 Task: Get directions from Glen Canyon National Recreation Area, Utah, United States to Kings Canyon National Park, California, United States and explore the nearby restaurants with rating 4.5 and open @ 5:00 Sunday and cuisine any
Action: Mouse moved to (254, 64)
Screenshot: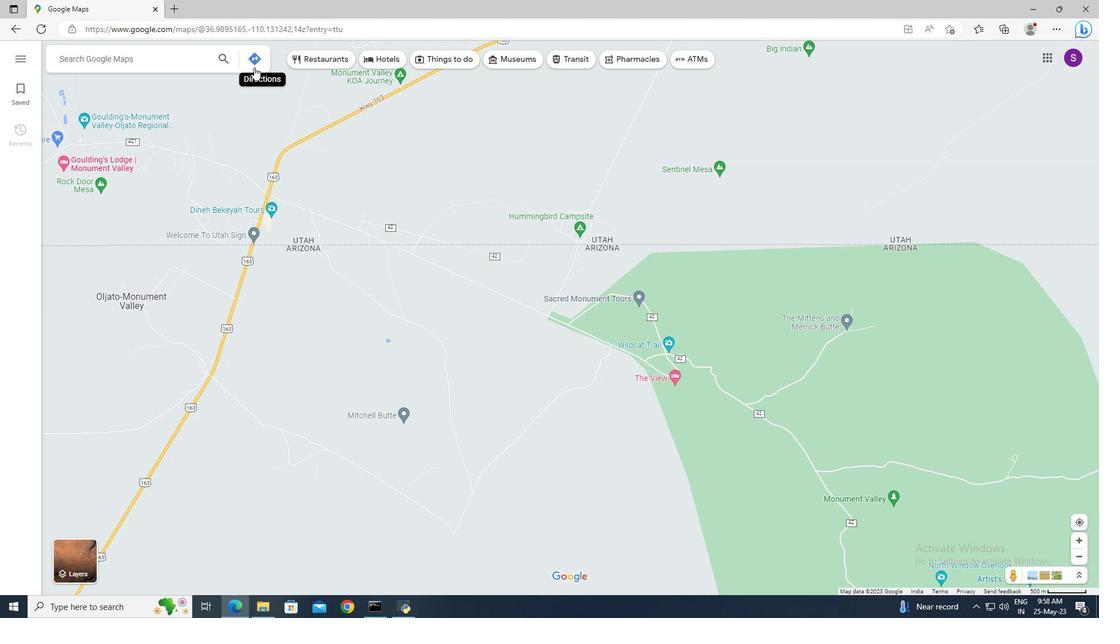 
Action: Mouse pressed left at (254, 64)
Screenshot: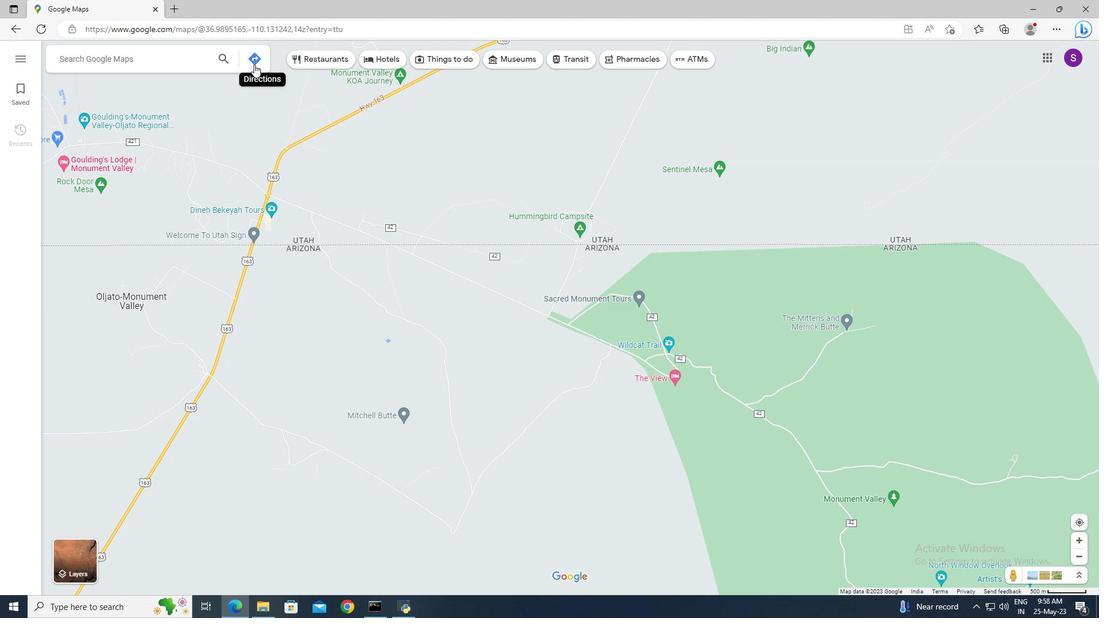 
Action: Mouse moved to (120, 91)
Screenshot: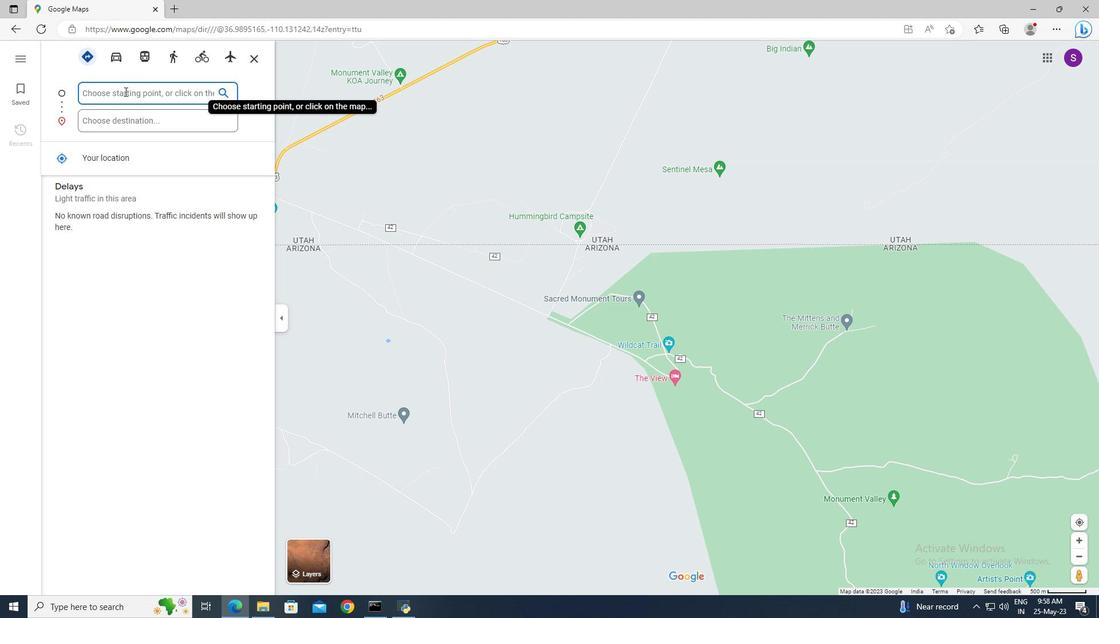 
Action: Mouse pressed left at (120, 91)
Screenshot: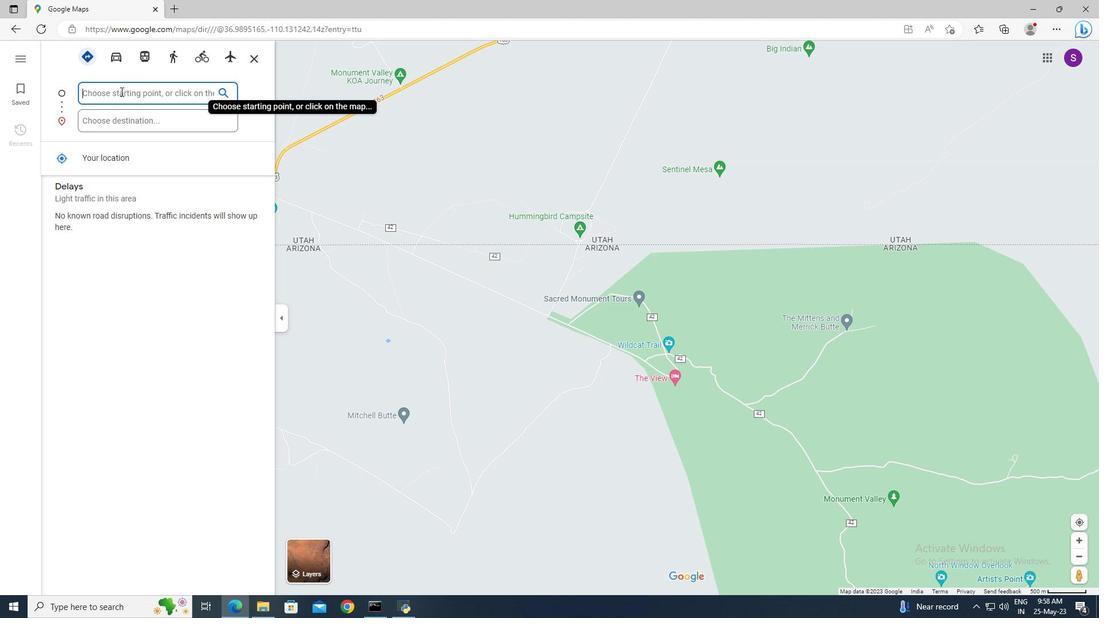 
Action: Key pressed <Key.shift>Glen<Key.space><Key.shift>Canyon<Key.space><Key.shift>National<Key.space><Key.shift>Recreation<Key.space>
Screenshot: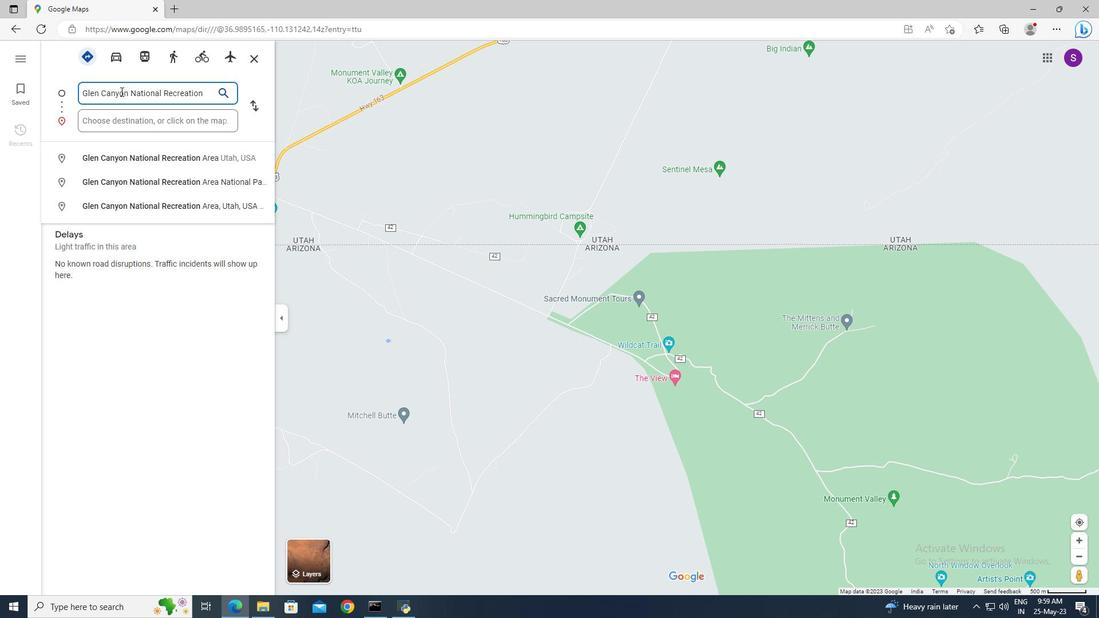 
Action: Mouse moved to (127, 202)
Screenshot: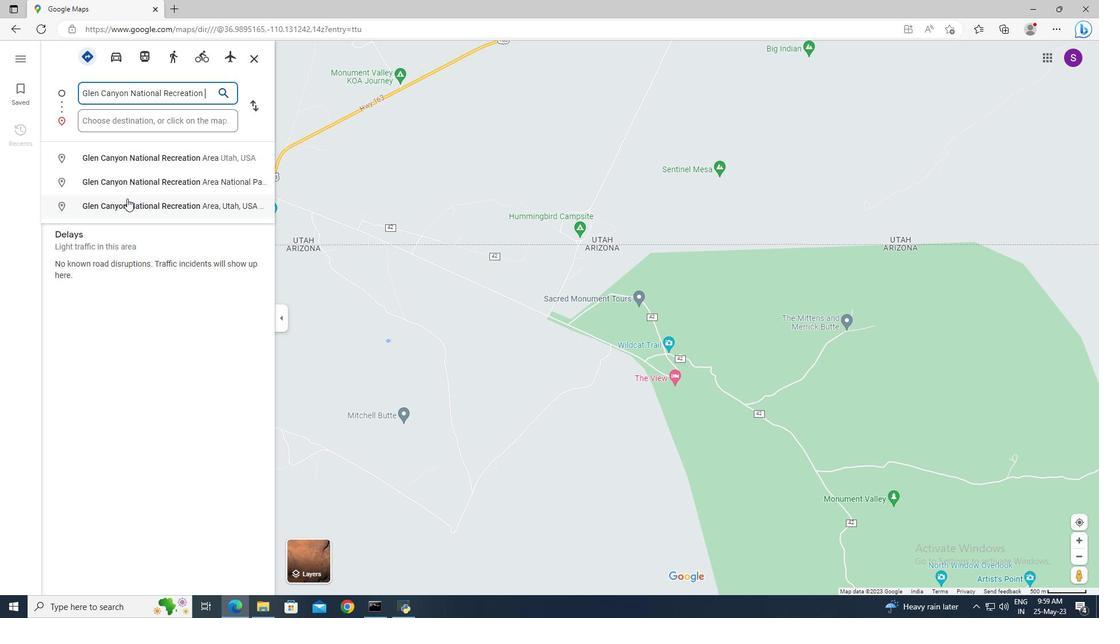 
Action: Mouse pressed left at (127, 202)
Screenshot: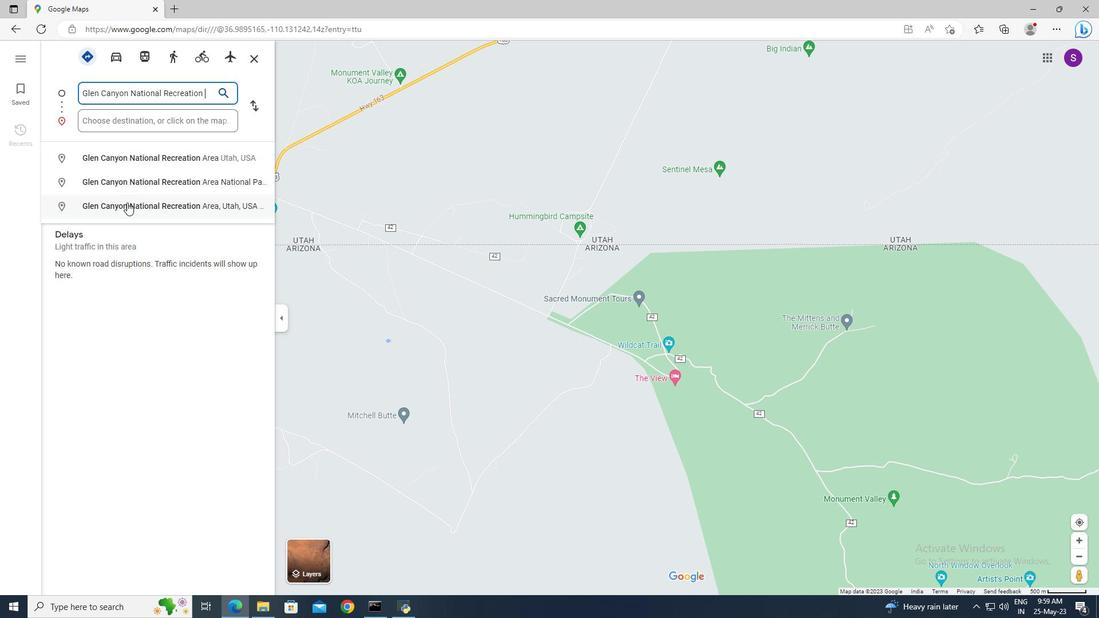 
Action: Mouse moved to (92, 123)
Screenshot: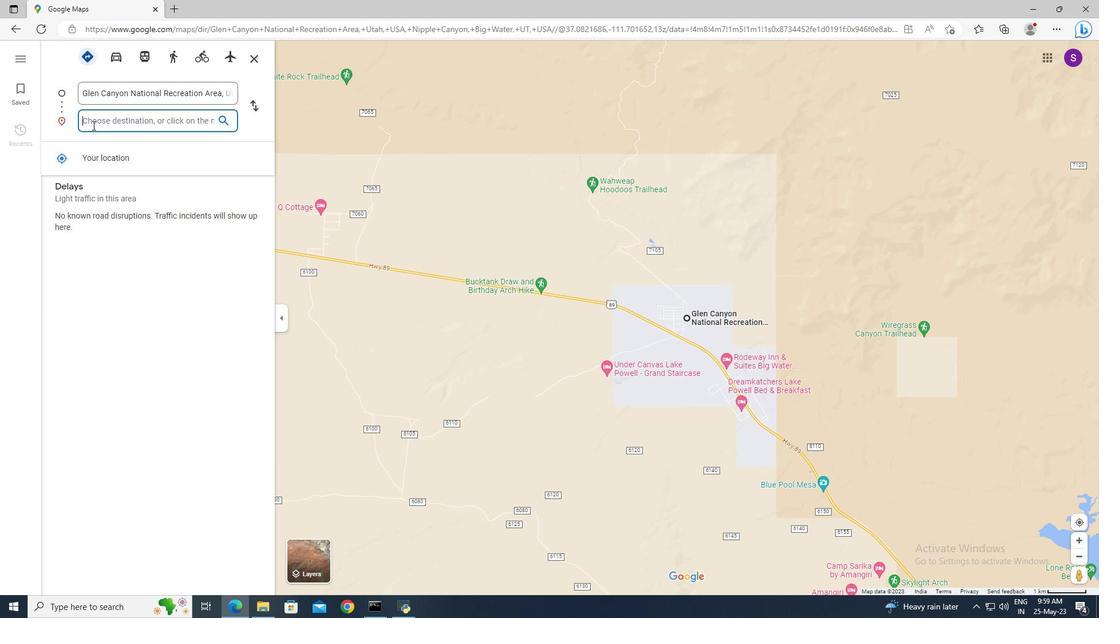 
Action: Mouse pressed left at (92, 123)
Screenshot: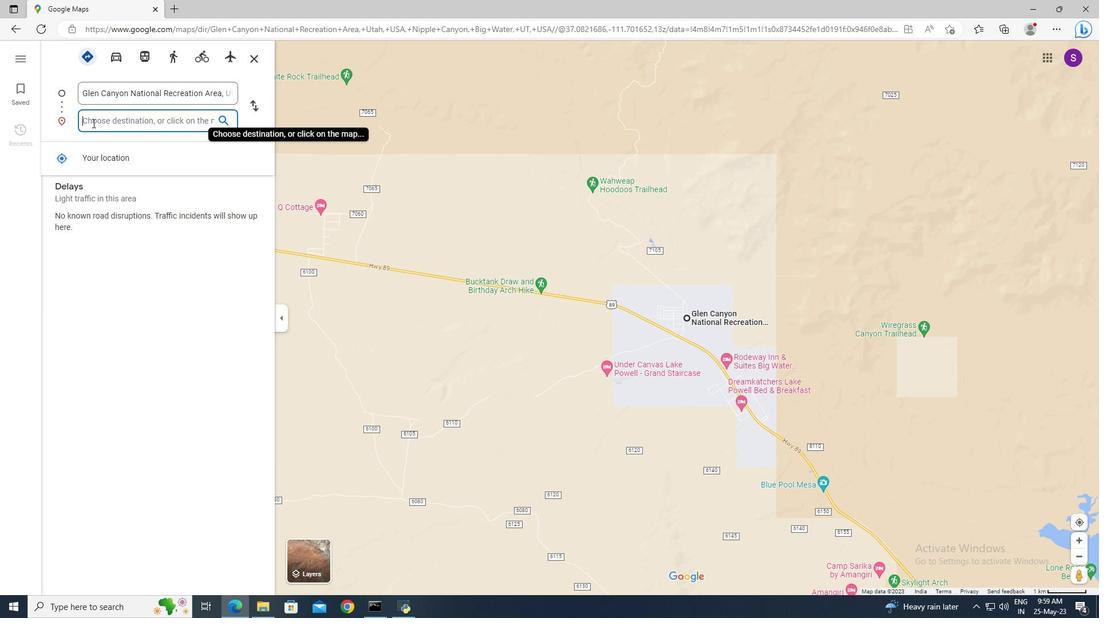 
Action: Key pressed <Key.shift>Kings<Key.space><Key.shift>Canyon<Key.space><Key.shift>National<Key.space><Key.shift>Park
Screenshot: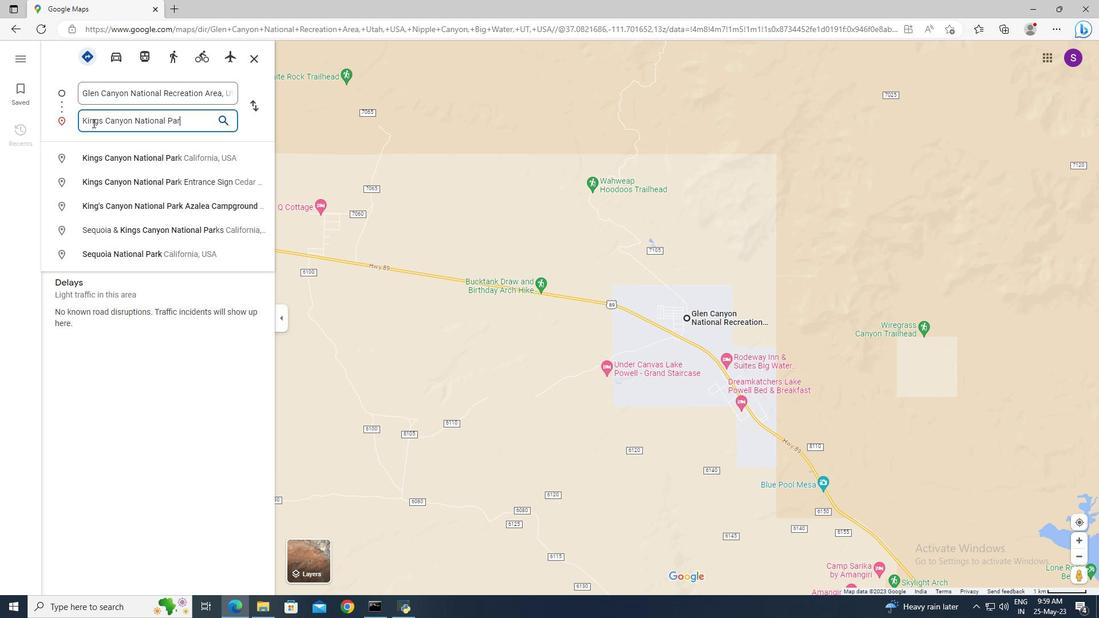 
Action: Mouse moved to (103, 159)
Screenshot: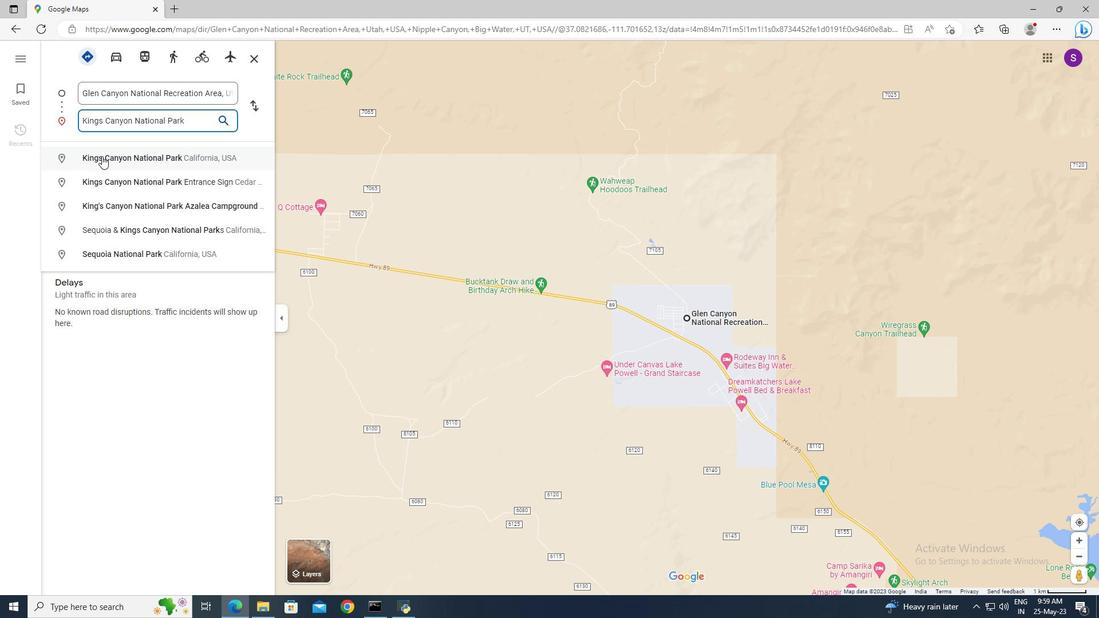 
Action: Mouse pressed left at (103, 159)
Screenshot: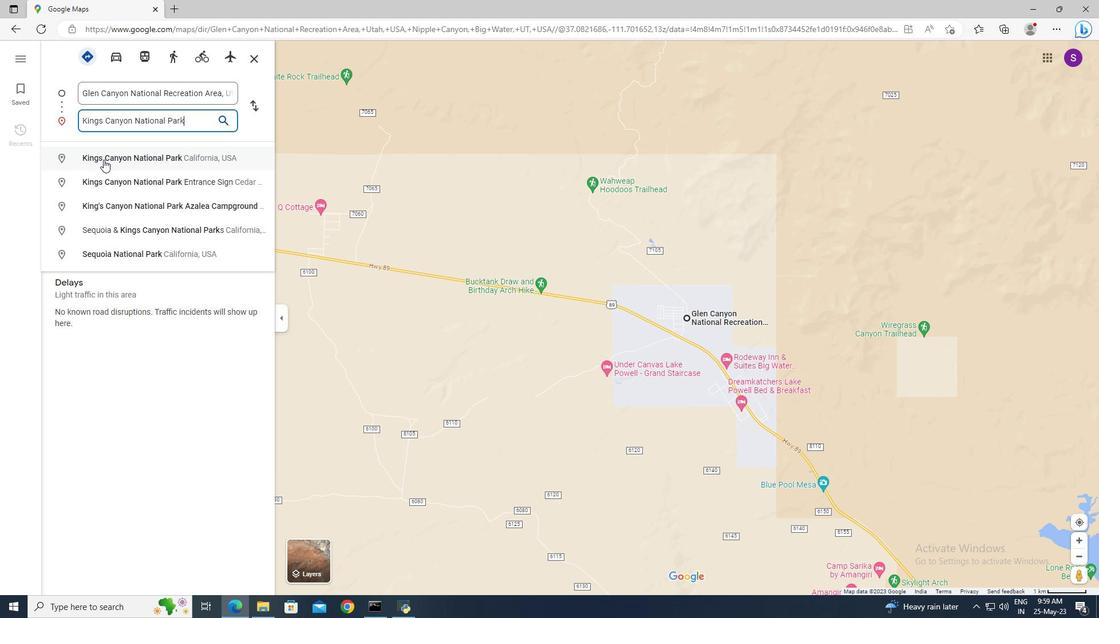 
Action: Mouse moved to (72, 451)
Screenshot: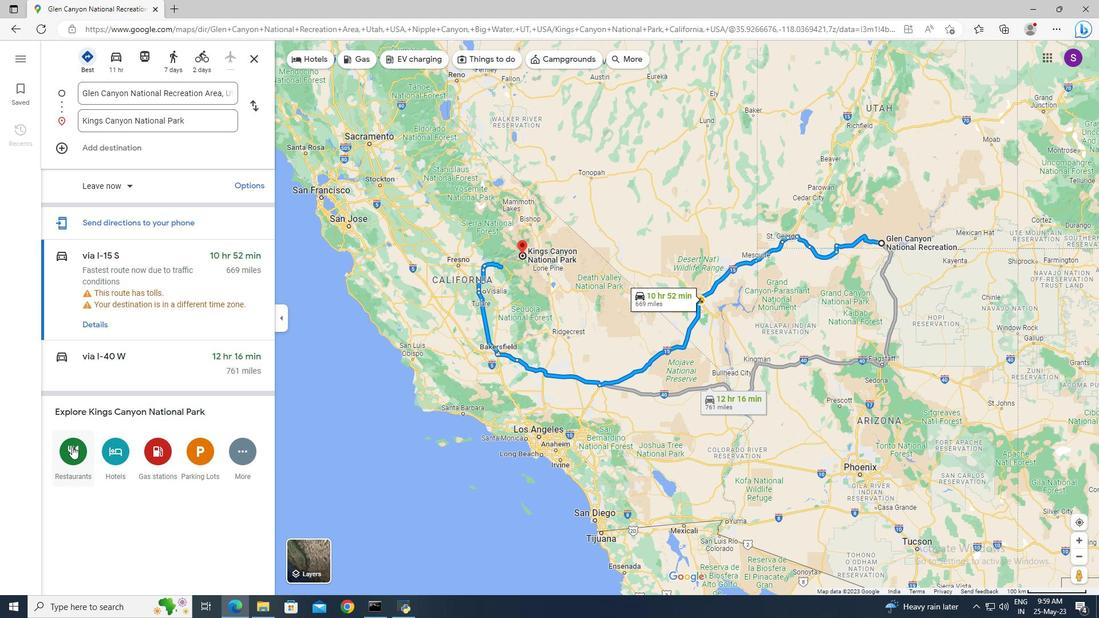 
Action: Mouse pressed left at (72, 451)
Screenshot: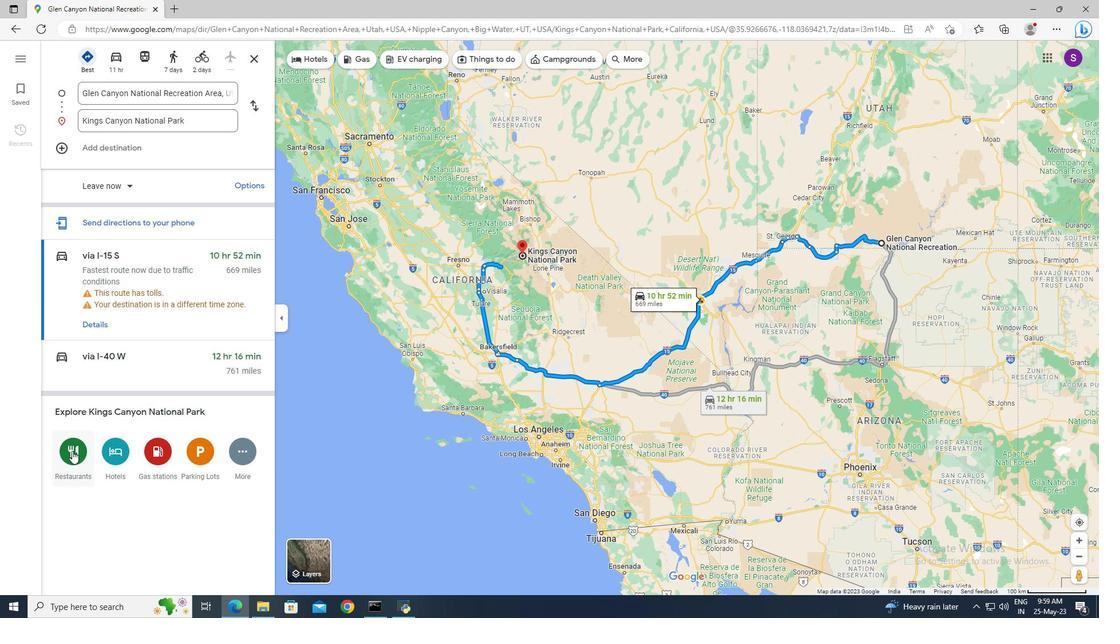 
Action: Mouse moved to (330, 62)
Screenshot: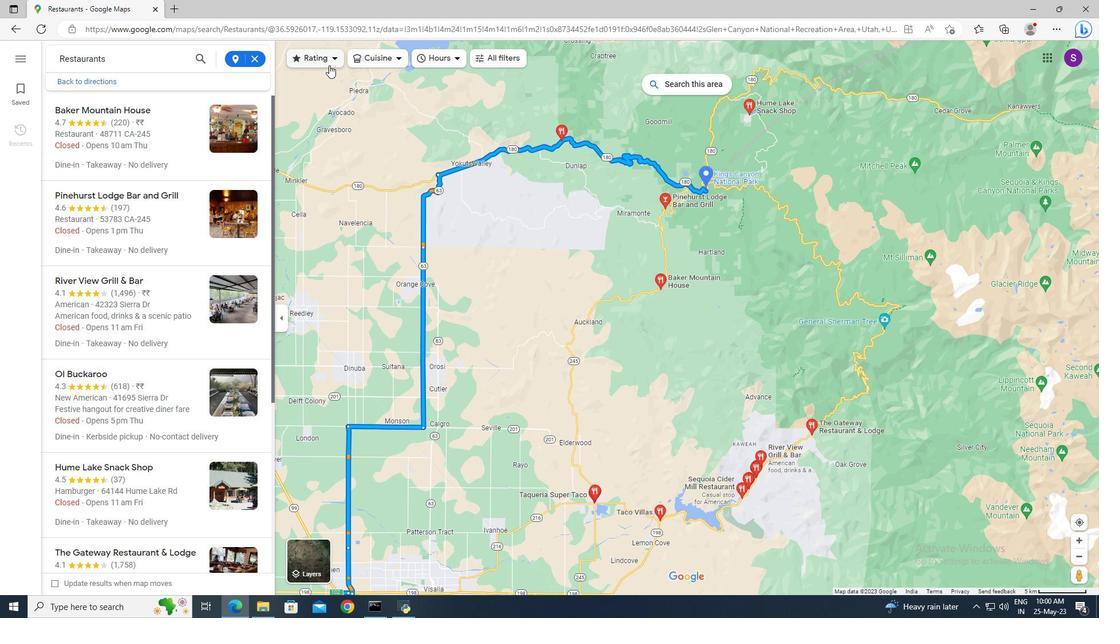 
Action: Mouse pressed left at (330, 62)
Screenshot: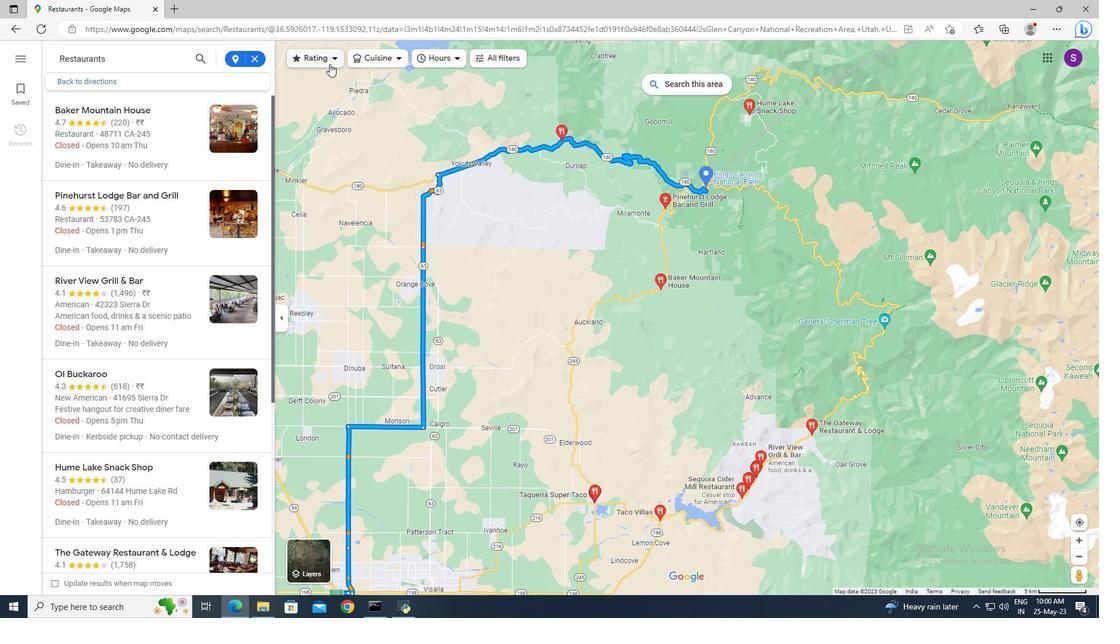 
Action: Mouse moved to (324, 191)
Screenshot: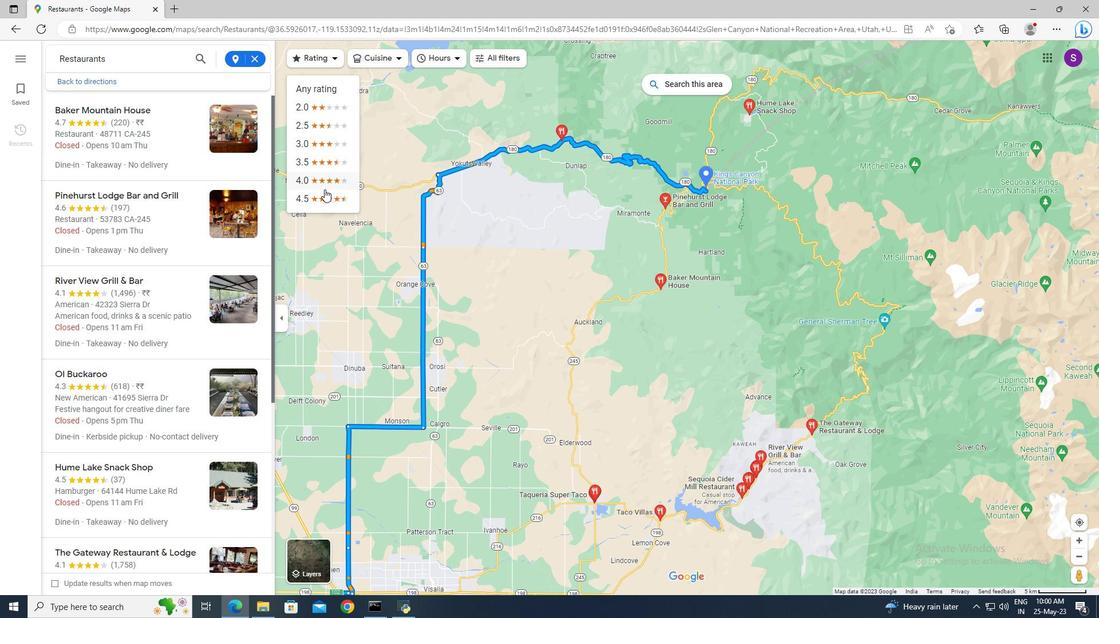 
Action: Mouse pressed left at (324, 191)
Screenshot: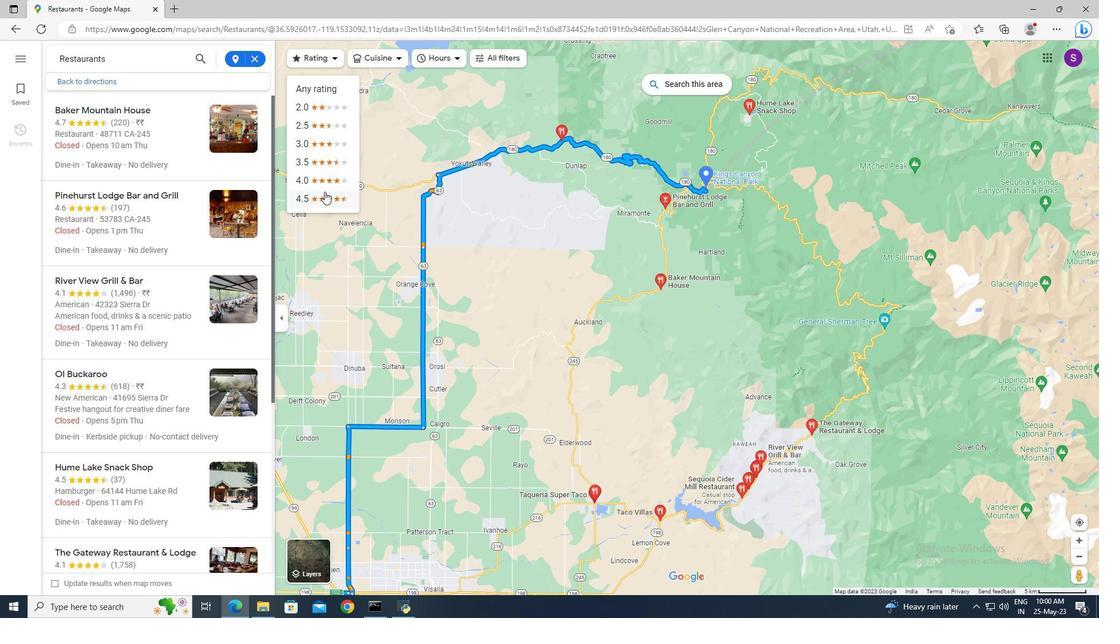 
Action: Mouse moved to (403, 58)
Screenshot: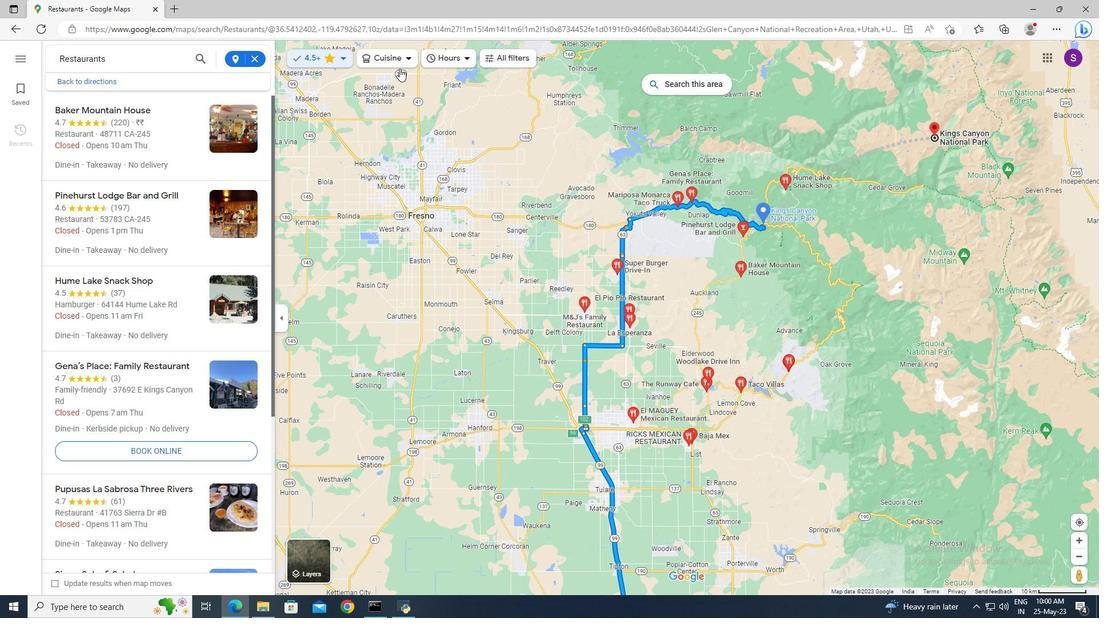 
Action: Mouse pressed left at (403, 58)
Screenshot: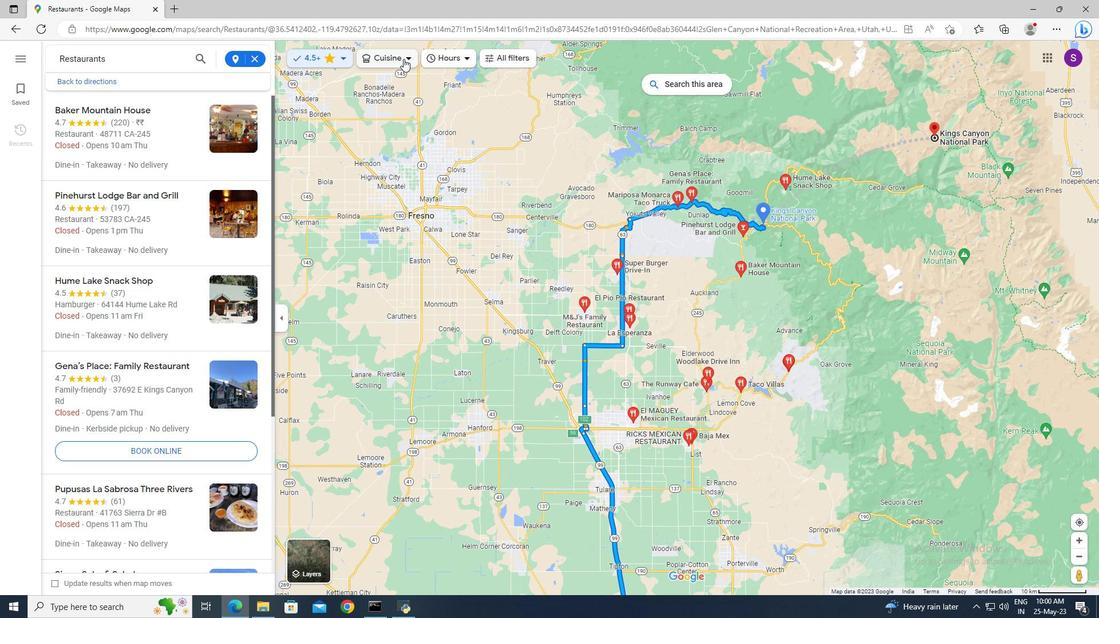 
Action: Mouse moved to (398, 85)
Screenshot: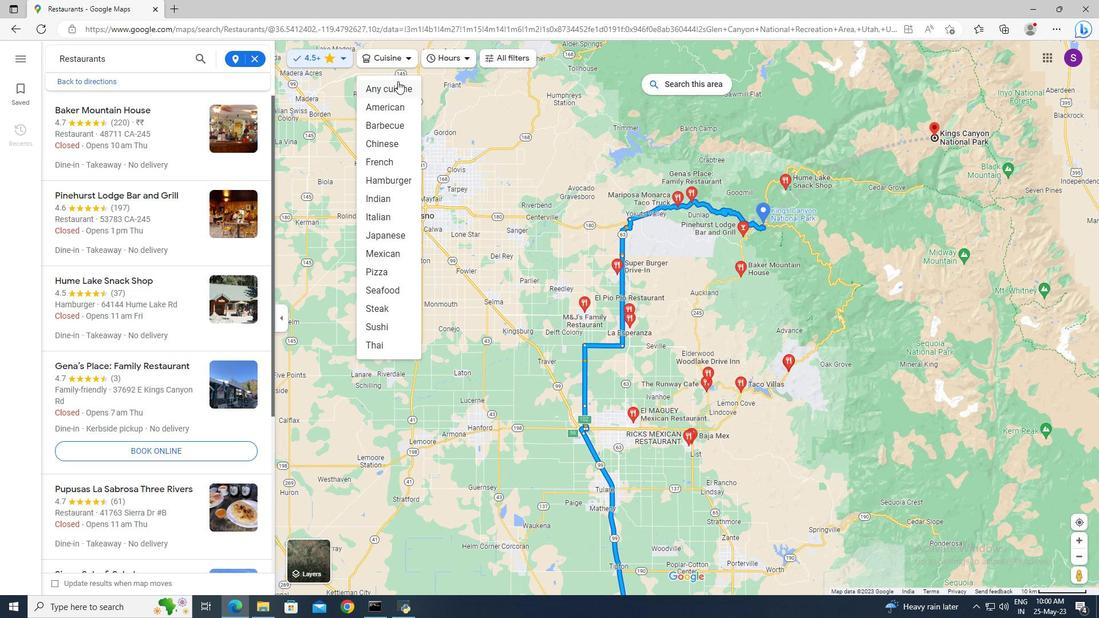 
Action: Mouse pressed left at (398, 85)
Screenshot: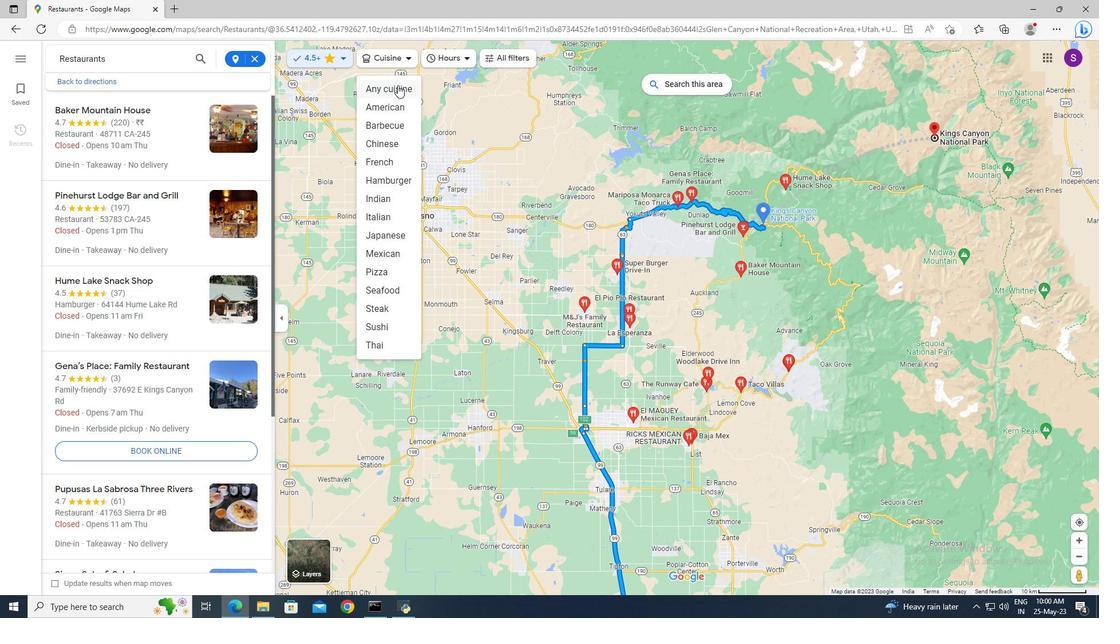 
Action: Mouse moved to (458, 61)
Screenshot: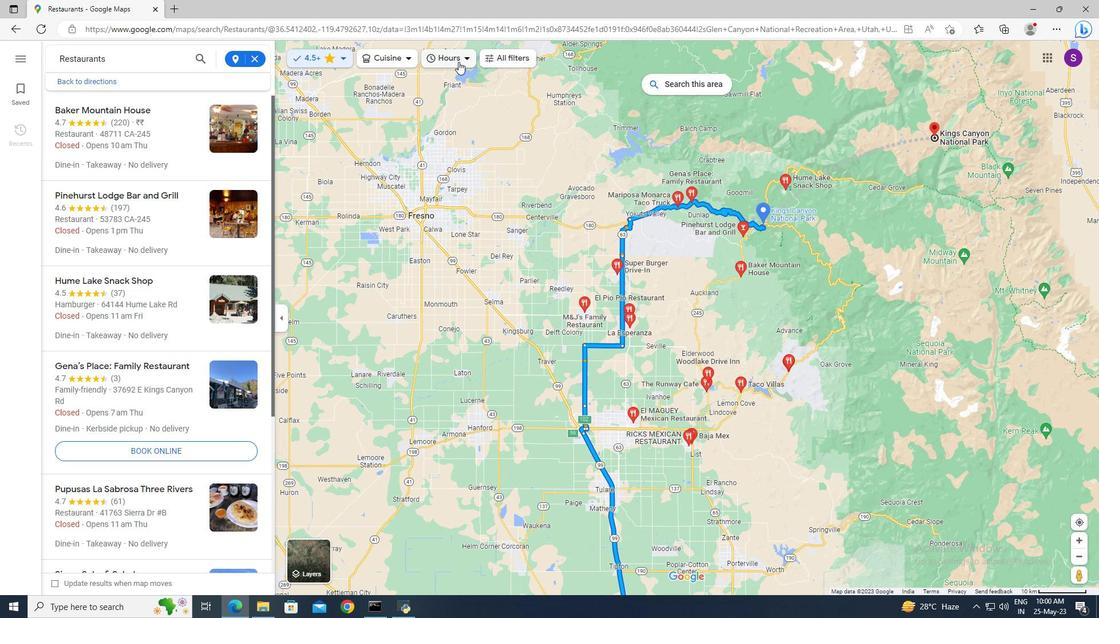 
Action: Mouse pressed left at (458, 61)
Screenshot: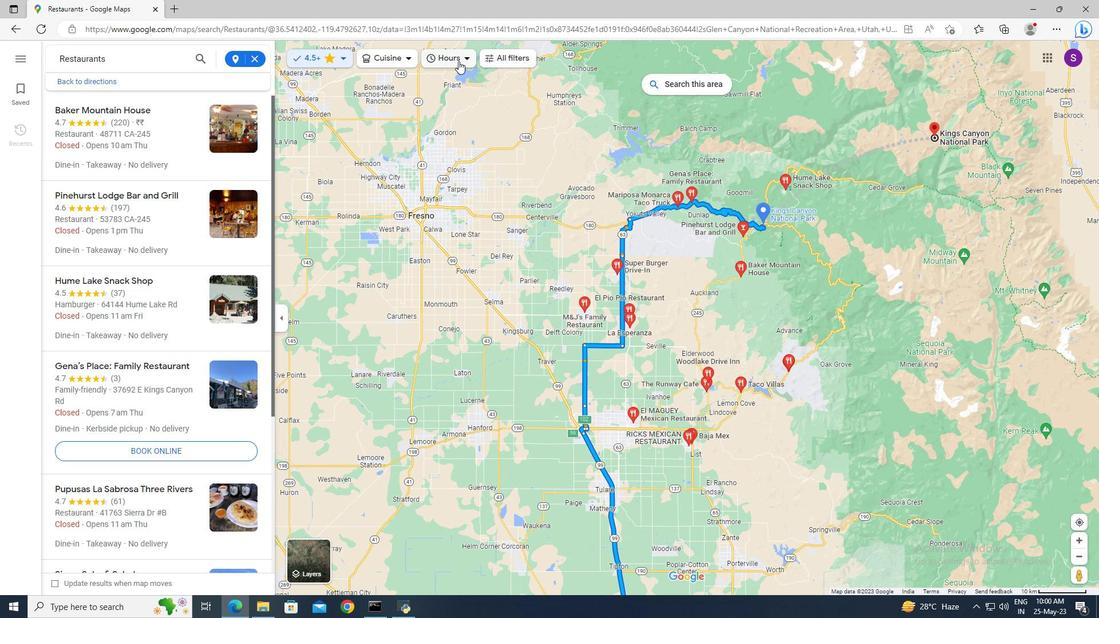 
Action: Mouse moved to (454, 167)
Screenshot: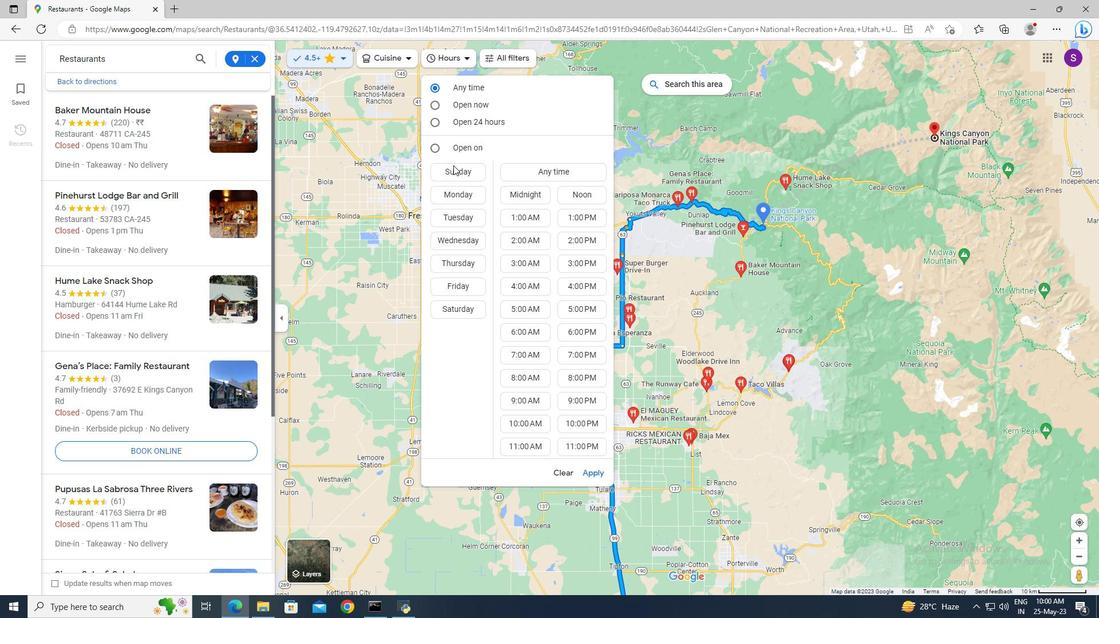 
Action: Mouse pressed left at (454, 167)
Screenshot: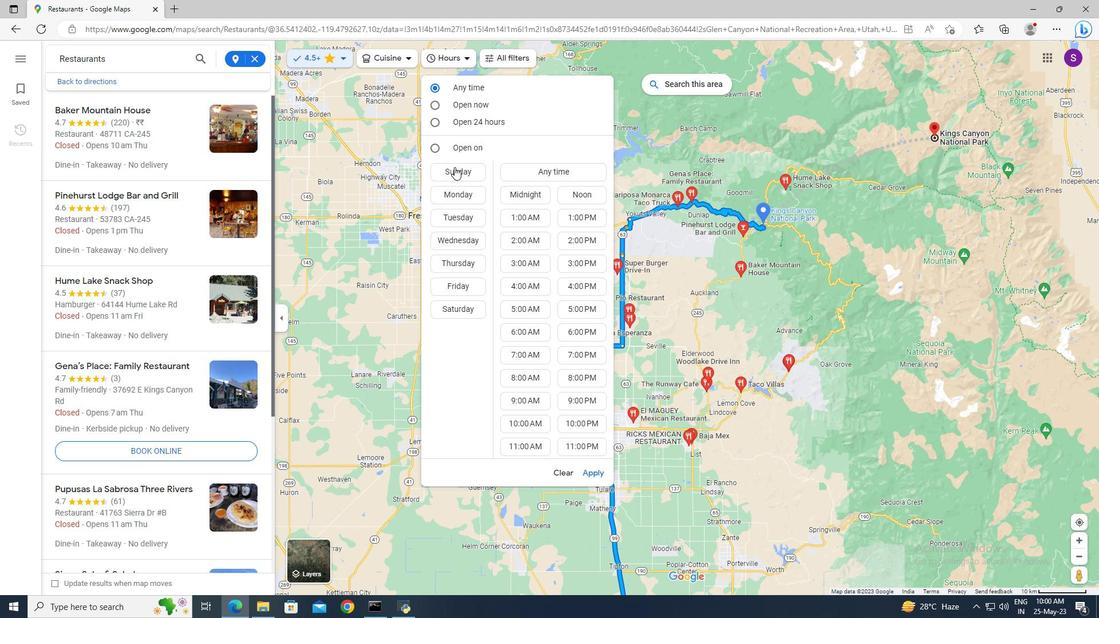 
Action: Mouse moved to (586, 309)
Screenshot: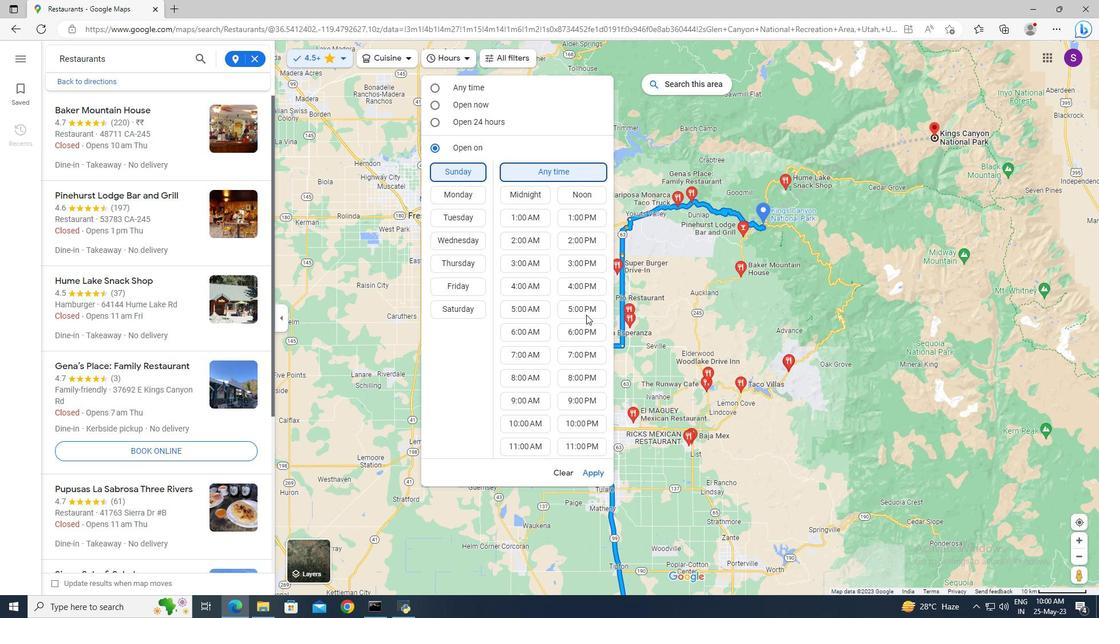 
Action: Mouse pressed left at (586, 309)
Screenshot: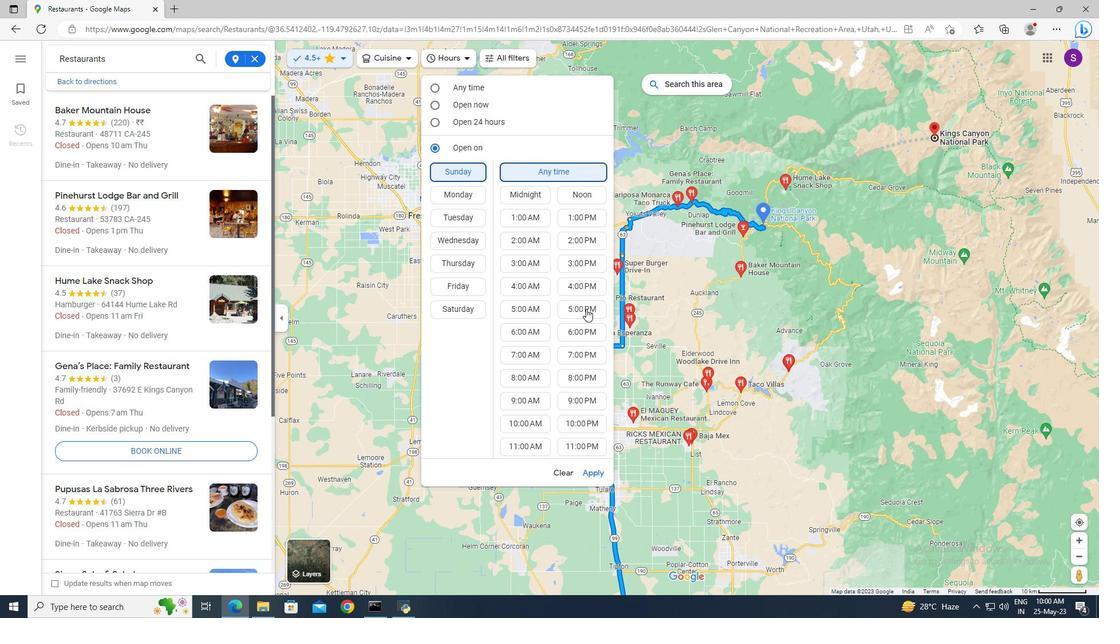 
Action: Mouse moved to (599, 478)
Screenshot: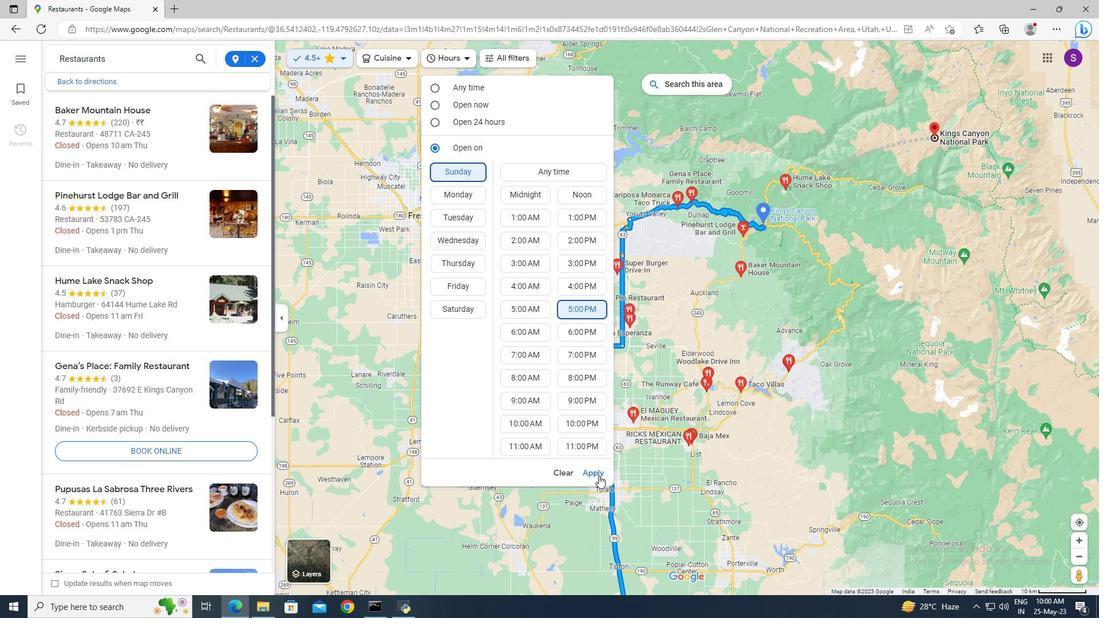 
Action: Mouse pressed left at (599, 478)
Screenshot: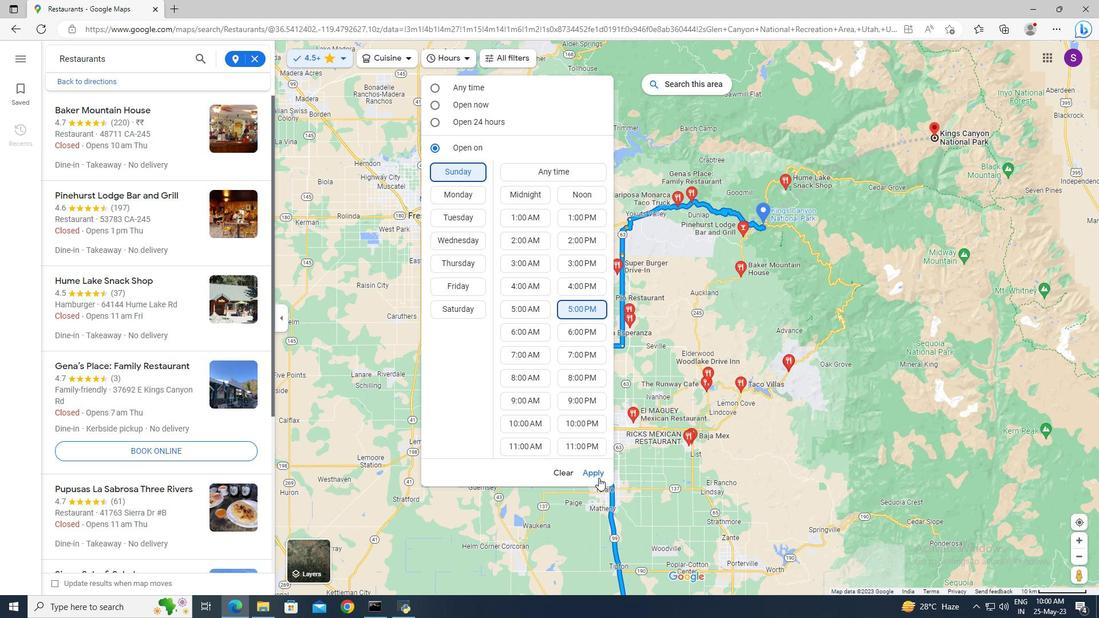 
Action: Mouse moved to (132, 108)
Screenshot: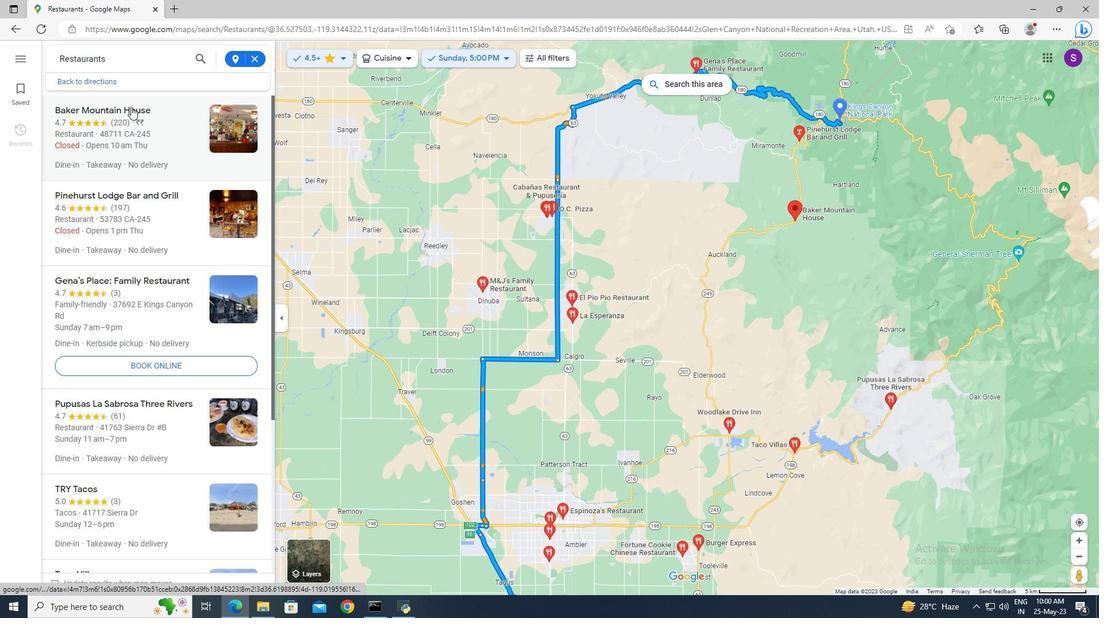 
Action: Mouse pressed left at (132, 108)
Screenshot: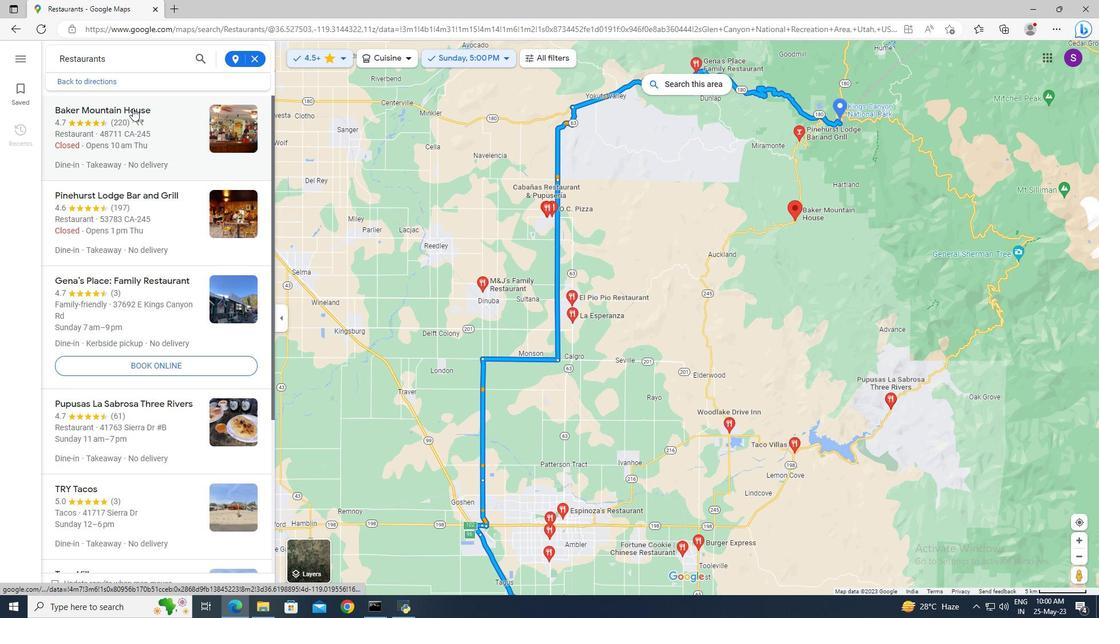 
Action: Mouse moved to (399, 271)
Screenshot: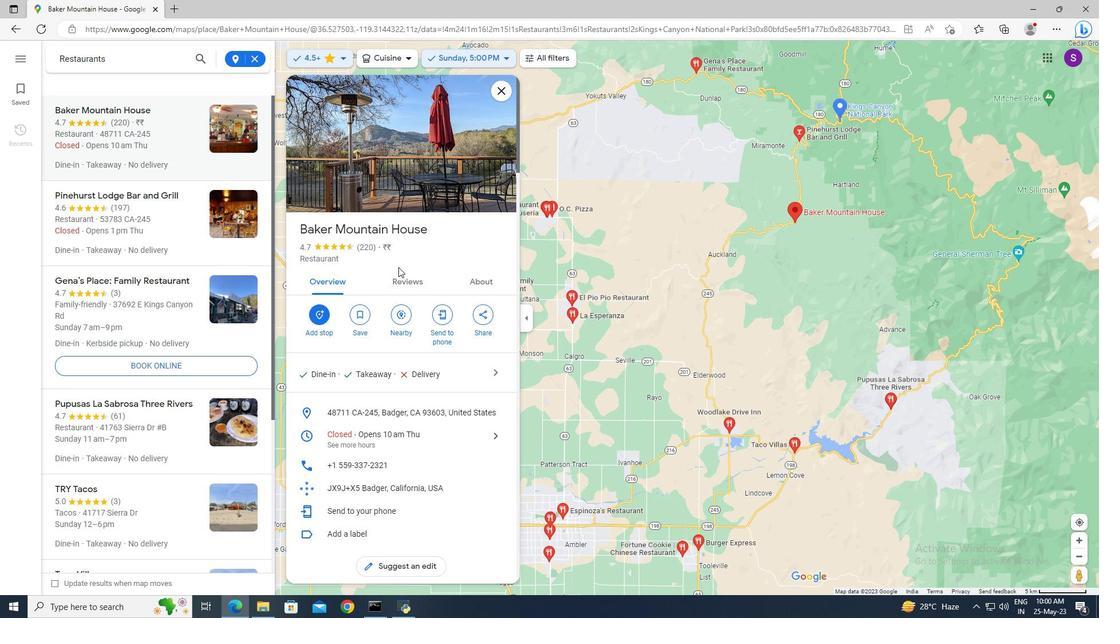 
Action: Mouse pressed left at (402, 276)
Screenshot: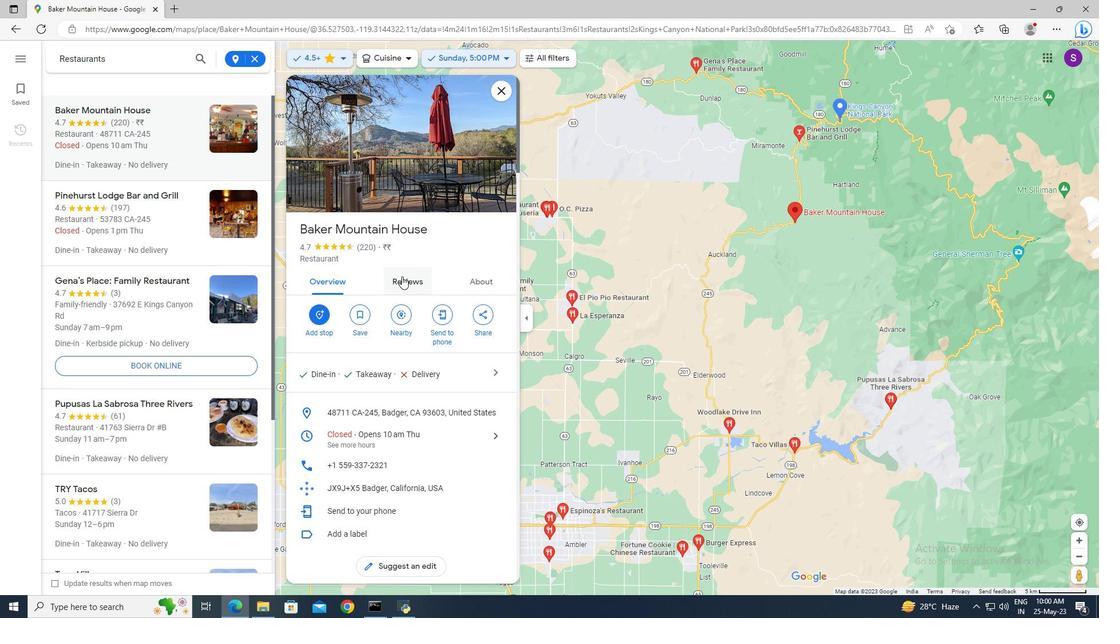 
Action: Mouse scrolled (402, 276) with delta (0, 0)
Screenshot: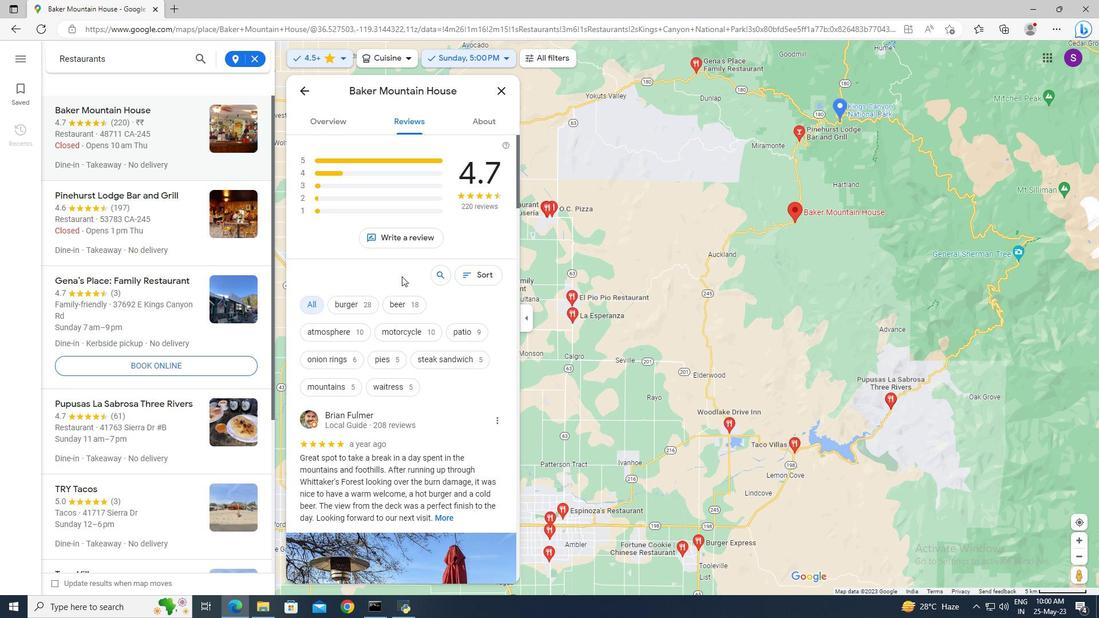 
Action: Mouse scrolled (402, 276) with delta (0, 0)
Screenshot: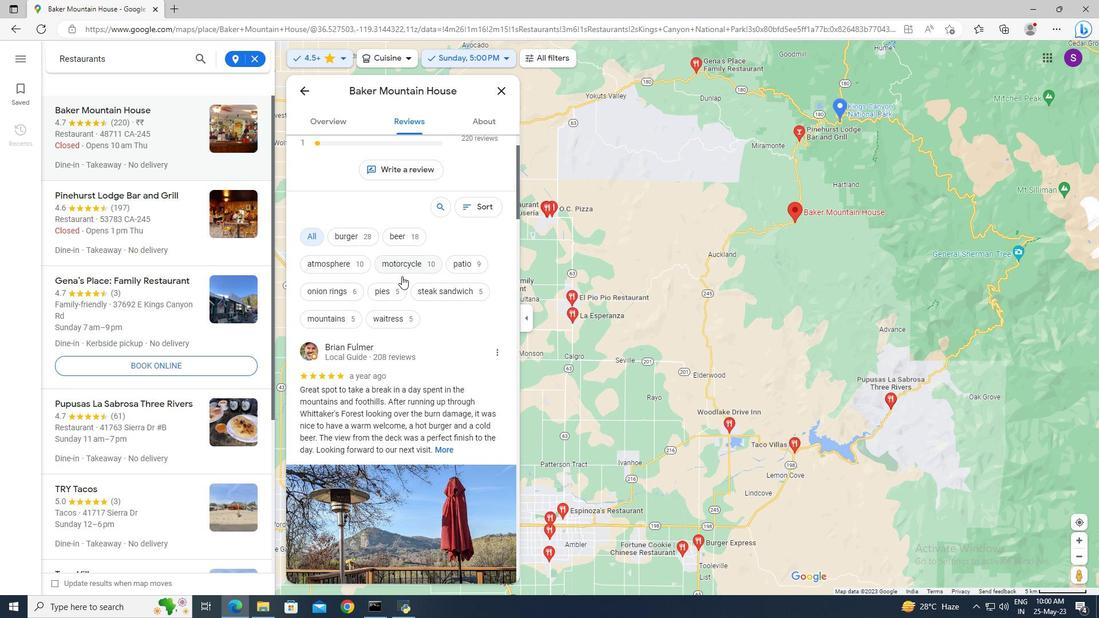 
Action: Mouse moved to (446, 380)
Screenshot: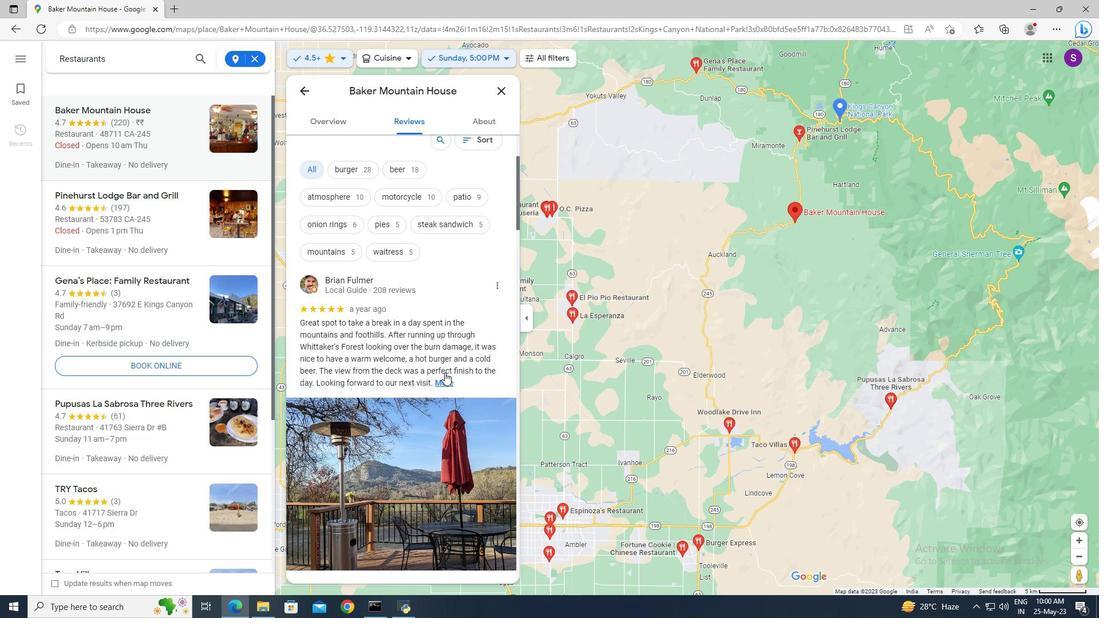 
Action: Mouse pressed left at (446, 380)
Screenshot: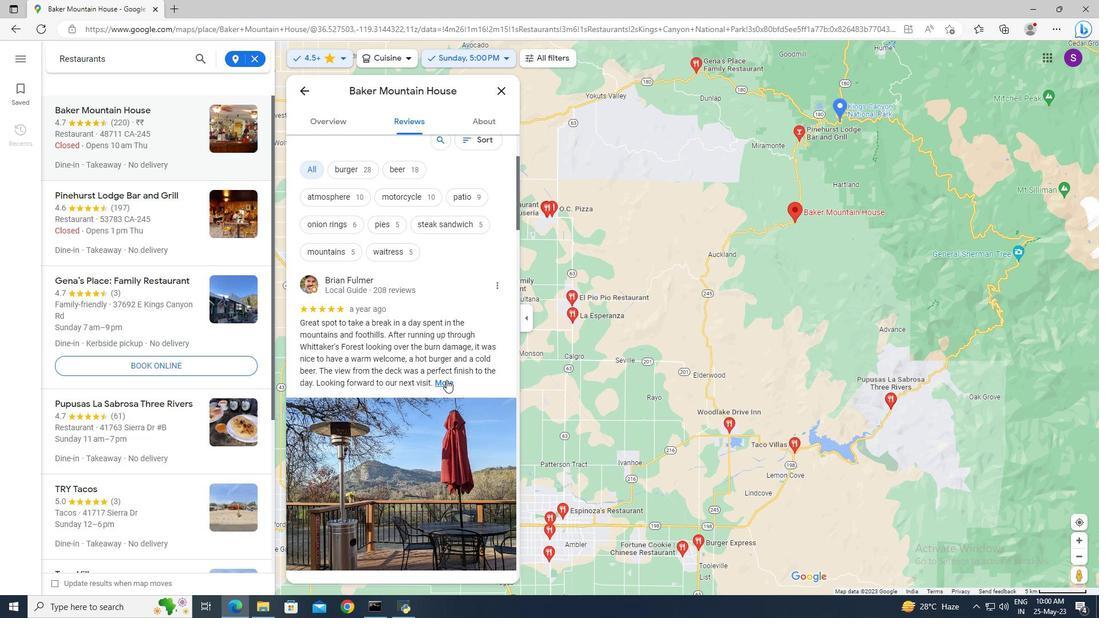 
Action: Mouse scrolled (446, 379) with delta (0, 0)
Screenshot: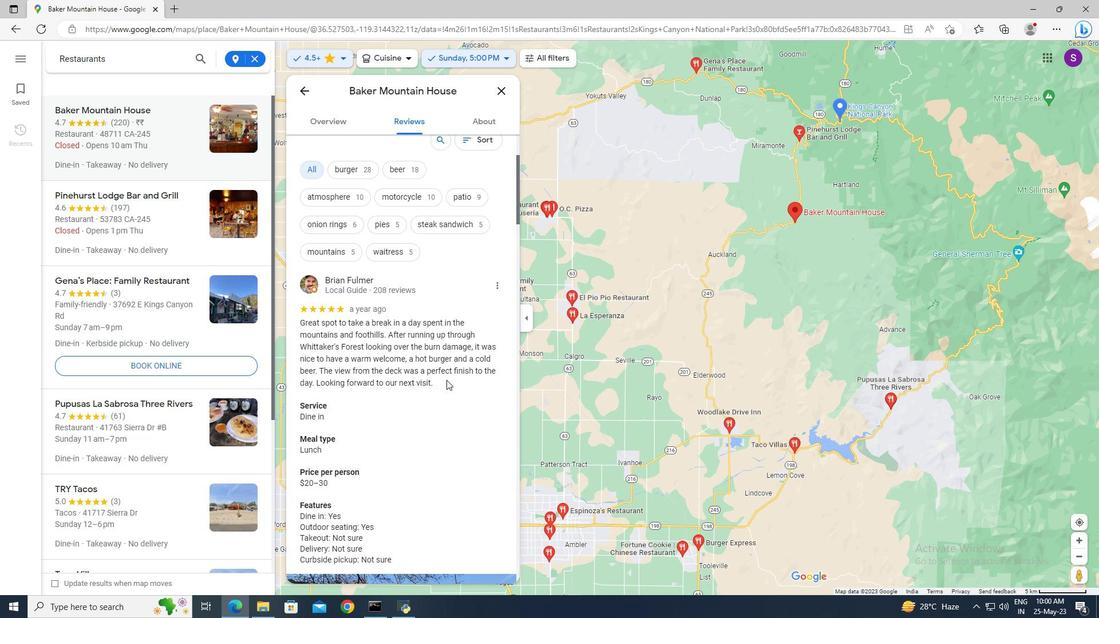 
Action: Mouse scrolled (446, 379) with delta (0, 0)
Screenshot: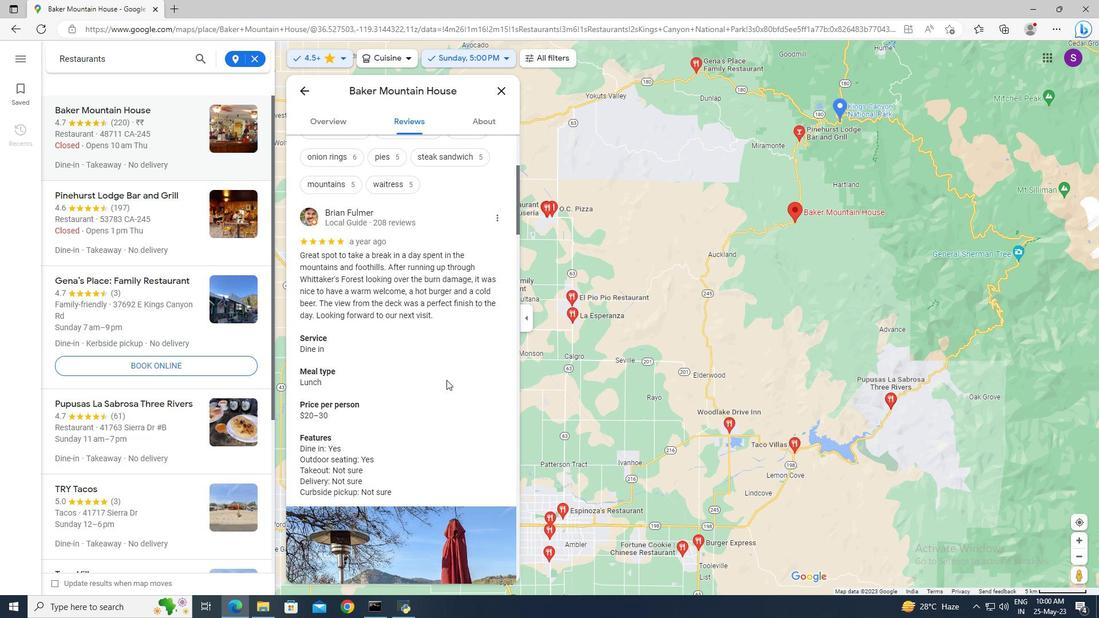 
Action: Mouse scrolled (446, 379) with delta (0, 0)
Screenshot: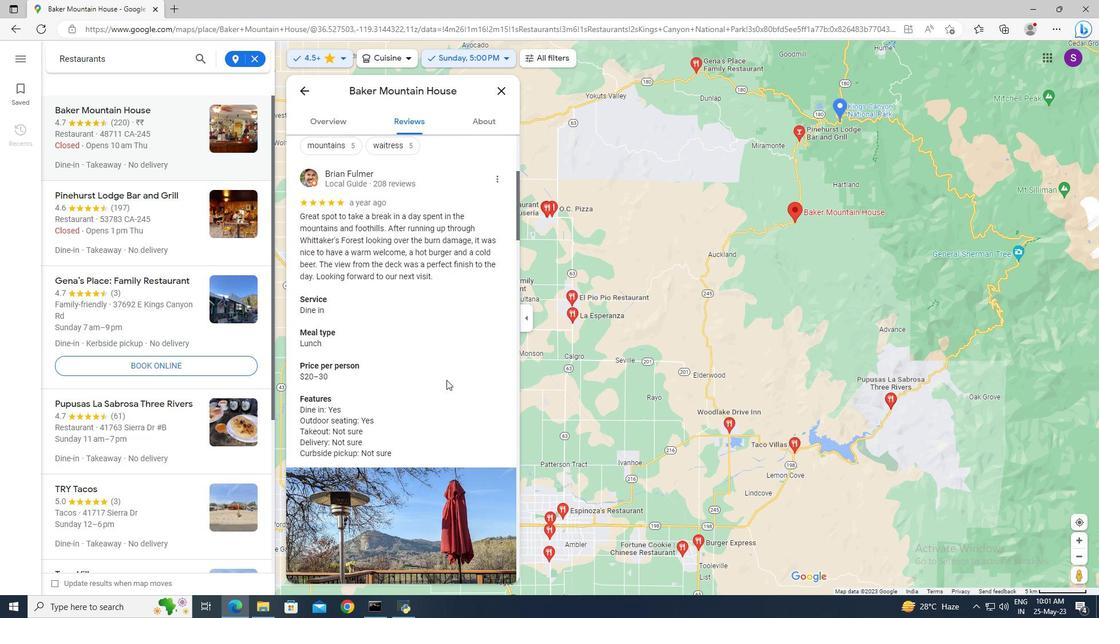 
Action: Mouse scrolled (446, 379) with delta (0, 0)
Screenshot: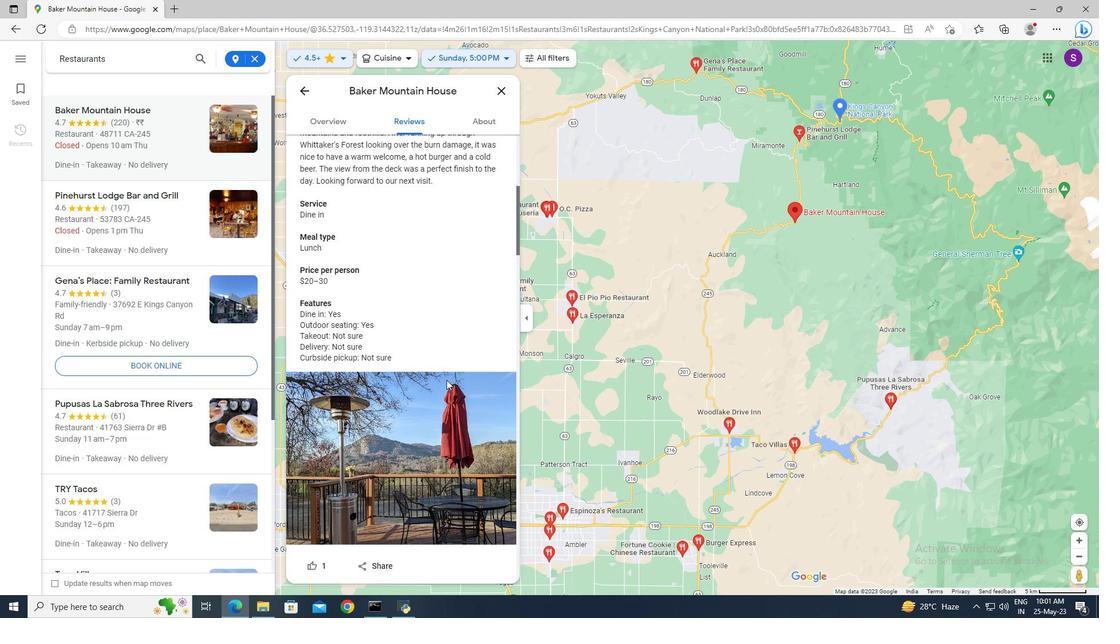 
Action: Mouse scrolled (446, 379) with delta (0, 0)
Screenshot: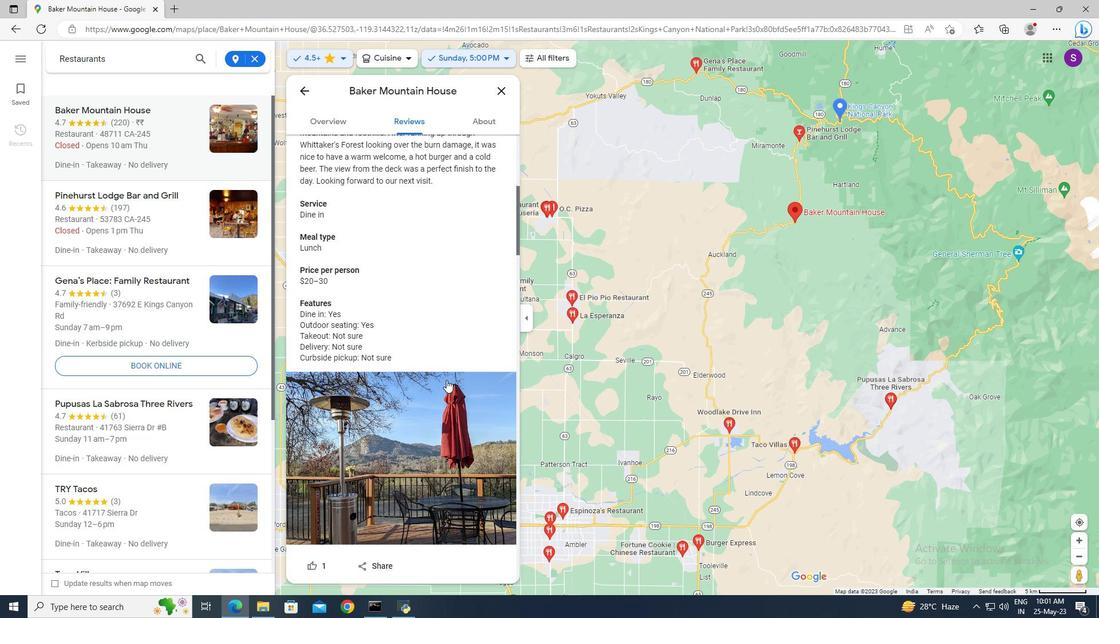 
Action: Mouse scrolled (446, 379) with delta (0, 0)
Screenshot: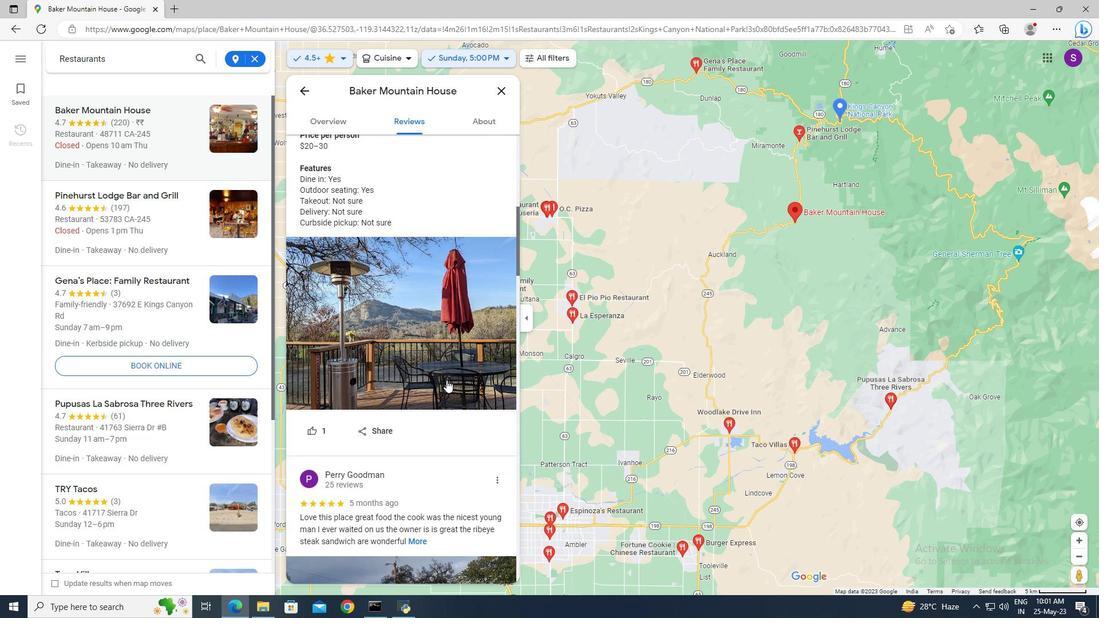 
Action: Mouse scrolled (446, 379) with delta (0, 0)
Screenshot: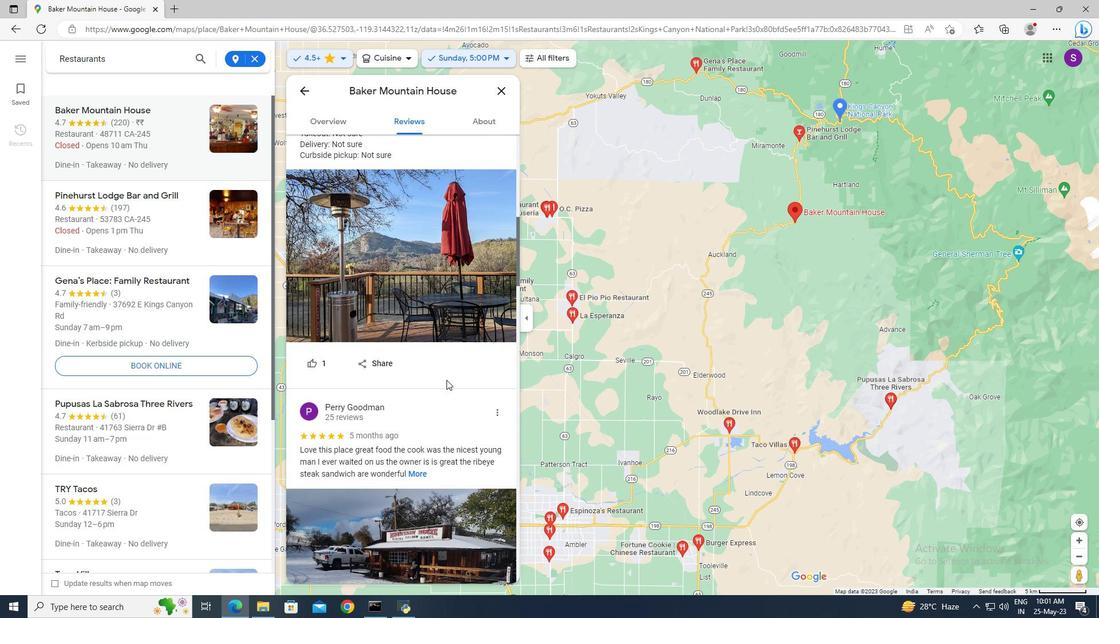 
Action: Mouse moved to (418, 404)
Screenshot: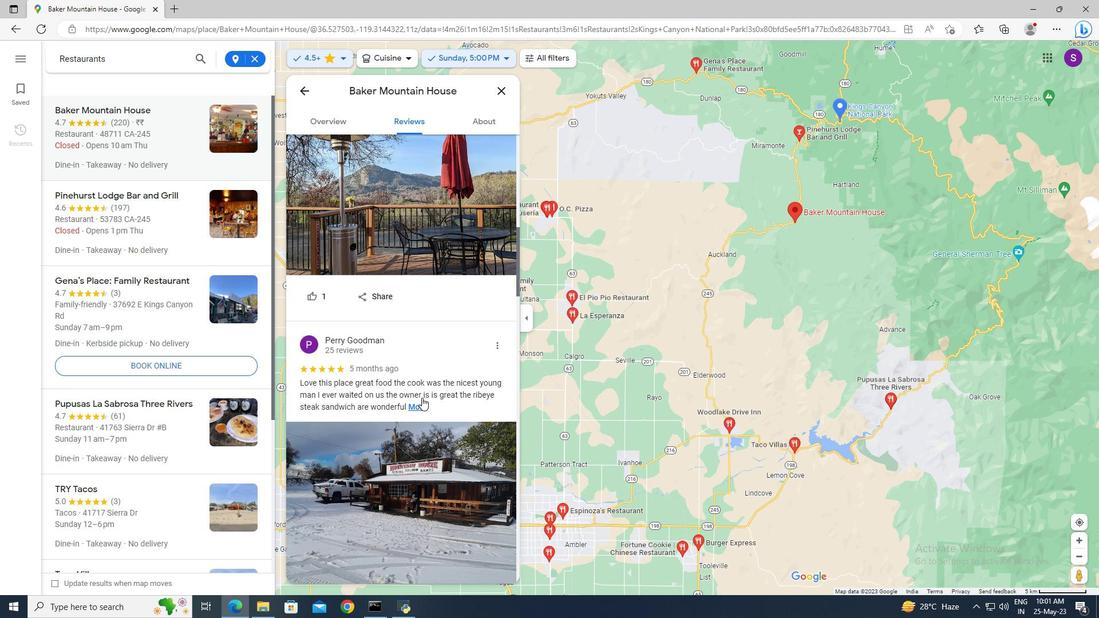 
Action: Mouse pressed left at (418, 404)
Screenshot: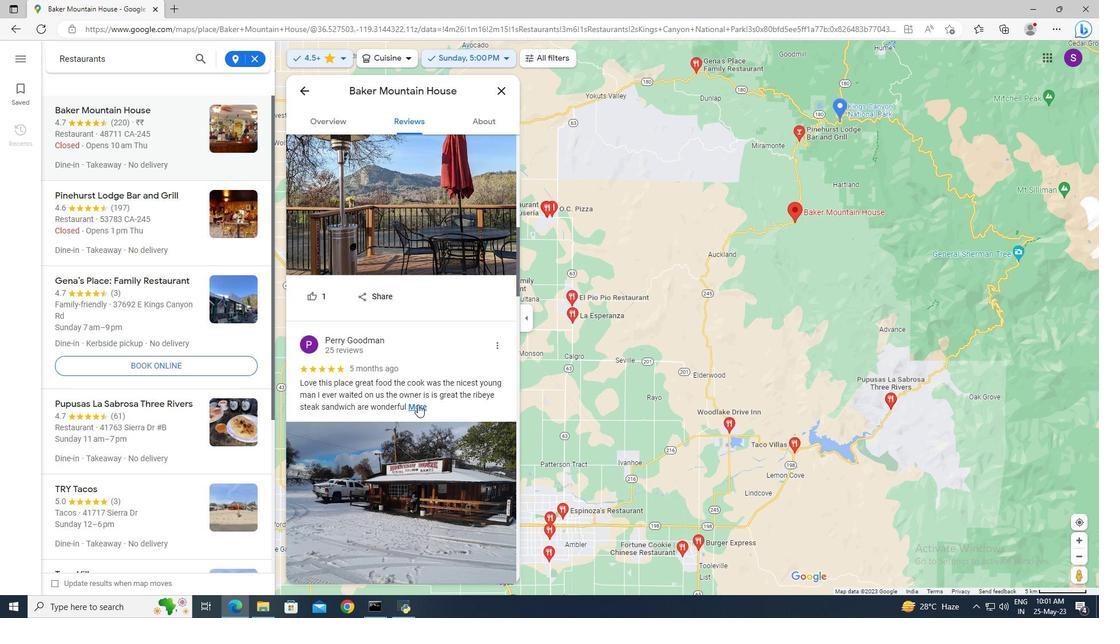 
Action: Mouse scrolled (418, 404) with delta (0, 0)
Screenshot: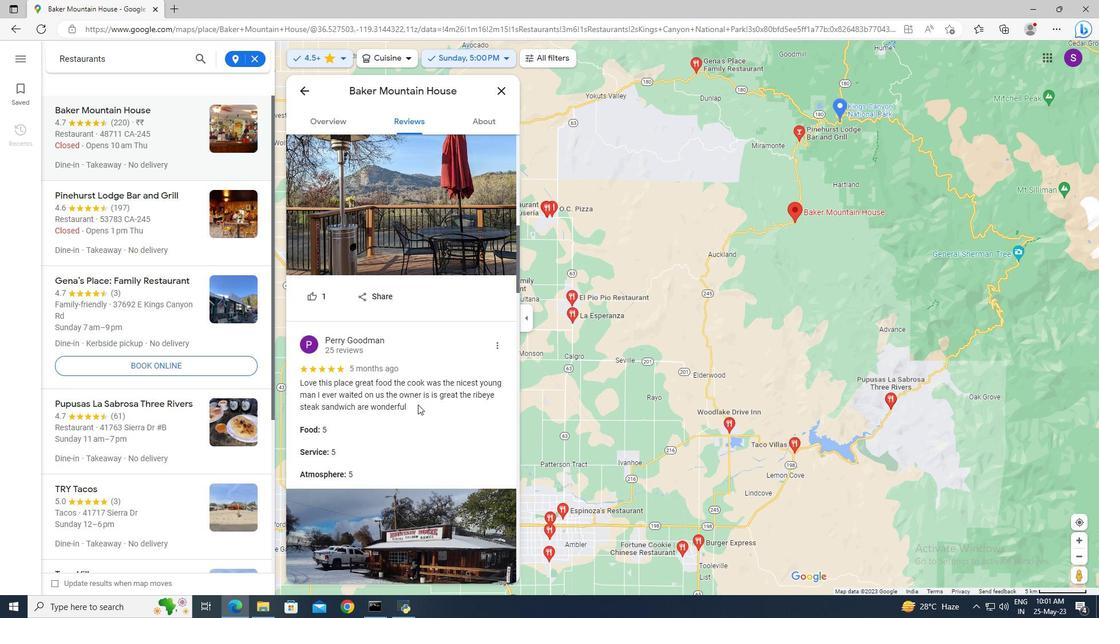 
Action: Mouse scrolled (418, 404) with delta (0, 0)
Screenshot: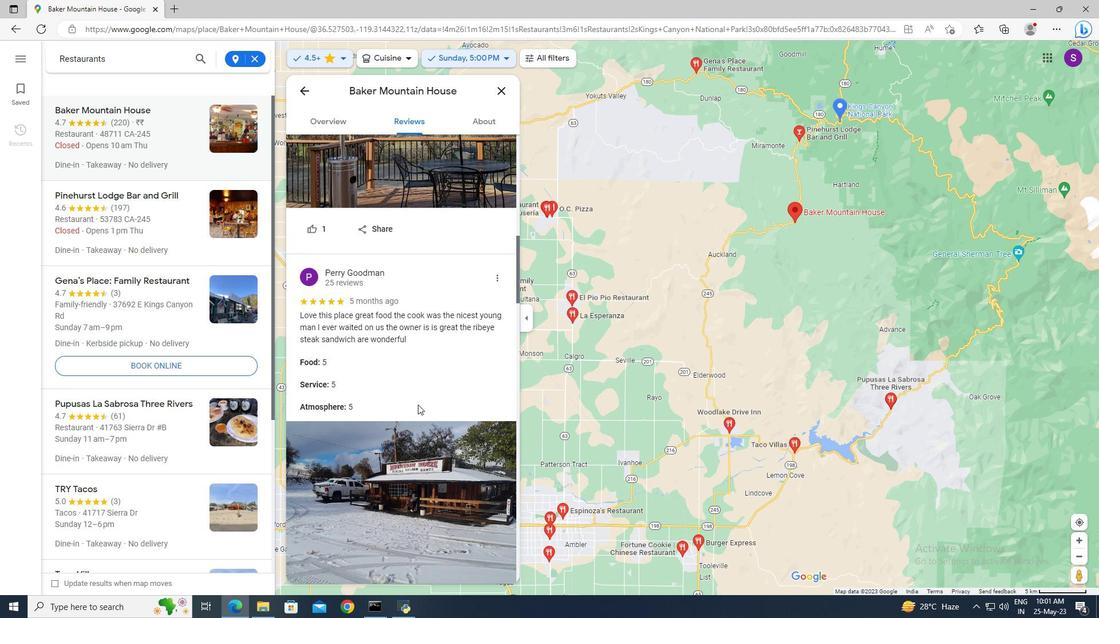 
Action: Mouse scrolled (418, 404) with delta (0, 0)
Screenshot: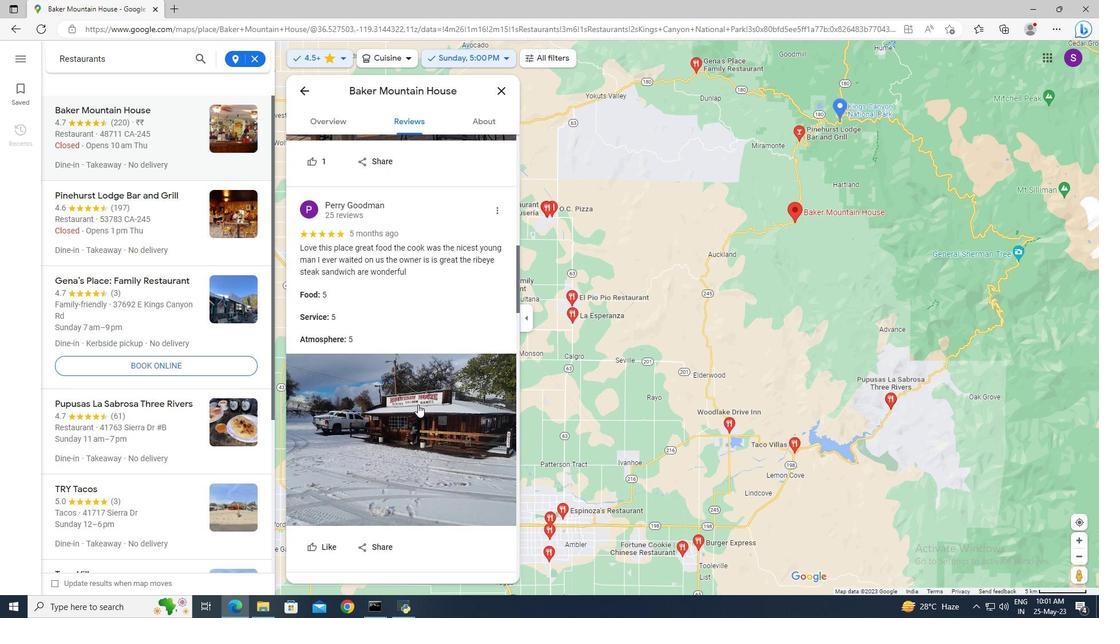
Action: Mouse scrolled (418, 404) with delta (0, 0)
Screenshot: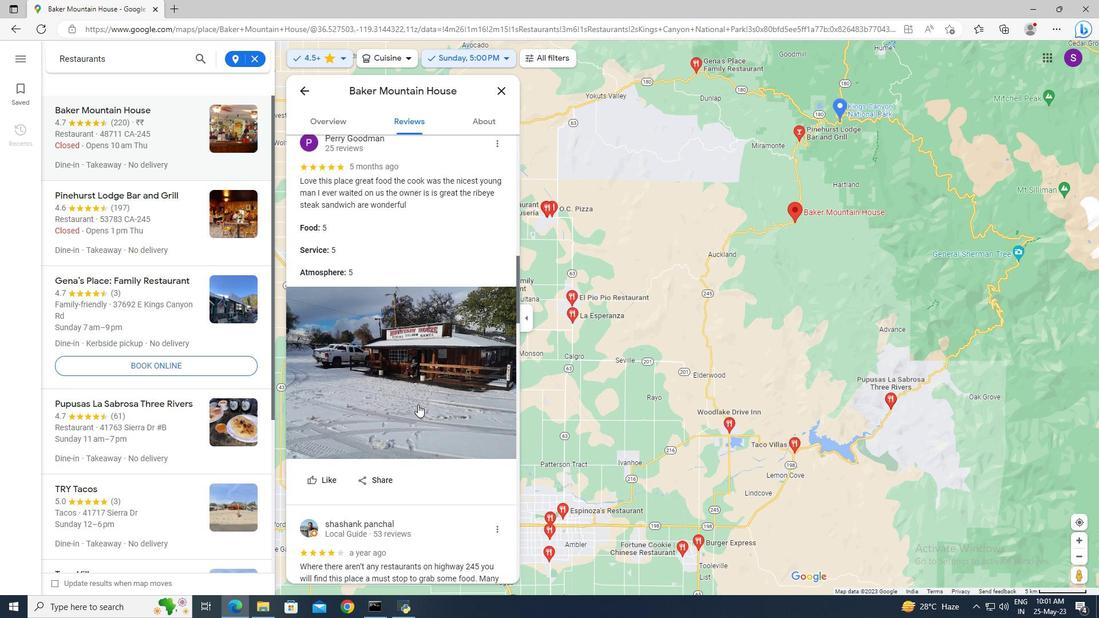 
Action: Mouse moved to (418, 402)
Screenshot: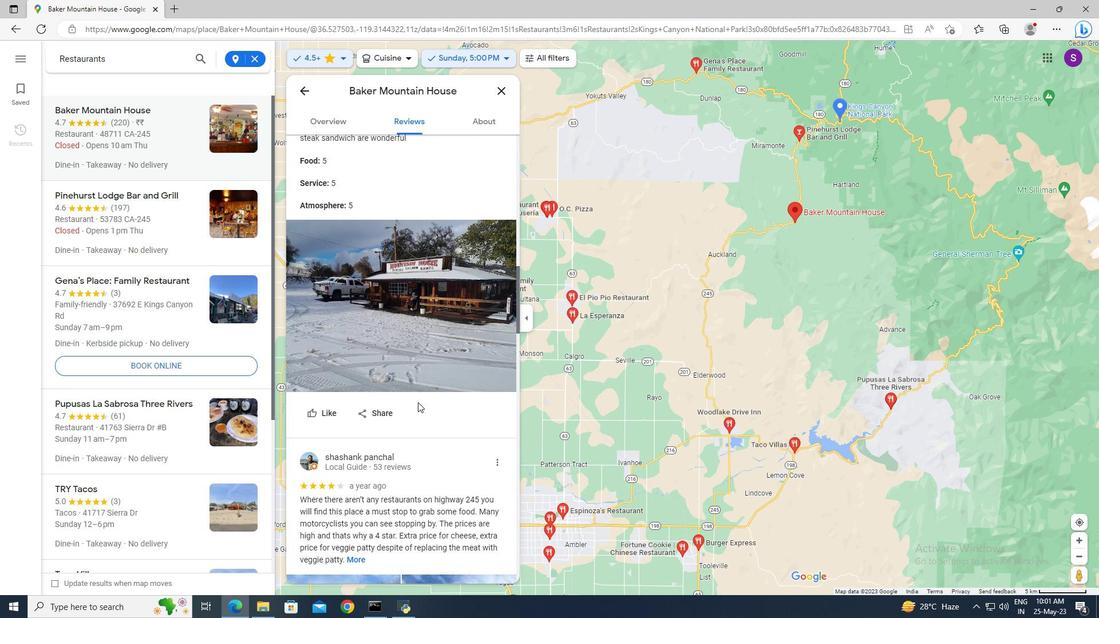 
Action: Mouse scrolled (418, 401) with delta (0, 0)
Screenshot: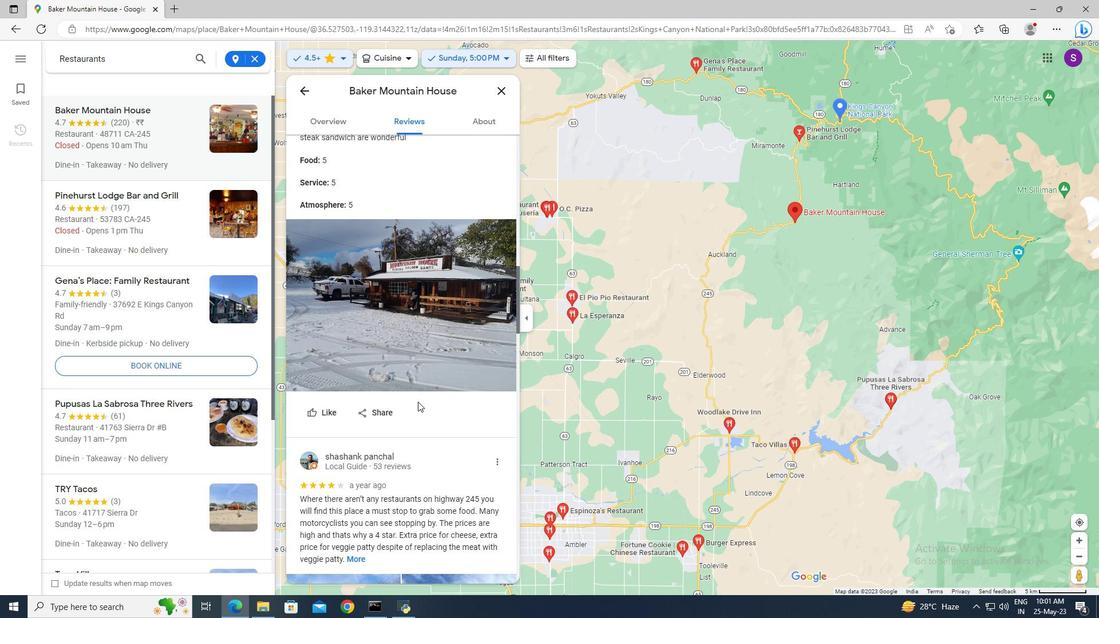 
Action: Mouse scrolled (418, 401) with delta (0, 0)
Screenshot: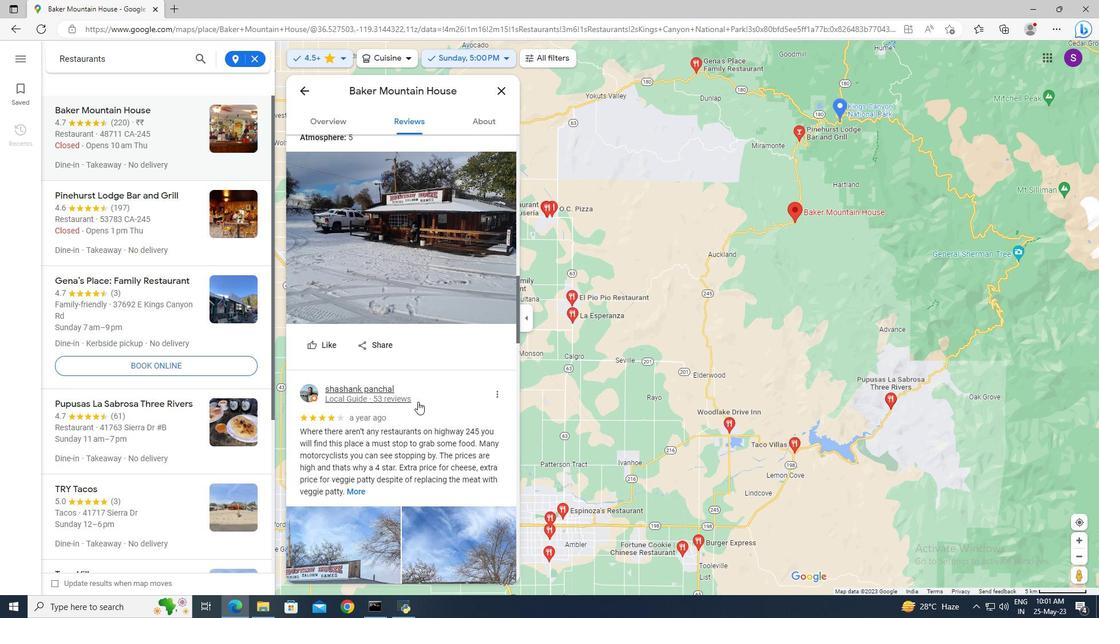 
Action: Mouse scrolled (418, 401) with delta (0, 0)
Screenshot: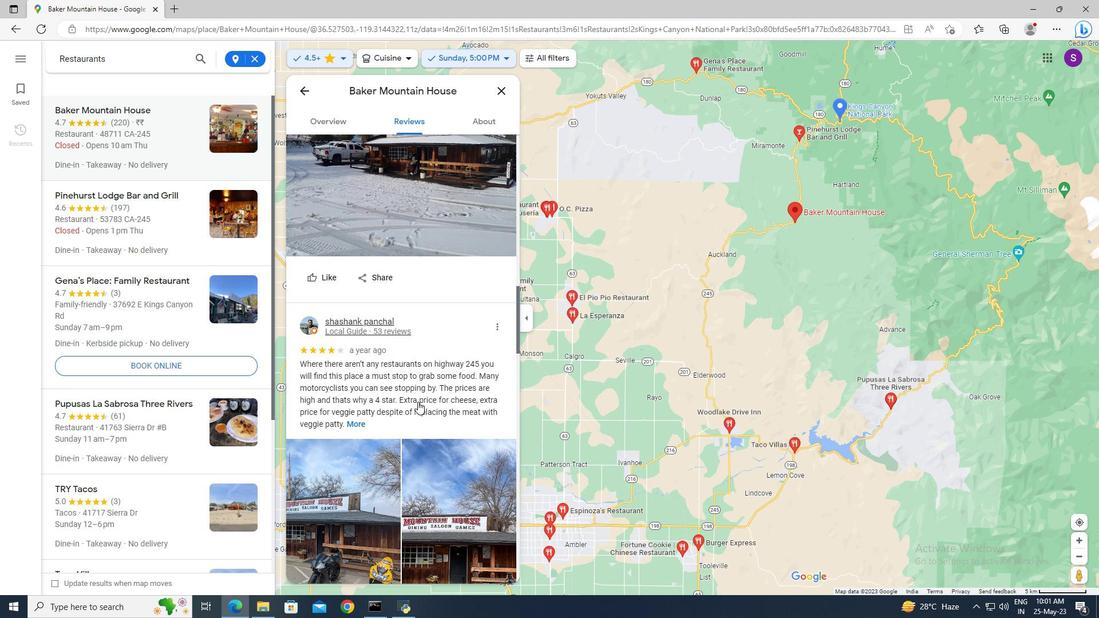 
Action: Mouse moved to (356, 360)
Screenshot: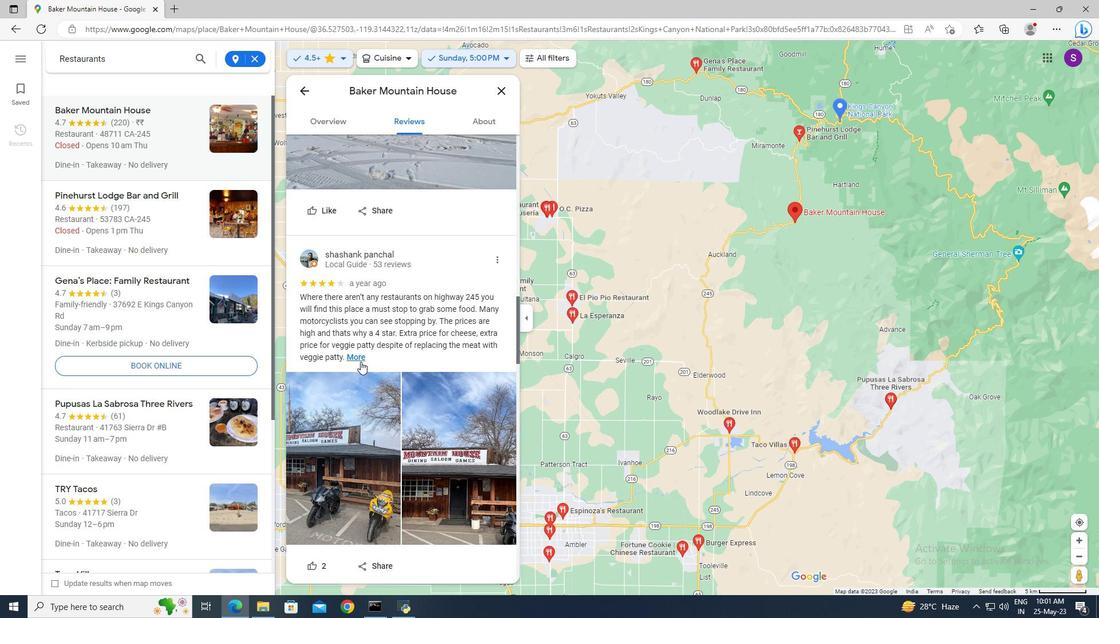 
Action: Mouse pressed left at (356, 360)
Screenshot: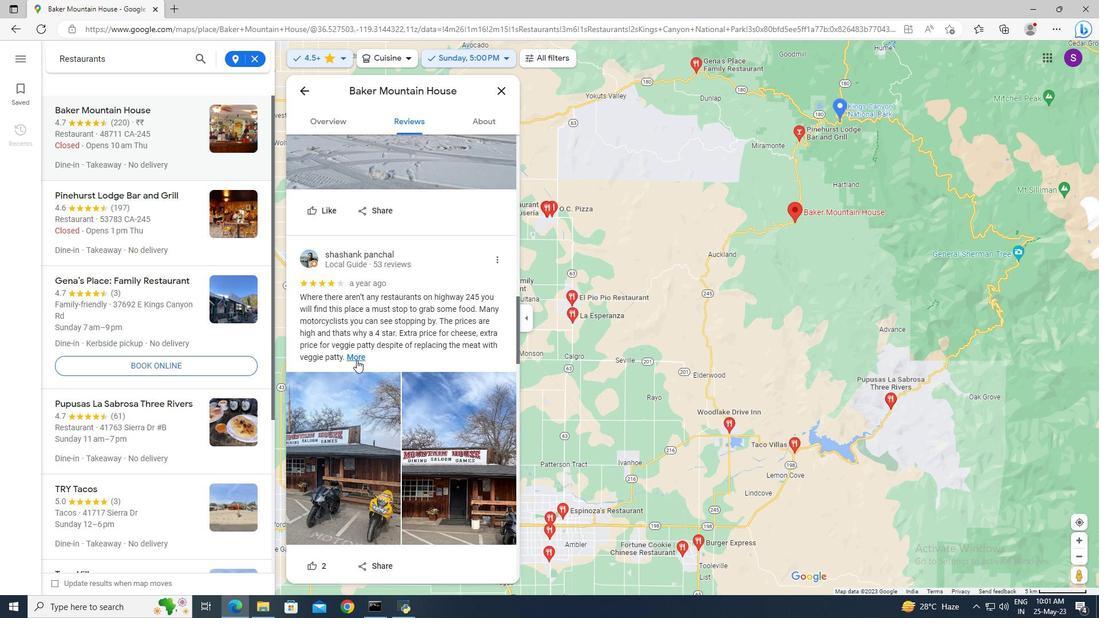 
Action: Mouse moved to (384, 339)
Screenshot: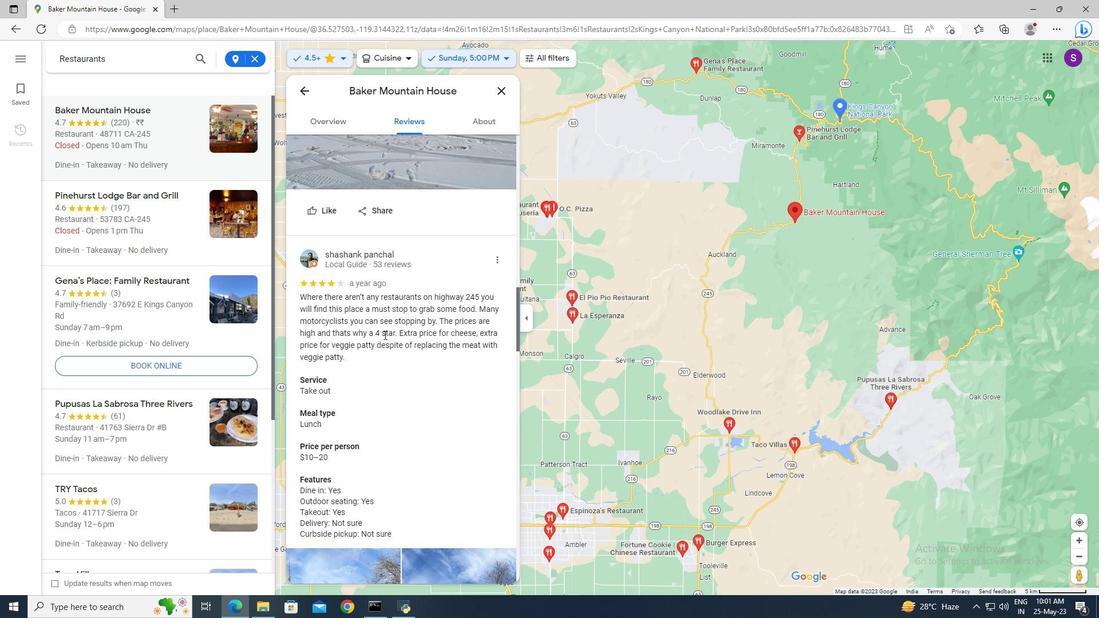 
Action: Mouse scrolled (384, 339) with delta (0, 0)
Screenshot: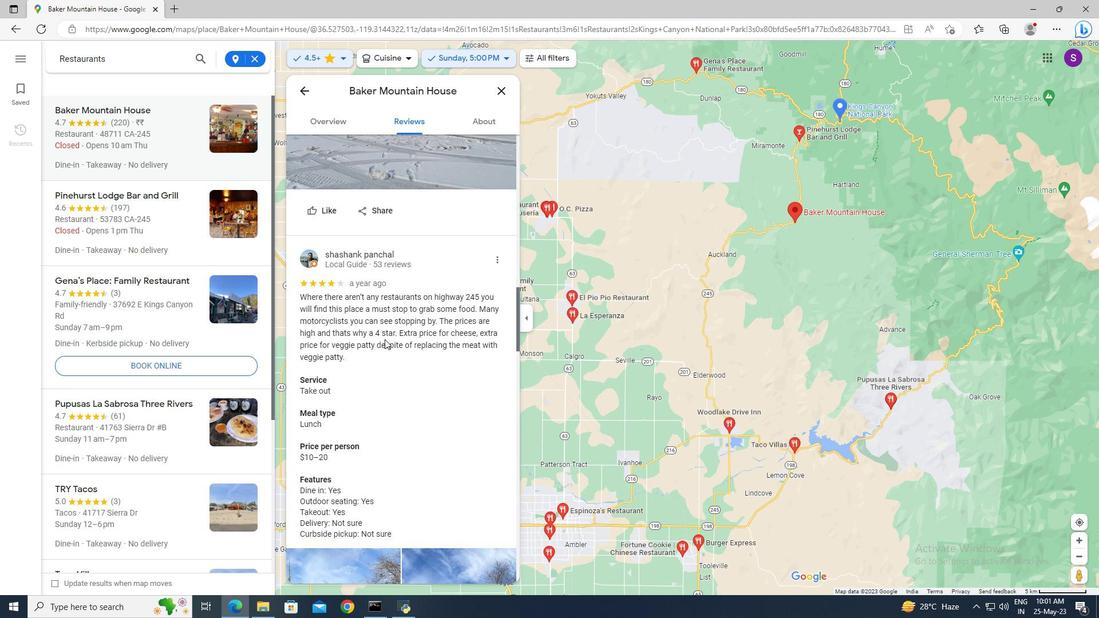 
Action: Mouse scrolled (384, 339) with delta (0, 0)
Screenshot: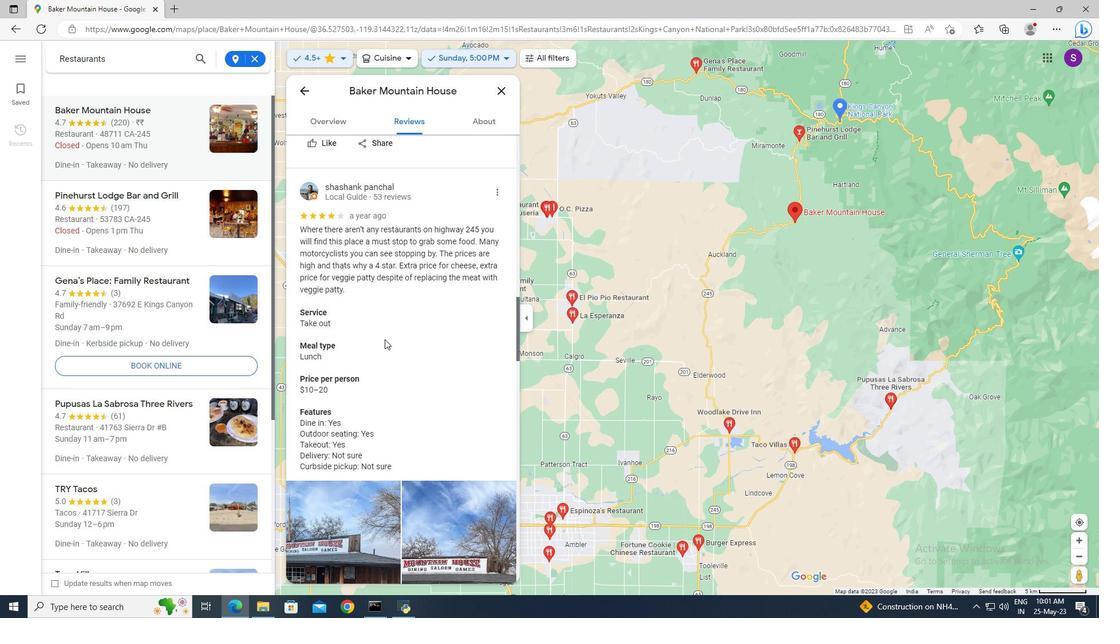 
Action: Mouse scrolled (384, 339) with delta (0, 0)
Screenshot: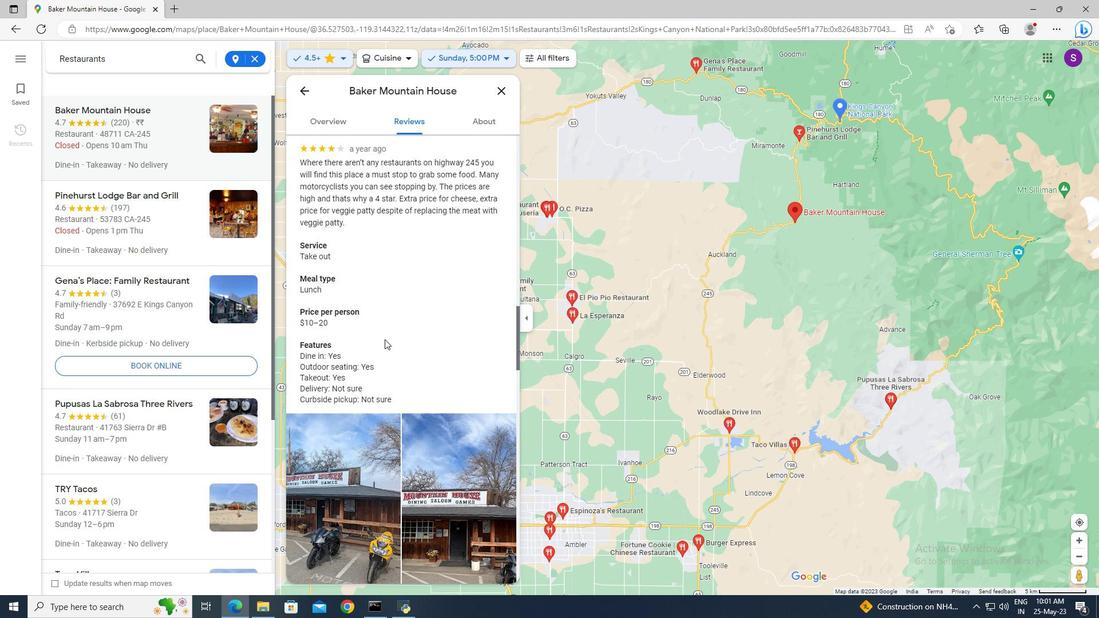 
Action: Mouse scrolled (384, 339) with delta (0, 0)
Screenshot: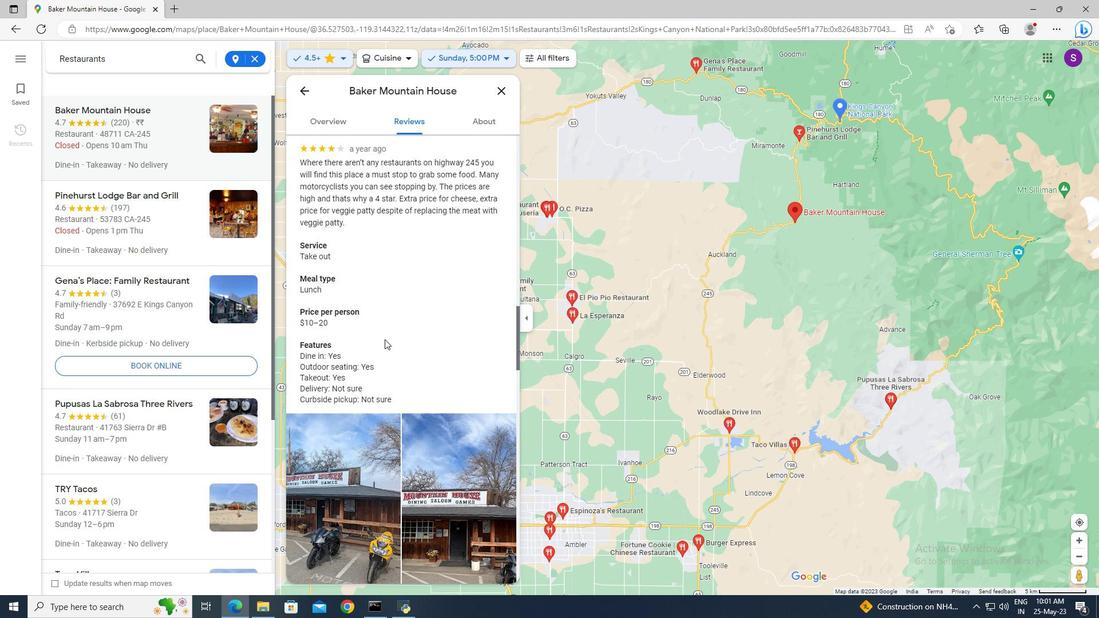 
Action: Mouse scrolled (384, 339) with delta (0, 0)
Screenshot: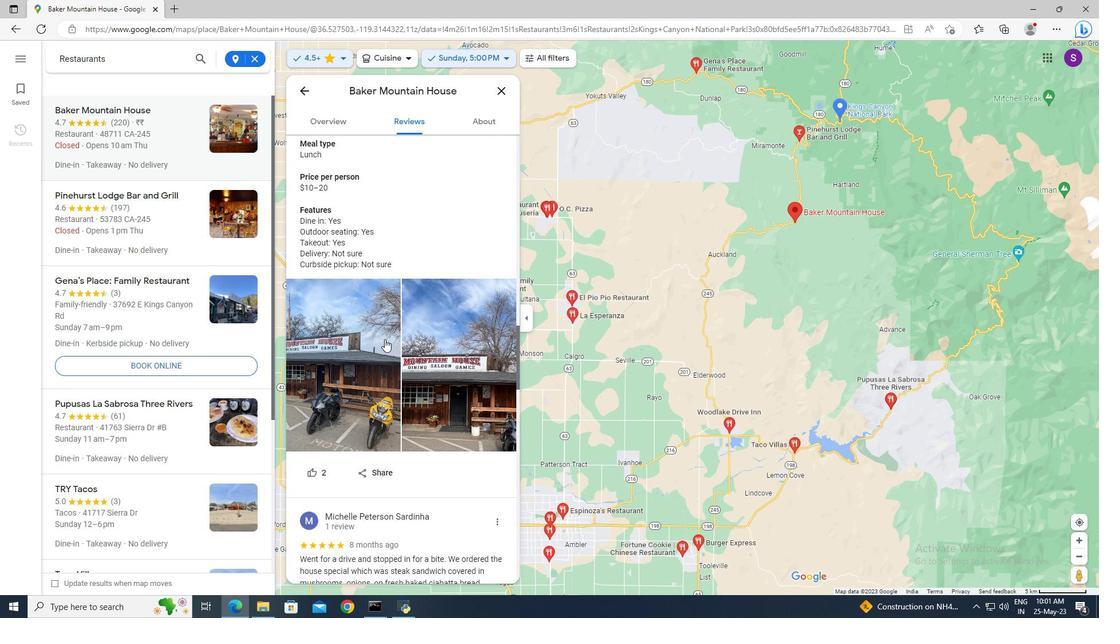 
Action: Mouse scrolled (384, 339) with delta (0, 0)
Screenshot: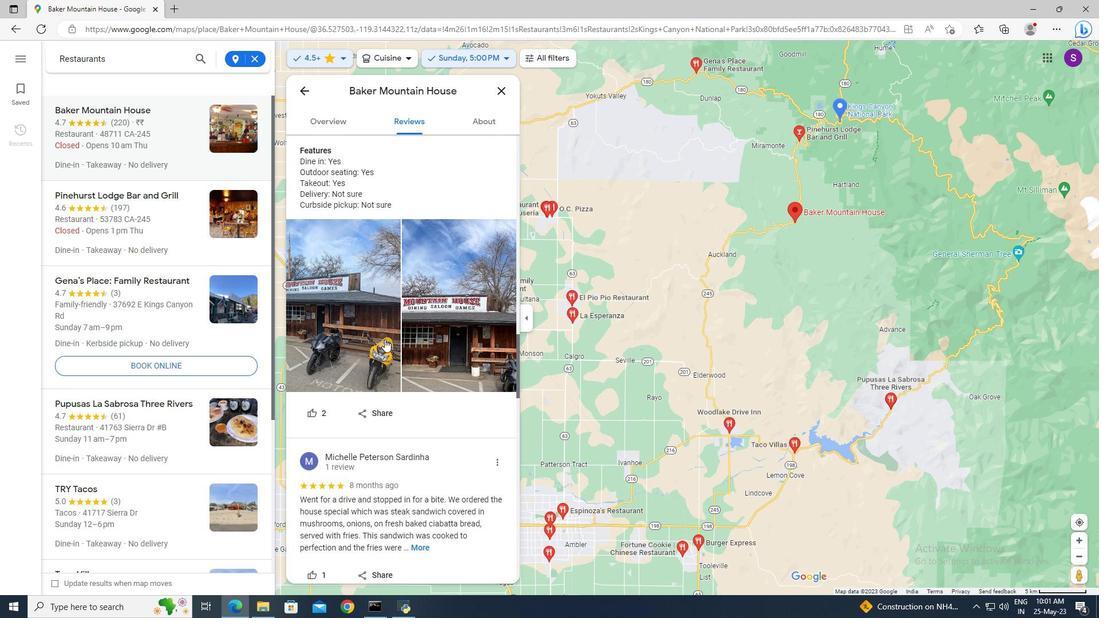 
Action: Mouse scrolled (384, 339) with delta (0, 0)
Screenshot: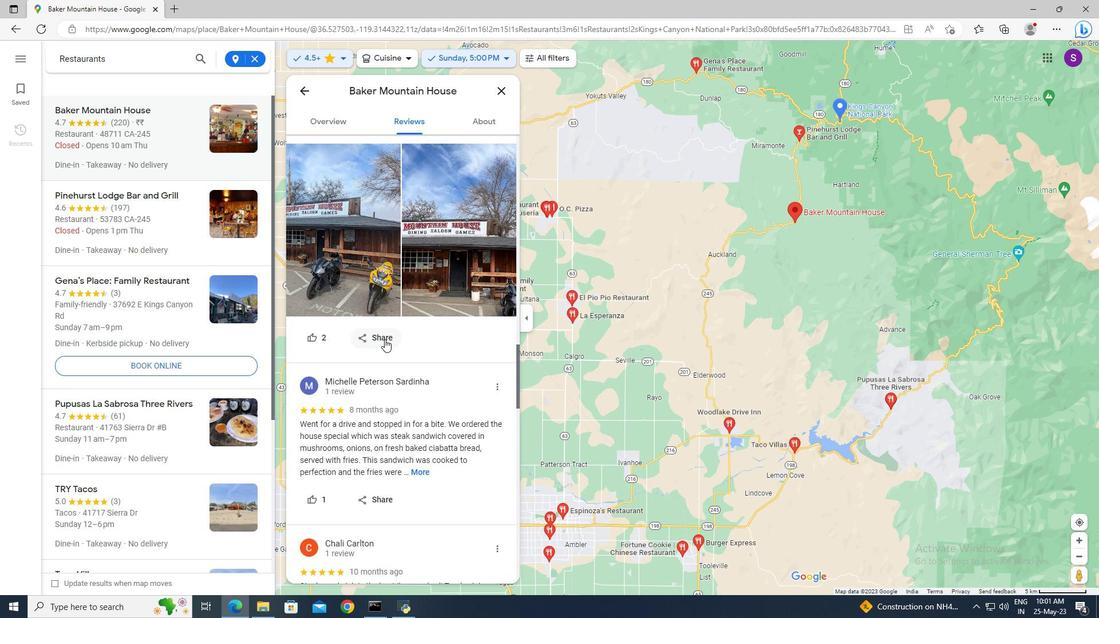 
Action: Mouse moved to (414, 408)
Screenshot: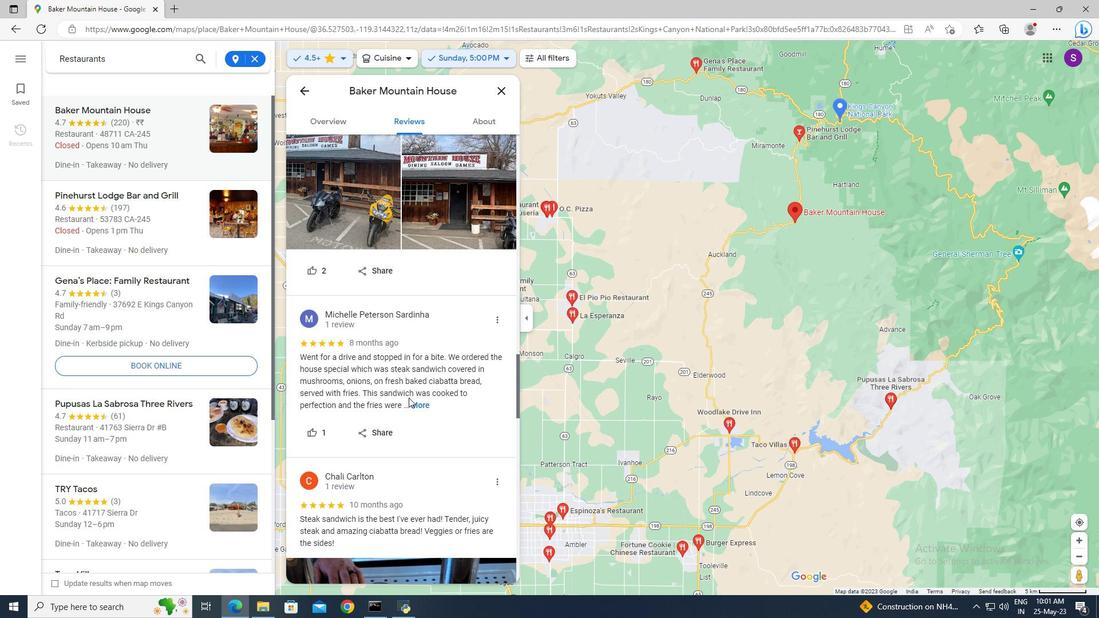 
Action: Mouse pressed left at (414, 408)
Screenshot: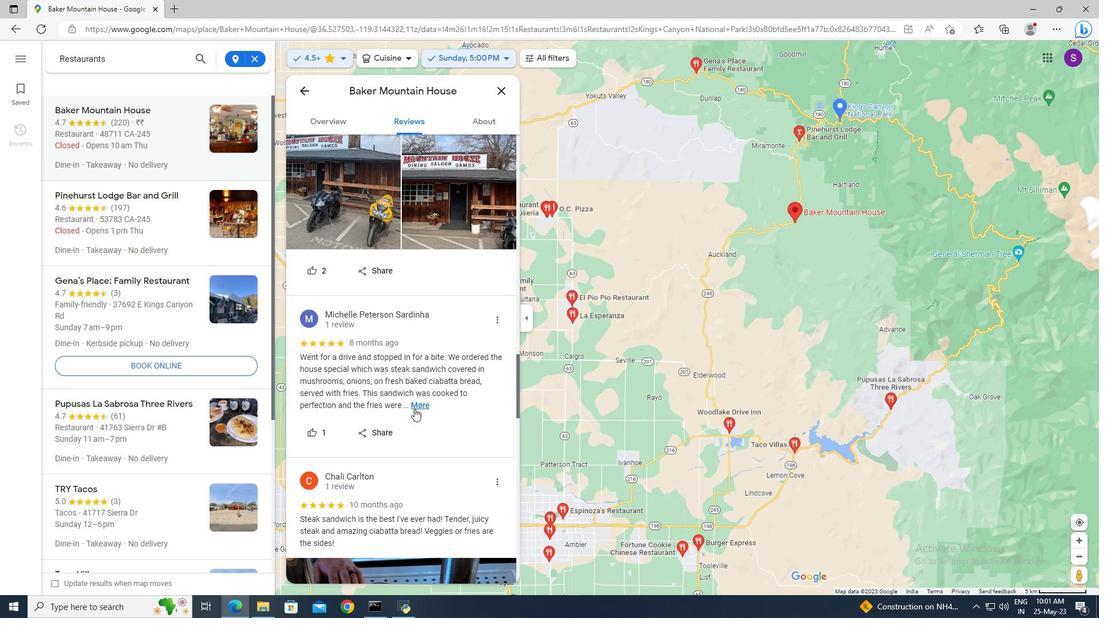 
Action: Mouse scrolled (414, 408) with delta (0, 0)
Screenshot: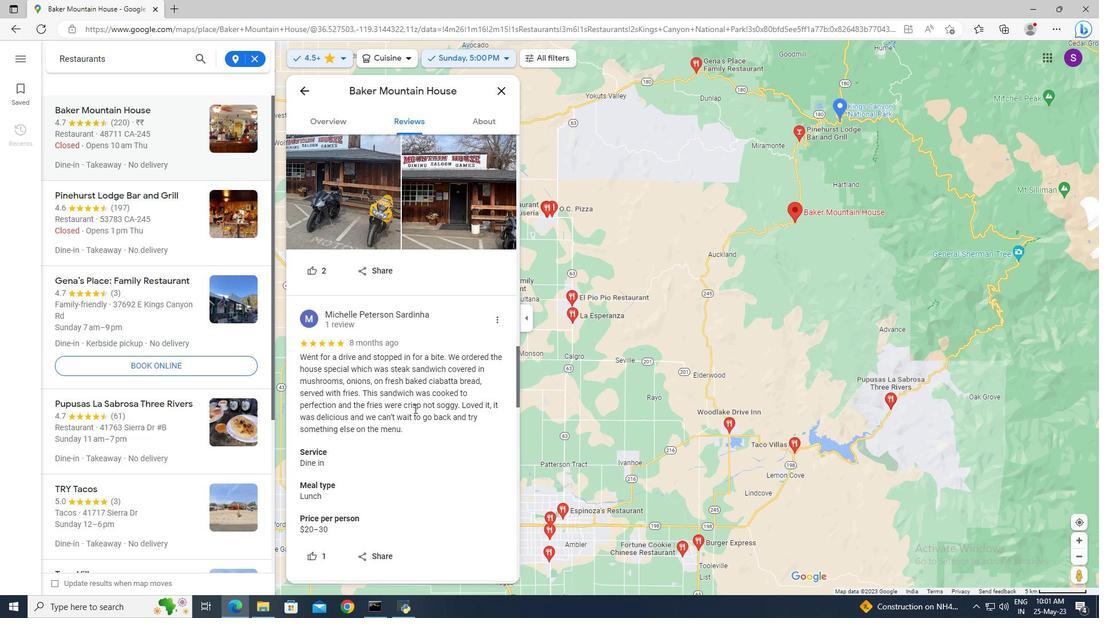 
Action: Mouse scrolled (414, 408) with delta (0, 0)
Screenshot: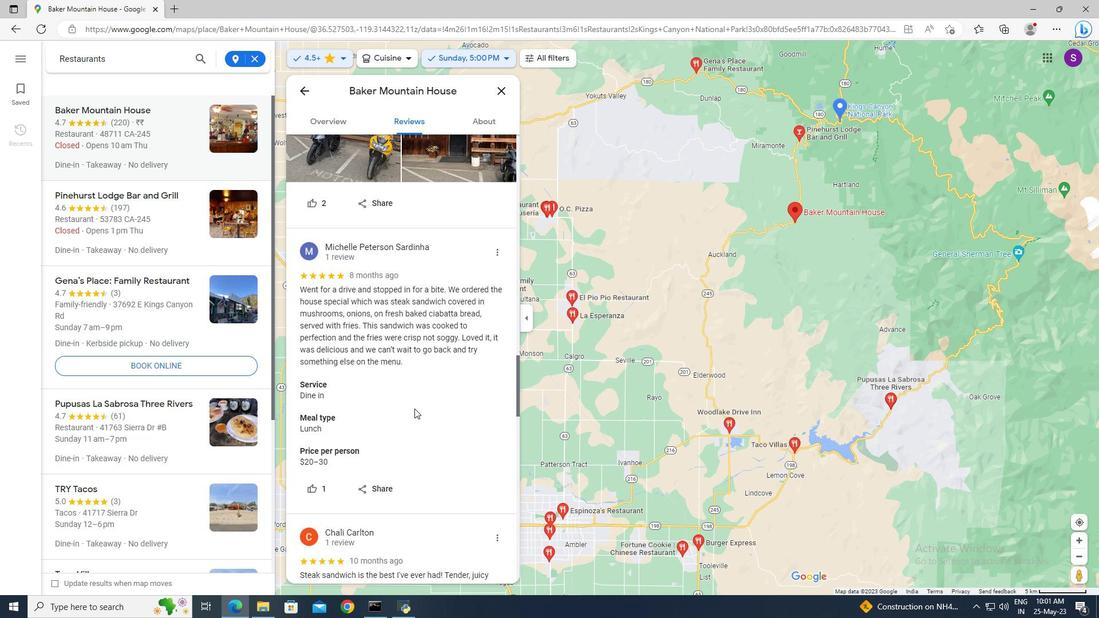 
Action: Mouse scrolled (414, 408) with delta (0, 0)
Screenshot: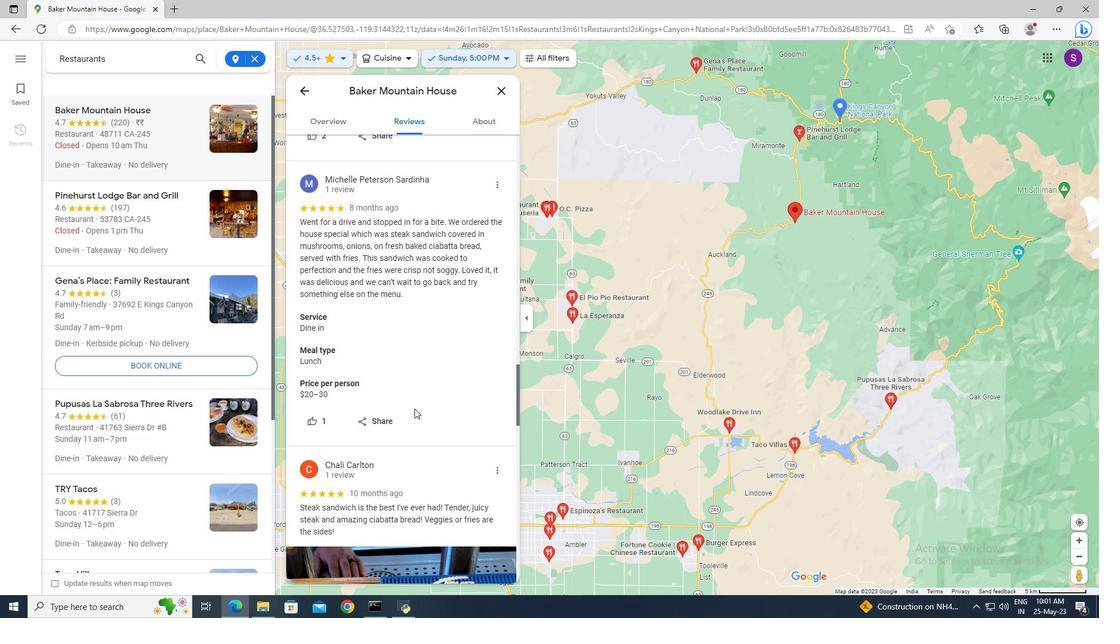 
Action: Mouse scrolled (414, 408) with delta (0, 0)
Screenshot: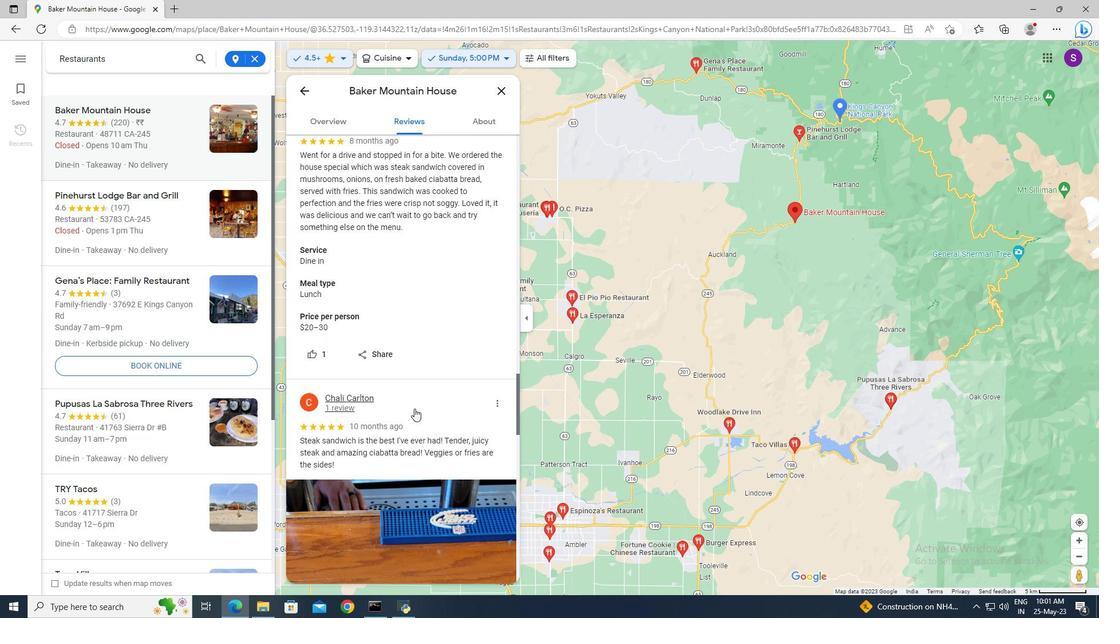 
Action: Mouse scrolled (414, 408) with delta (0, 0)
Screenshot: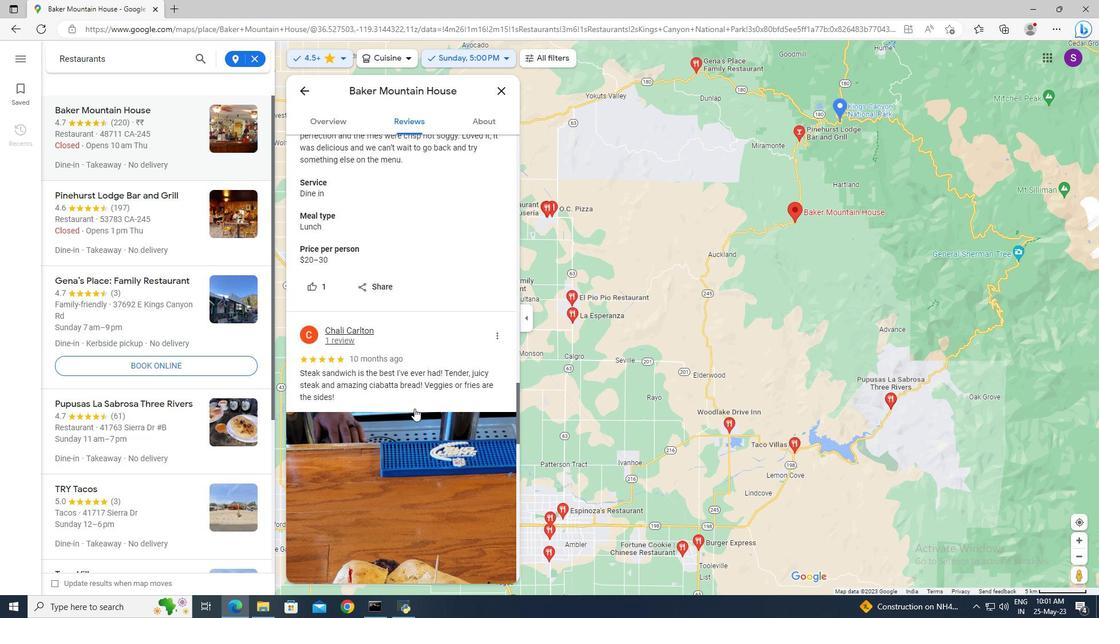 
Action: Mouse scrolled (414, 408) with delta (0, 0)
Screenshot: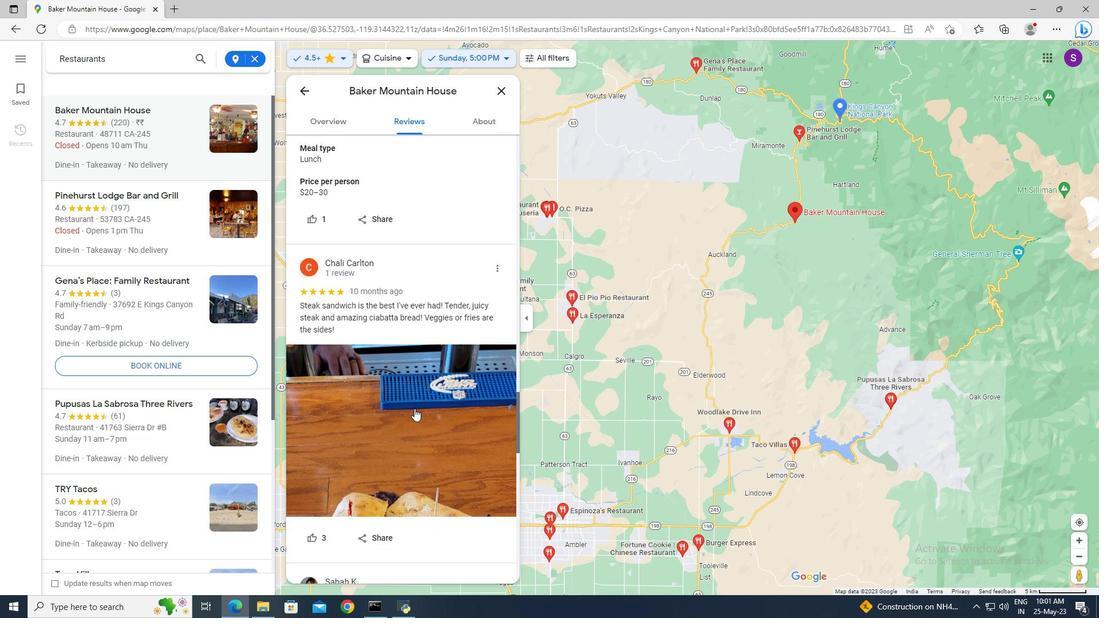 
Action: Mouse scrolled (414, 408) with delta (0, 0)
Screenshot: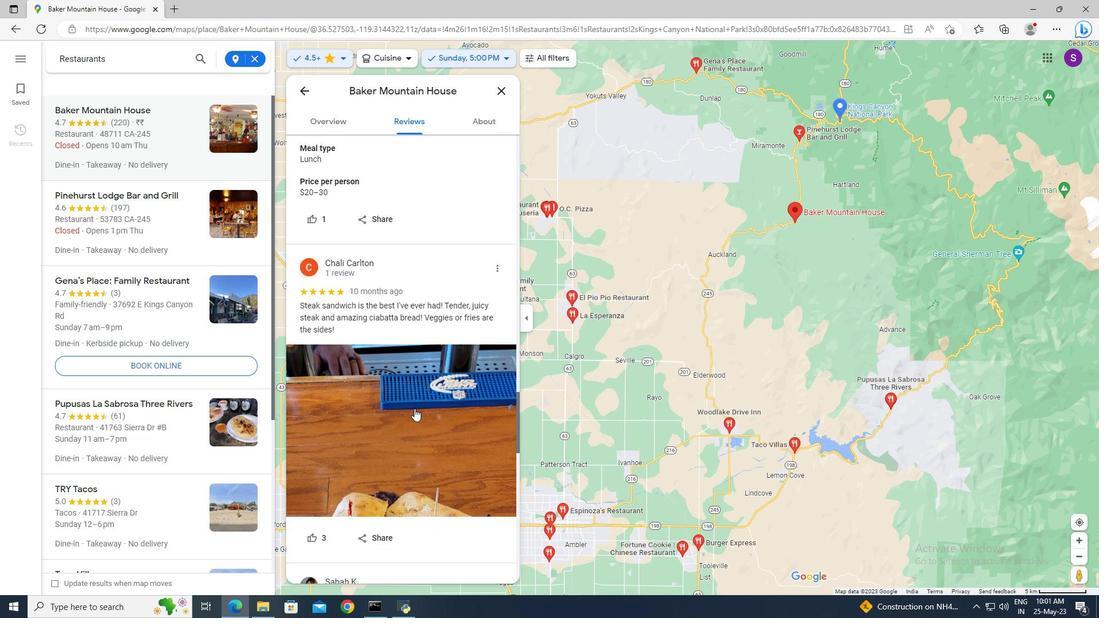 
Action: Mouse scrolled (414, 408) with delta (0, 0)
Screenshot: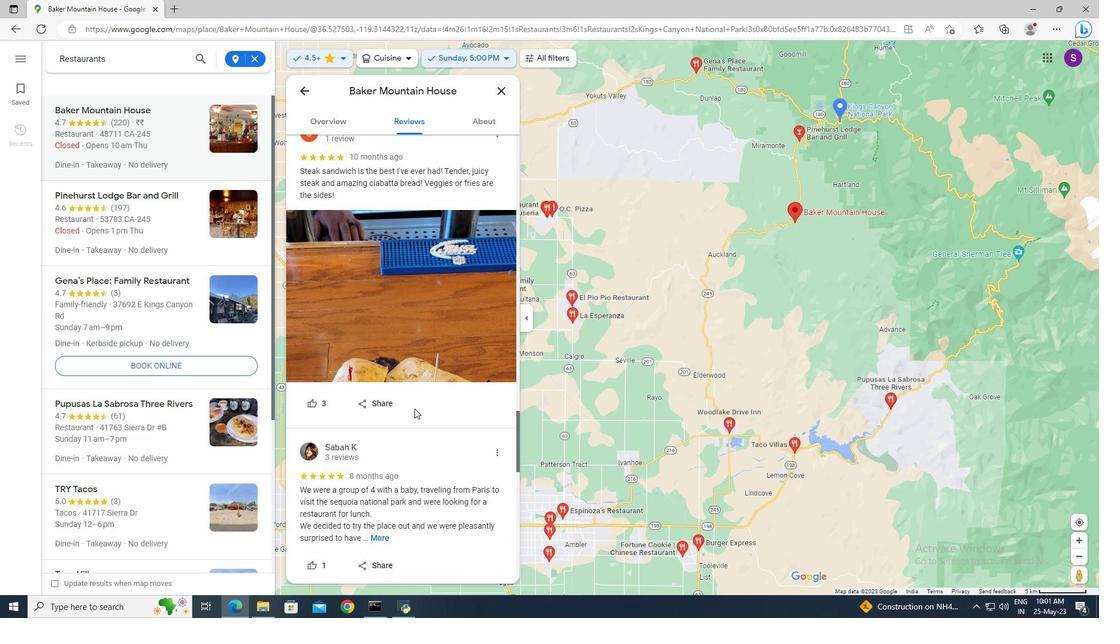 
Action: Mouse moved to (383, 466)
Screenshot: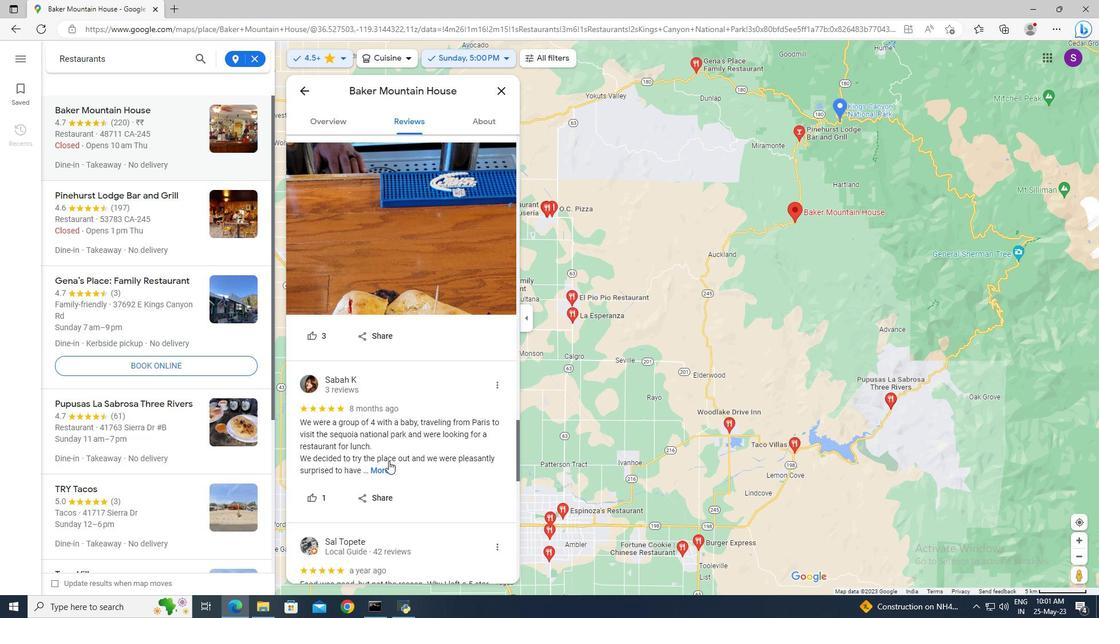 
Action: Mouse pressed left at (383, 466)
Screenshot: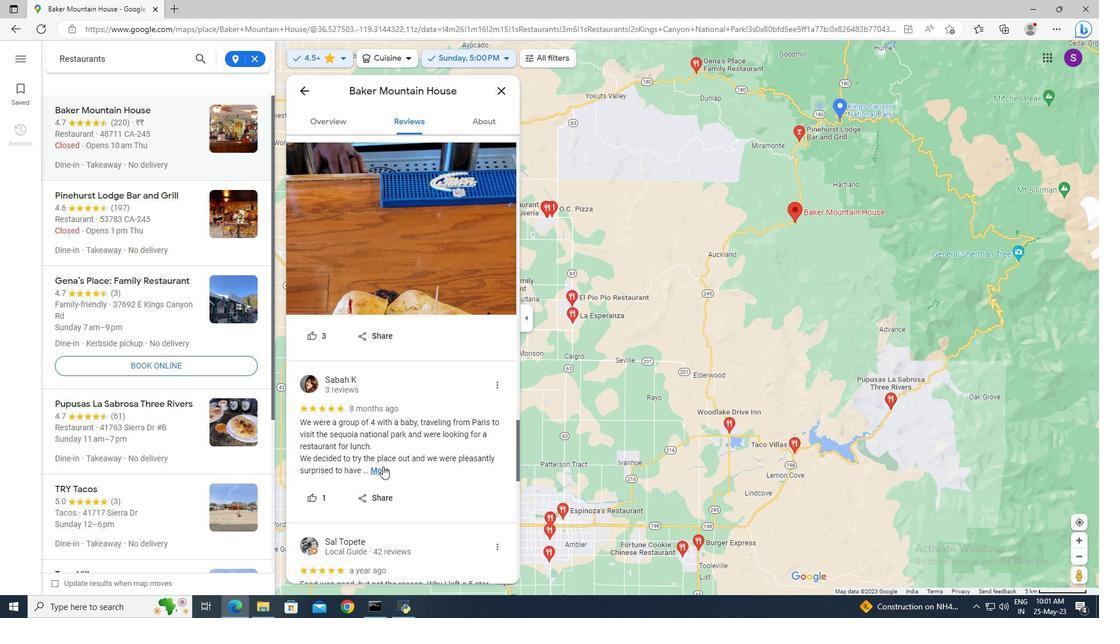 
Action: Mouse moved to (383, 465)
Screenshot: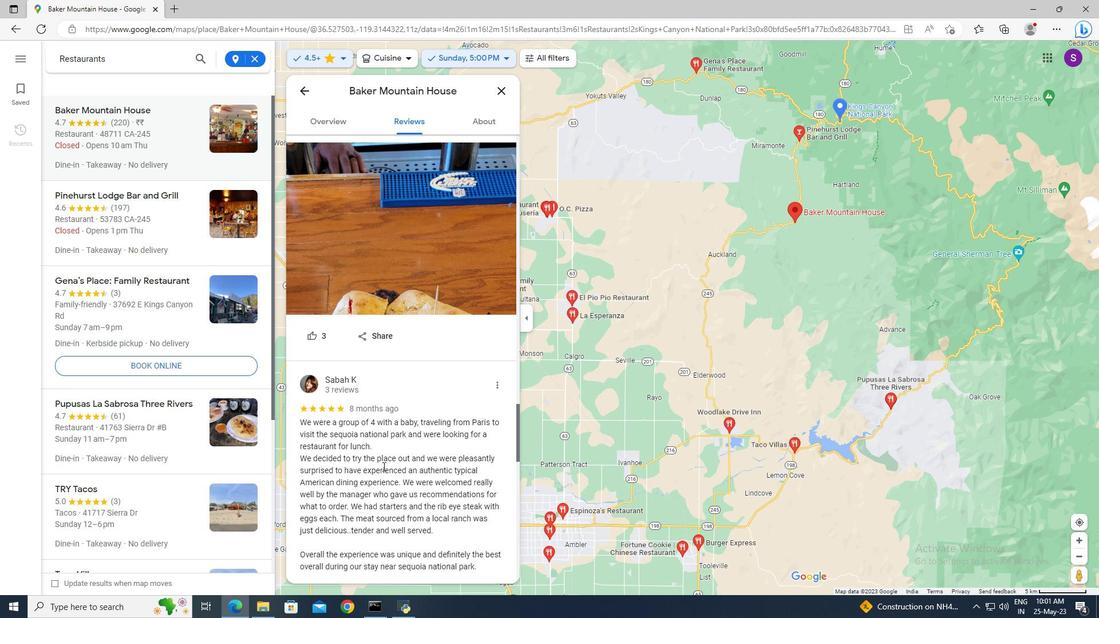 
Action: Mouse scrolled (383, 465) with delta (0, 0)
Screenshot: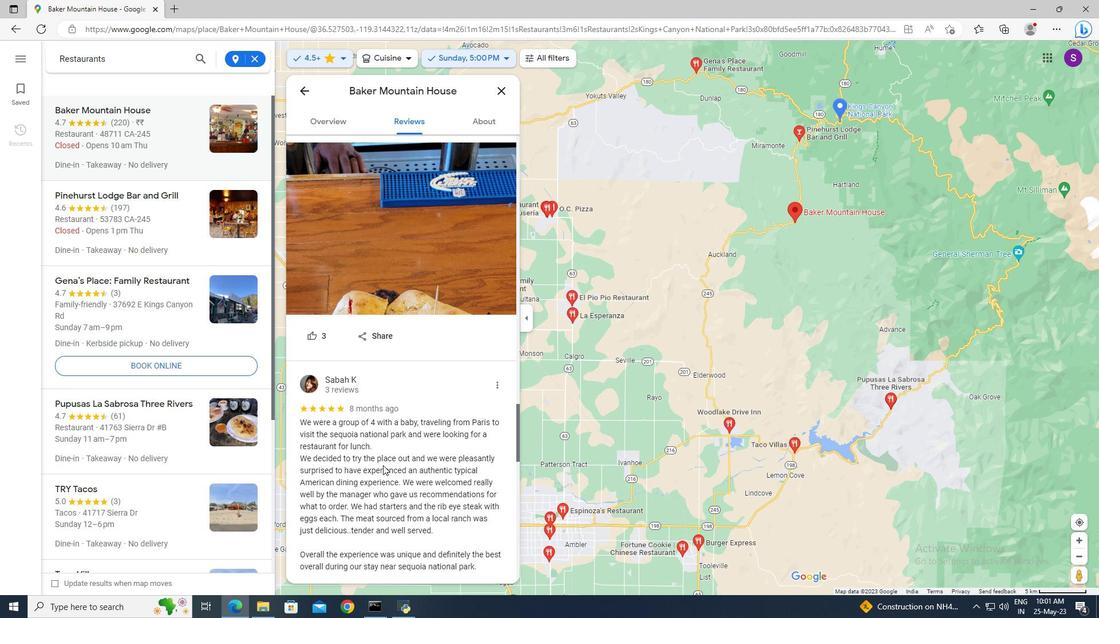
Action: Mouse scrolled (383, 465) with delta (0, 0)
Screenshot: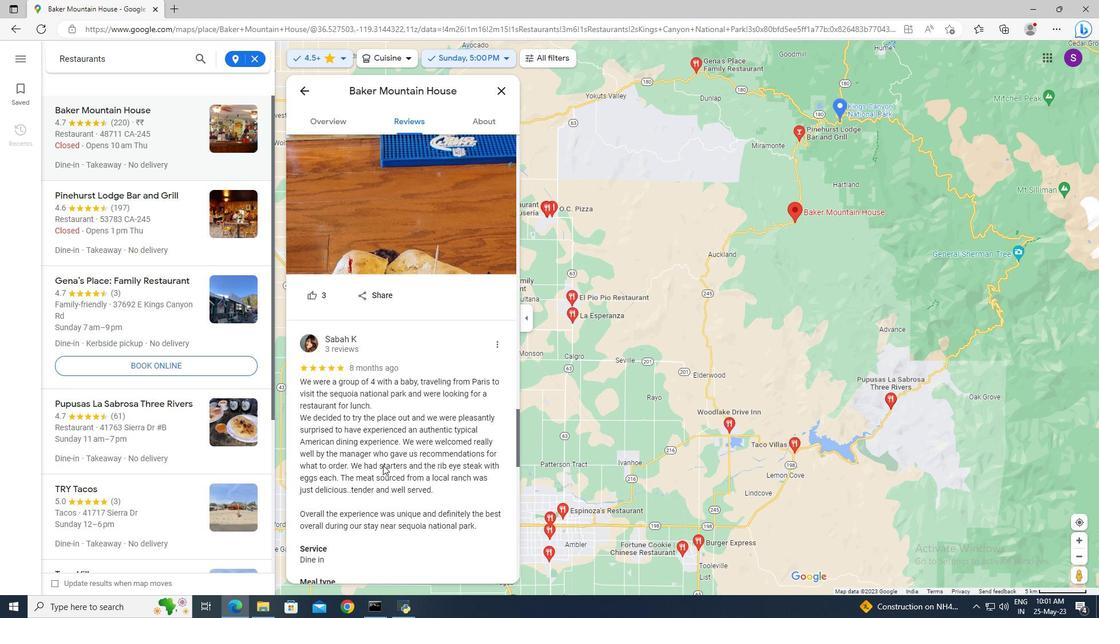 
Action: Mouse scrolled (383, 465) with delta (0, 0)
Screenshot: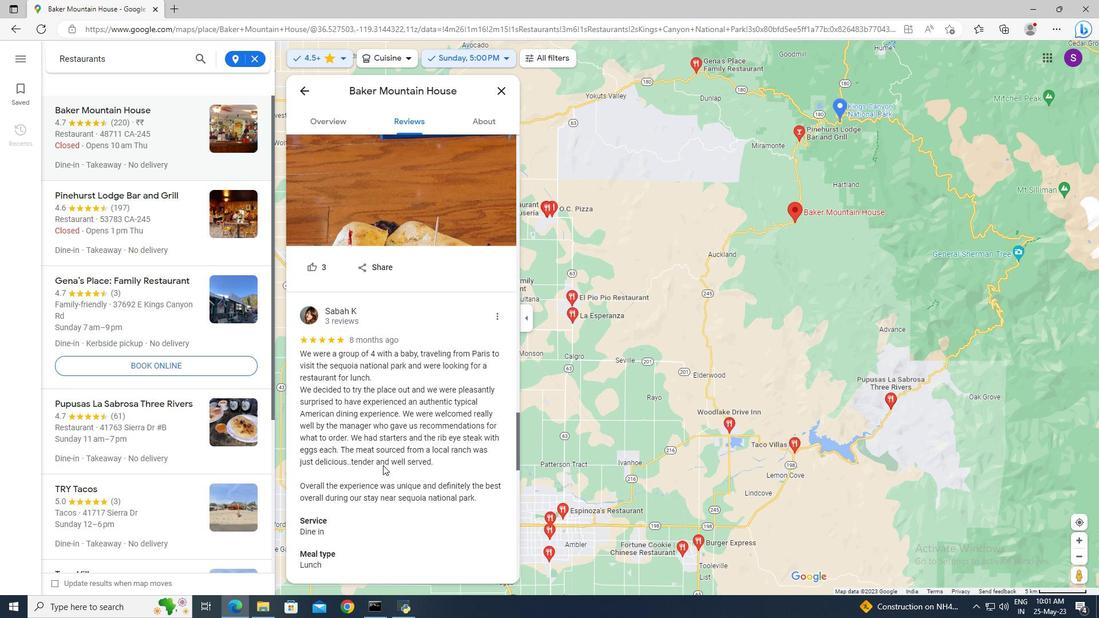 
Action: Mouse scrolled (383, 465) with delta (0, 0)
Screenshot: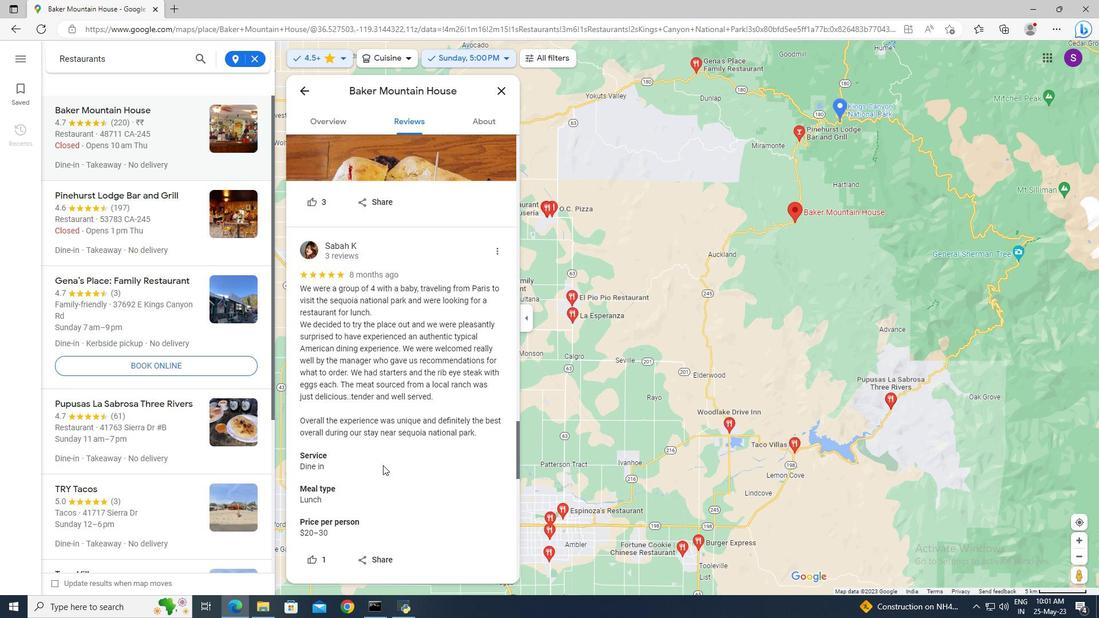 
Action: Mouse moved to (384, 465)
Screenshot: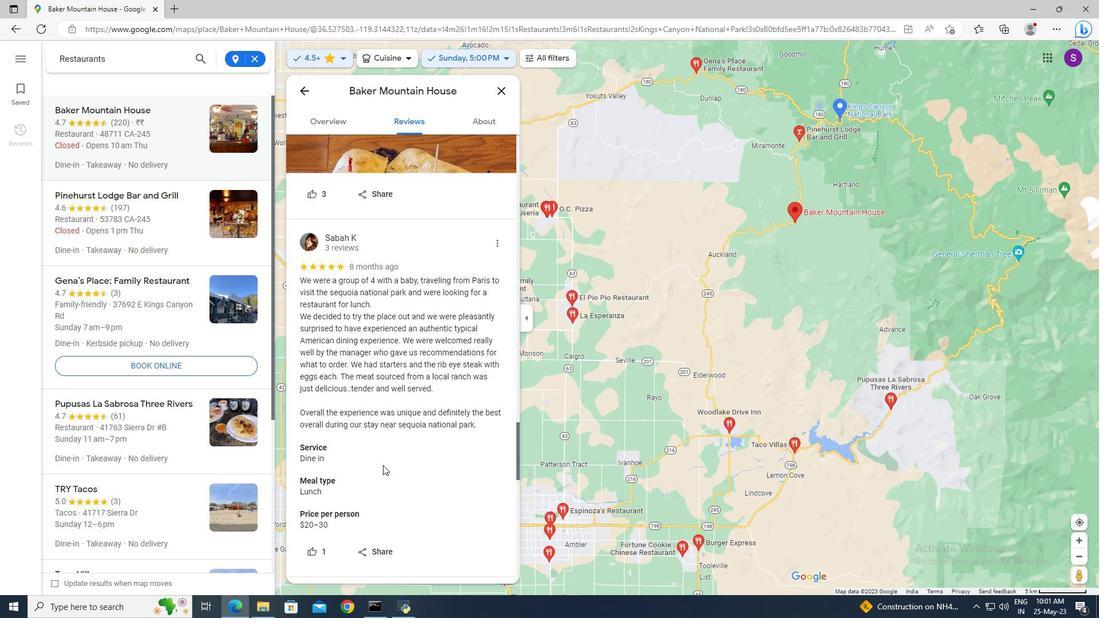
Action: Mouse scrolled (384, 464) with delta (0, 0)
Screenshot: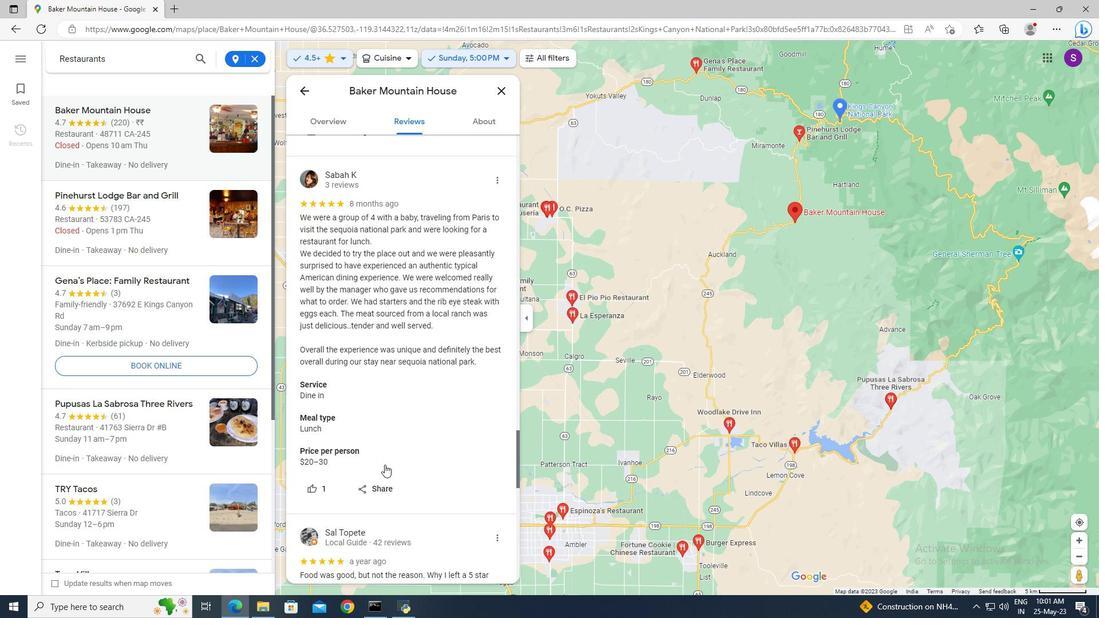 
Action: Mouse moved to (384, 463)
Screenshot: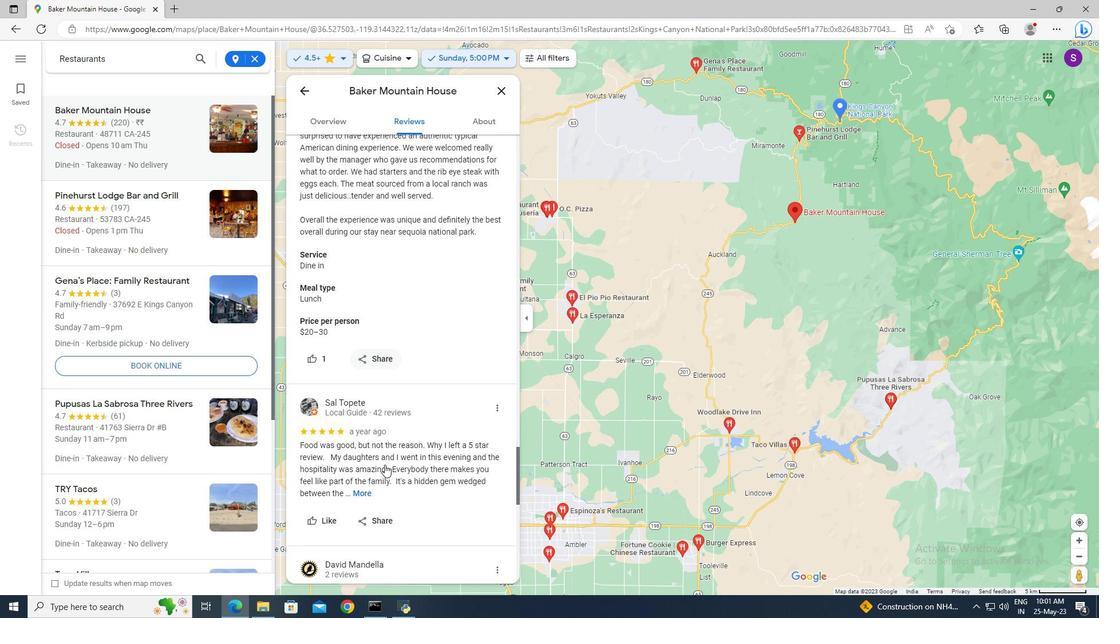 
Action: Mouse scrolled (384, 462) with delta (0, 0)
Screenshot: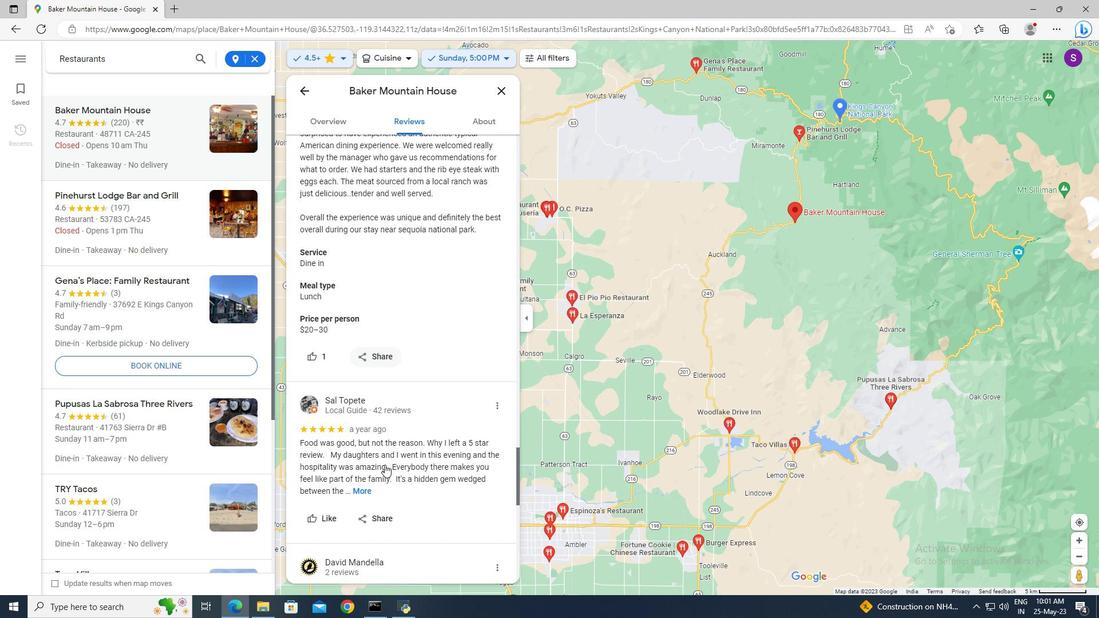 
Action: Mouse moved to (384, 459)
Screenshot: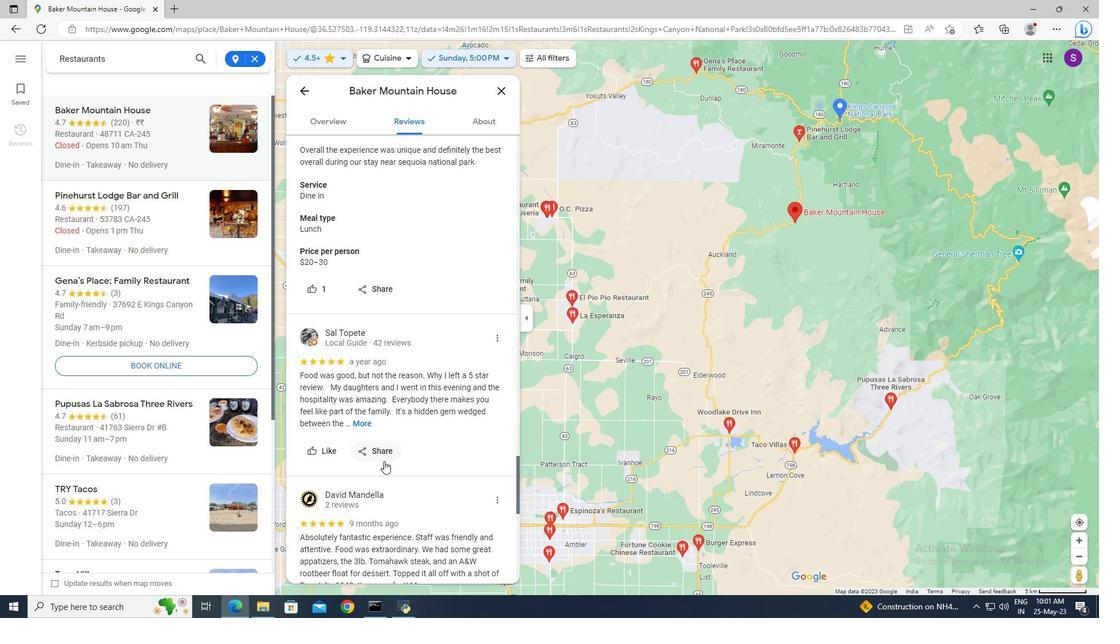 
Action: Mouse scrolled (384, 460) with delta (0, 0)
Screenshot: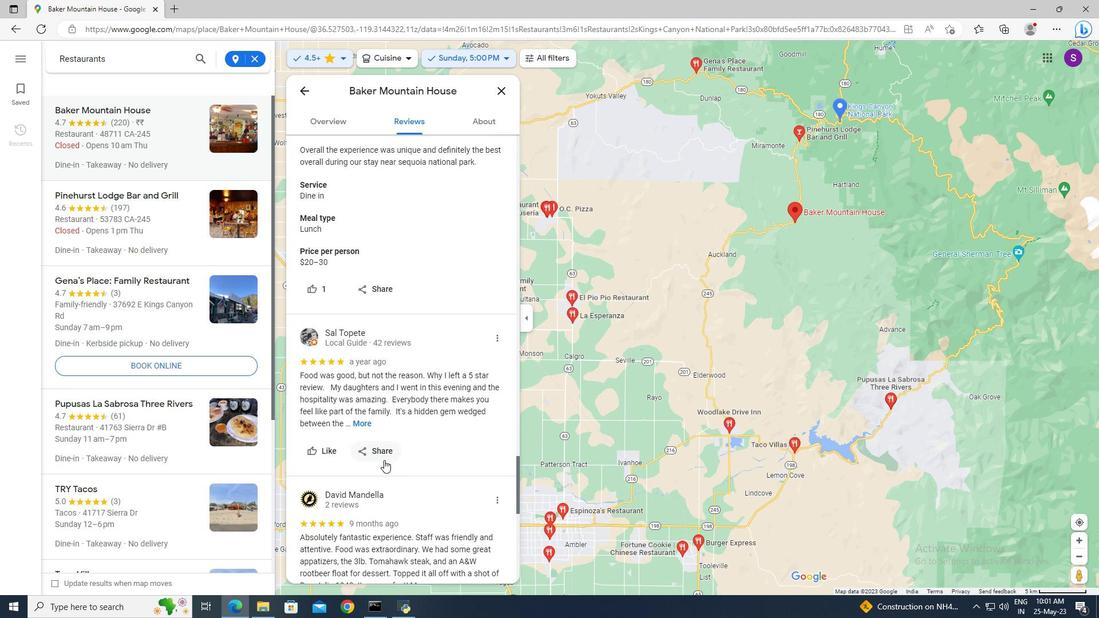 
Action: Mouse moved to (477, 132)
Screenshot: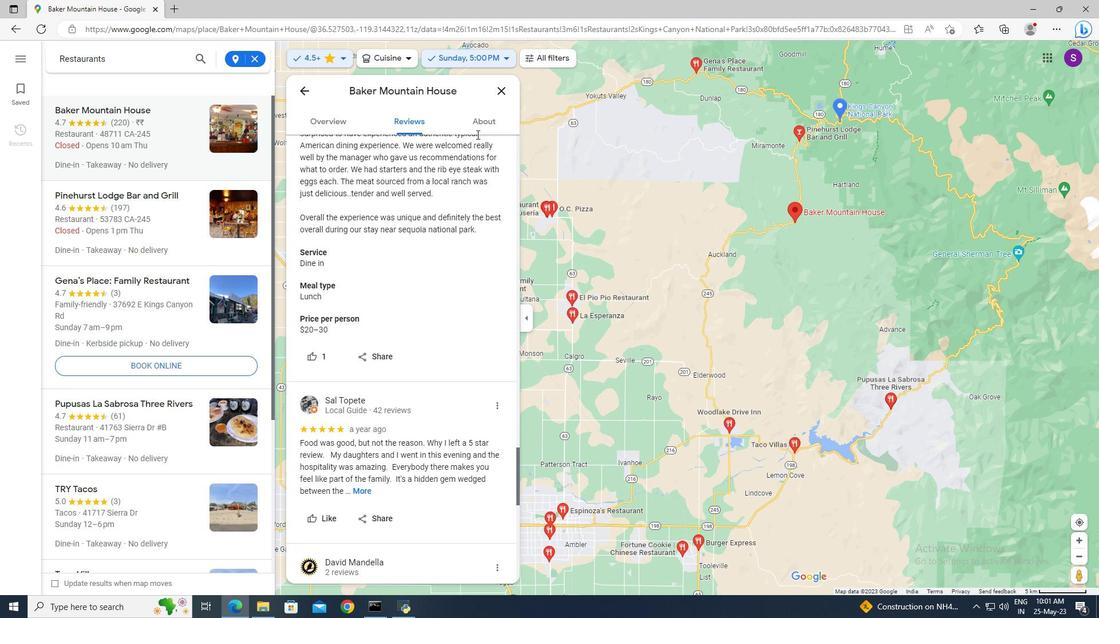 
Action: Mouse pressed left at (477, 132)
Screenshot: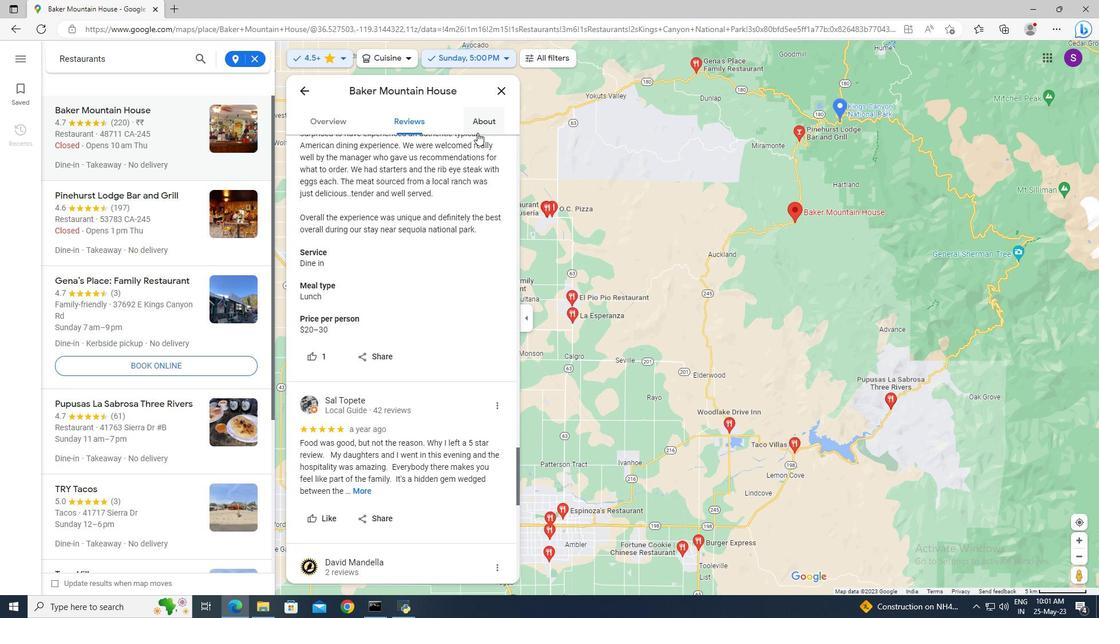 
Action: Mouse moved to (432, 261)
Screenshot: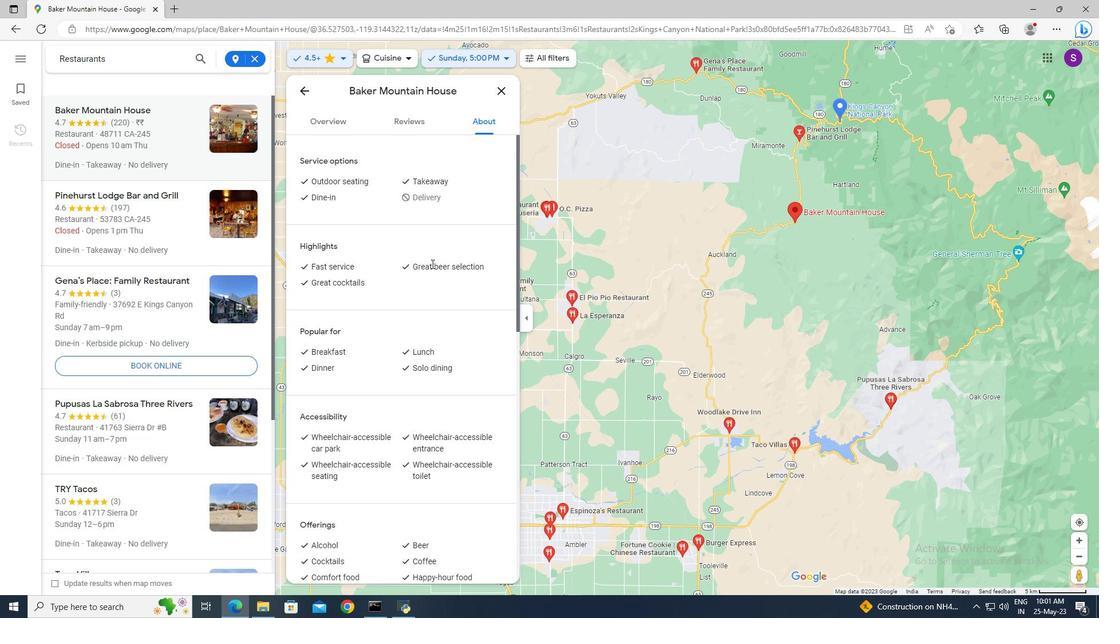 
Action: Mouse scrolled (432, 260) with delta (0, 0)
Screenshot: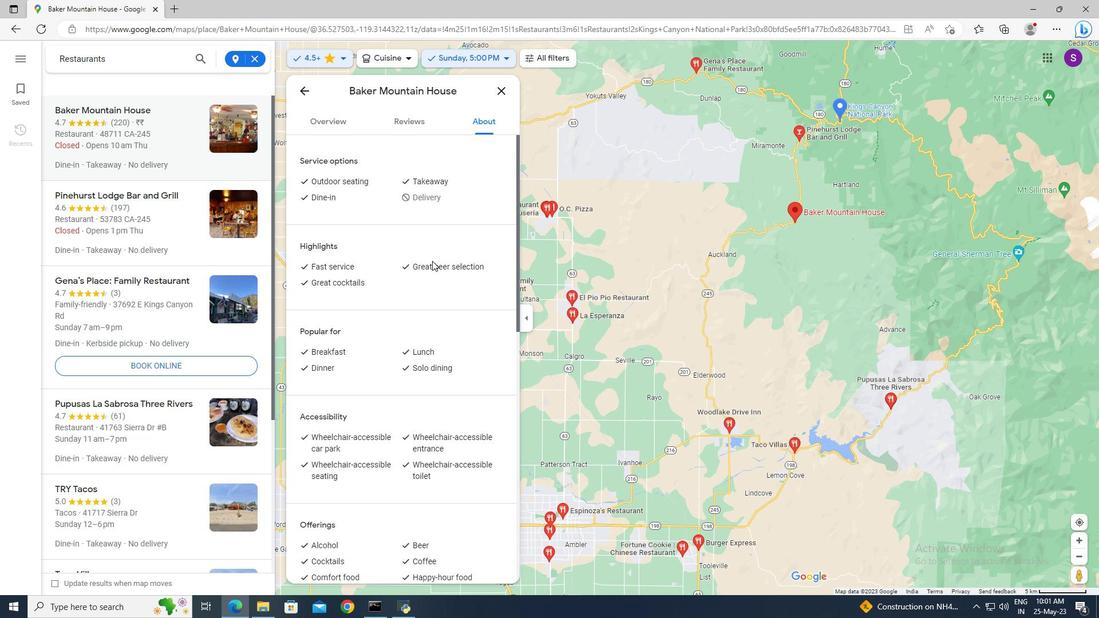 
Action: Mouse scrolled (432, 260) with delta (0, 0)
Screenshot: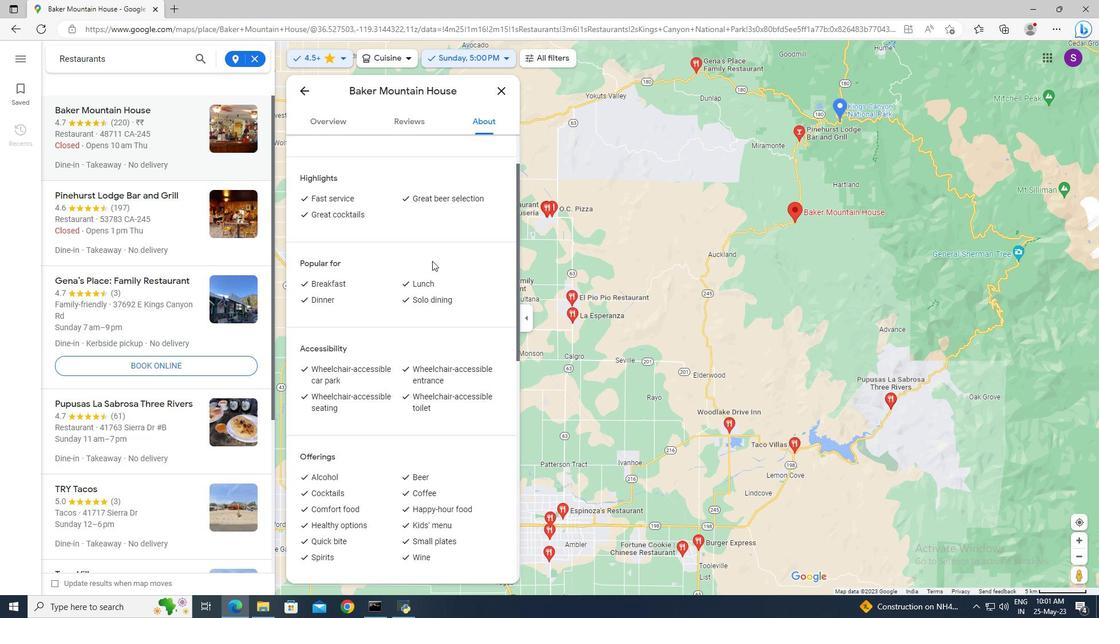 
Action: Mouse scrolled (432, 260) with delta (0, 0)
Screenshot: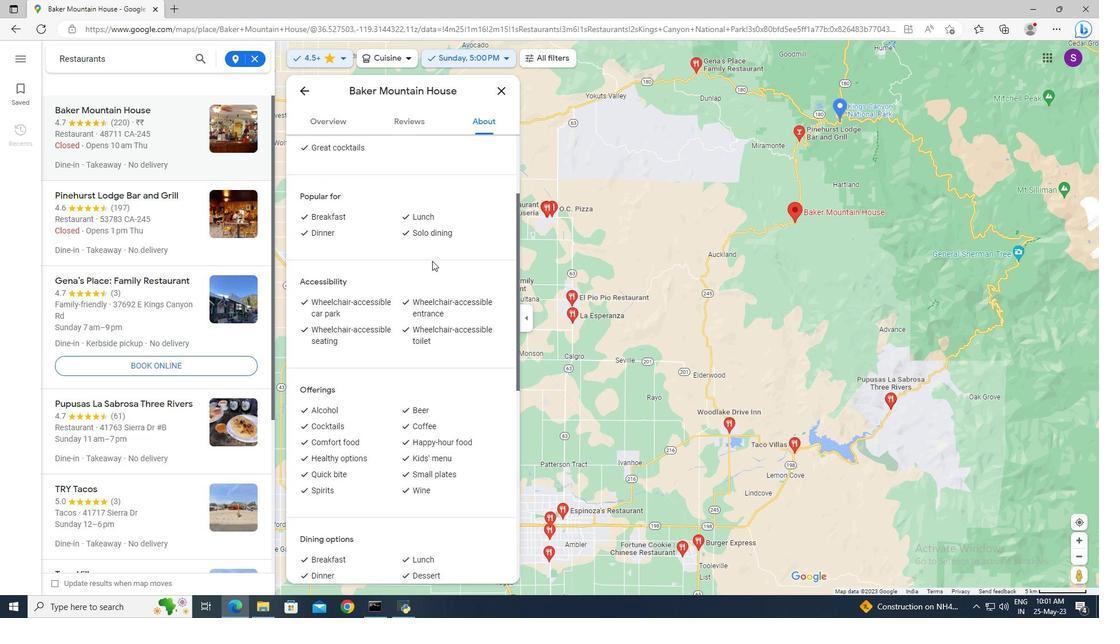 
Action: Mouse scrolled (432, 260) with delta (0, 0)
Screenshot: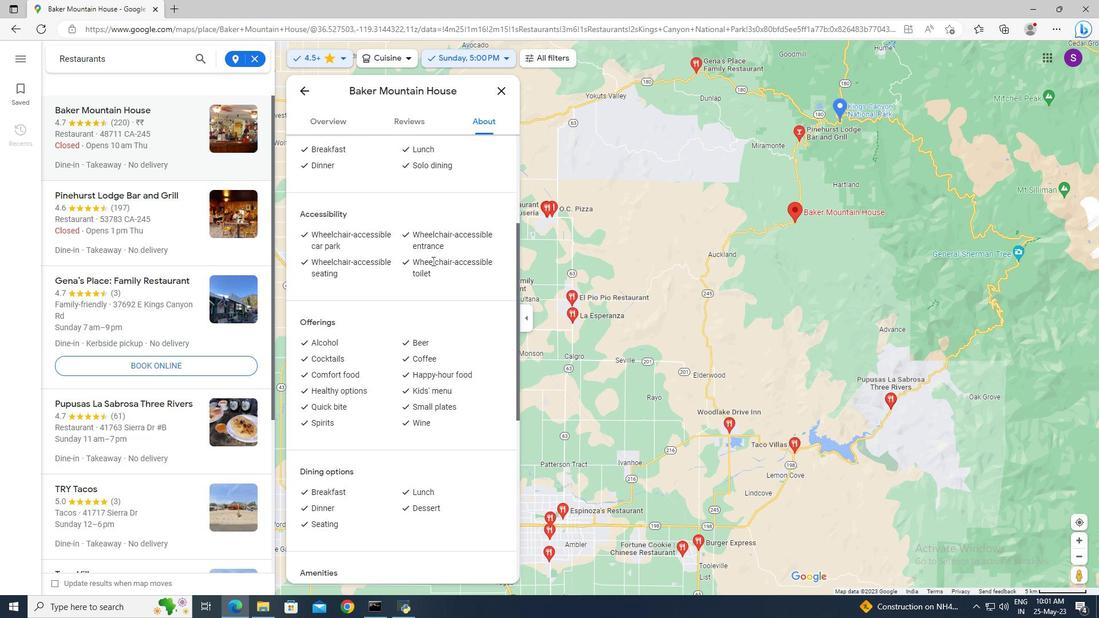 
Action: Mouse scrolled (432, 260) with delta (0, 0)
Screenshot: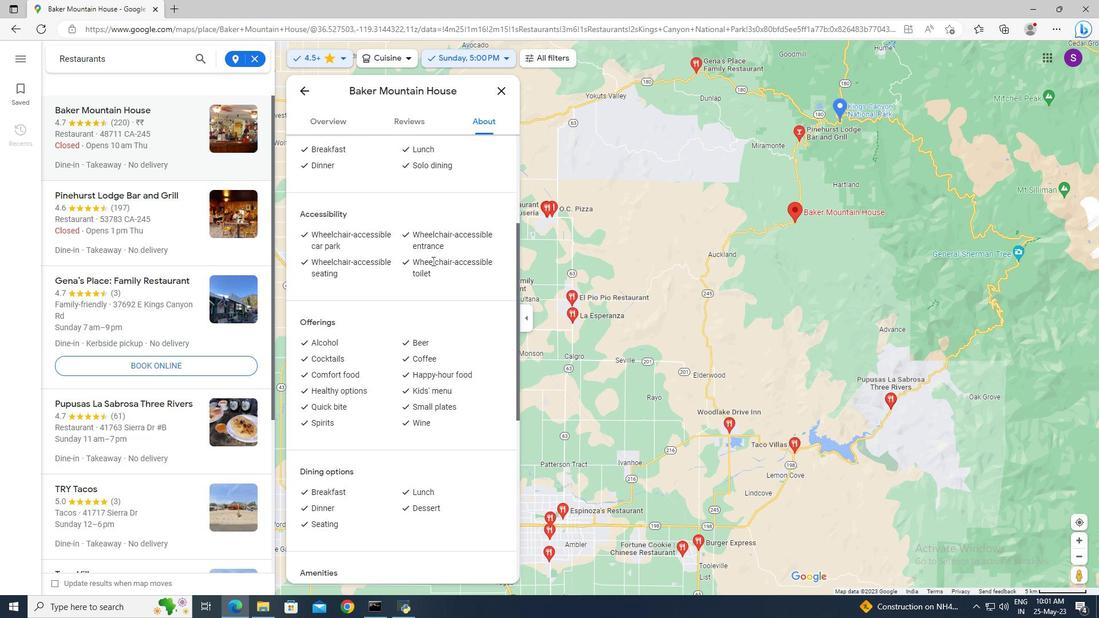 
Action: Mouse scrolled (432, 260) with delta (0, 0)
Screenshot: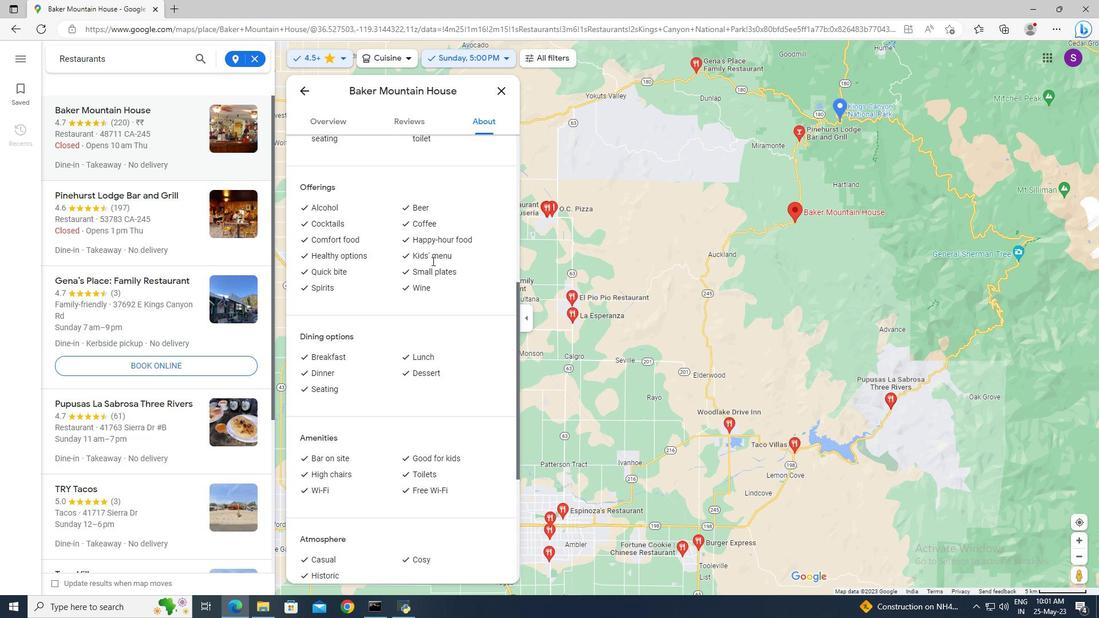 
Action: Mouse scrolled (432, 260) with delta (0, 0)
Screenshot: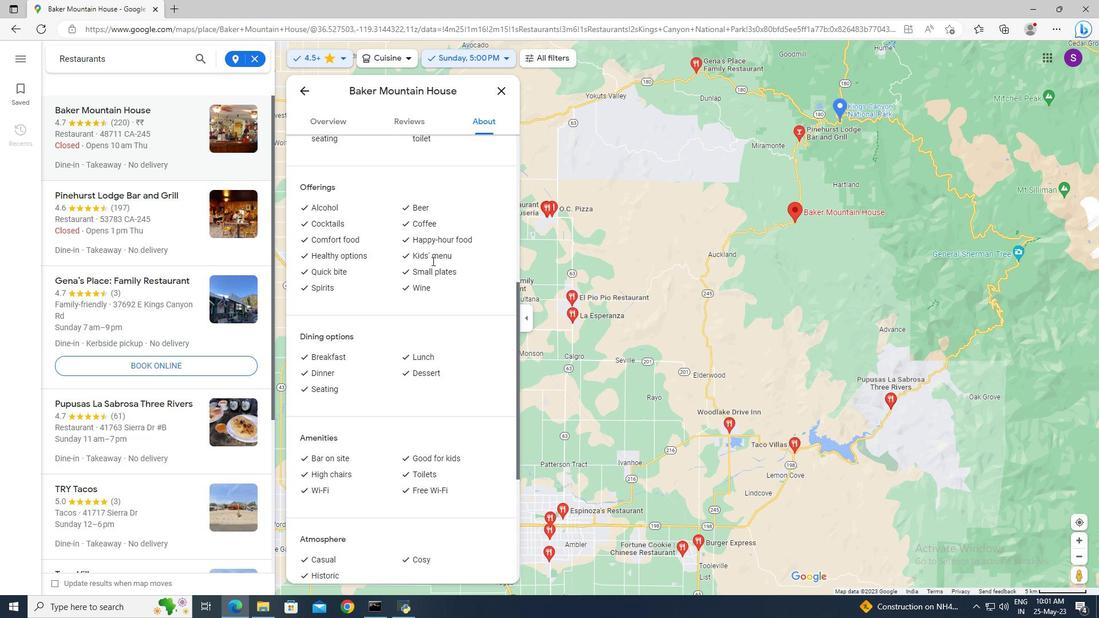 
Action: Mouse scrolled (432, 260) with delta (0, 0)
Screenshot: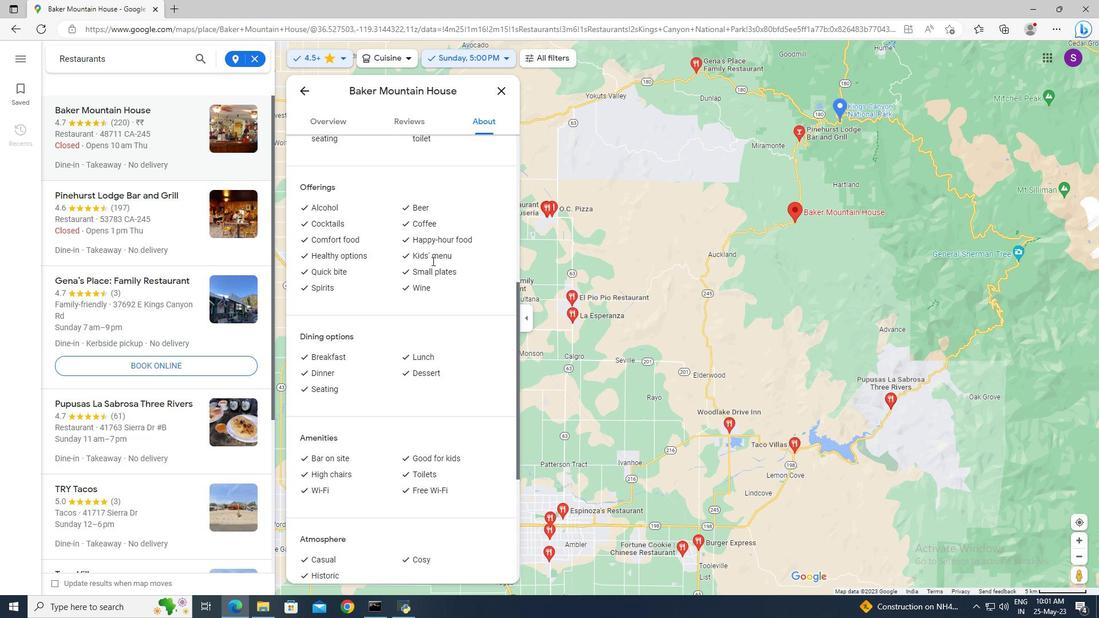 
Action: Mouse scrolled (432, 260) with delta (0, 0)
Screenshot: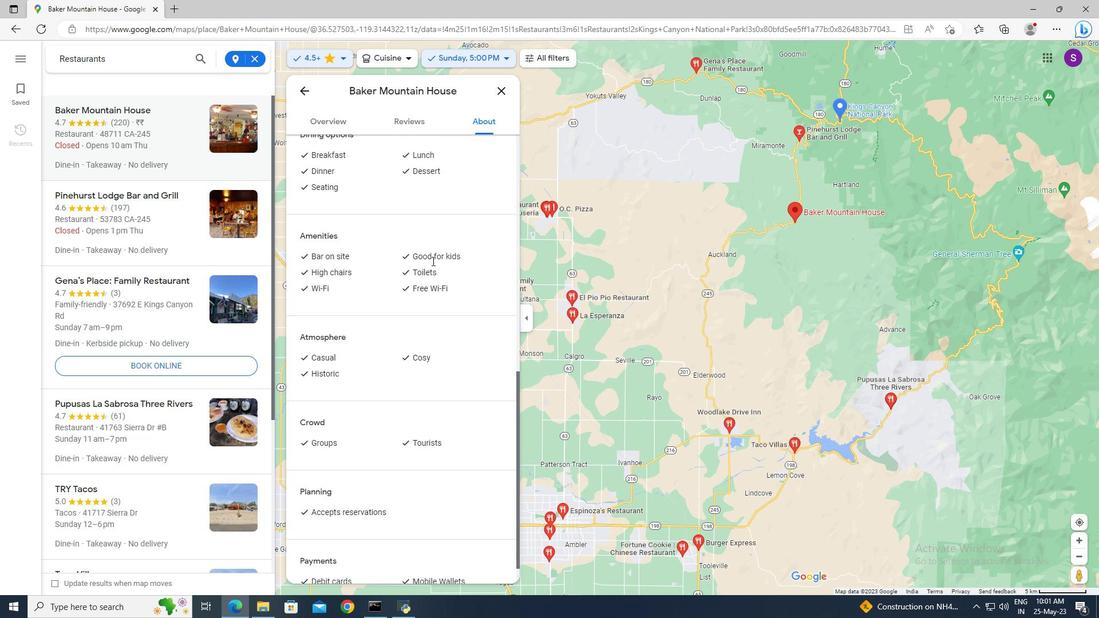 
Action: Mouse scrolled (432, 260) with delta (0, 0)
Screenshot: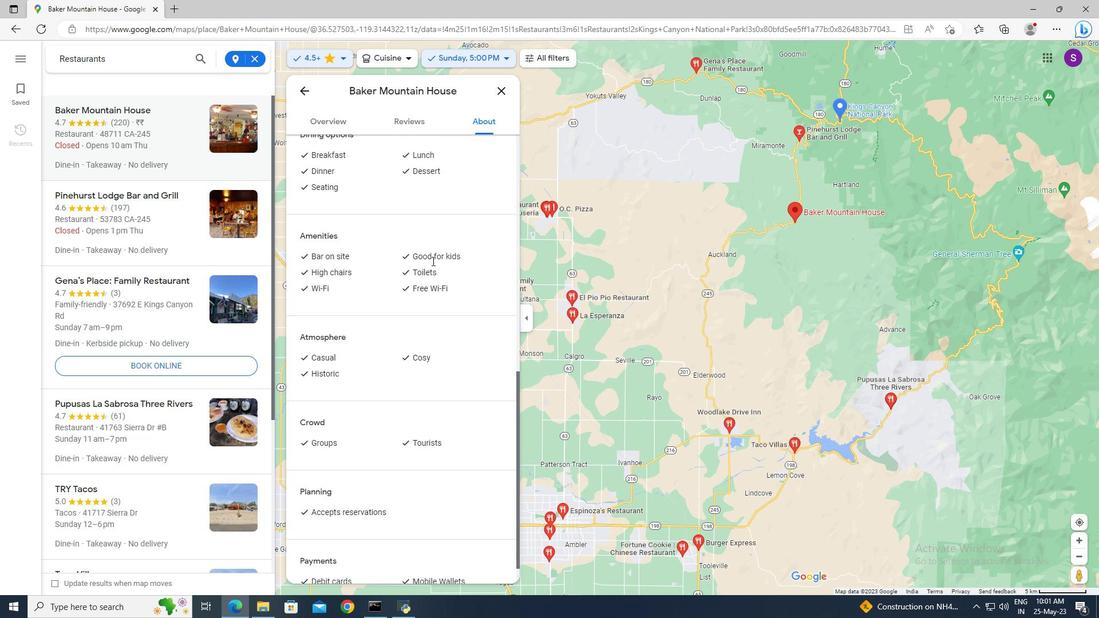 
Action: Mouse scrolled (432, 260) with delta (0, 0)
Screenshot: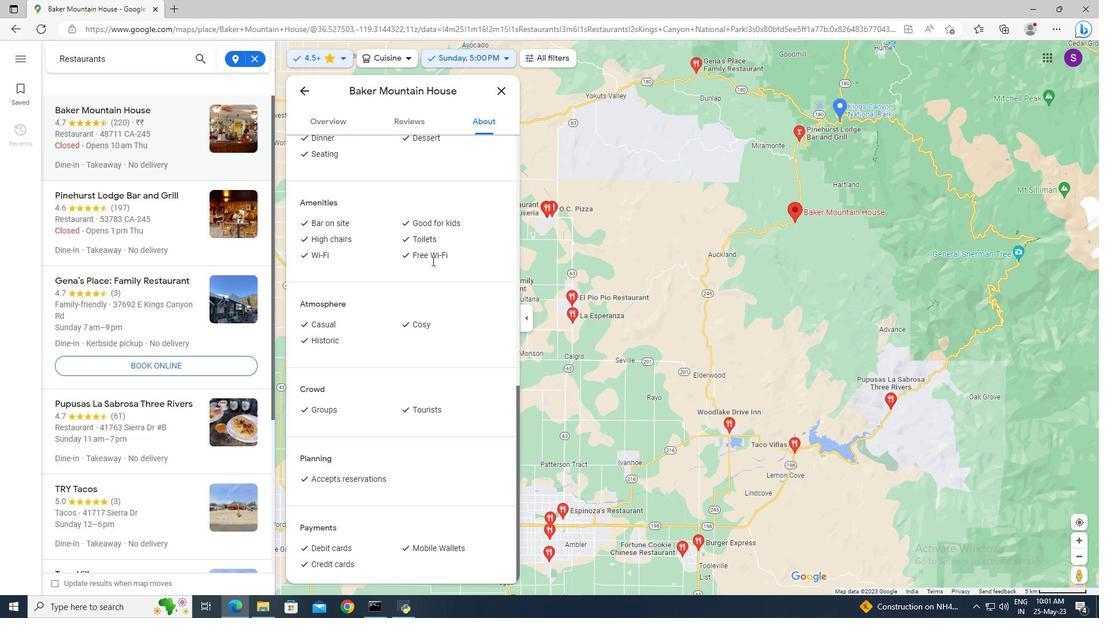 
Action: Mouse scrolled (432, 261) with delta (0, 0)
Screenshot: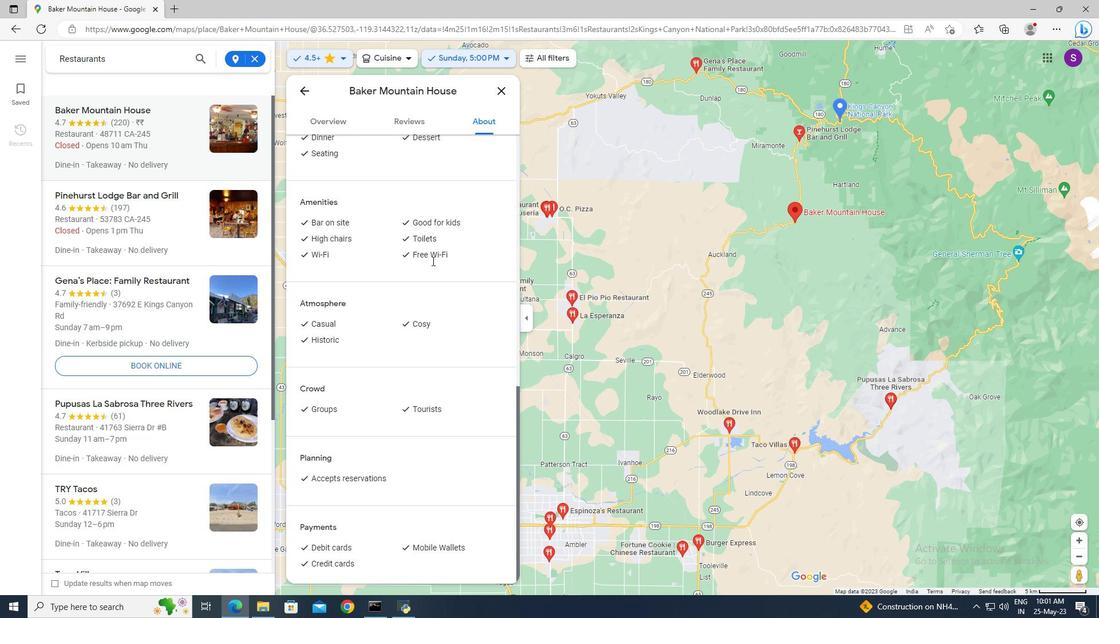 
Action: Mouse scrolled (432, 261) with delta (0, 0)
Screenshot: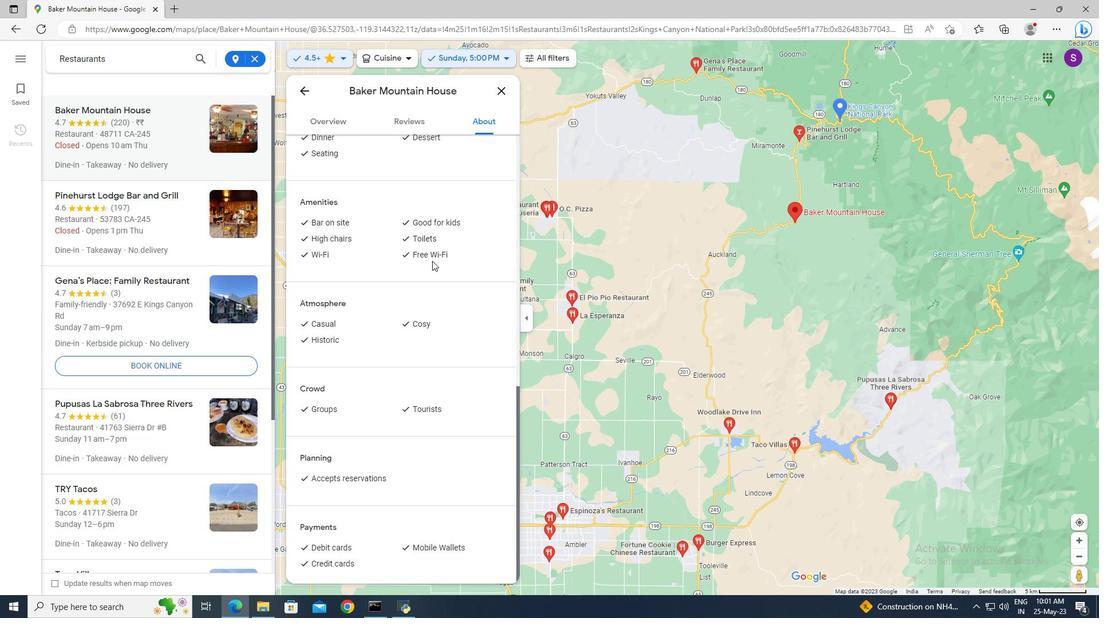 
Action: Mouse scrolled (432, 261) with delta (0, 0)
Screenshot: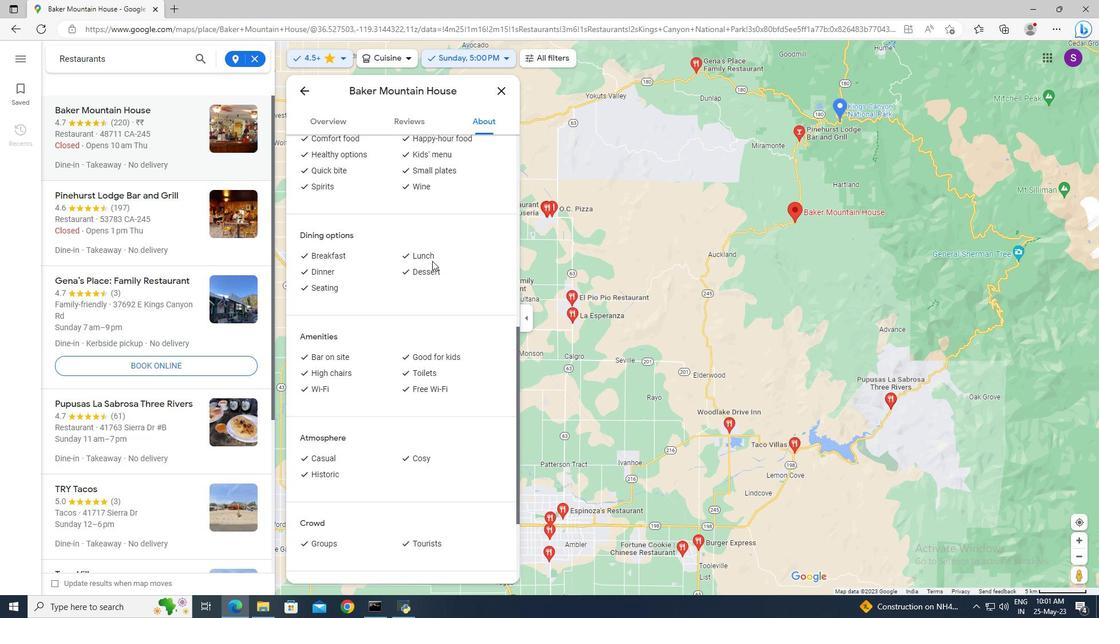 
Action: Mouse scrolled (432, 261) with delta (0, 0)
Screenshot: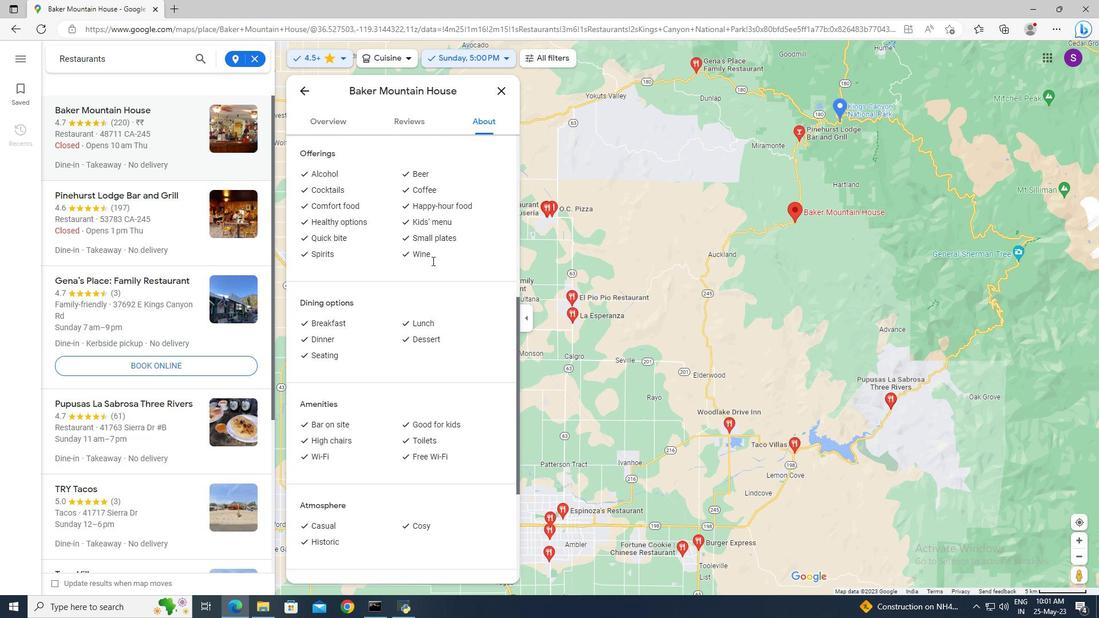 
Action: Mouse scrolled (432, 261) with delta (0, 0)
Screenshot: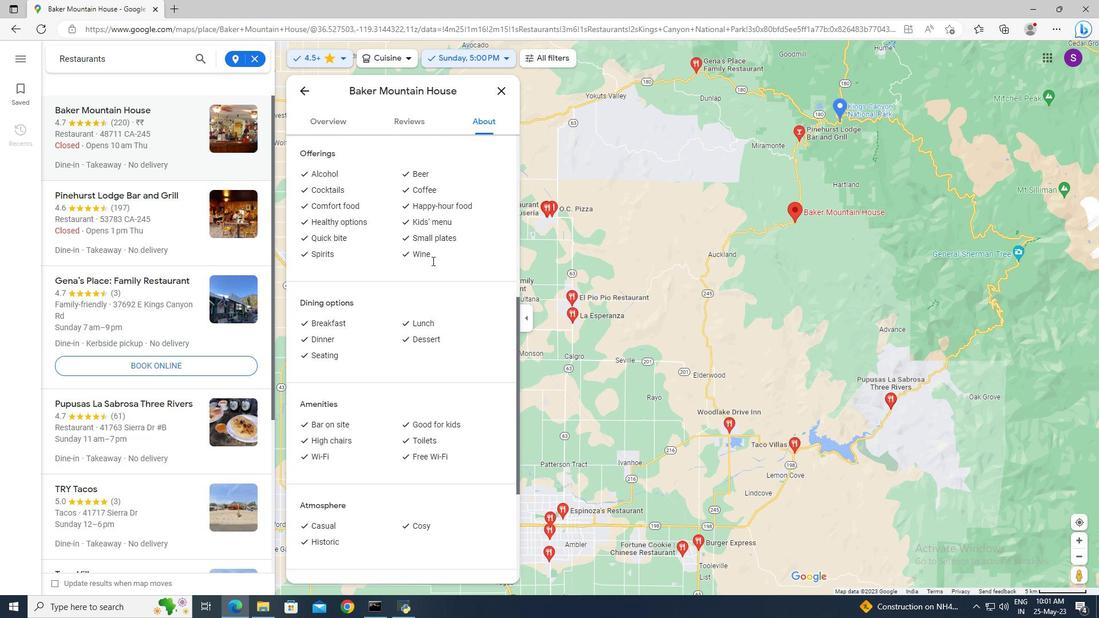 
Action: Mouse scrolled (432, 261) with delta (0, 0)
Screenshot: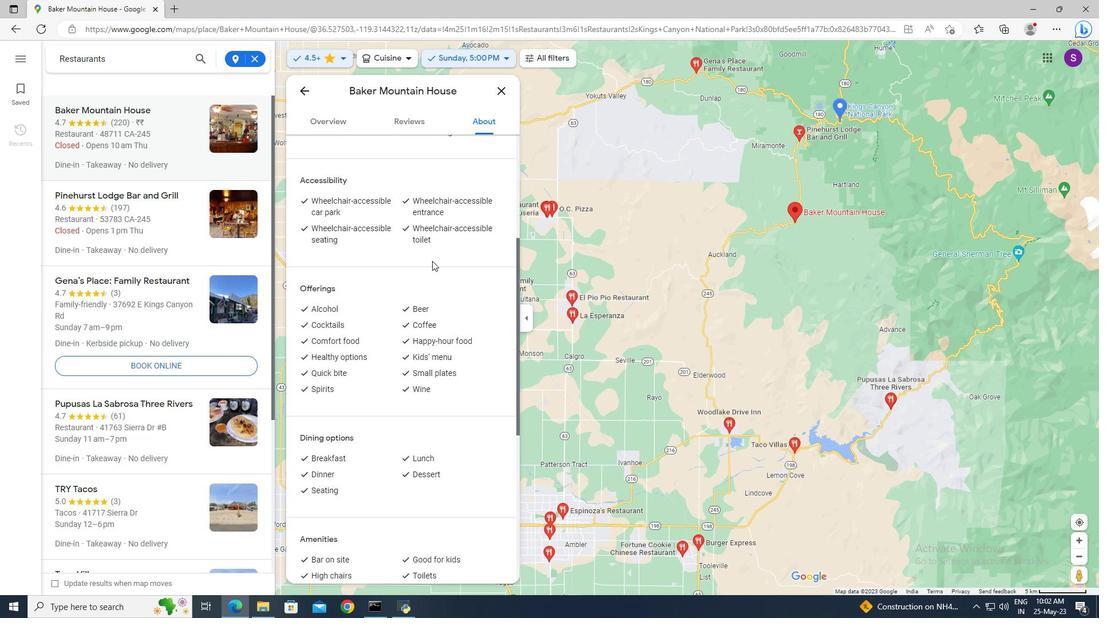 
Action: Mouse scrolled (432, 261) with delta (0, 0)
Screenshot: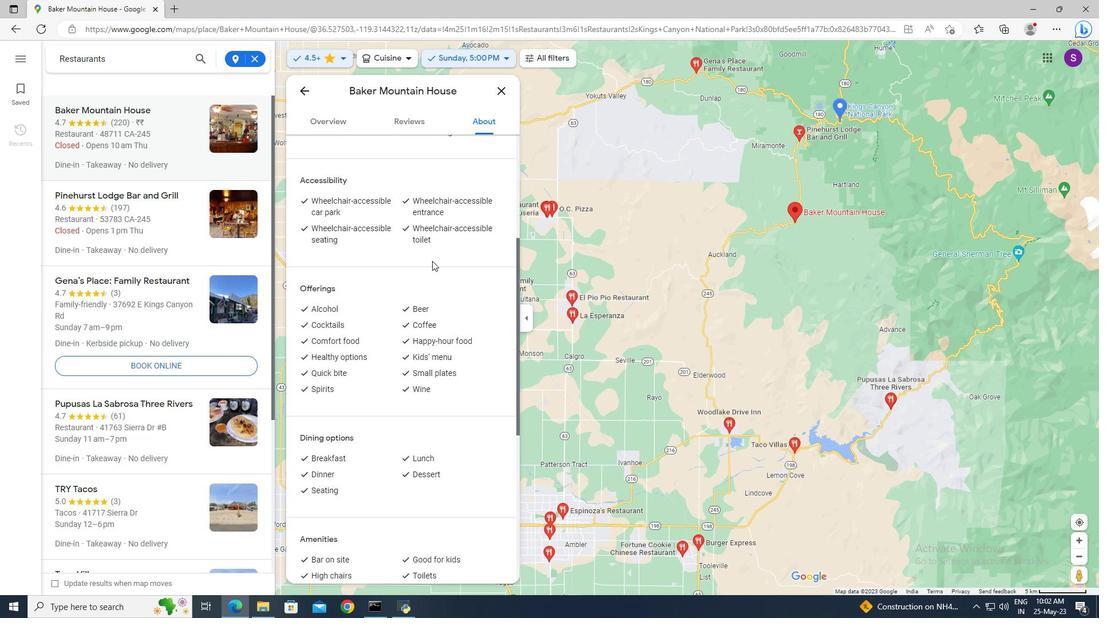 
Action: Mouse scrolled (432, 261) with delta (0, 0)
Screenshot: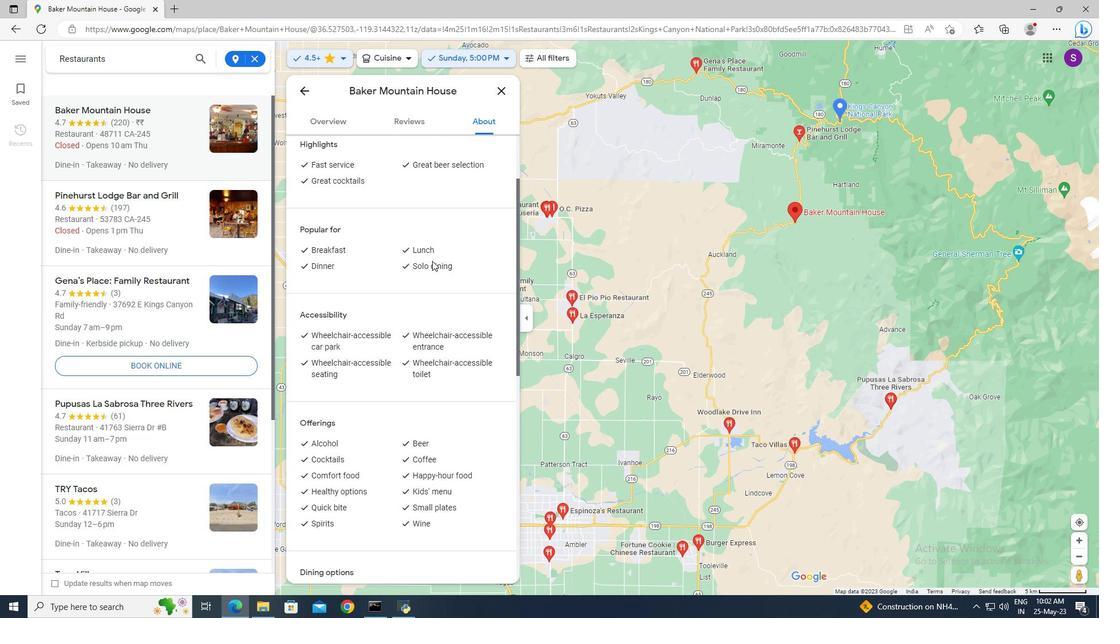 
Action: Mouse scrolled (432, 261) with delta (0, 0)
Screenshot: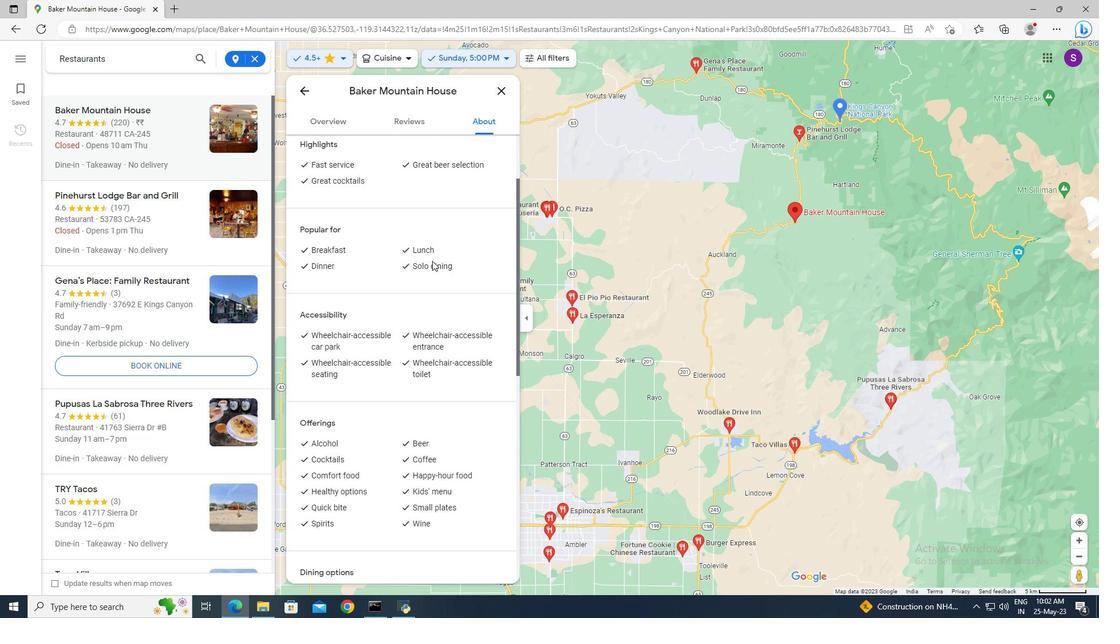 
Action: Mouse scrolled (432, 261) with delta (0, 0)
Screenshot: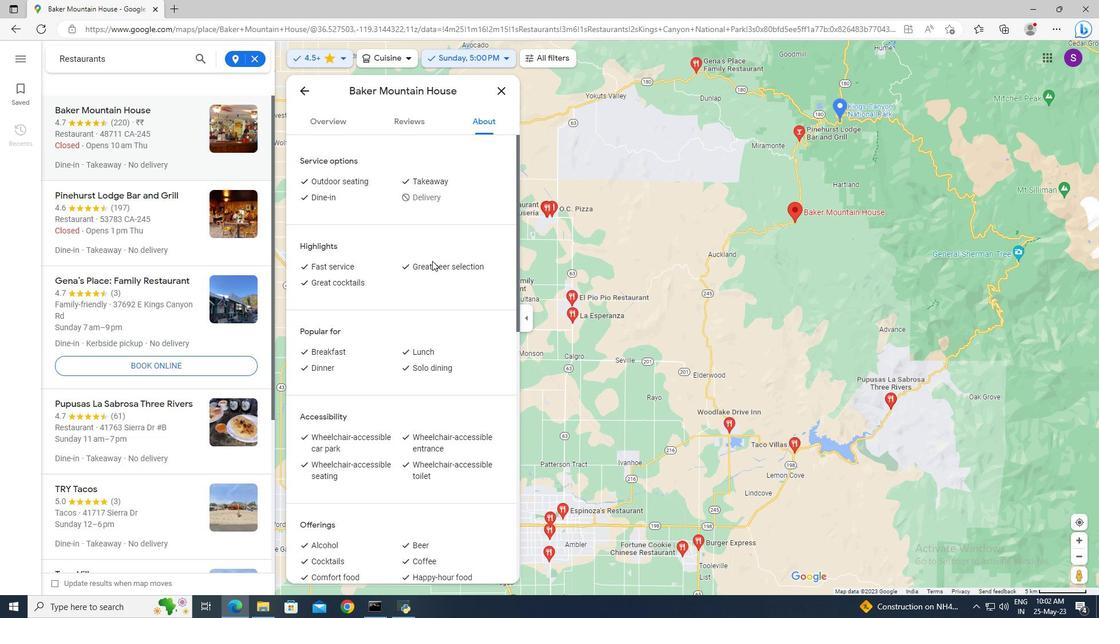 
Action: Mouse scrolled (432, 261) with delta (0, 0)
Screenshot: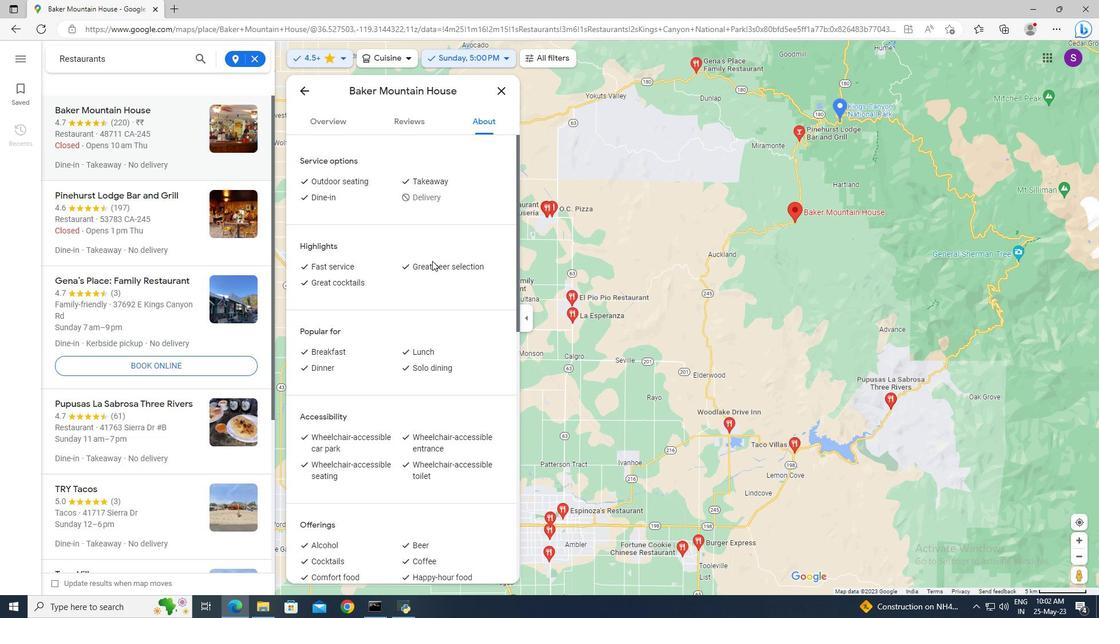 
Action: Mouse scrolled (432, 260) with delta (0, 0)
Screenshot: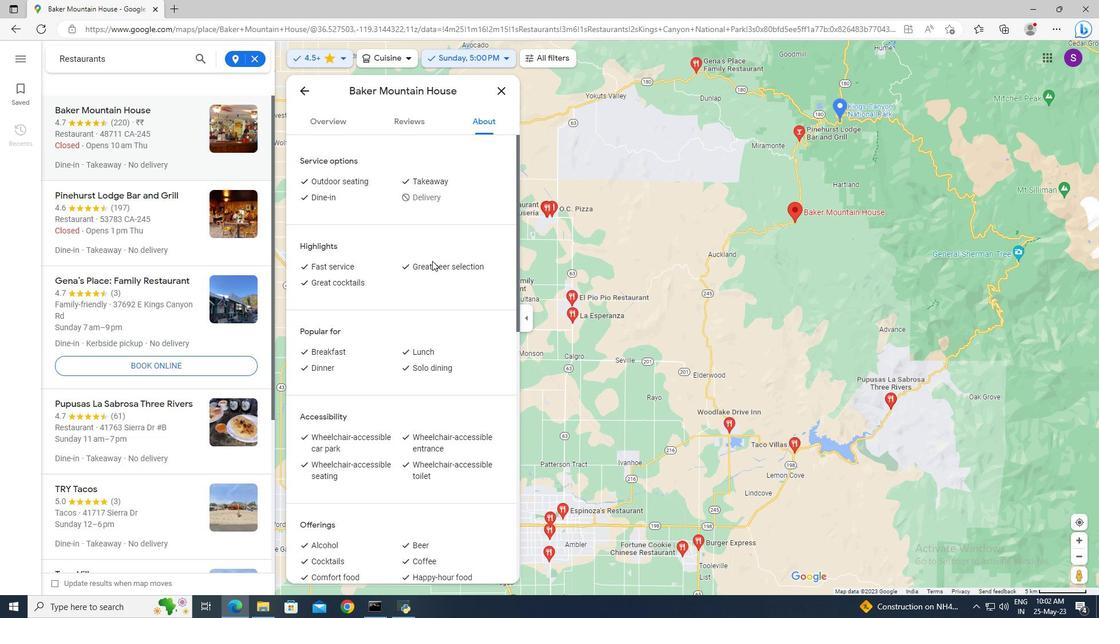 
Action: Mouse scrolled (432, 260) with delta (0, 0)
Screenshot: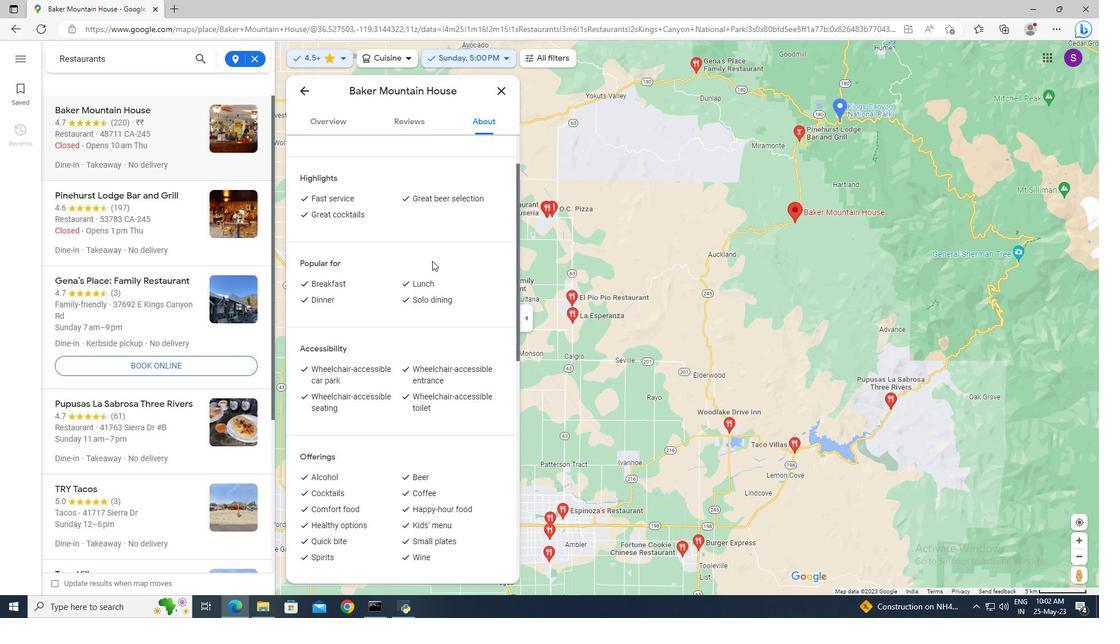 
Action: Mouse scrolled (432, 260) with delta (0, 0)
Screenshot: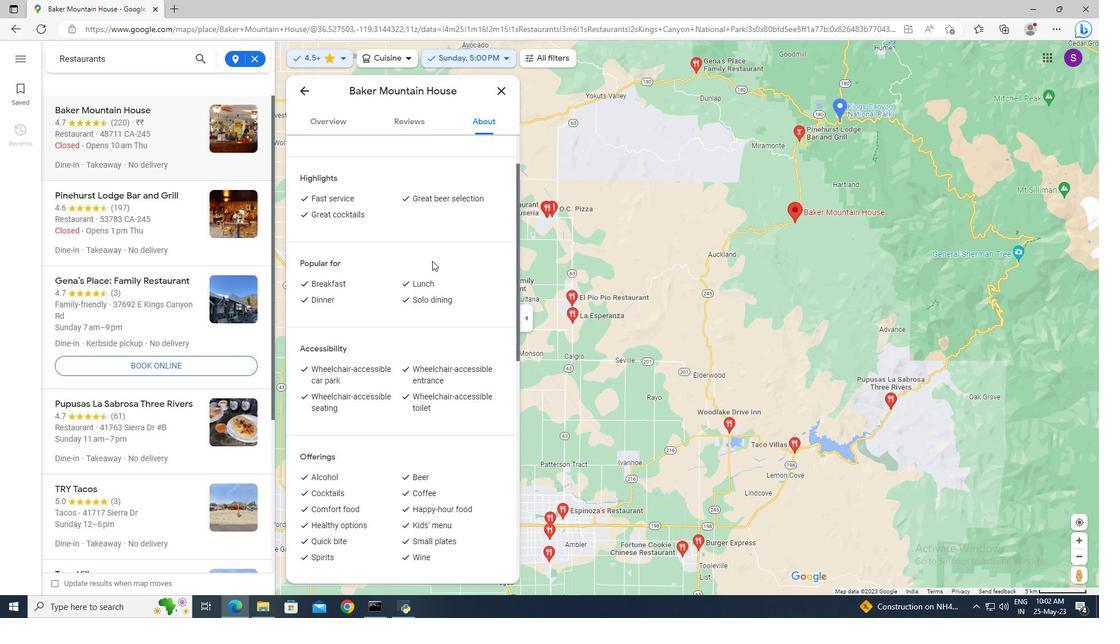 
Action: Mouse moved to (311, 121)
Screenshot: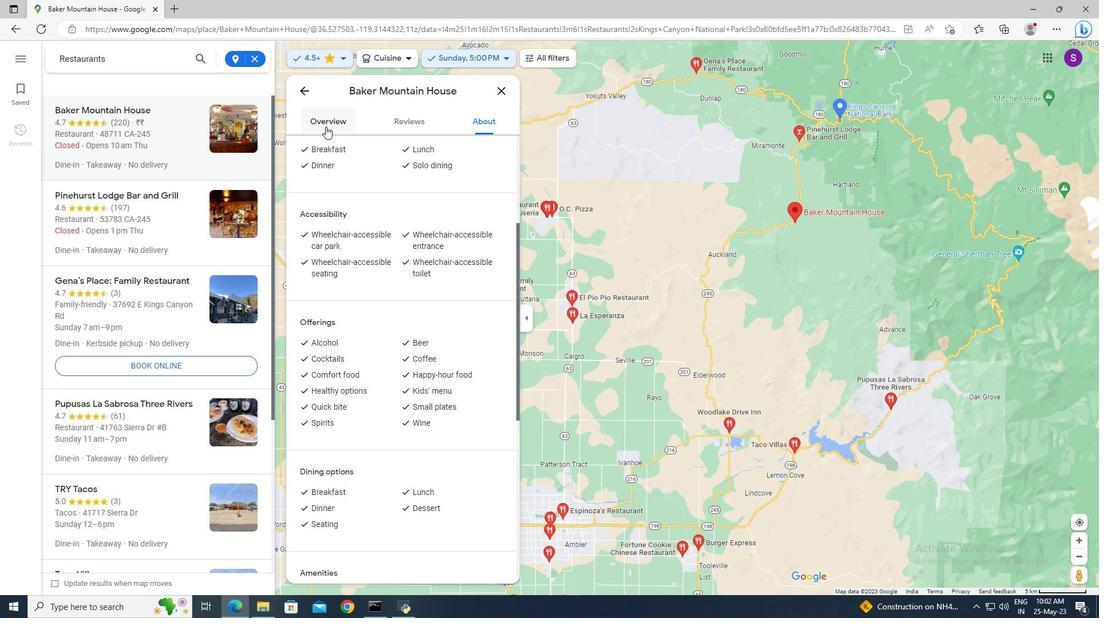 
Action: Mouse pressed left at (311, 121)
Screenshot: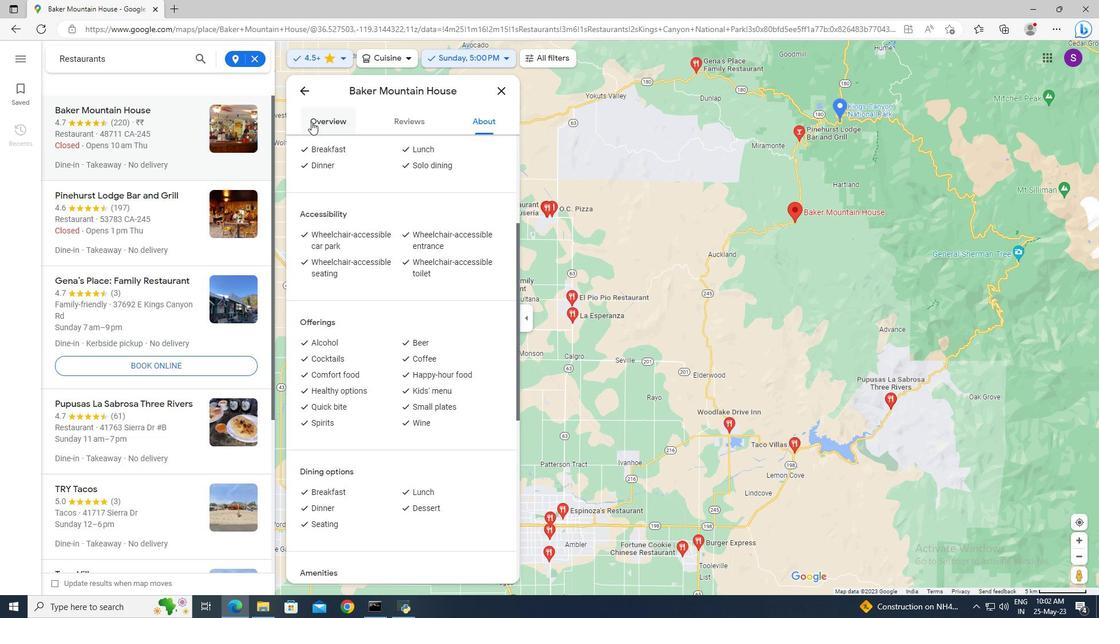 
Action: Mouse moved to (367, 142)
Screenshot: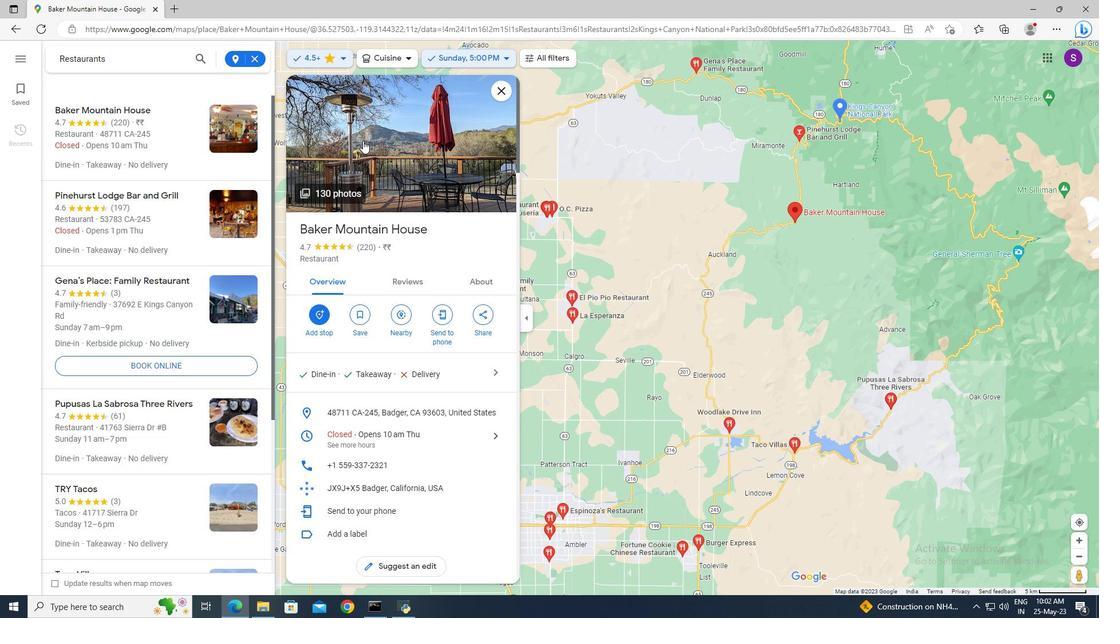 
Action: Mouse pressed left at (367, 142)
Screenshot: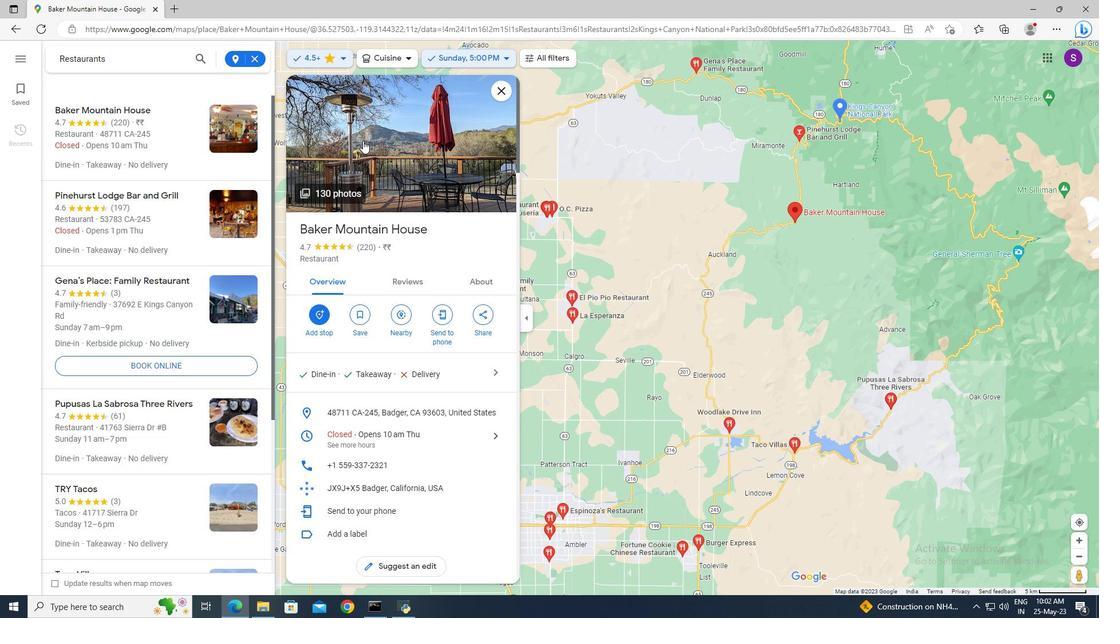 
Action: Mouse moved to (132, 93)
Screenshot: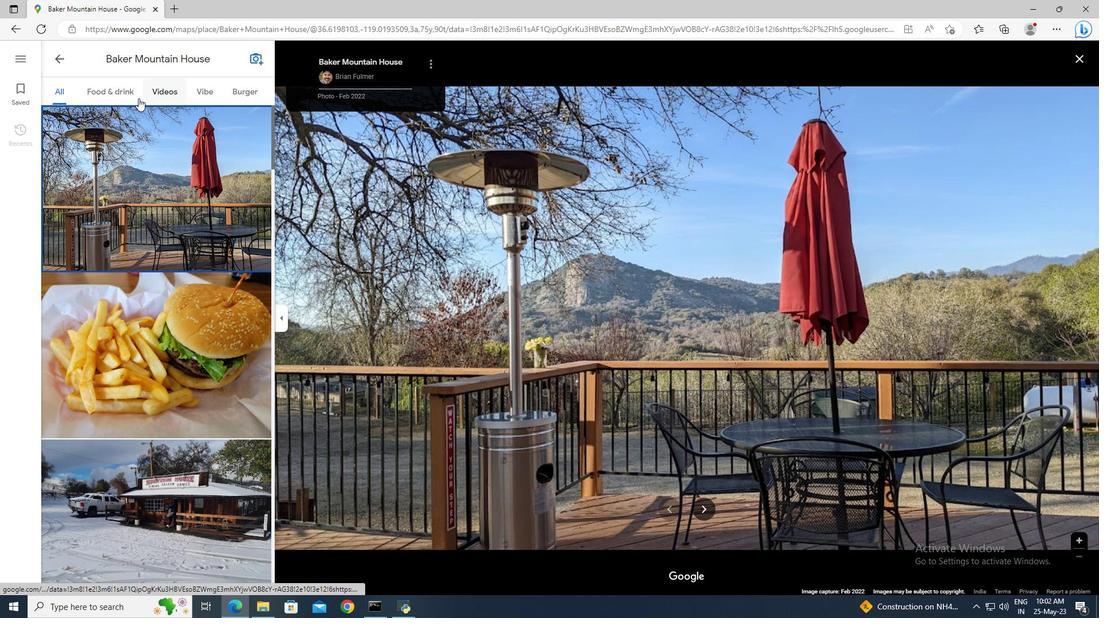 
Action: Mouse pressed left at (132, 93)
Screenshot: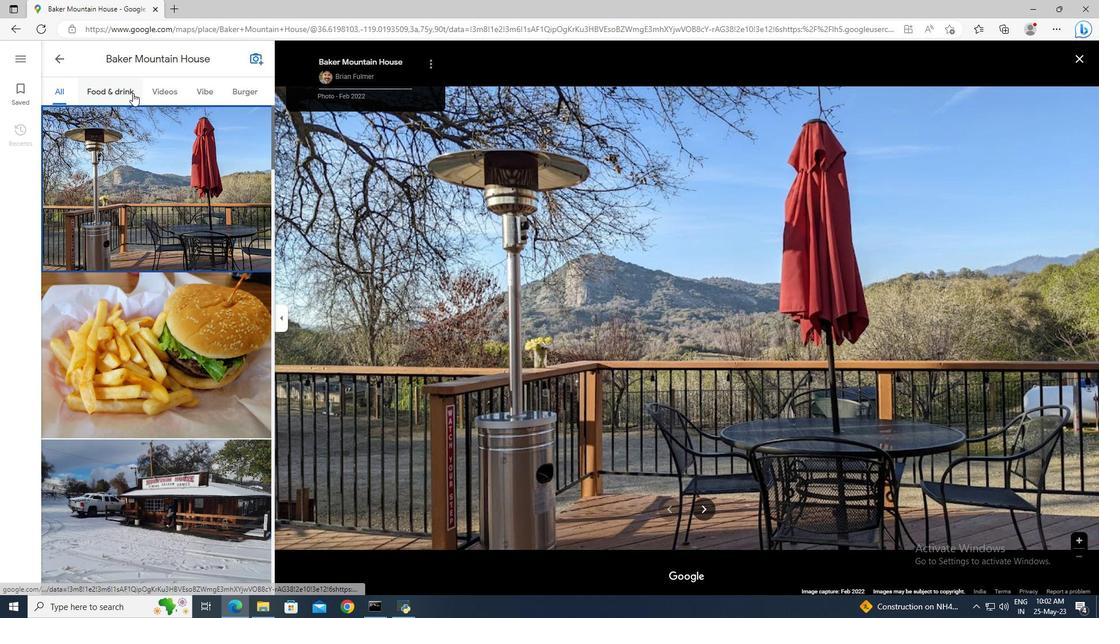 
Action: Mouse moved to (703, 516)
Screenshot: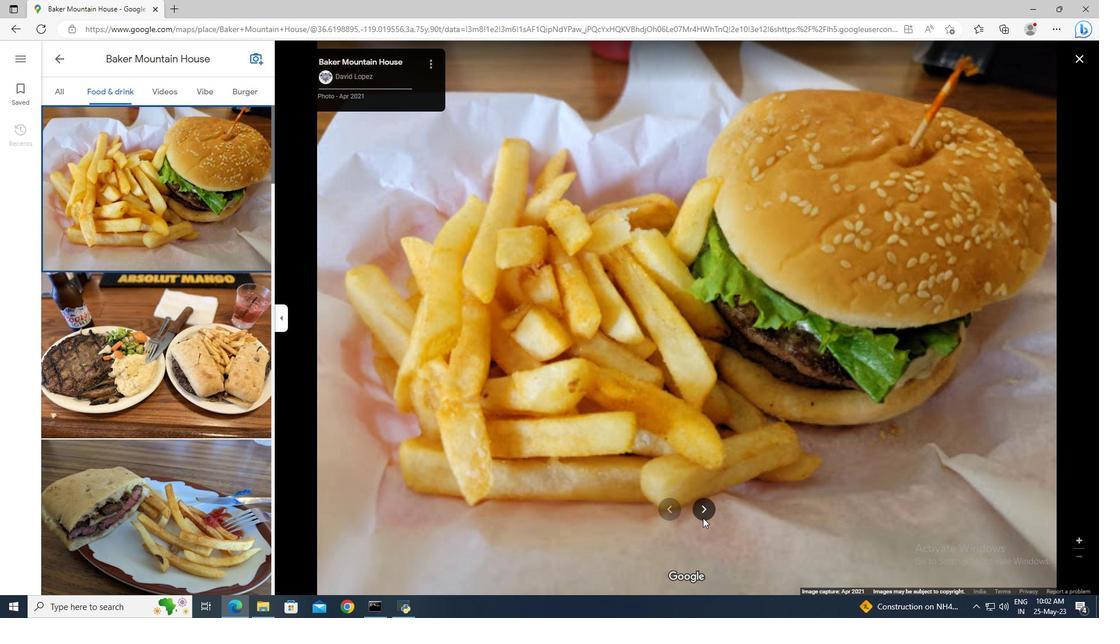 
Action: Mouse pressed left at (703, 516)
Screenshot: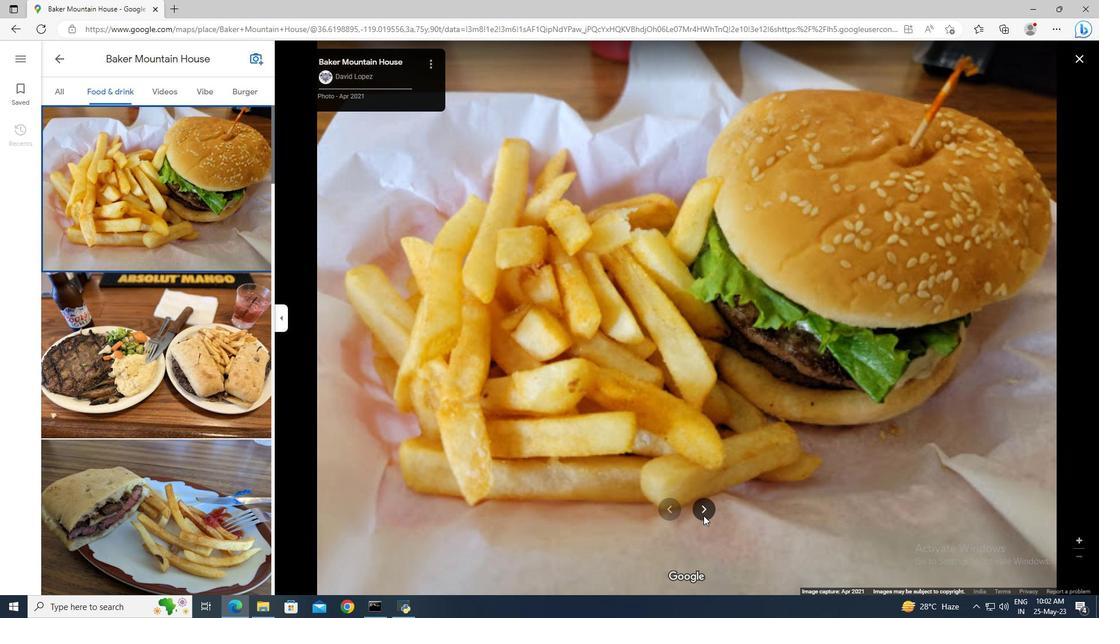 
Action: Mouse pressed left at (703, 516)
Screenshot: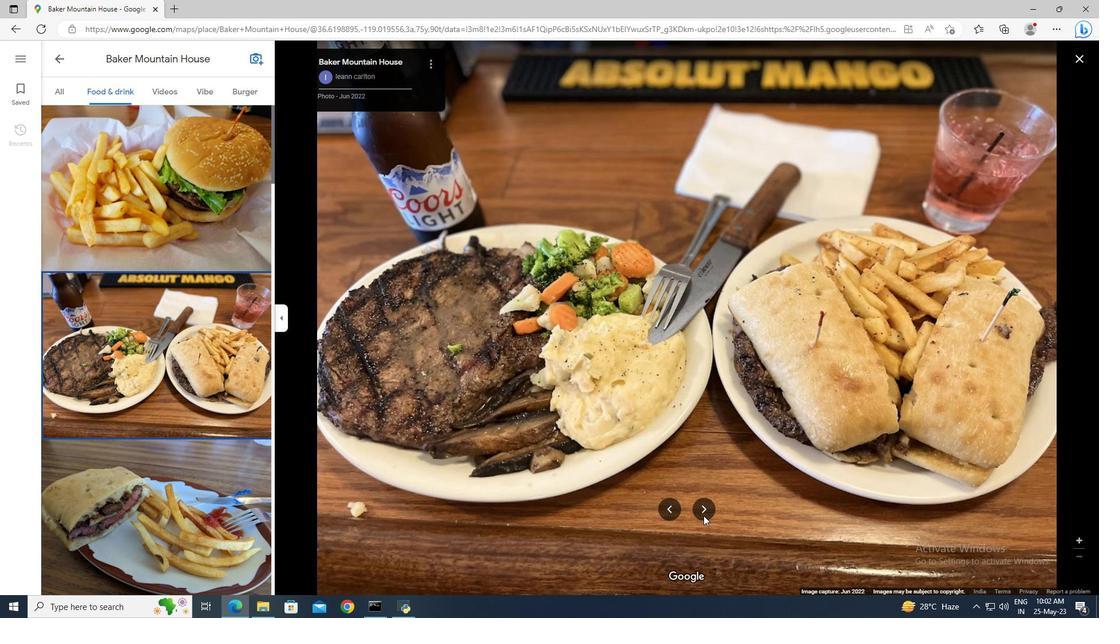 
Action: Mouse pressed left at (703, 516)
Screenshot: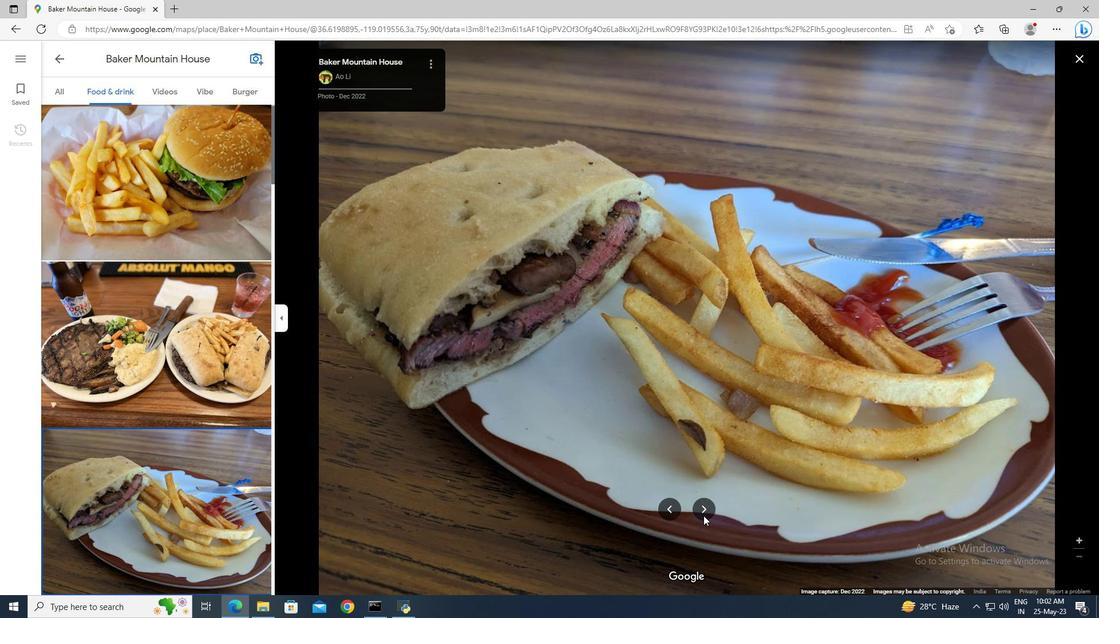 
Action: Mouse pressed left at (703, 516)
Screenshot: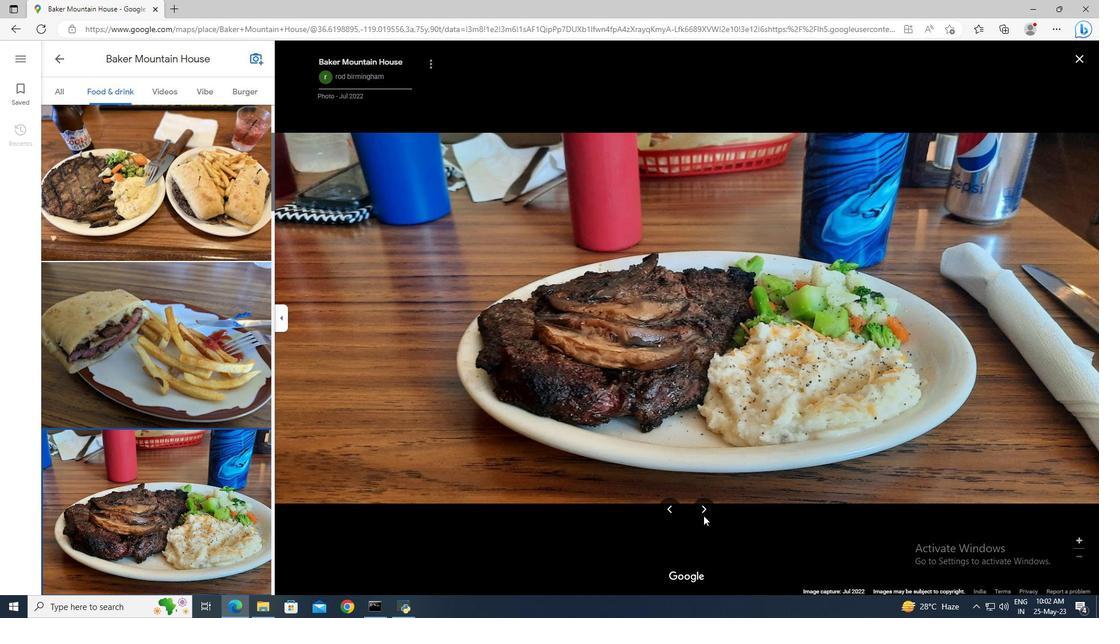 
Action: Mouse pressed left at (703, 516)
Screenshot: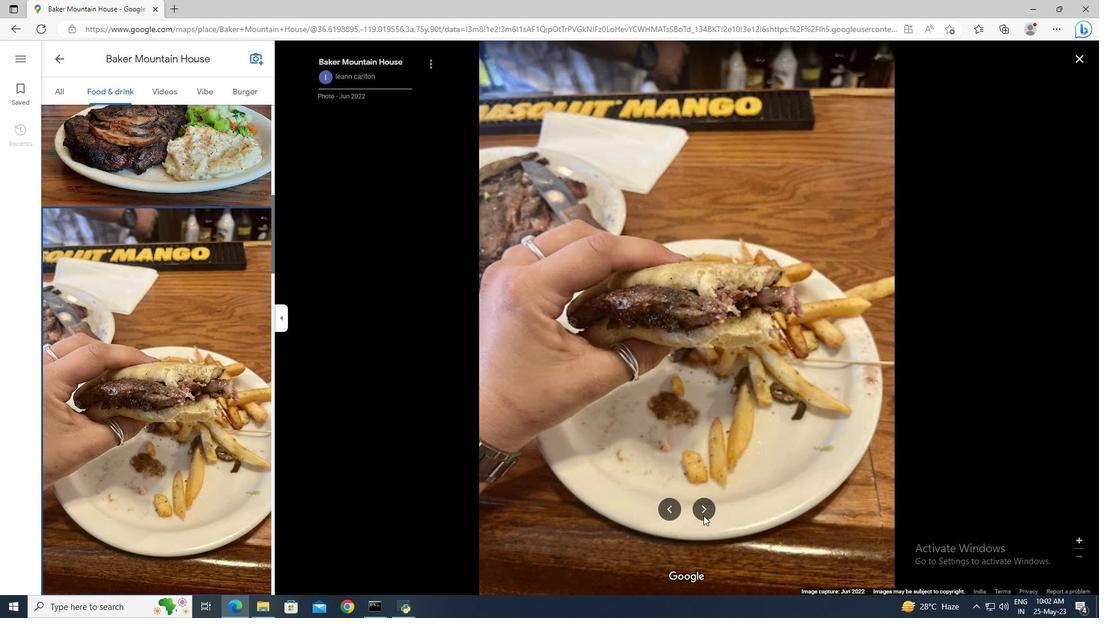 
Action: Mouse moved to (168, 89)
Screenshot: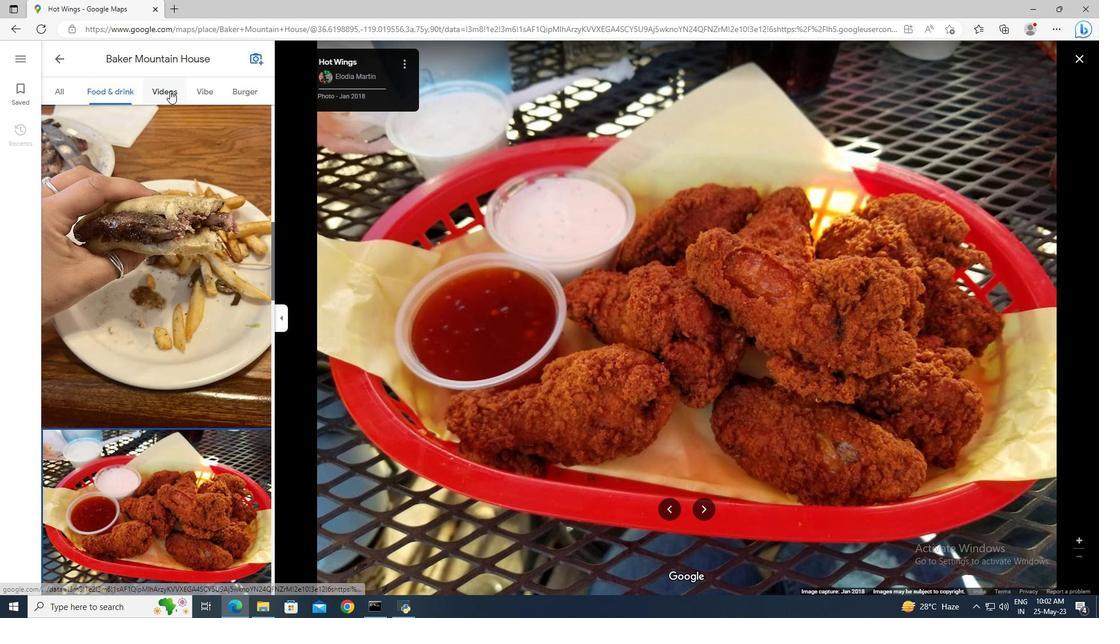 
Action: Mouse pressed left at (168, 89)
Screenshot: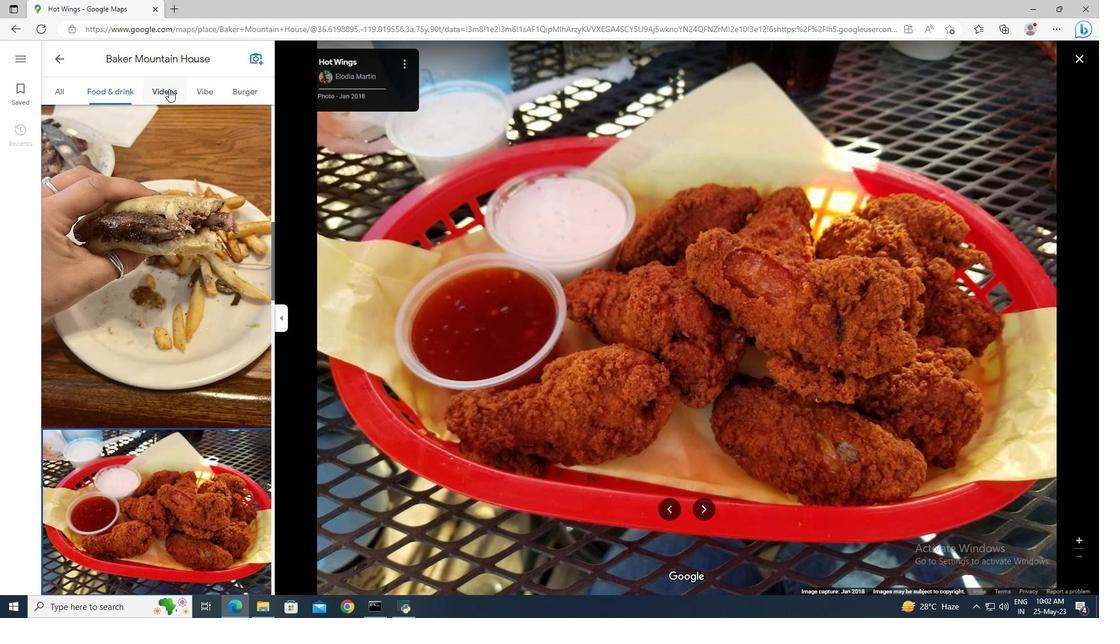 
Action: Mouse moved to (671, 434)
Screenshot: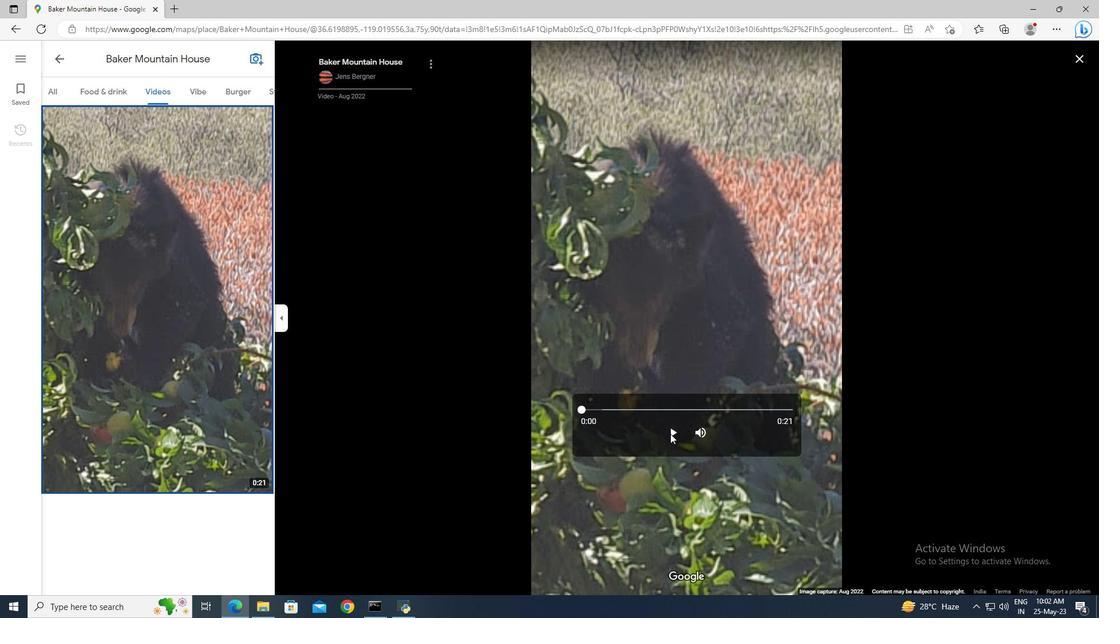 
Action: Mouse pressed left at (671, 434)
Screenshot: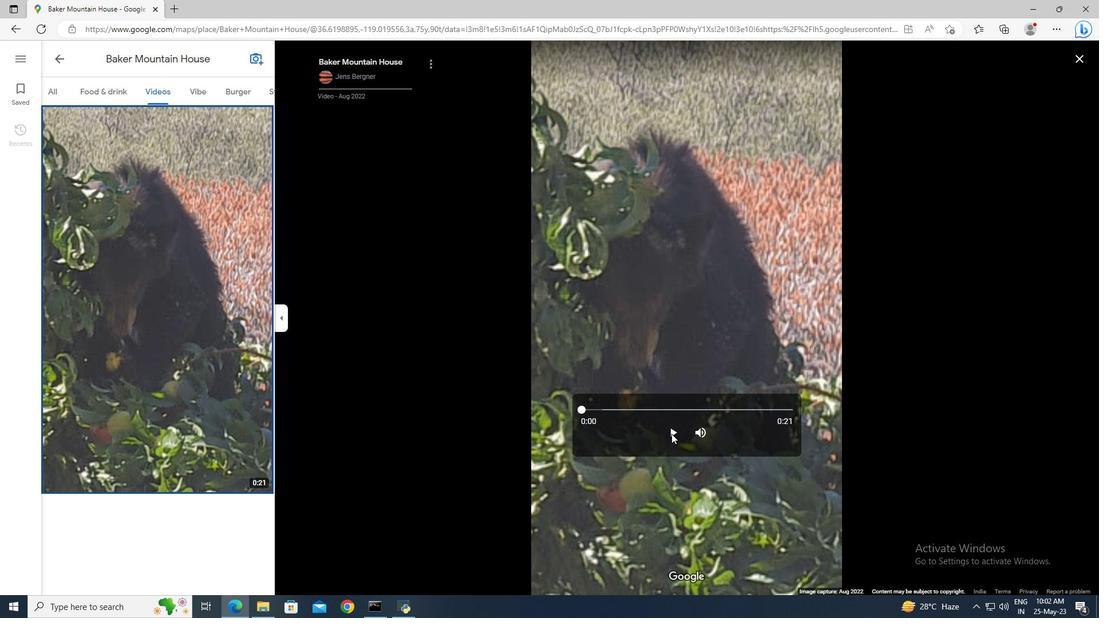
Action: Mouse moved to (207, 96)
Screenshot: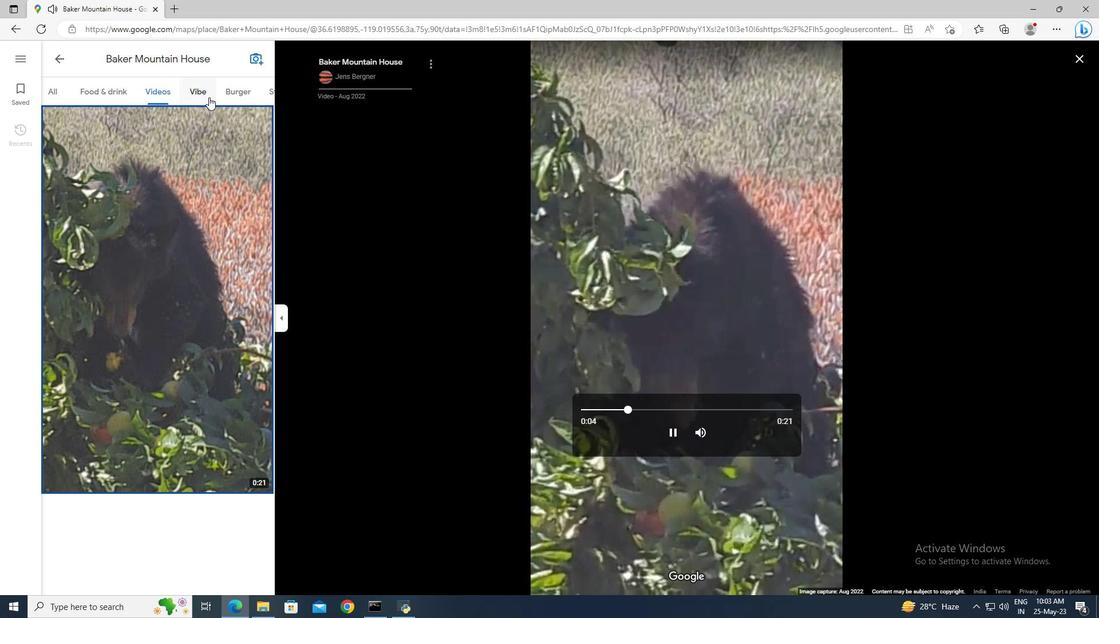 
Action: Mouse pressed left at (207, 96)
Screenshot: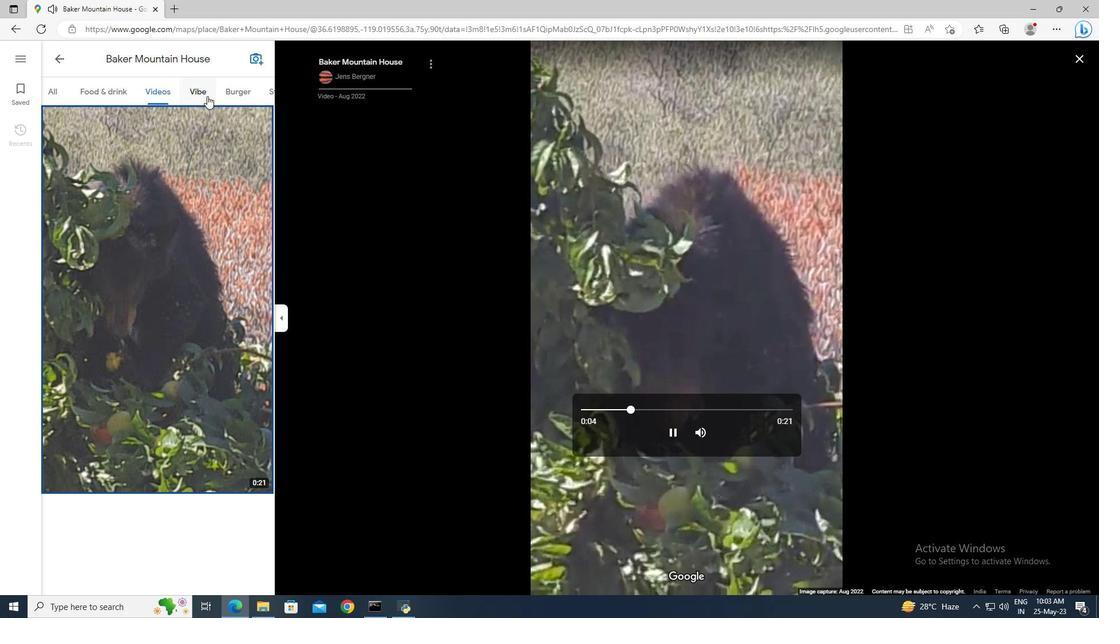 
Action: Mouse moved to (696, 511)
Screenshot: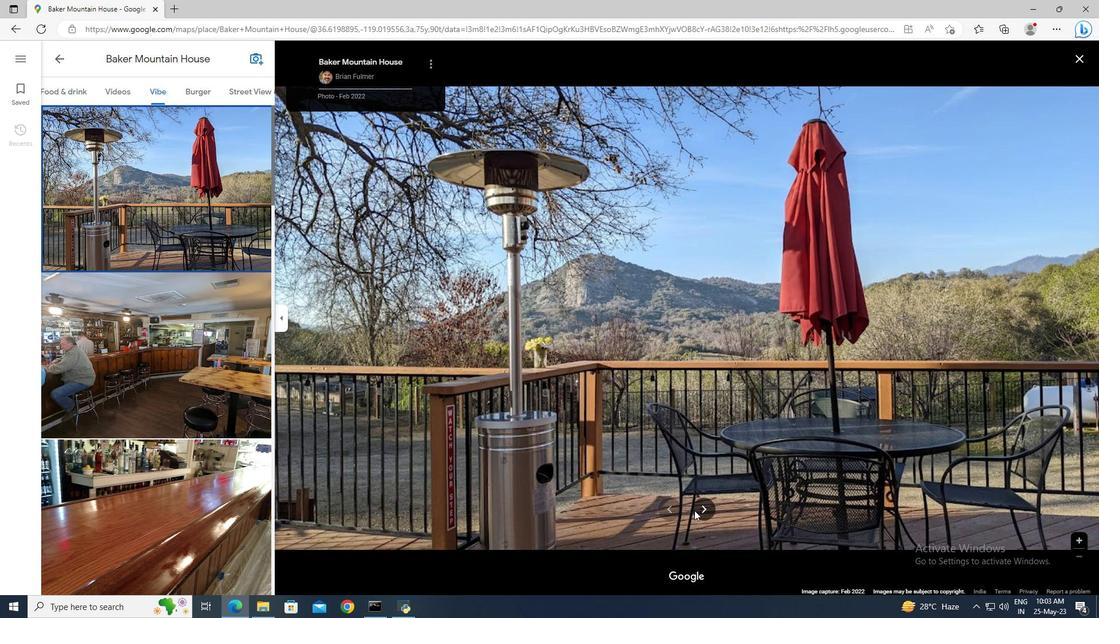 
Action: Mouse pressed left at (696, 511)
Screenshot: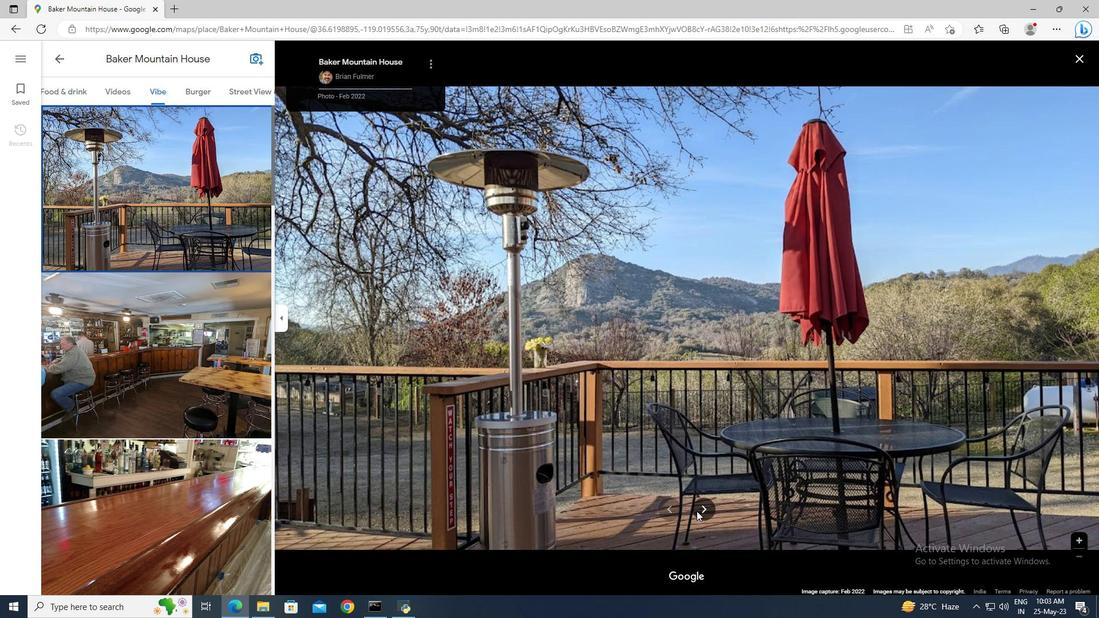 
Action: Mouse pressed left at (696, 511)
Screenshot: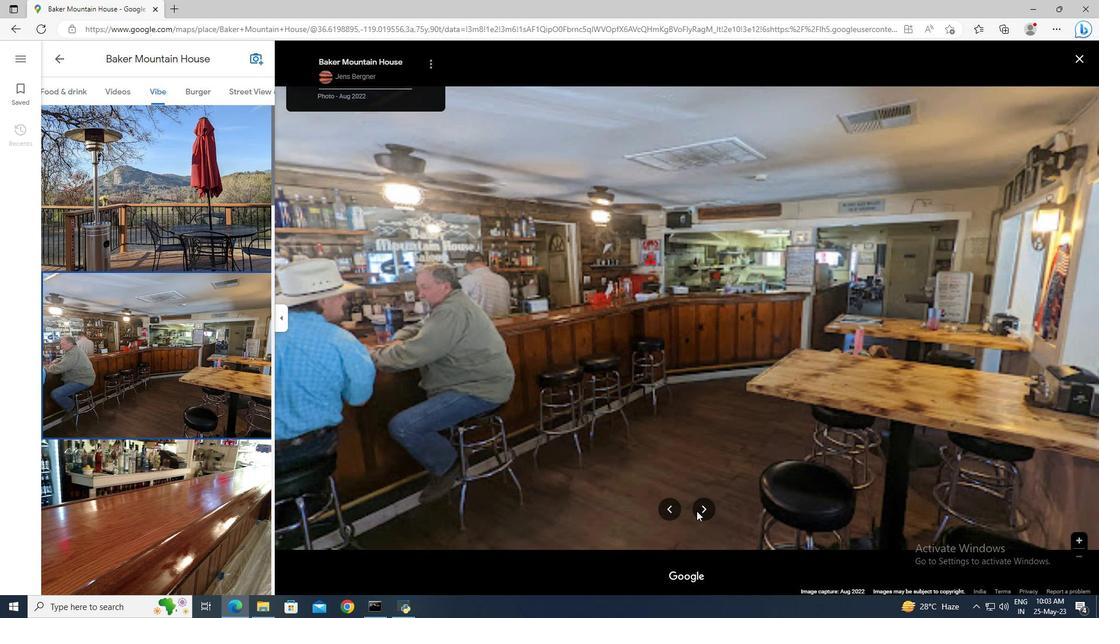 
Action: Mouse moved to (699, 513)
Screenshot: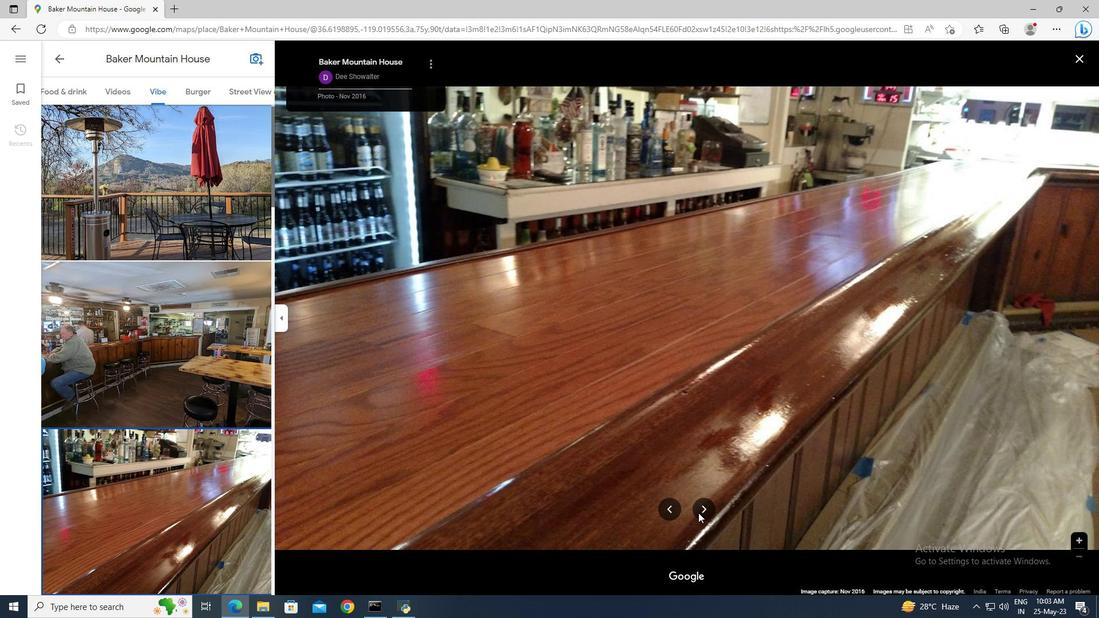 
Action: Mouse pressed left at (699, 513)
Screenshot: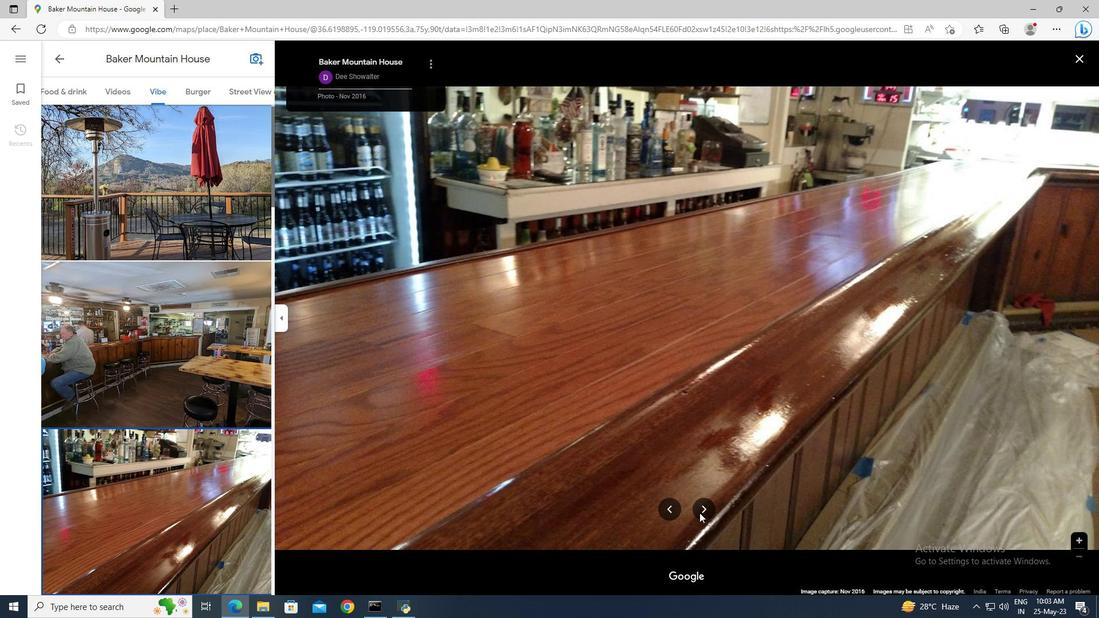 
Action: Mouse pressed left at (699, 513)
Screenshot: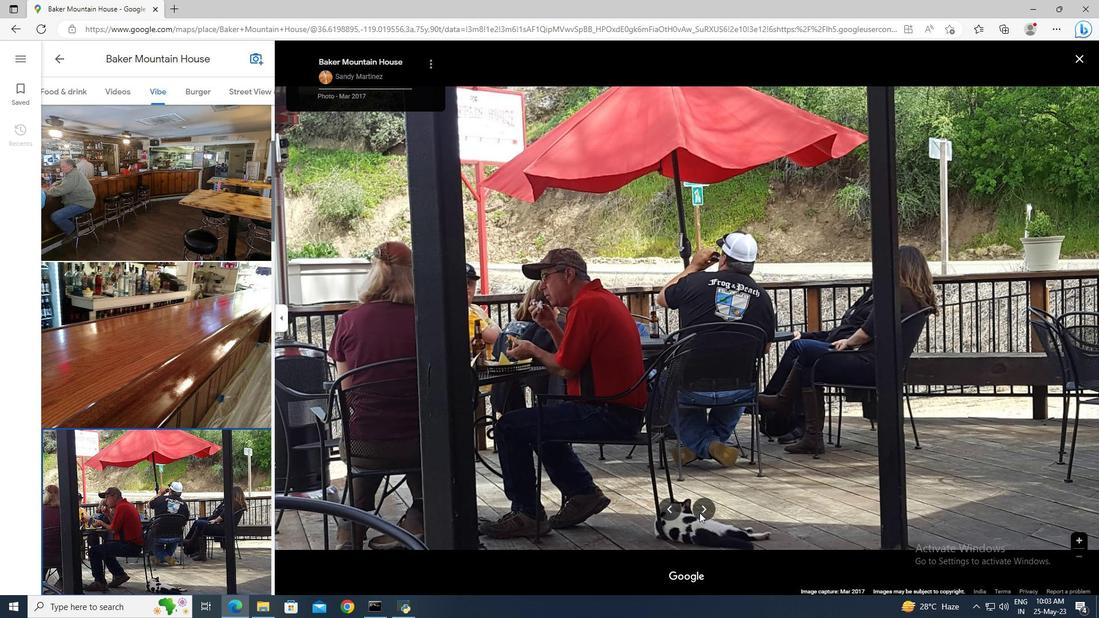 
Action: Mouse moved to (253, 100)
Screenshot: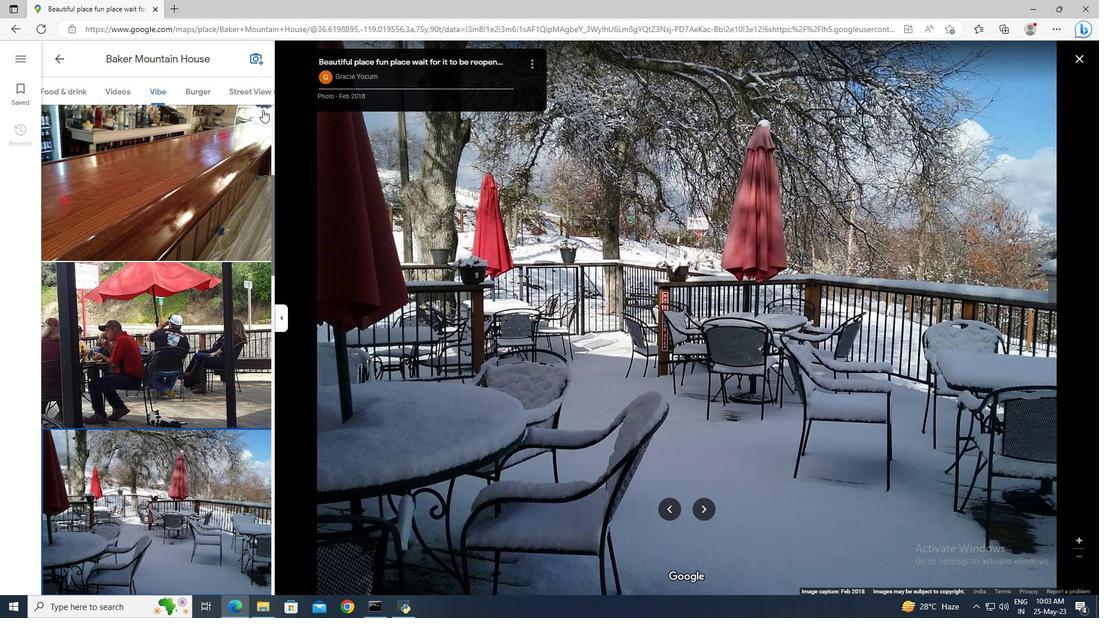 
Action: Mouse pressed left at (253, 100)
Screenshot: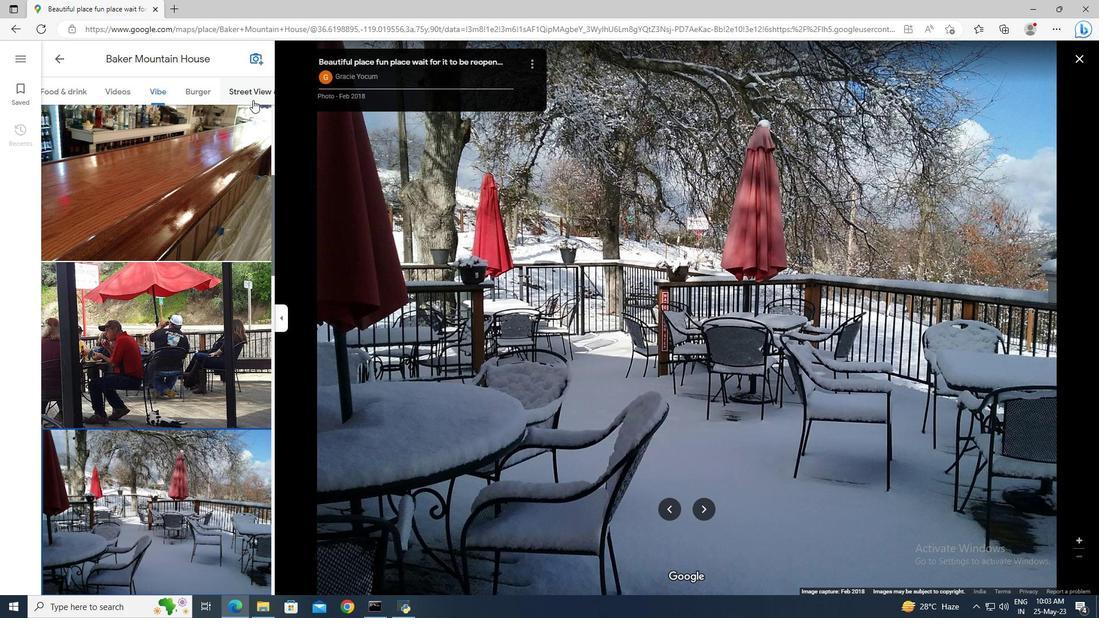 
Action: Mouse moved to (776, 289)
Screenshot: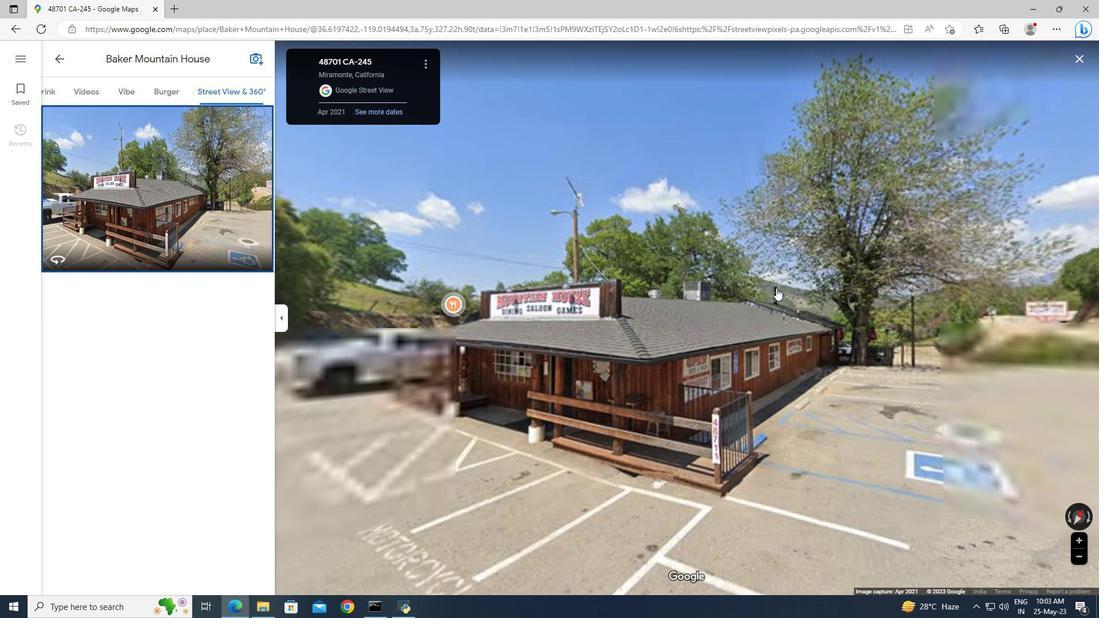 
Action: Mouse pressed left at (776, 289)
Screenshot: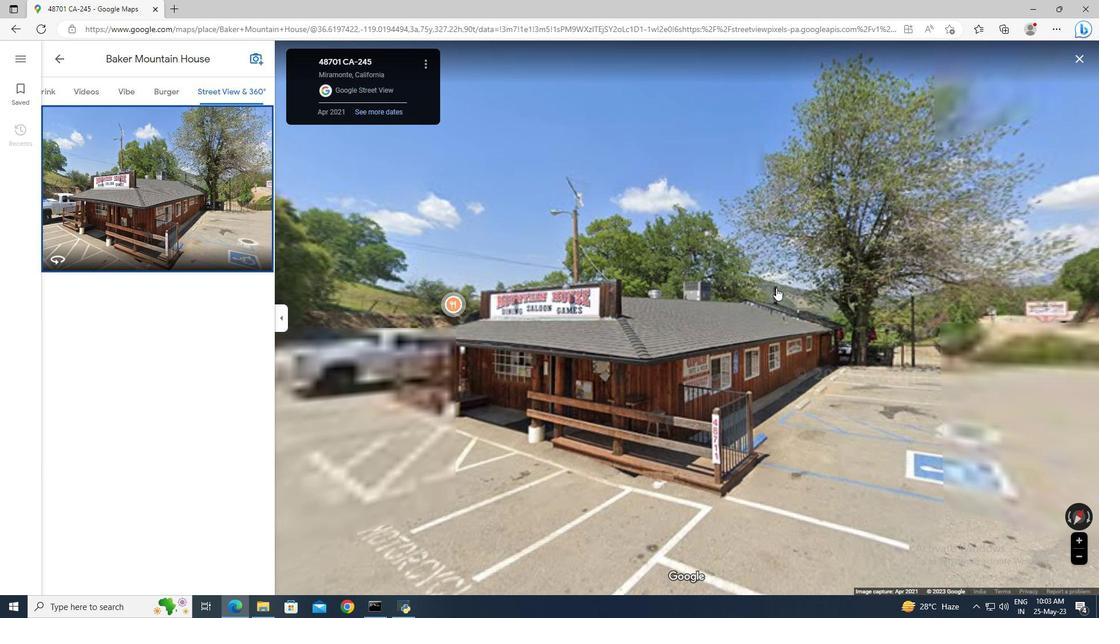 
Action: Mouse moved to (682, 329)
Screenshot: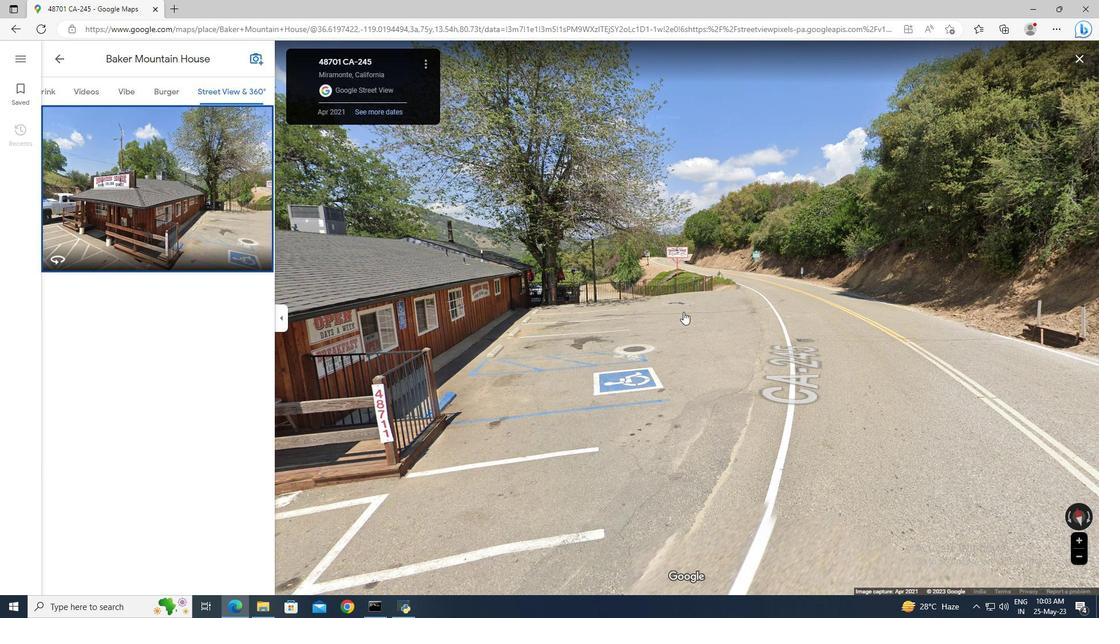 
Action: Mouse pressed left at (682, 328)
Screenshot: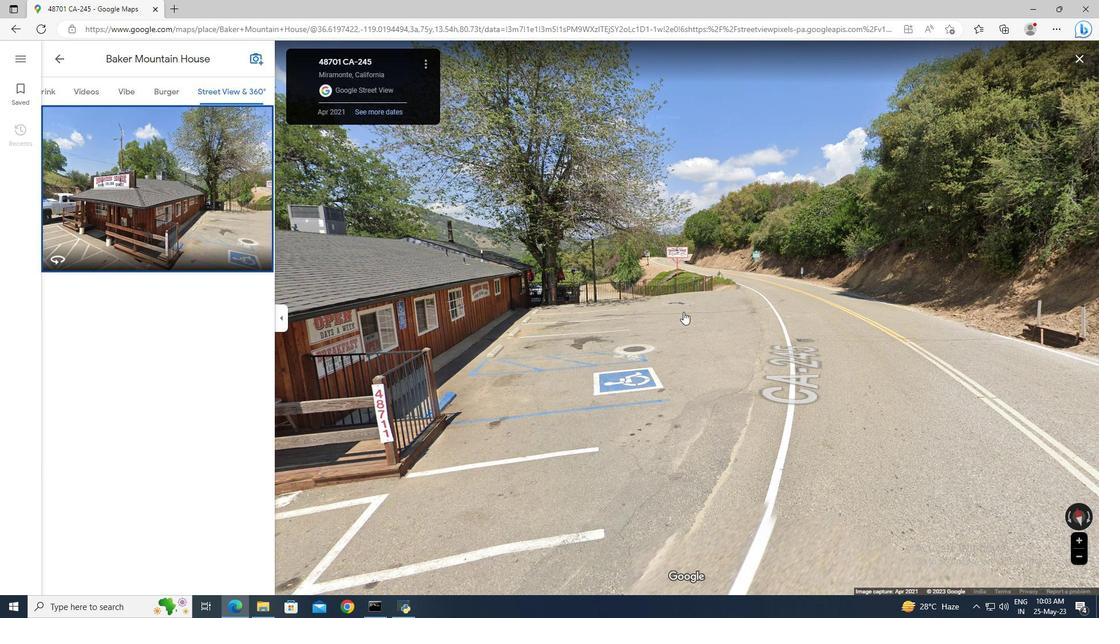 
Action: Mouse moved to (592, 277)
Screenshot: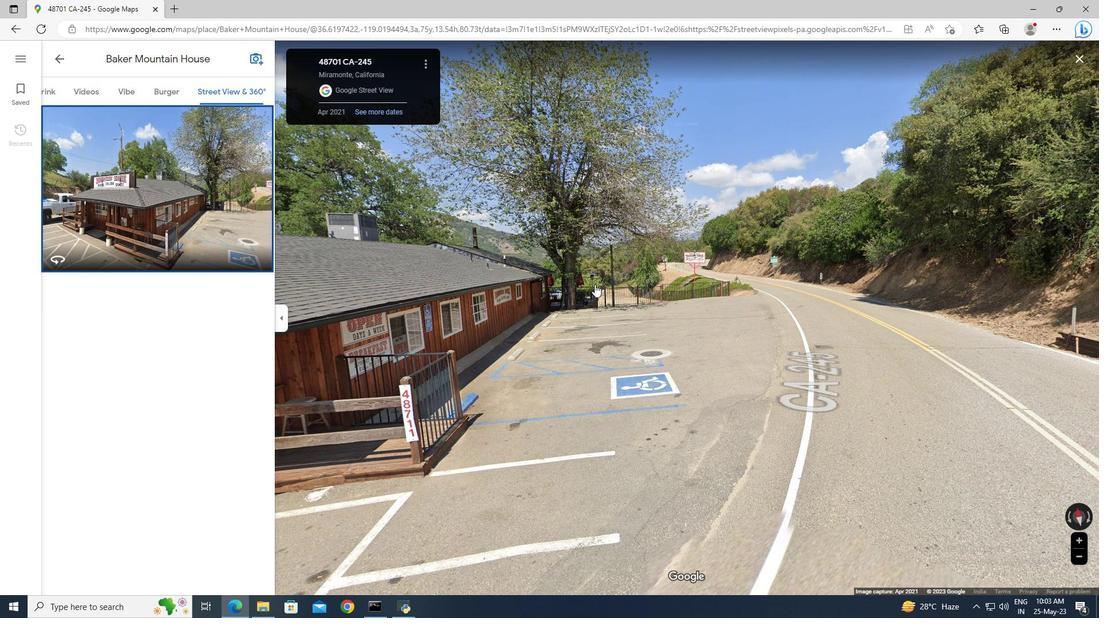 
Action: Mouse pressed left at (592, 277)
Screenshot: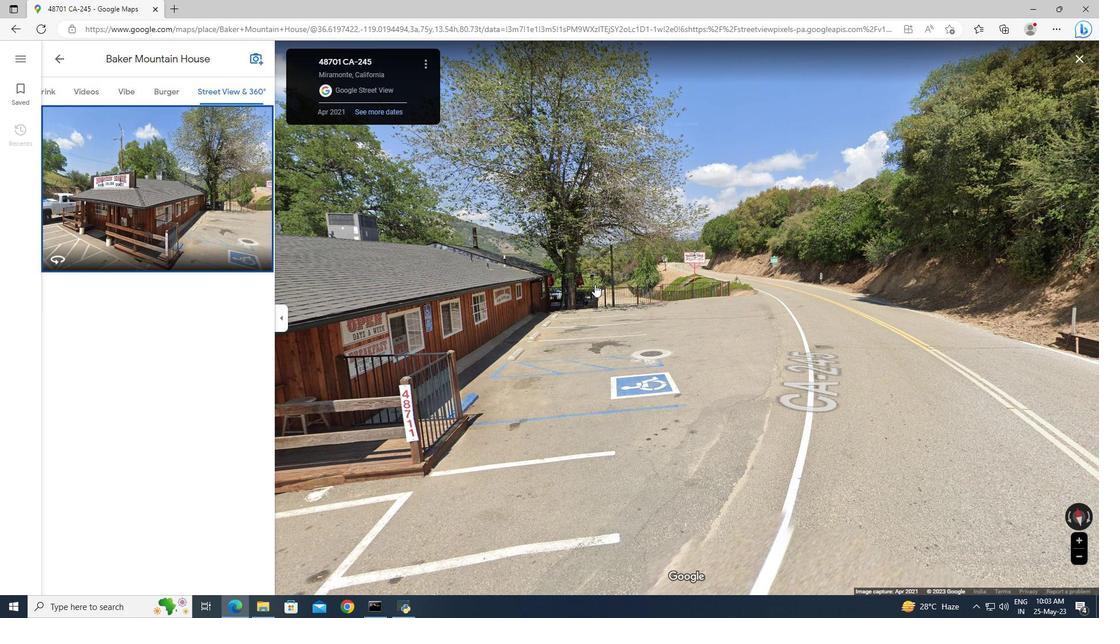 
Action: Mouse moved to (506, 327)
Screenshot: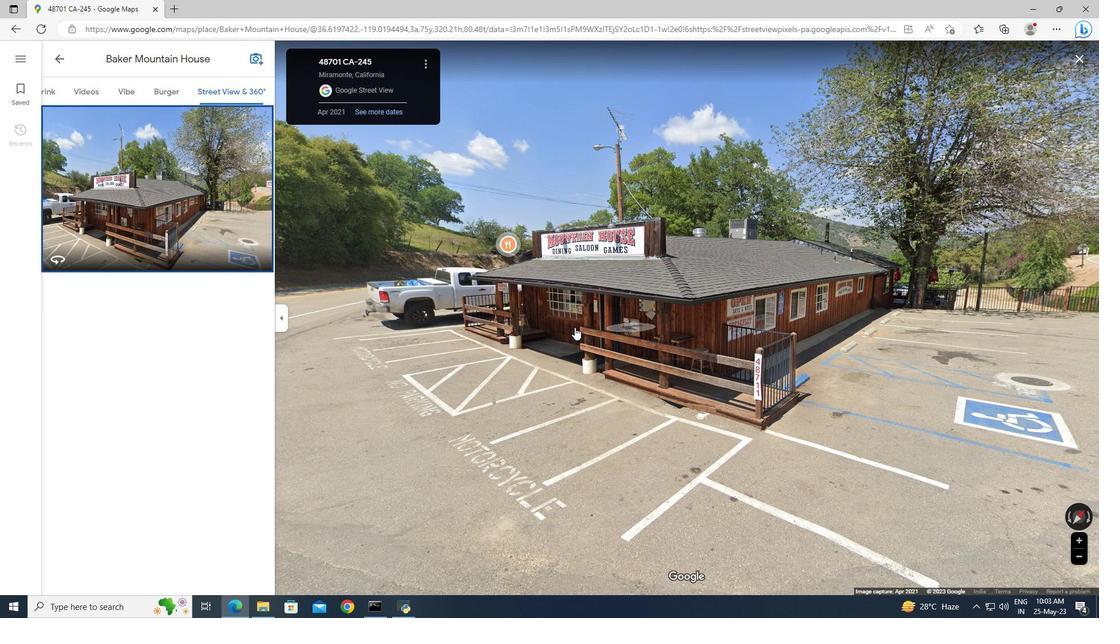 
Action: Mouse pressed left at (506, 327)
Screenshot: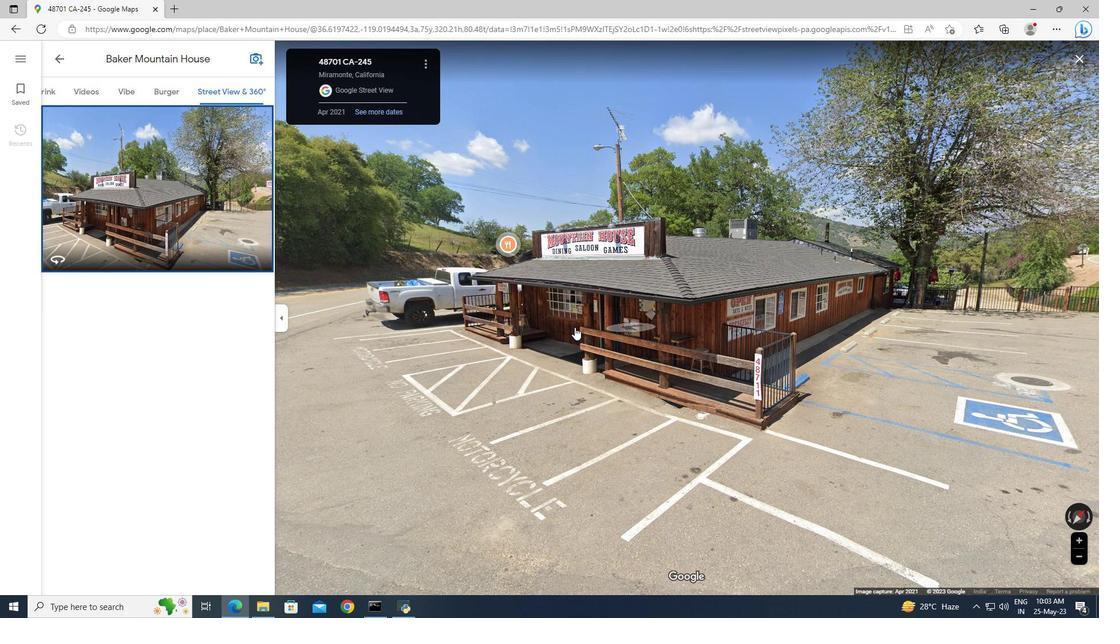 
Action: Mouse moved to (602, 332)
Screenshot: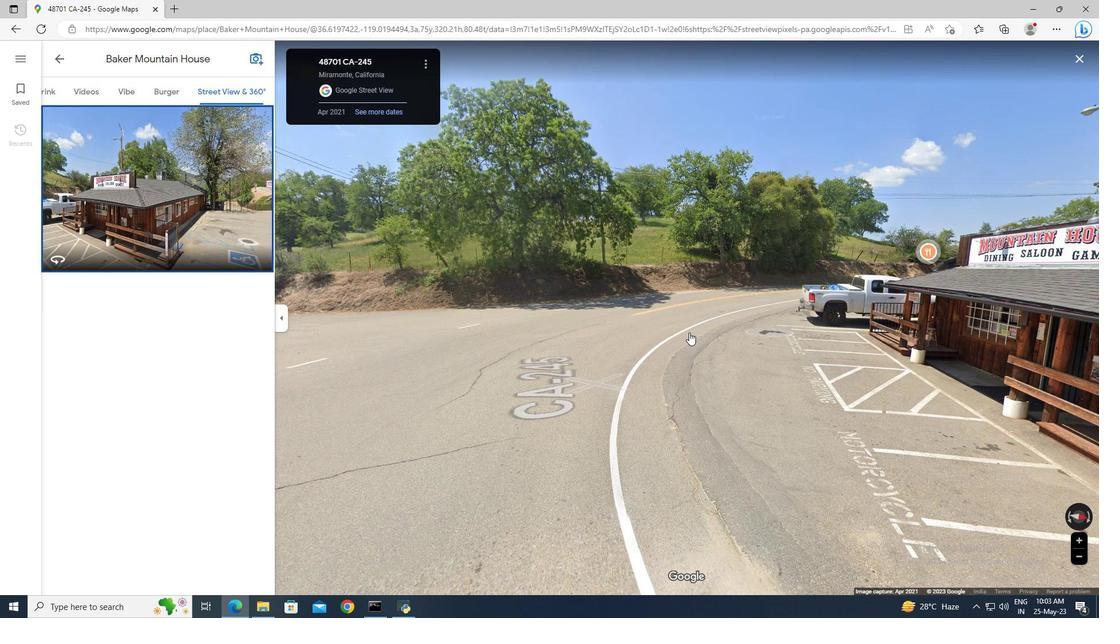 
Action: Mouse pressed left at (602, 332)
Screenshot: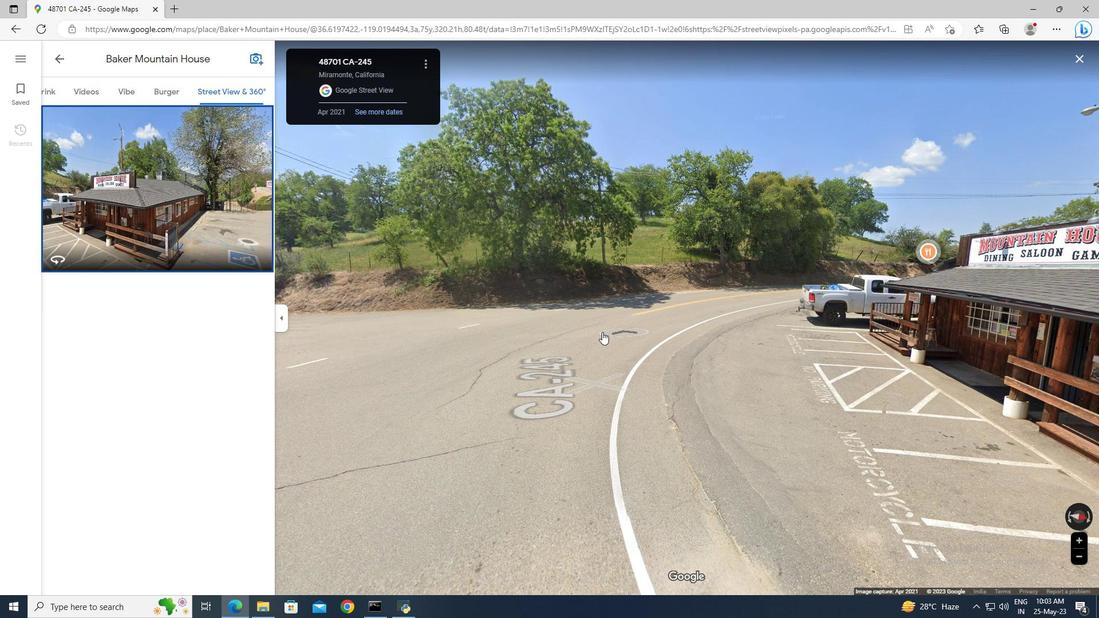 
Action: Mouse moved to (539, 306)
Screenshot: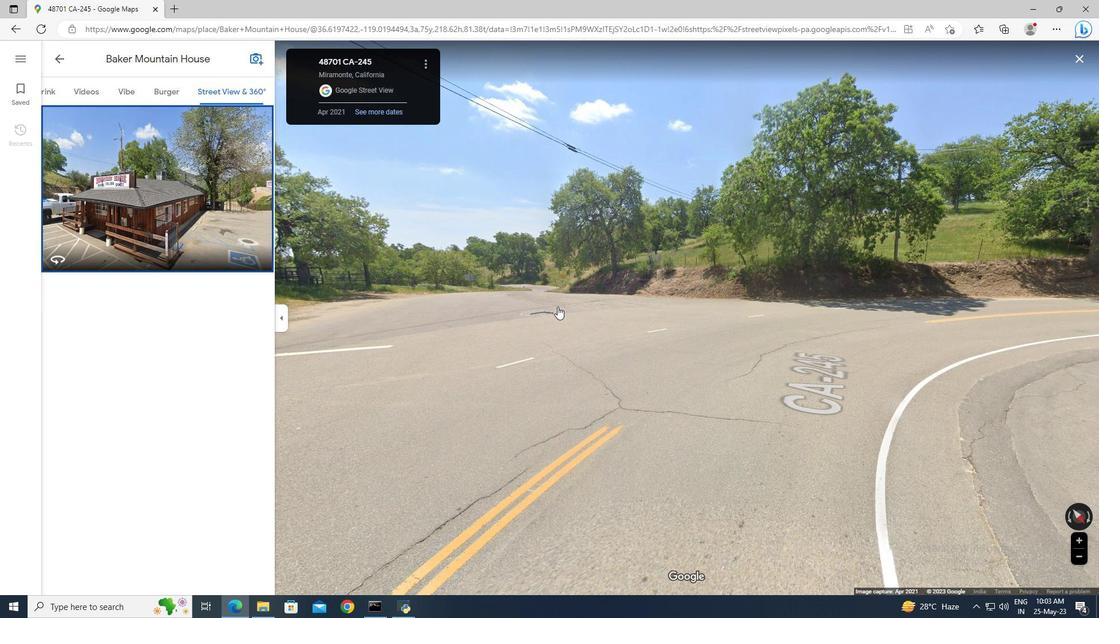 
Action: Mouse pressed left at (539, 306)
Screenshot: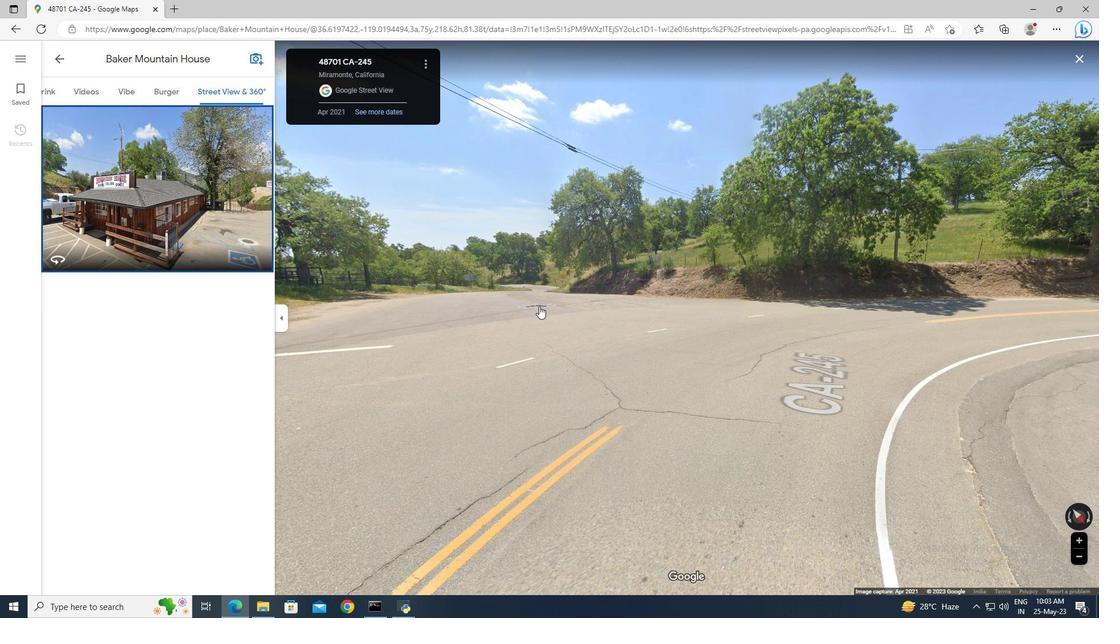 
Action: Mouse moved to (549, 356)
Screenshot: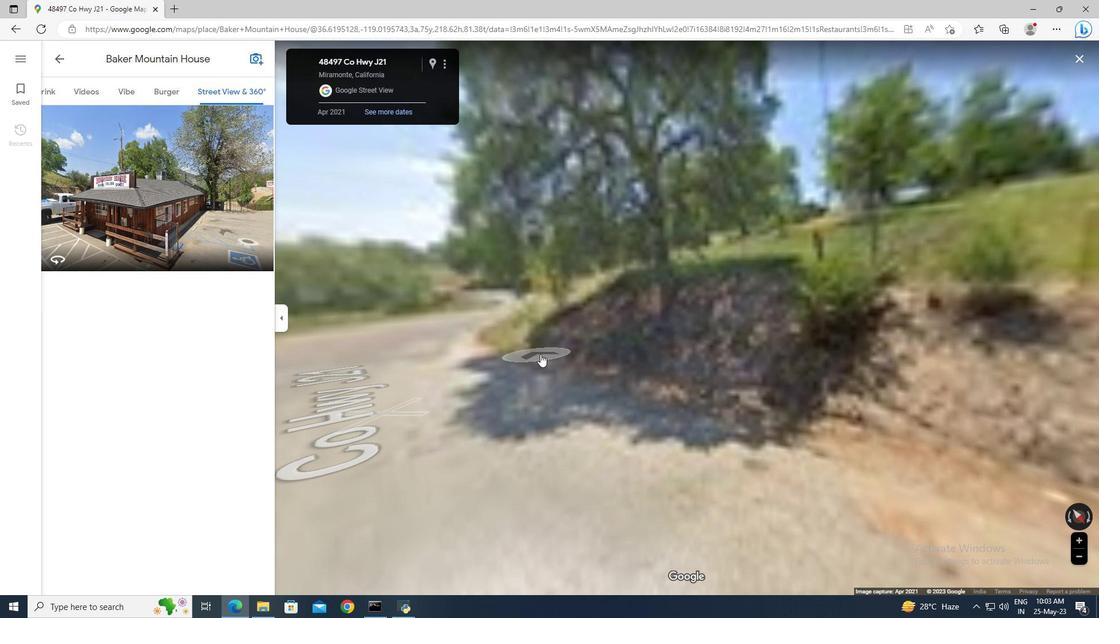 
Action: Mouse pressed left at (541, 355)
Screenshot: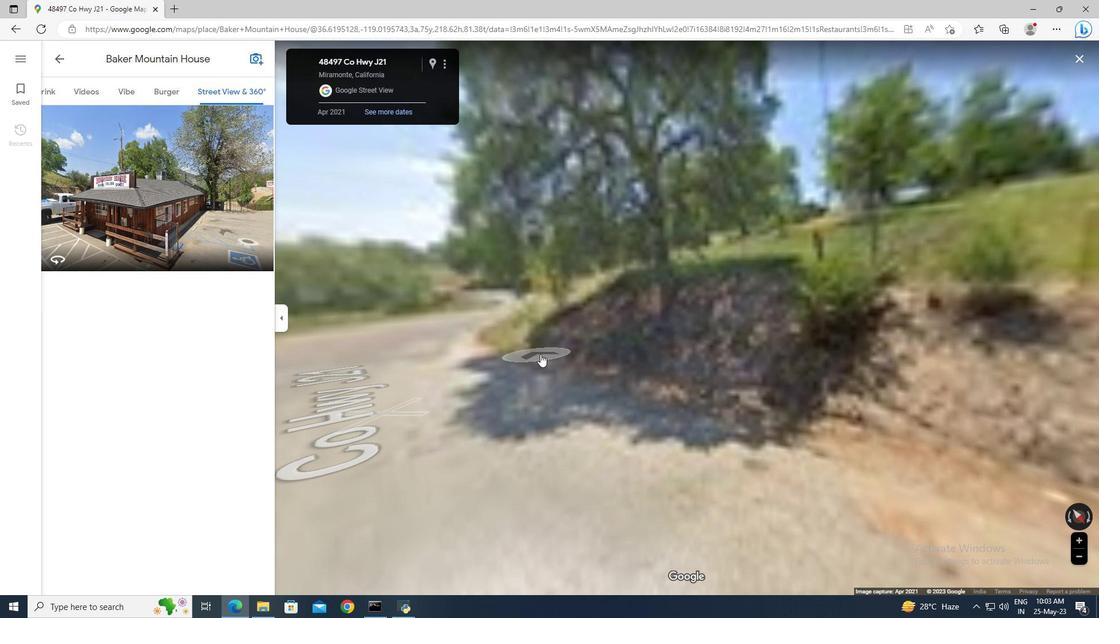
Action: Mouse moved to (1082, 56)
Screenshot: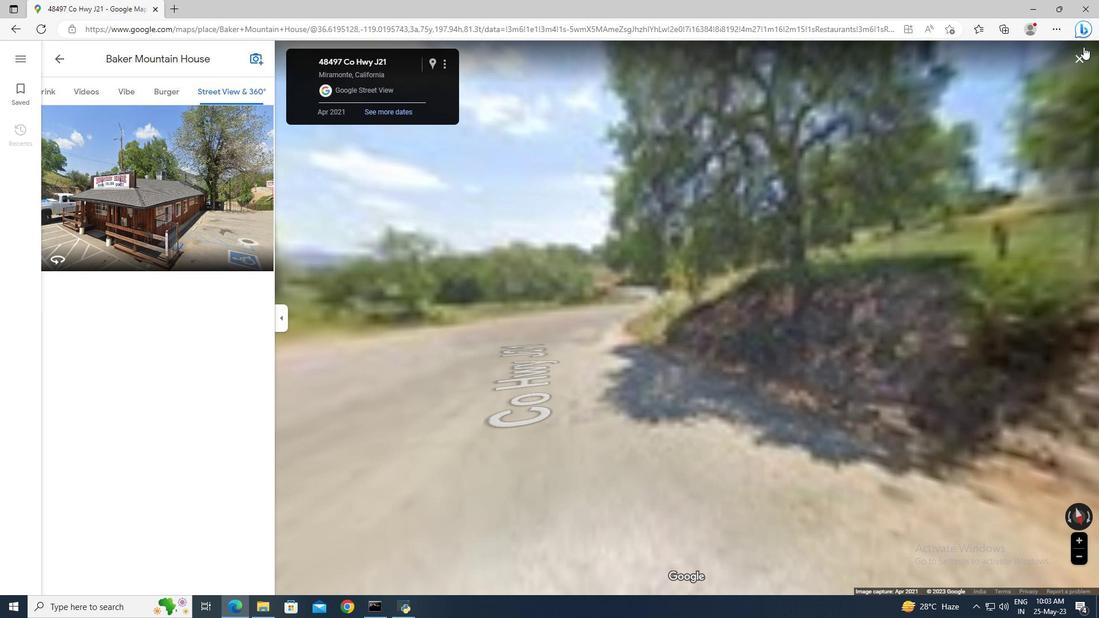 
Action: Mouse pressed left at (1082, 56)
Screenshot: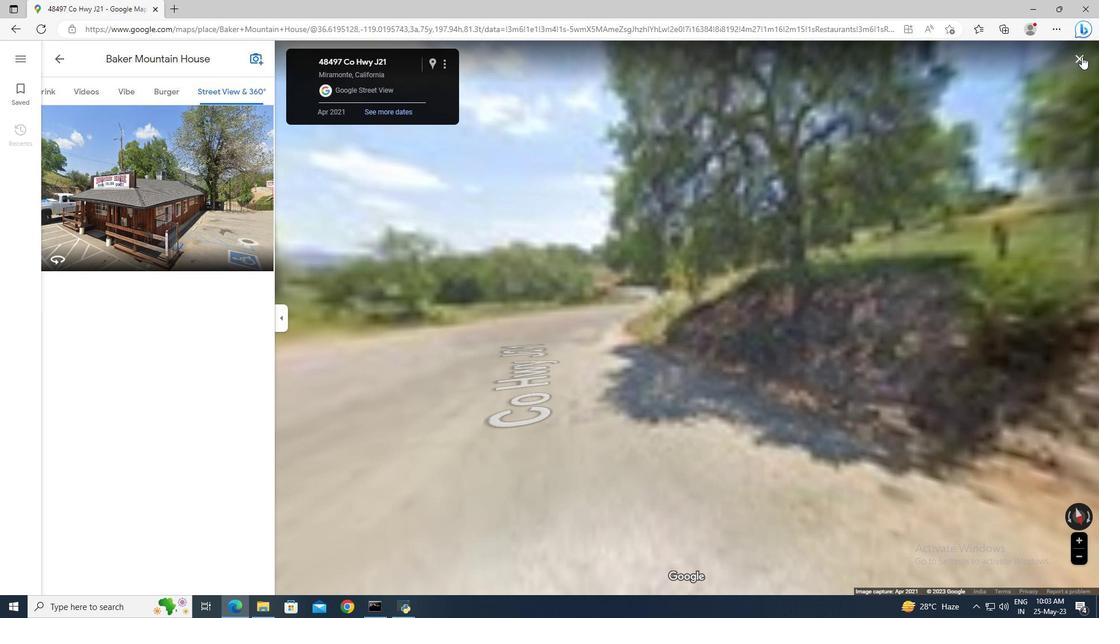 
Action: Mouse moved to (127, 407)
Screenshot: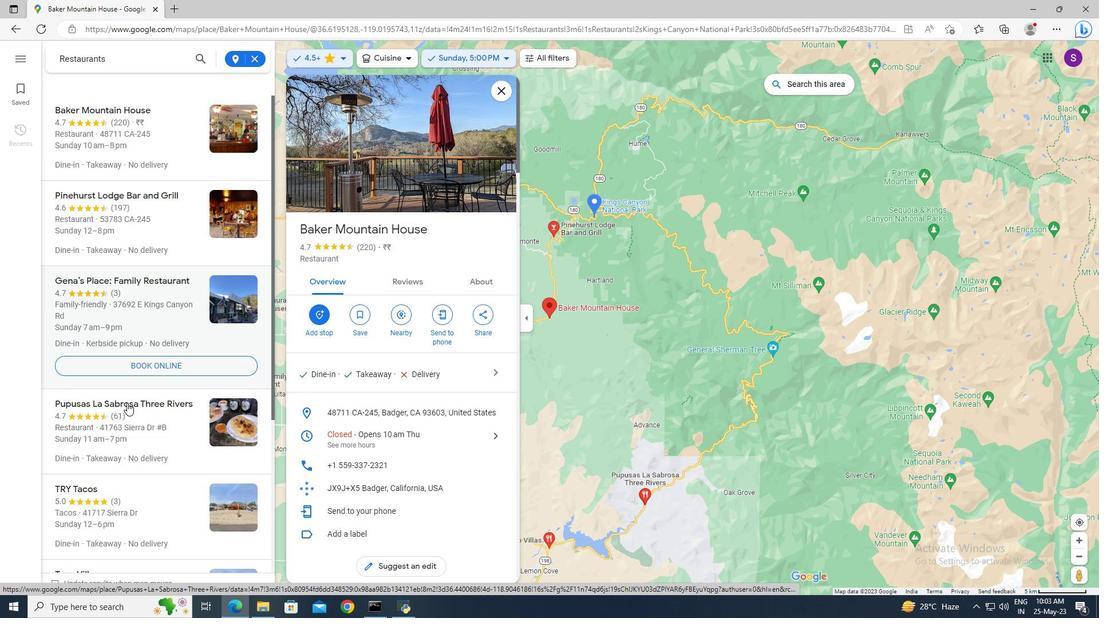 
Action: Mouse pressed left at (127, 407)
Screenshot: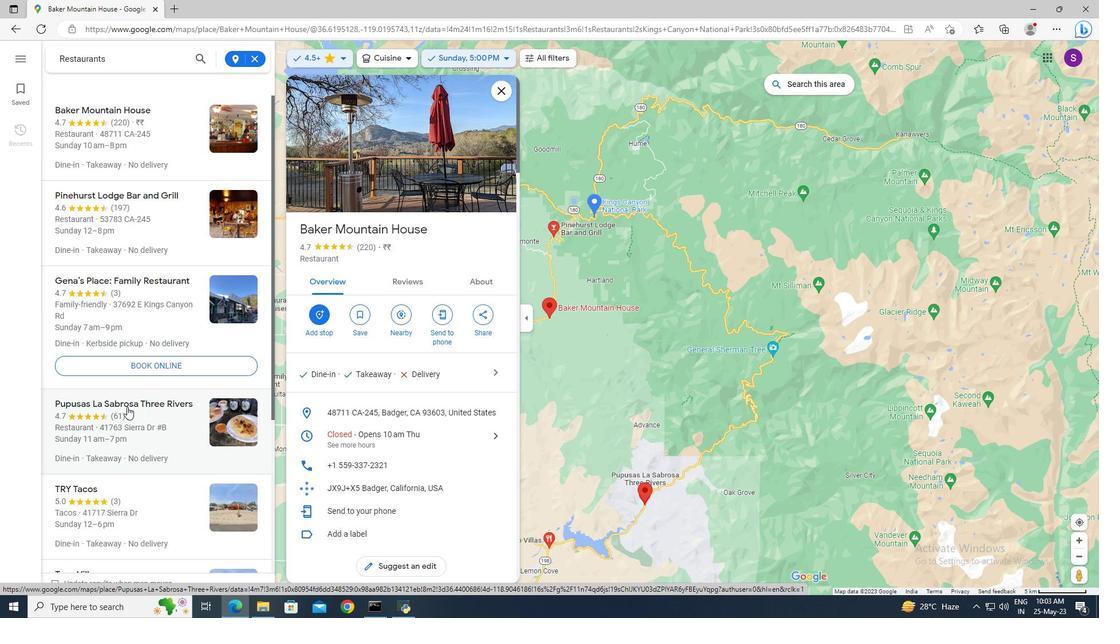 
Action: Mouse moved to (403, 290)
Screenshot: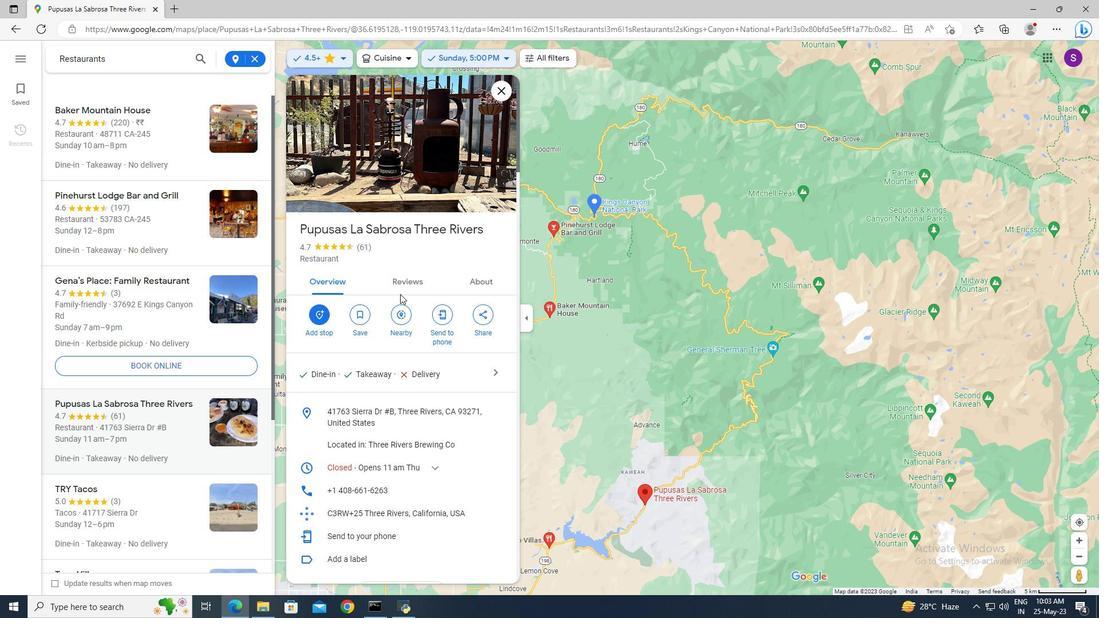 
Action: Mouse pressed left at (403, 290)
Screenshot: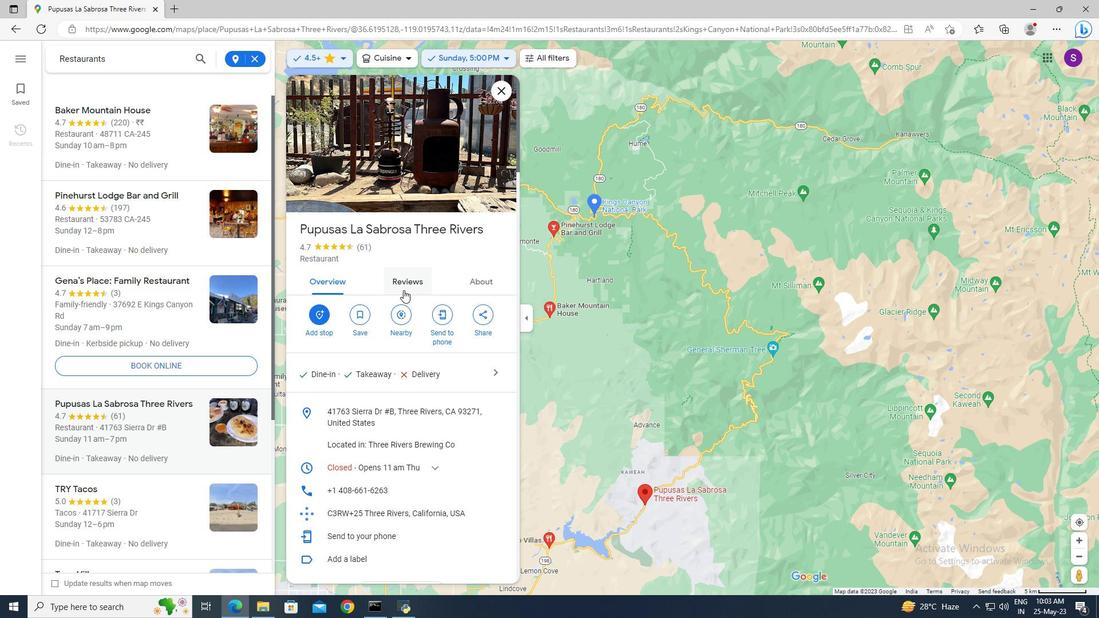 
Action: Mouse scrolled (403, 289) with delta (0, 0)
Screenshot: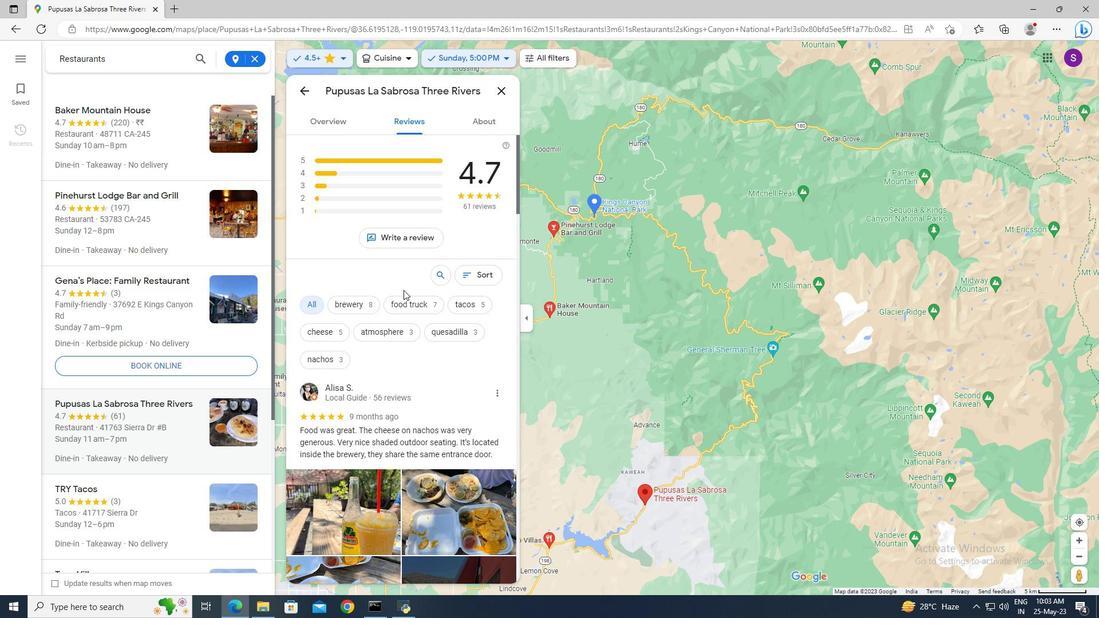 
Action: Mouse scrolled (403, 289) with delta (0, 0)
Screenshot: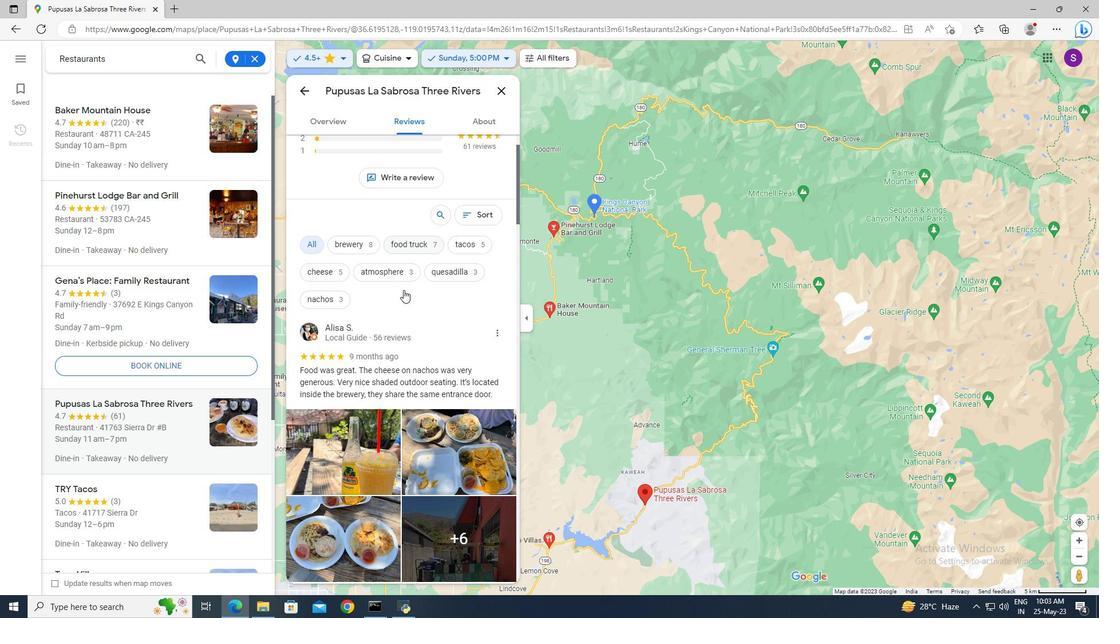 
Action: Mouse scrolled (403, 289) with delta (0, 0)
Screenshot: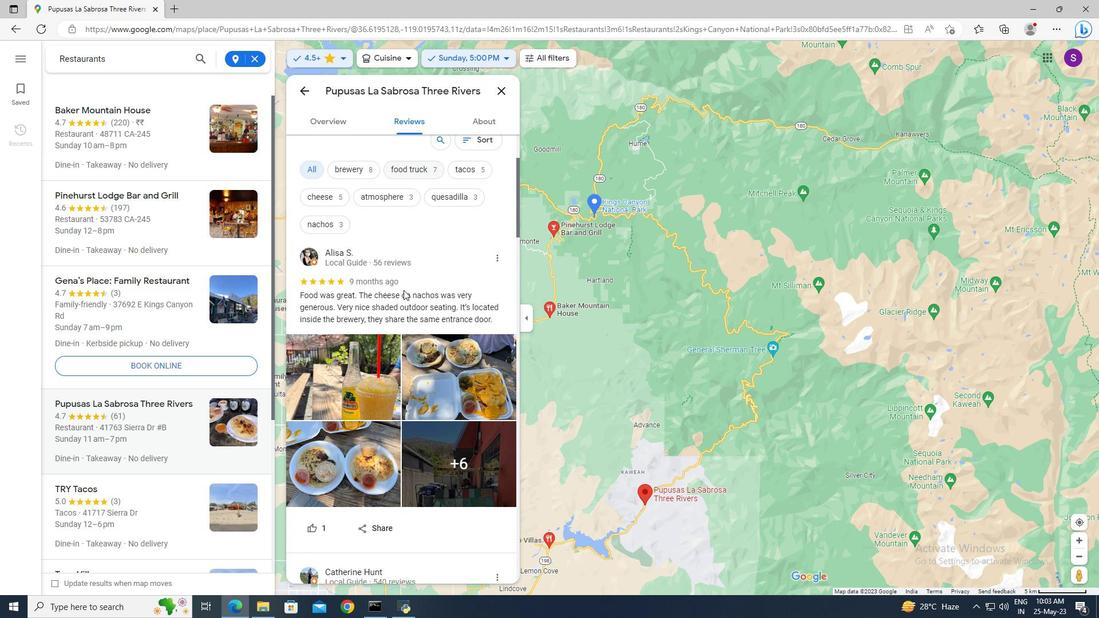 
Action: Mouse scrolled (403, 289) with delta (0, 0)
Screenshot: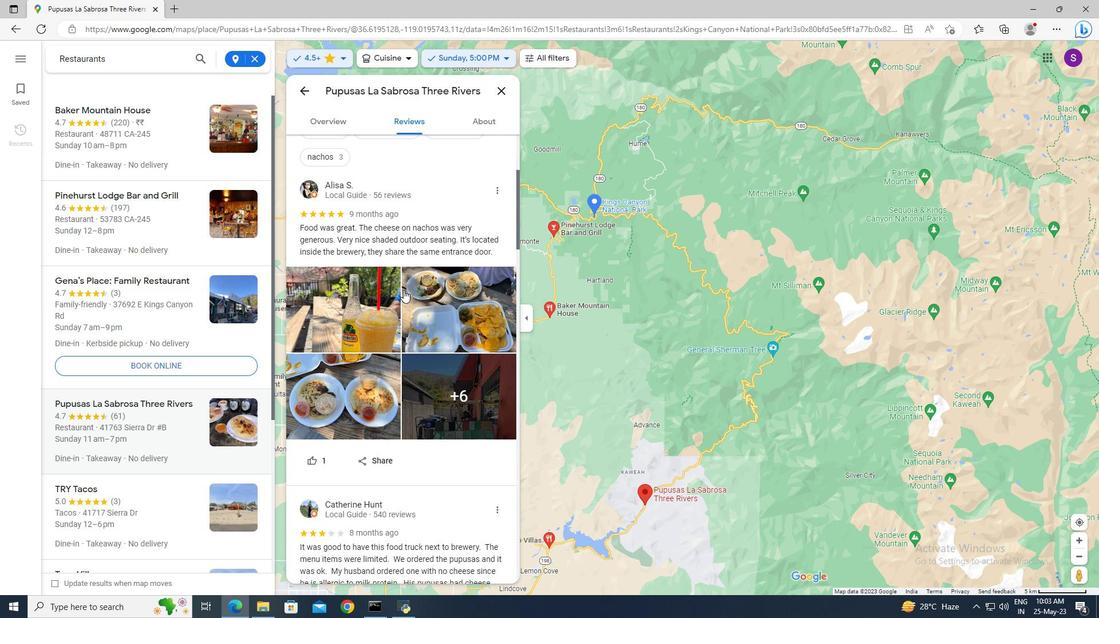 
Action: Mouse scrolled (403, 289) with delta (0, 0)
Screenshot: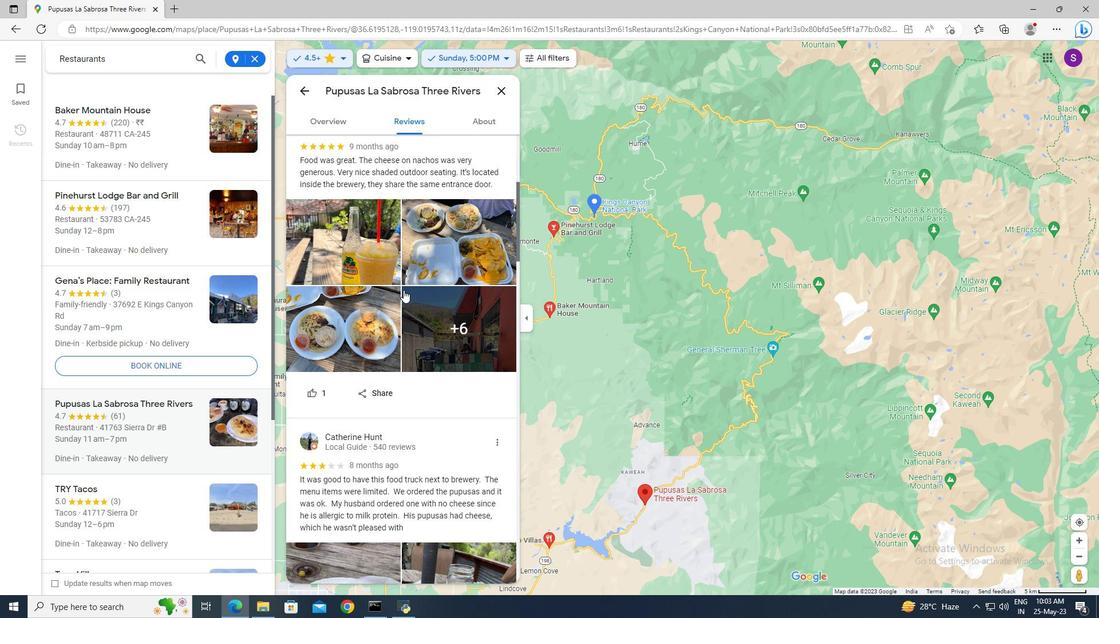 
Action: Mouse scrolled (403, 289) with delta (0, 0)
Screenshot: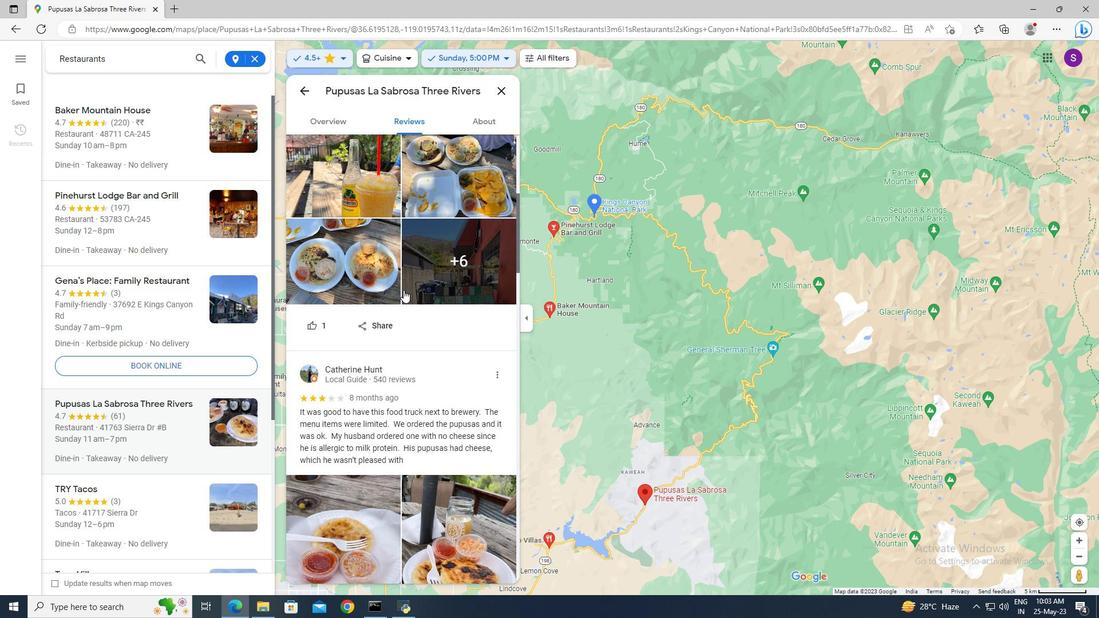 
Action: Mouse scrolled (403, 289) with delta (0, 0)
Screenshot: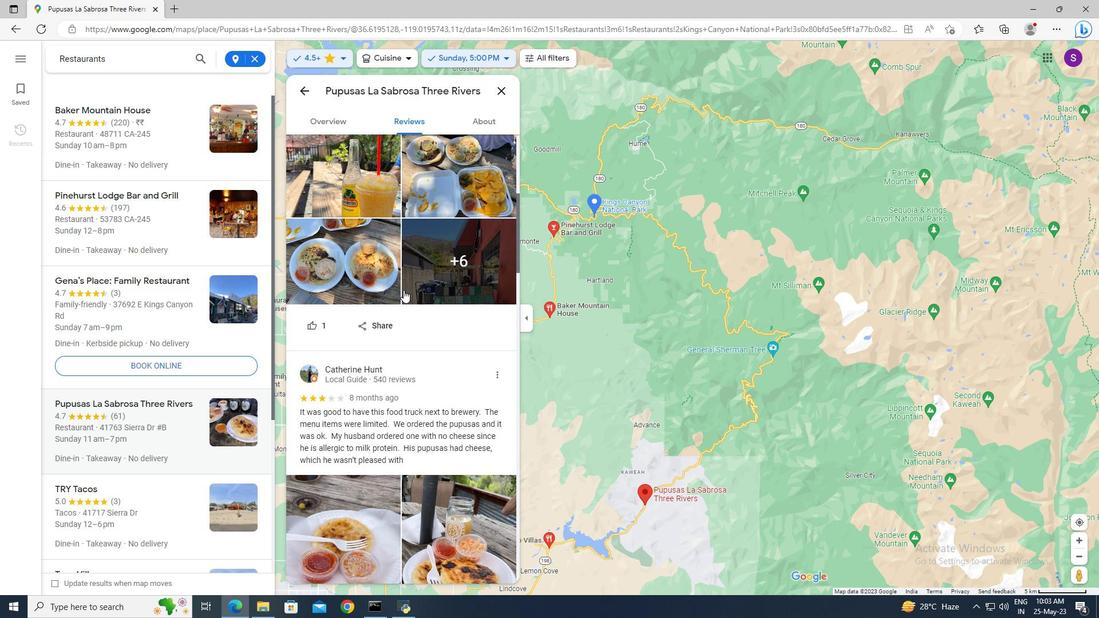 
Action: Mouse scrolled (403, 289) with delta (0, 0)
Screenshot: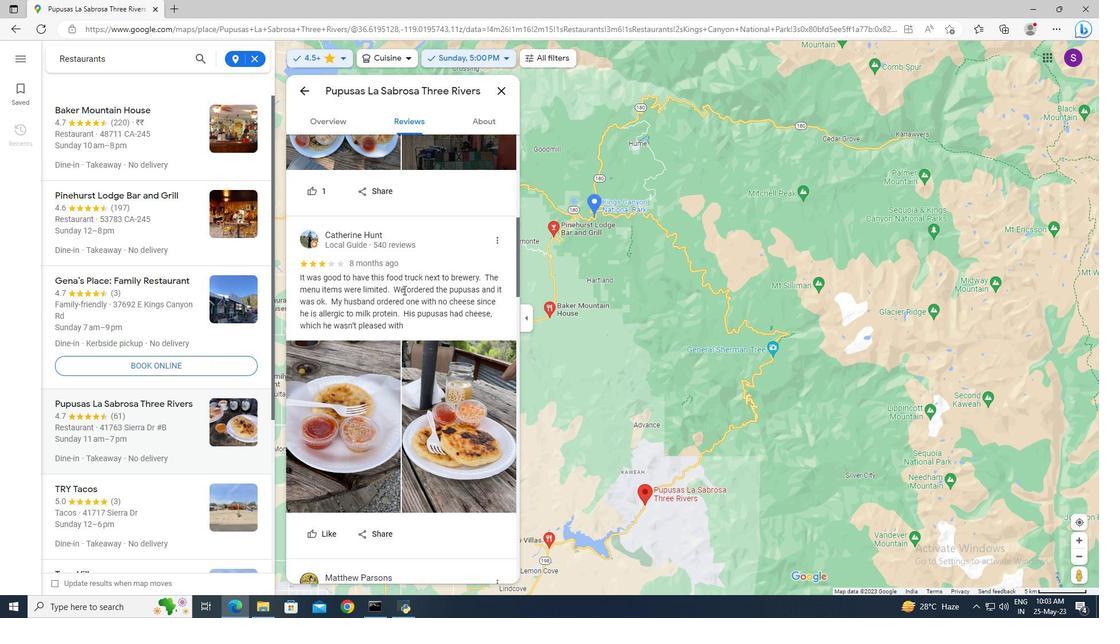 
Action: Mouse scrolled (403, 289) with delta (0, 0)
Screenshot: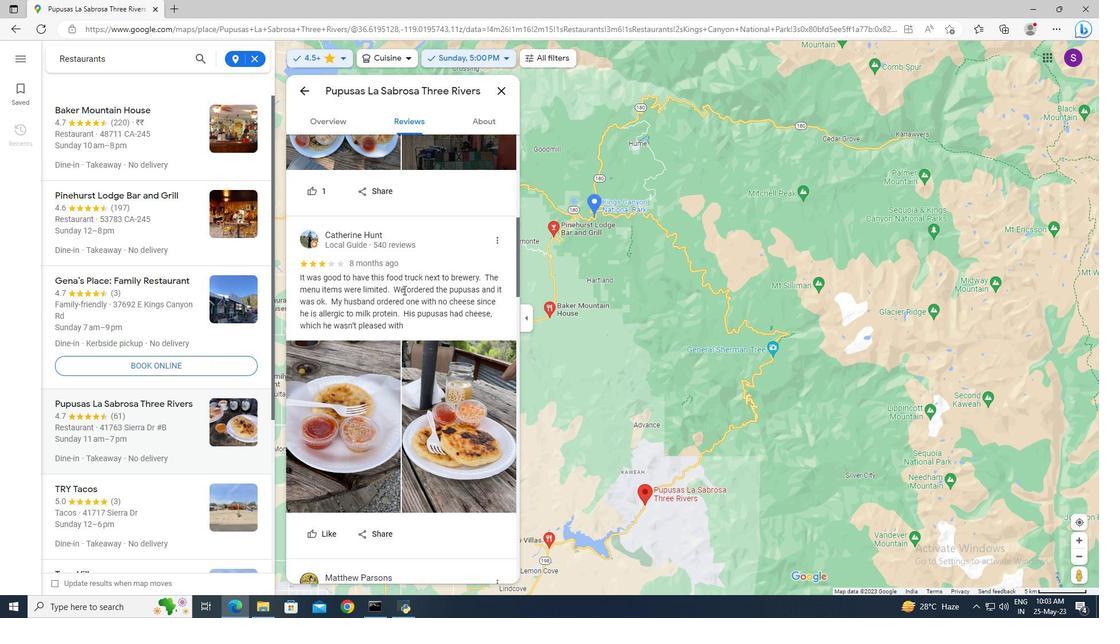
Action: Mouse scrolled (403, 289) with delta (0, 0)
Screenshot: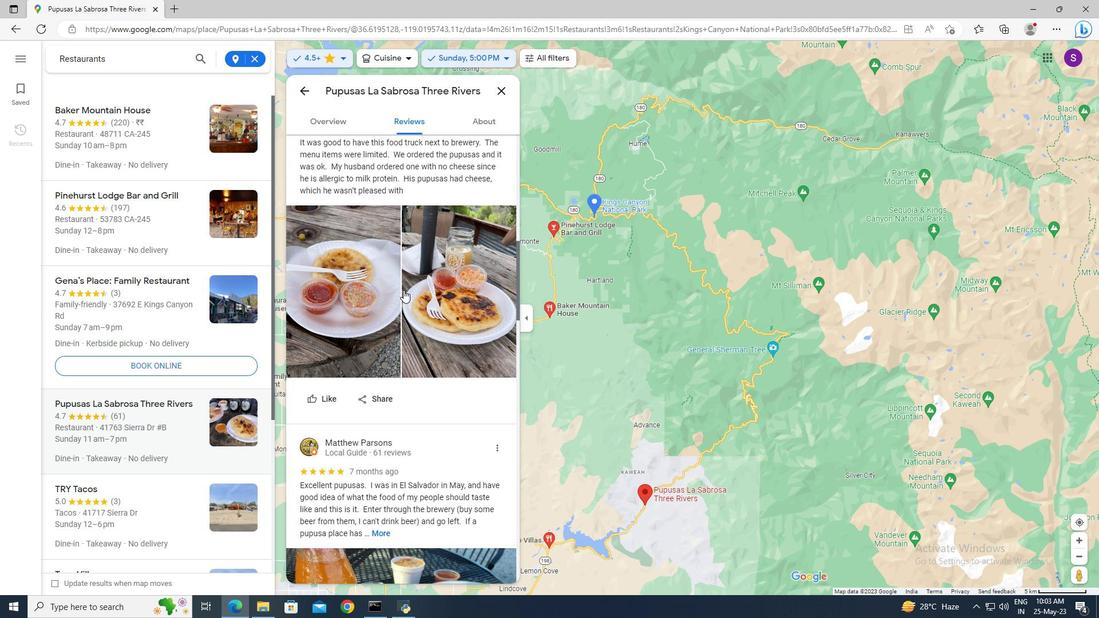 
Action: Mouse scrolled (403, 289) with delta (0, 0)
Screenshot: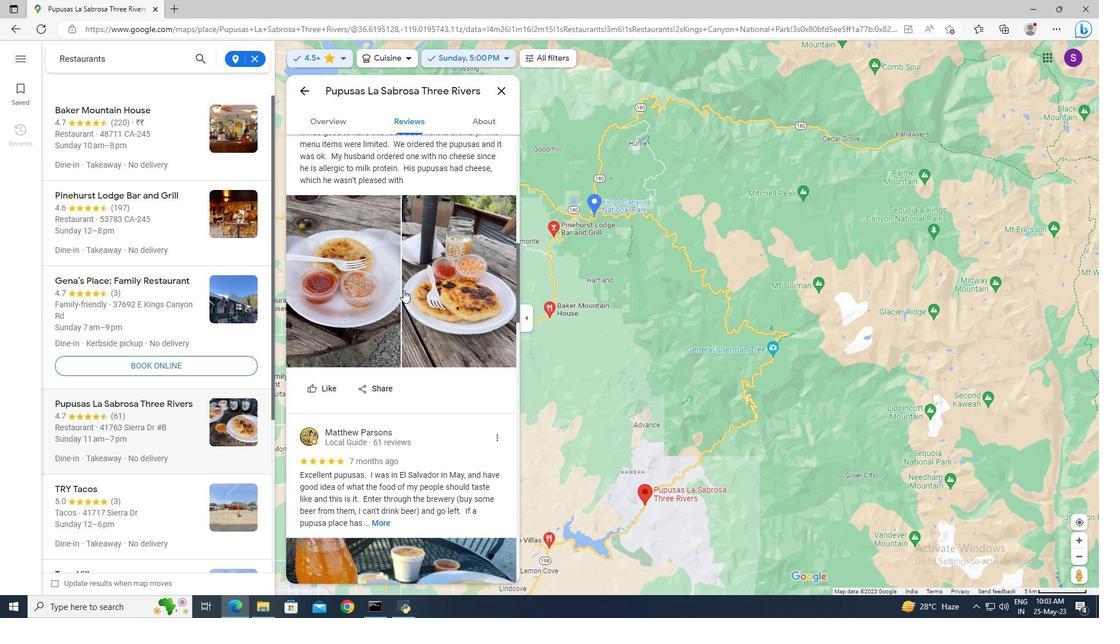
Action: Mouse scrolled (403, 289) with delta (0, 0)
Screenshot: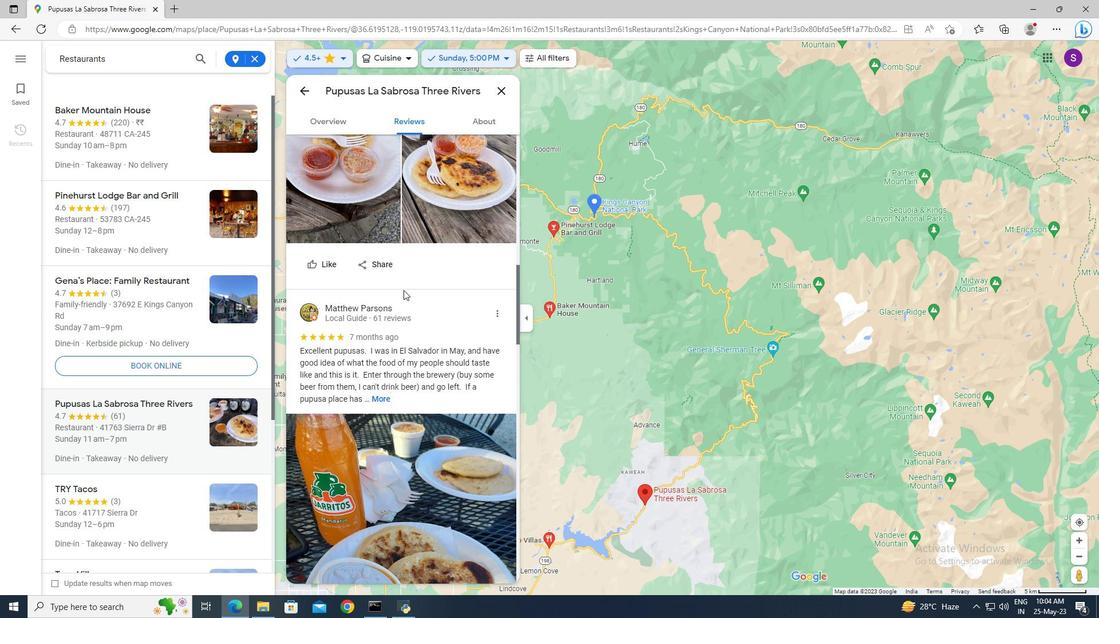 
Action: Mouse scrolled (403, 289) with delta (0, 0)
Screenshot: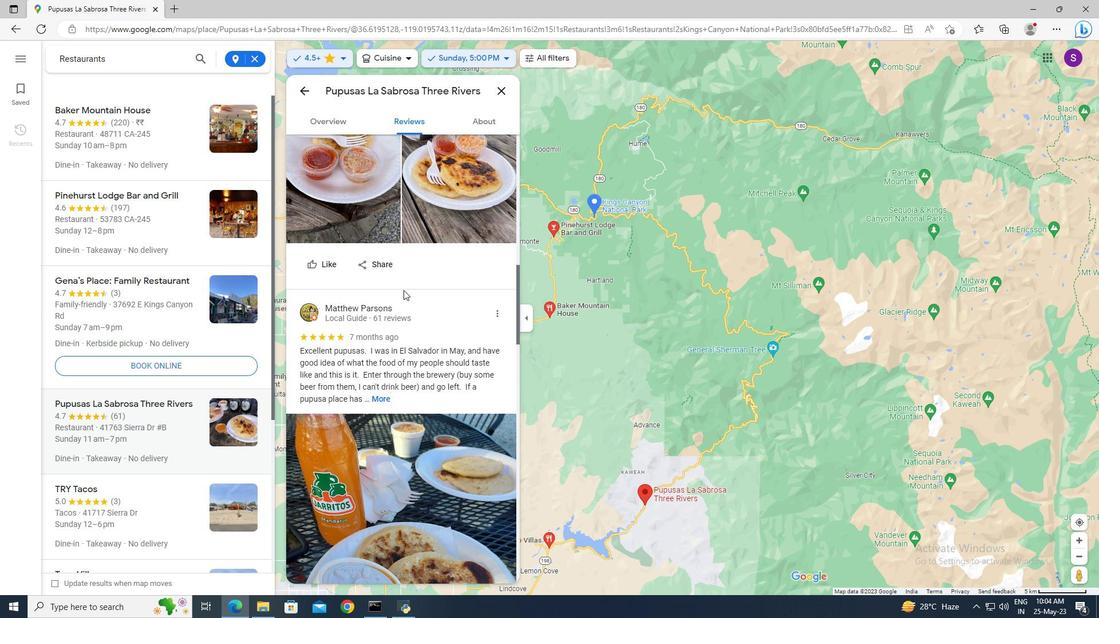 
Action: Mouse scrolled (403, 289) with delta (0, 0)
Screenshot: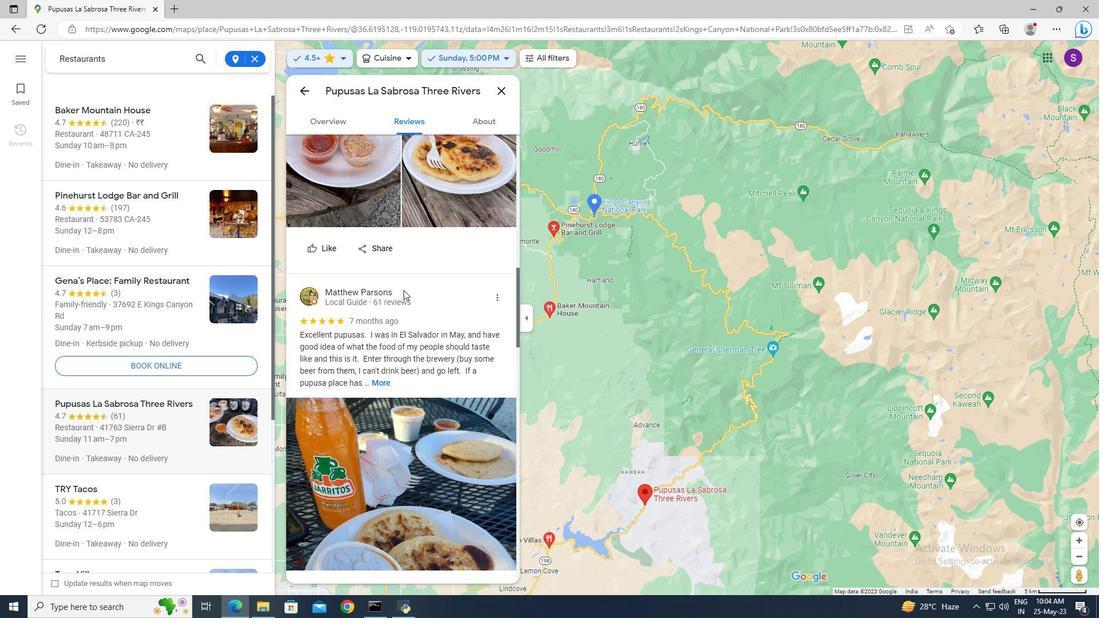 
Action: Mouse scrolled (403, 289) with delta (0, 0)
Screenshot: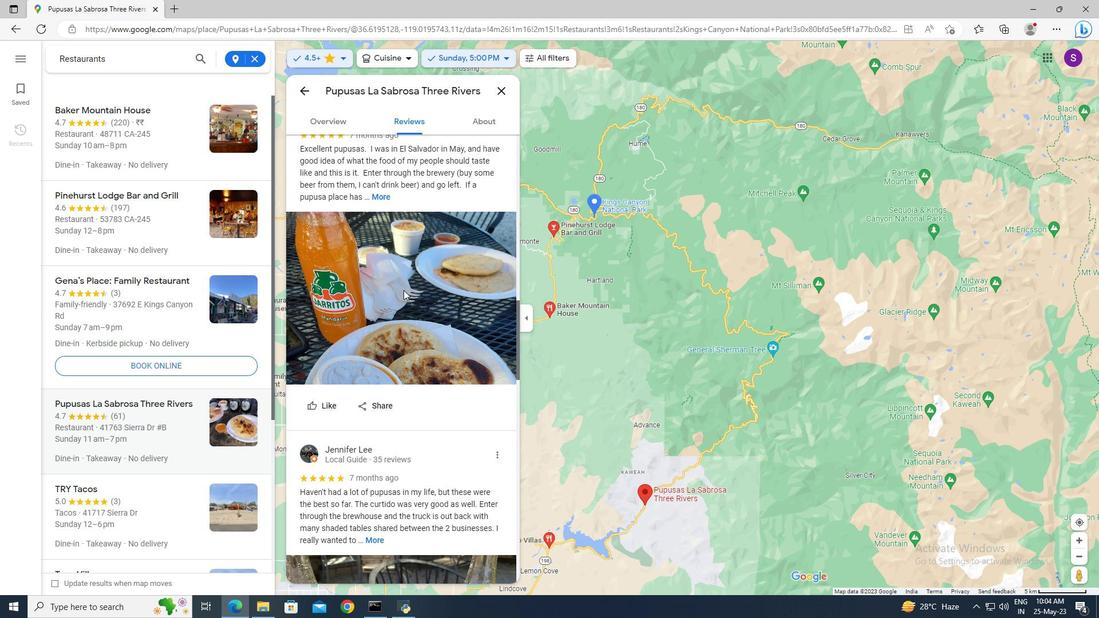 
Action: Mouse scrolled (403, 289) with delta (0, 0)
Screenshot: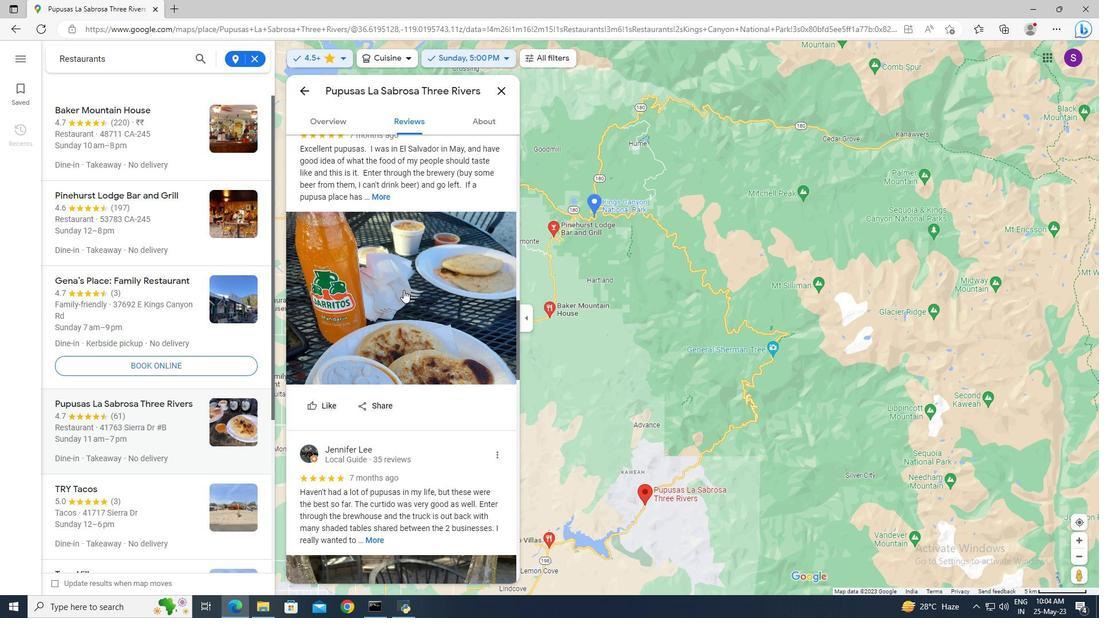 
Action: Mouse scrolled (403, 289) with delta (0, 0)
Screenshot: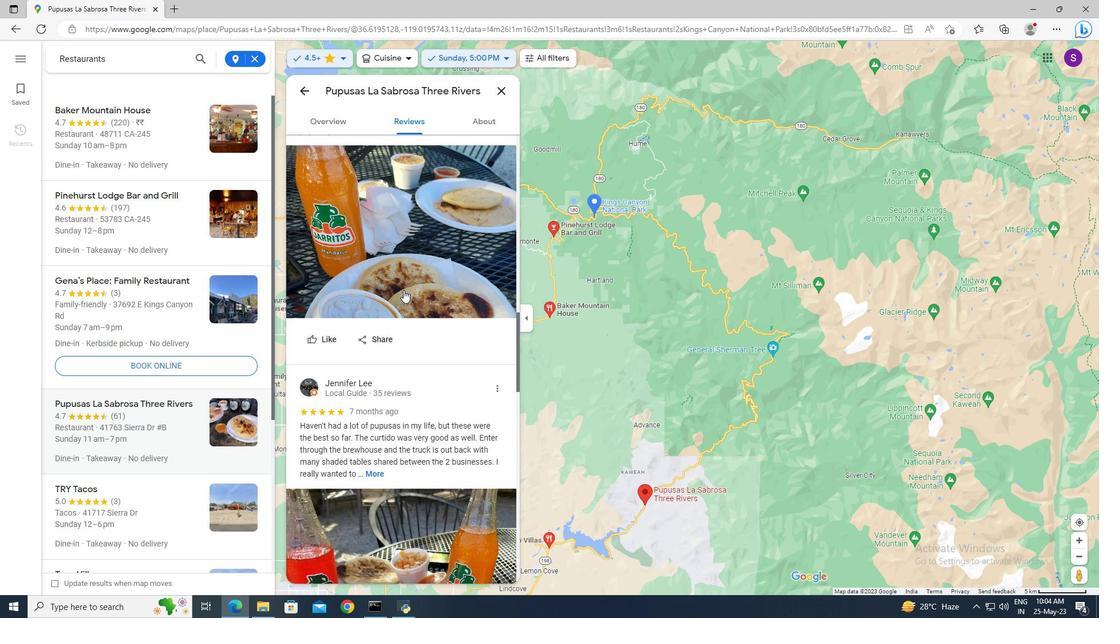 
Action: Mouse scrolled (403, 289) with delta (0, 0)
Screenshot: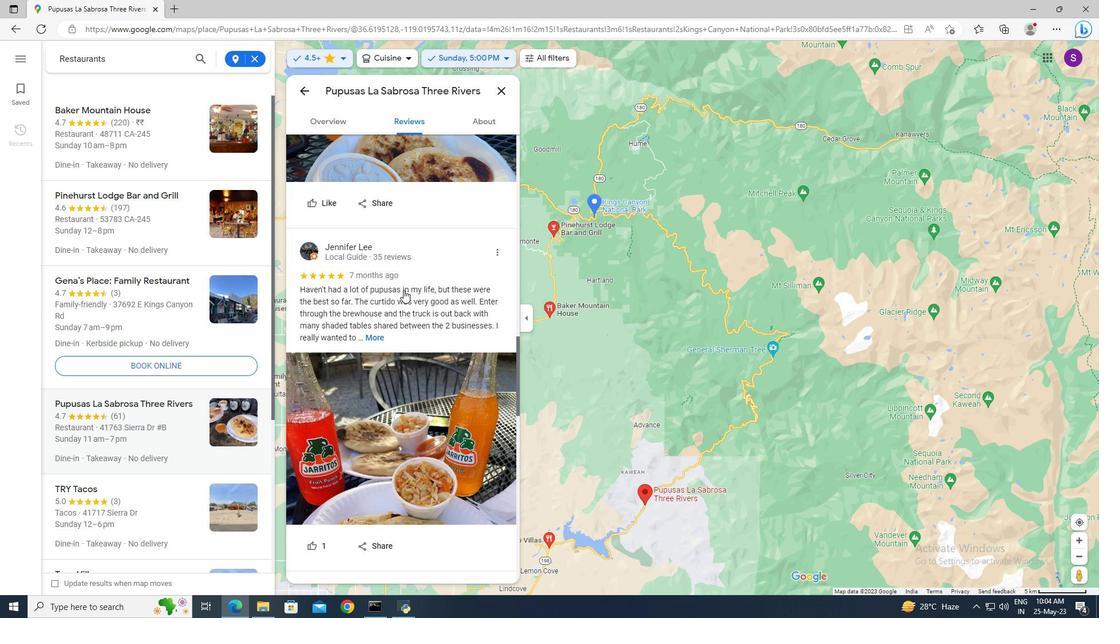 
Action: Mouse scrolled (403, 289) with delta (0, 0)
Screenshot: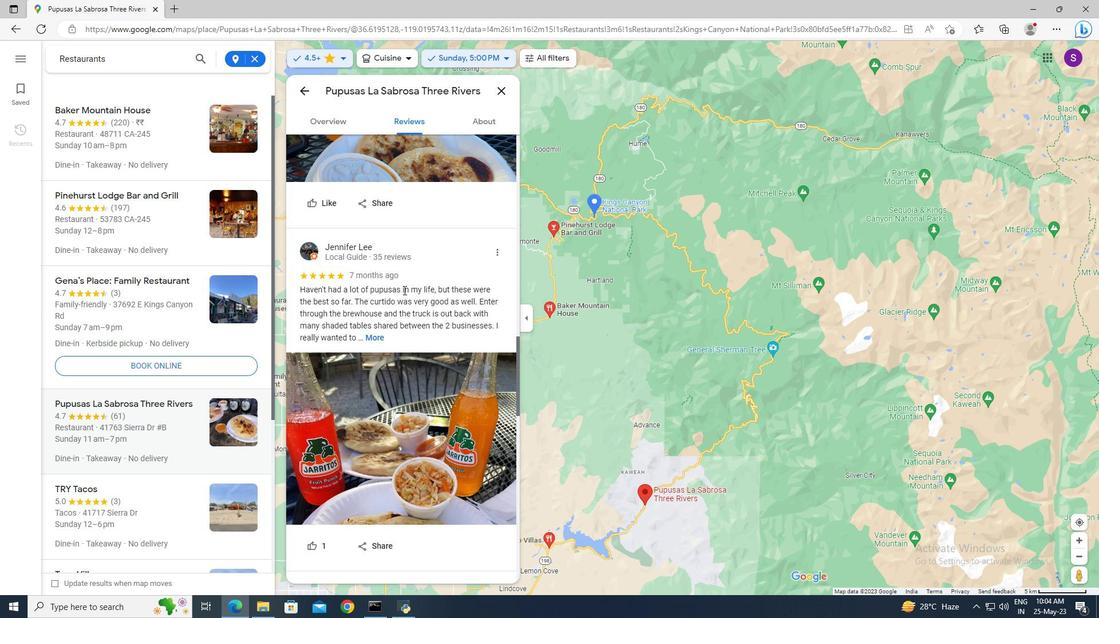 
Action: Mouse scrolled (403, 289) with delta (0, 0)
Screenshot: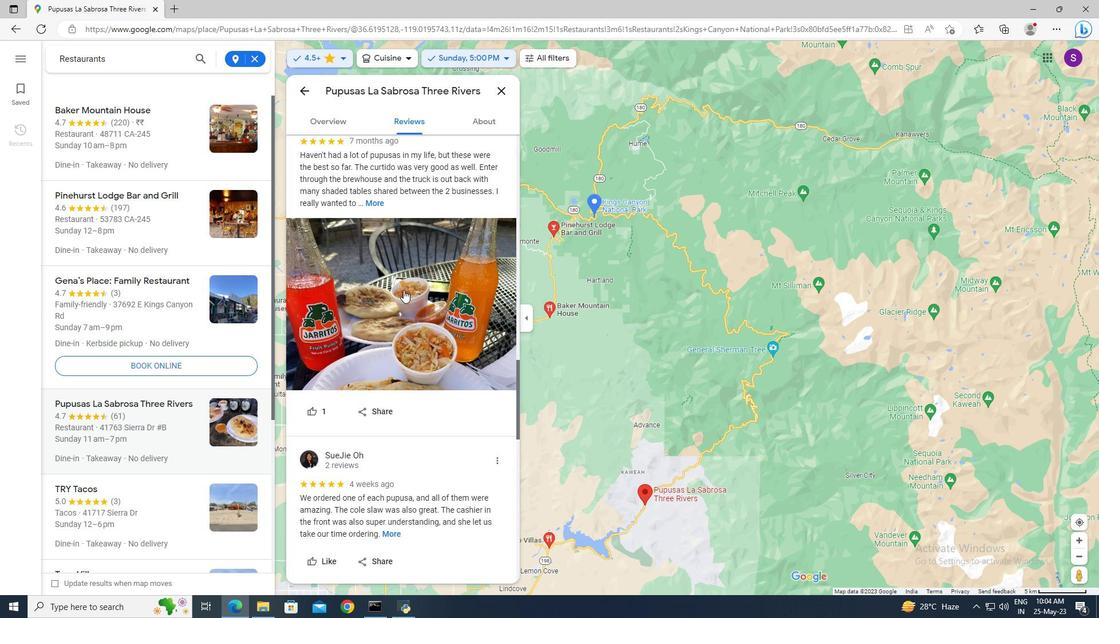 
Action: Mouse scrolled (403, 289) with delta (0, 0)
Screenshot: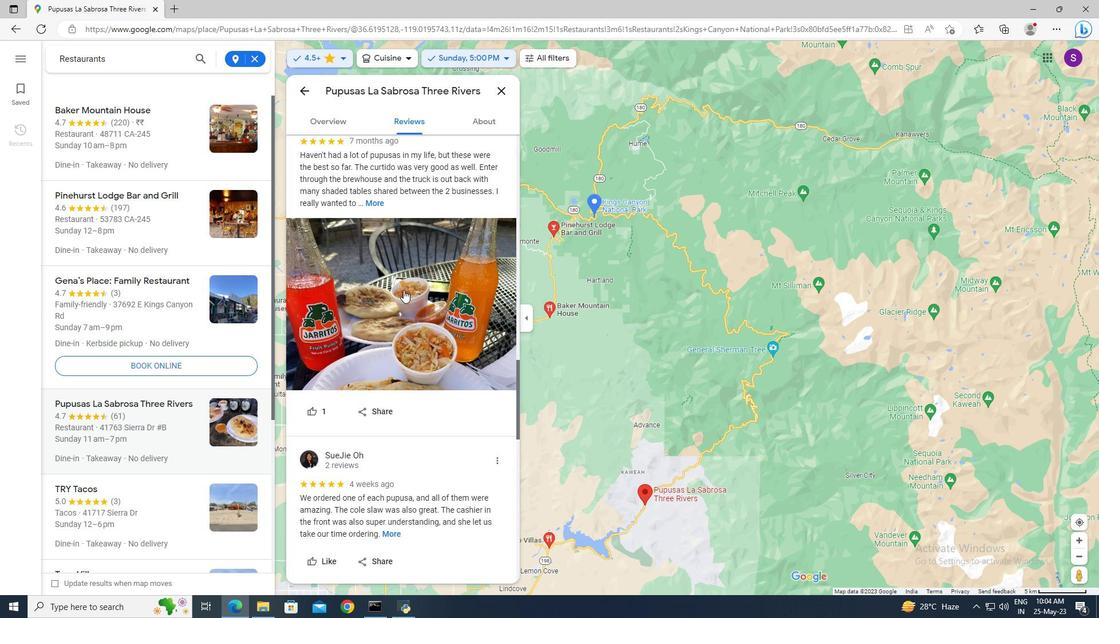 
Action: Mouse scrolled (403, 289) with delta (0, 0)
Screenshot: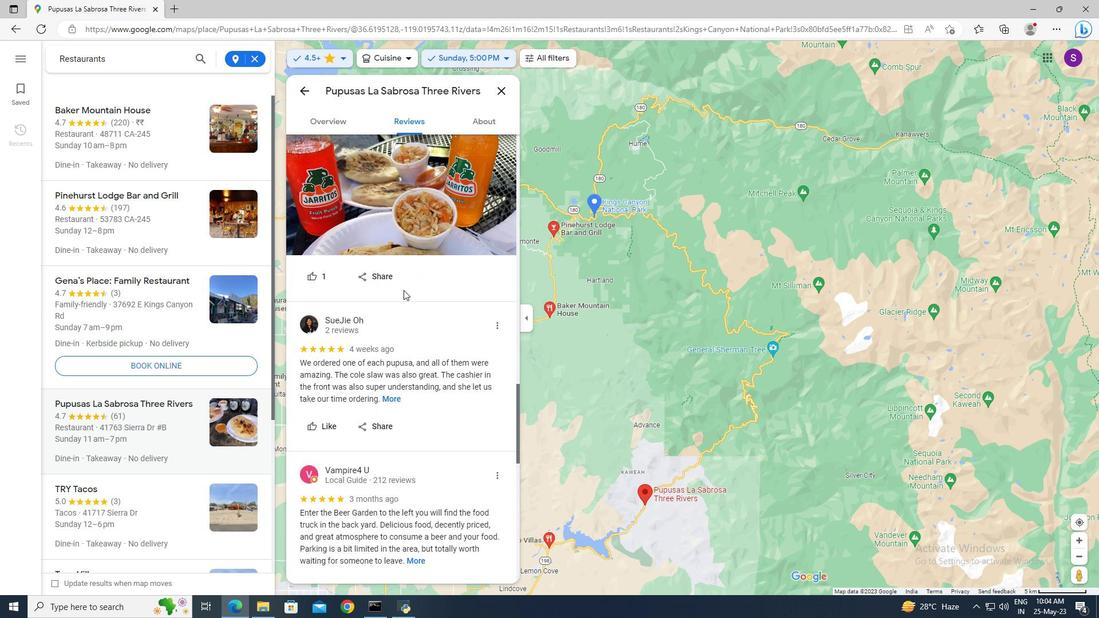 
Action: Mouse scrolled (403, 289) with delta (0, 0)
Screenshot: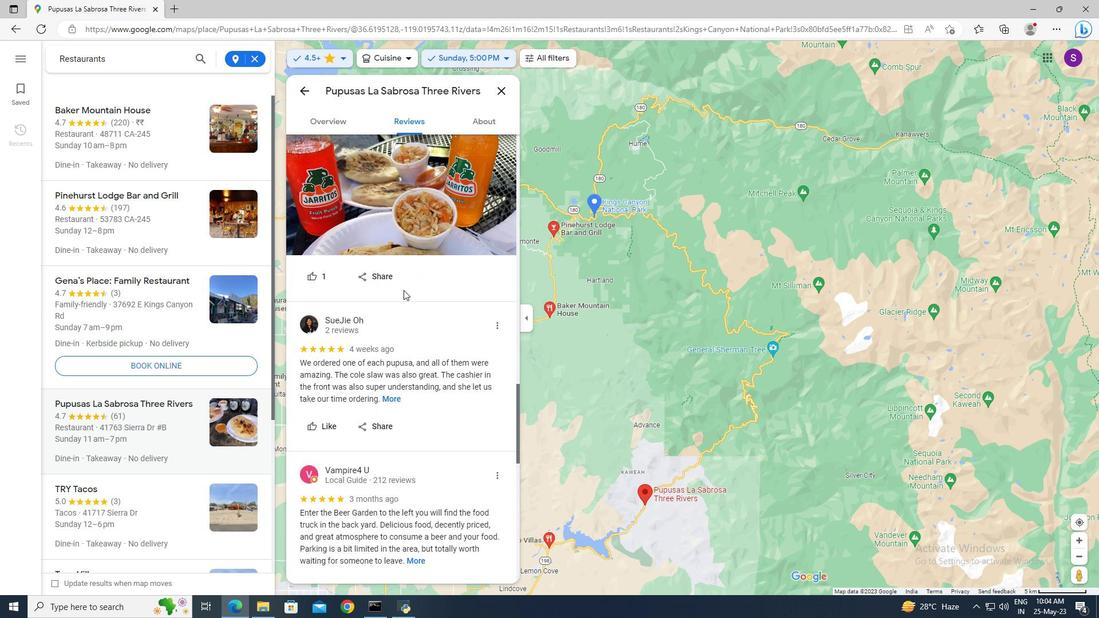 
Action: Mouse scrolled (403, 289) with delta (0, 0)
Screenshot: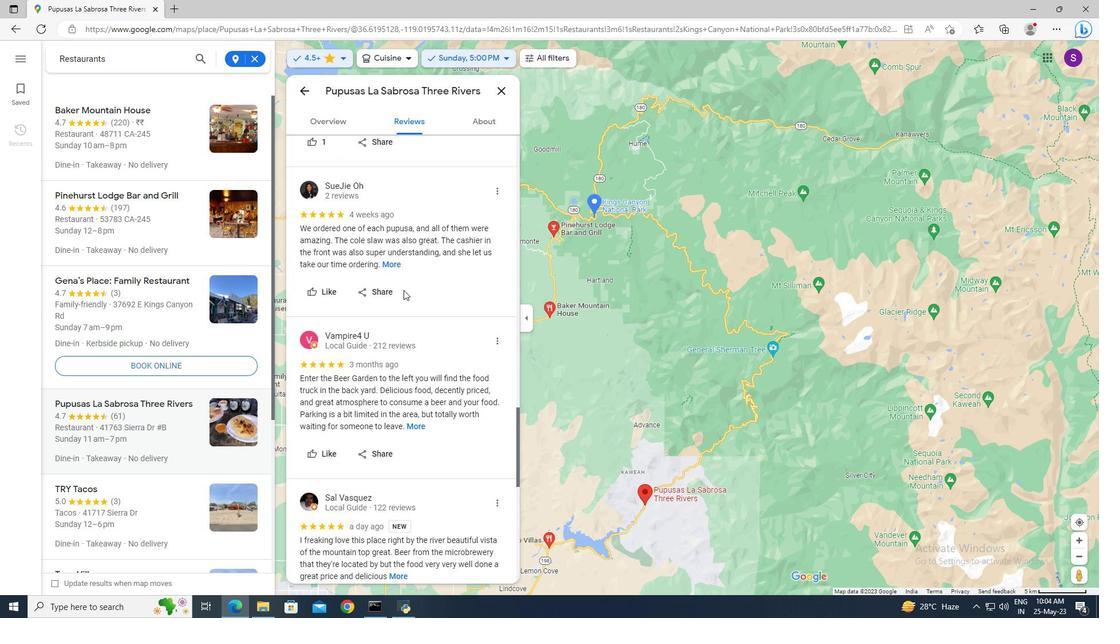 
Action: Mouse scrolled (403, 289) with delta (0, 0)
Screenshot: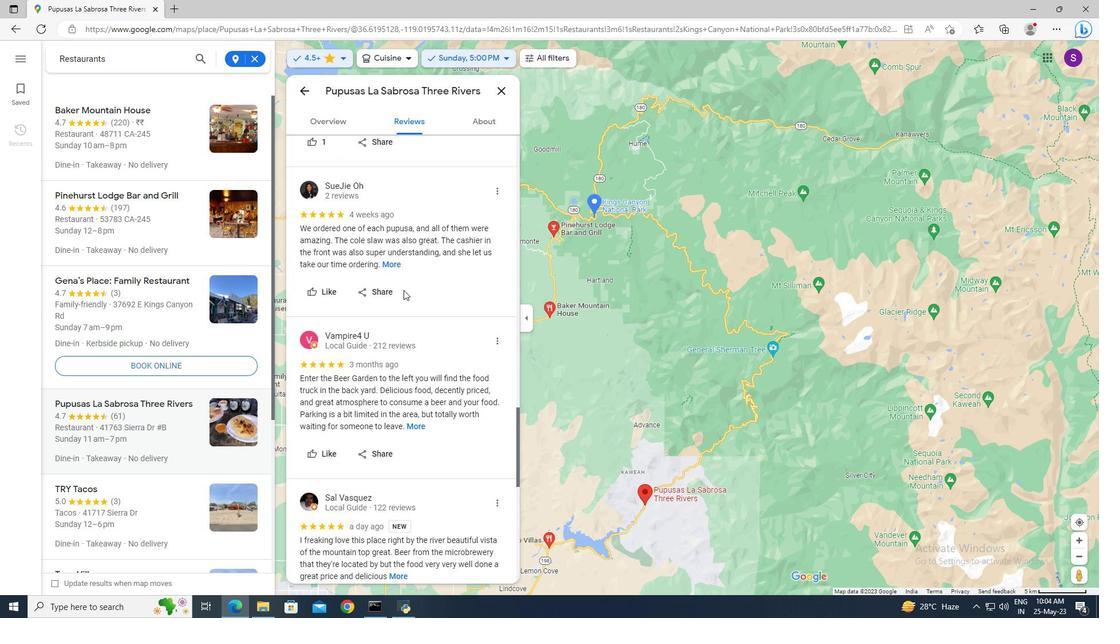 
Action: Mouse scrolled (403, 289) with delta (0, 0)
Screenshot: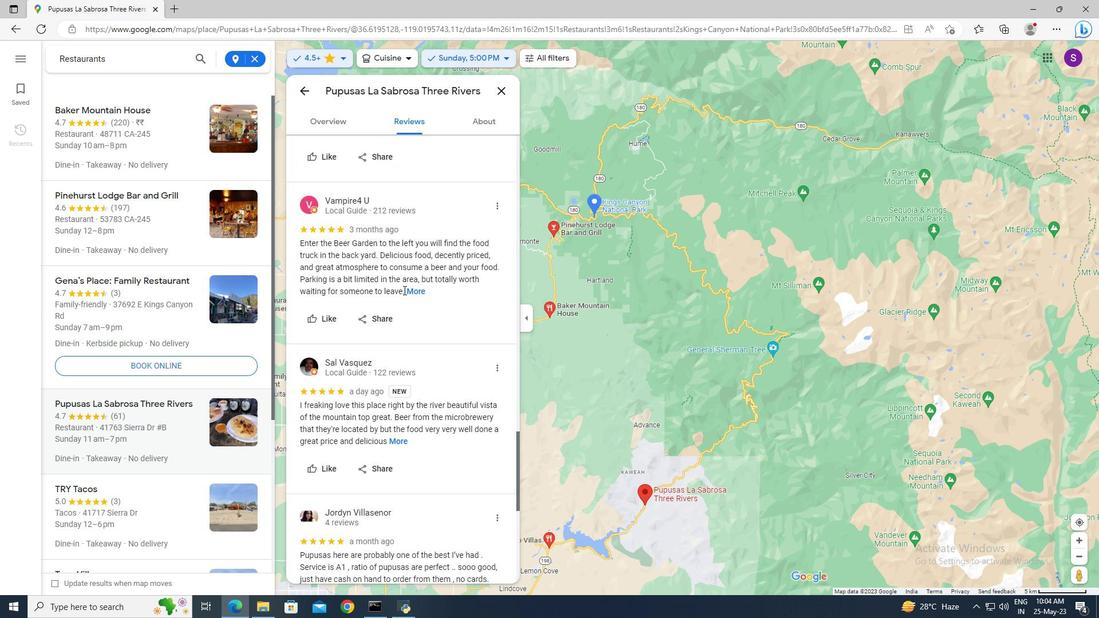 
Action: Mouse scrolled (403, 289) with delta (0, 0)
Screenshot: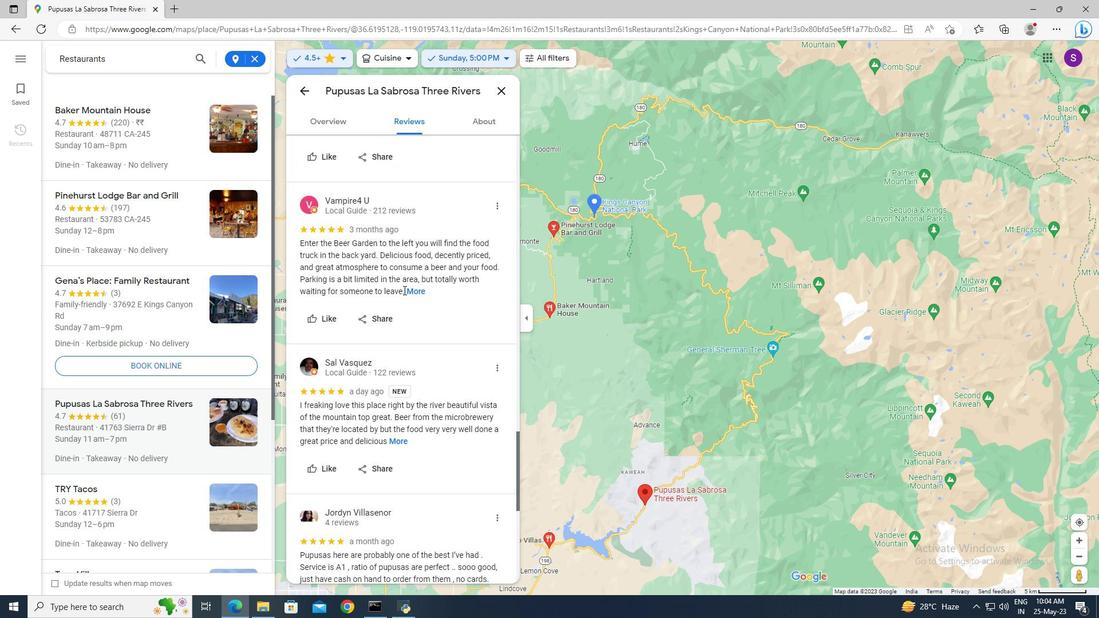 
Action: Mouse scrolled (403, 289) with delta (0, 0)
Screenshot: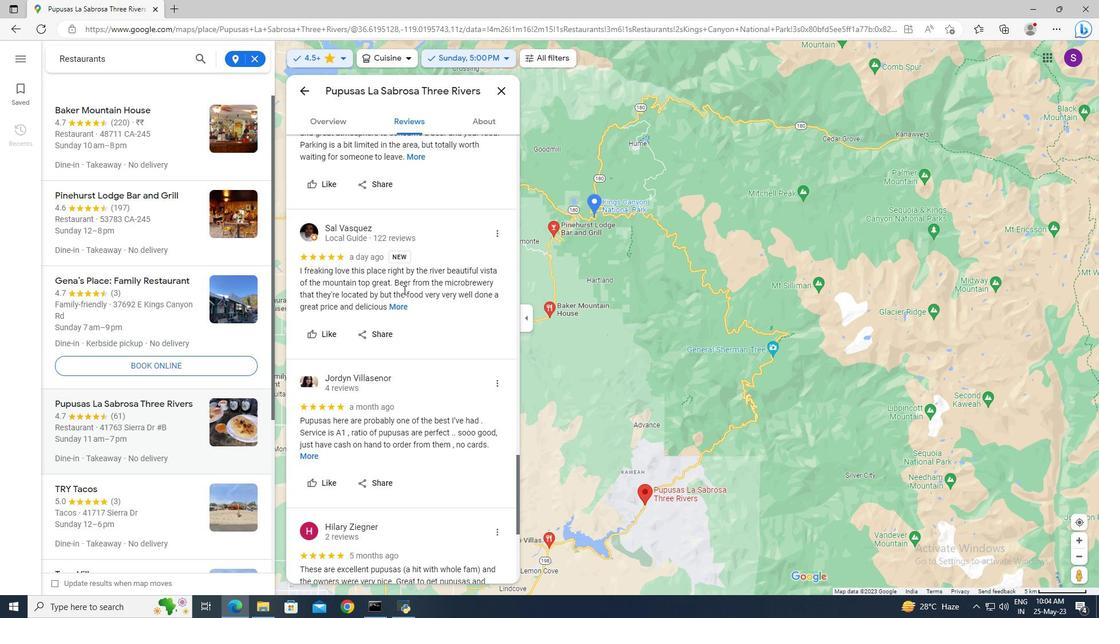 
Action: Mouse scrolled (403, 289) with delta (0, 0)
Screenshot: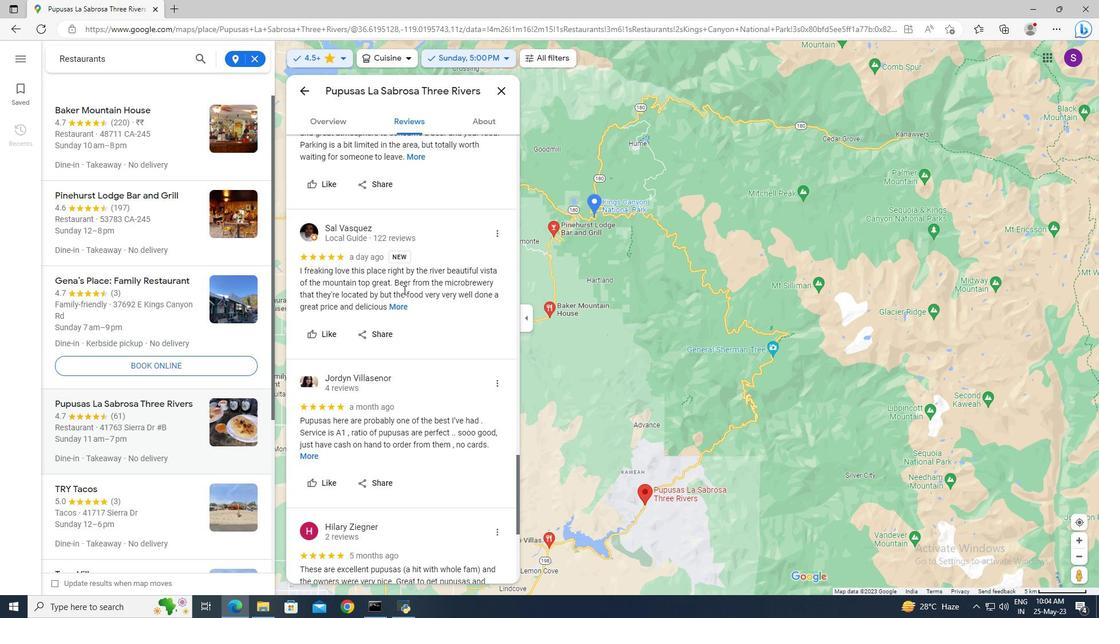 
Action: Mouse scrolled (403, 289) with delta (0, 0)
Screenshot: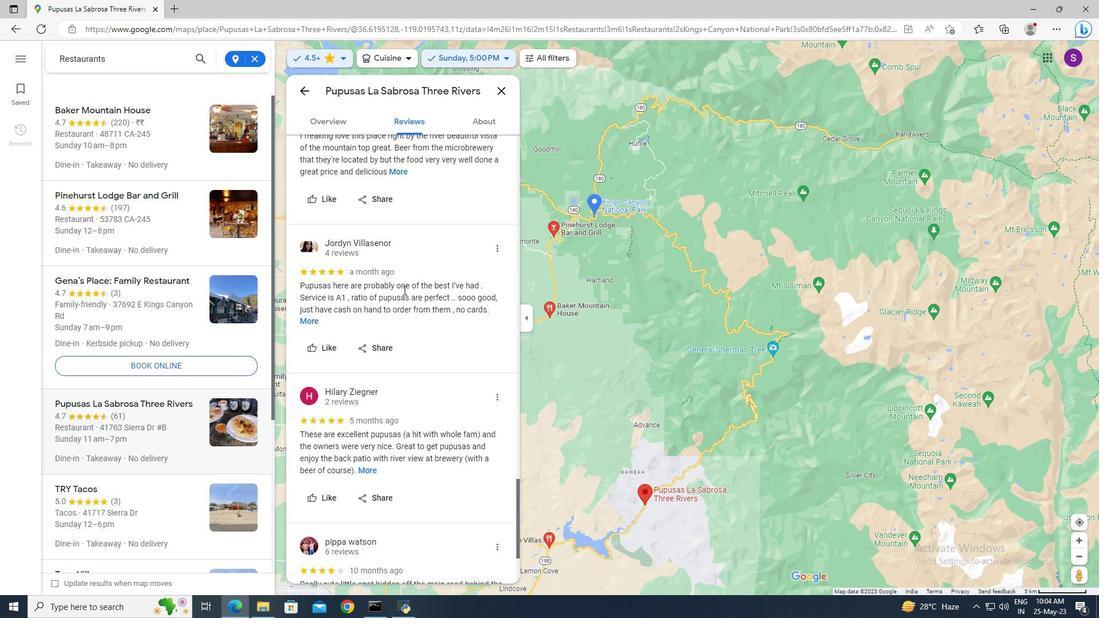 
Action: Mouse scrolled (403, 289) with delta (0, 0)
Screenshot: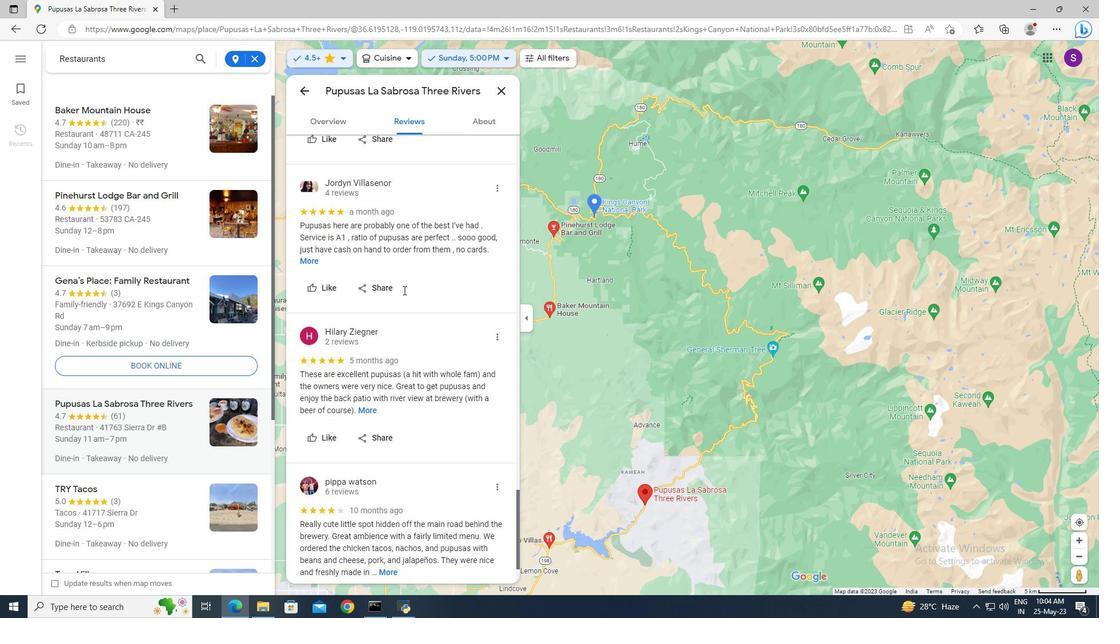 
Action: Mouse scrolled (403, 289) with delta (0, 0)
Screenshot: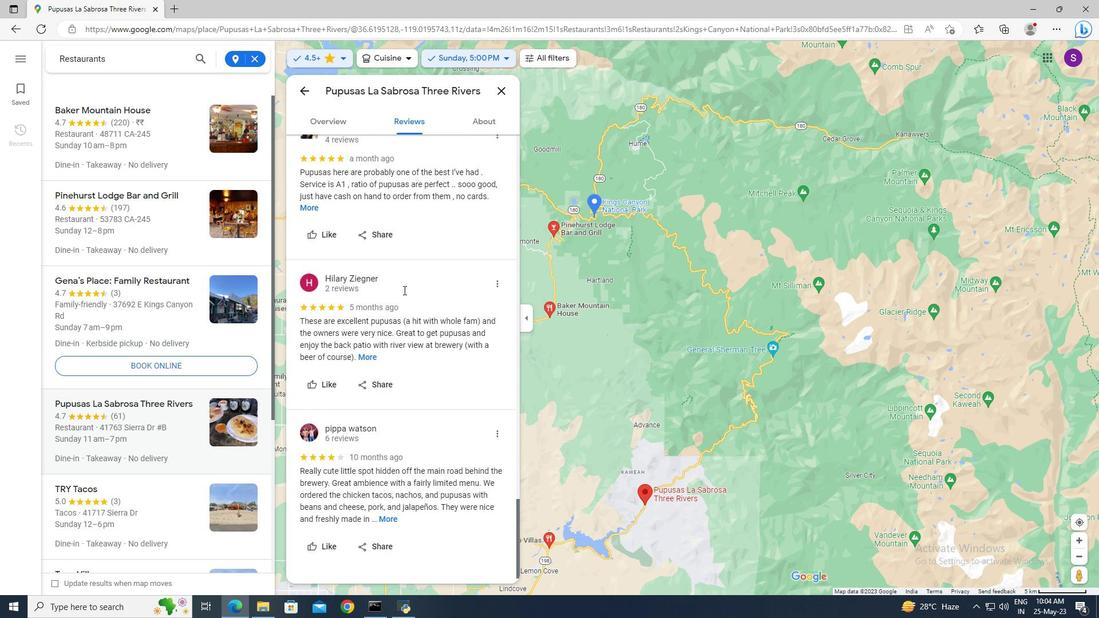 
Action: Mouse scrolled (403, 289) with delta (0, 0)
Screenshot: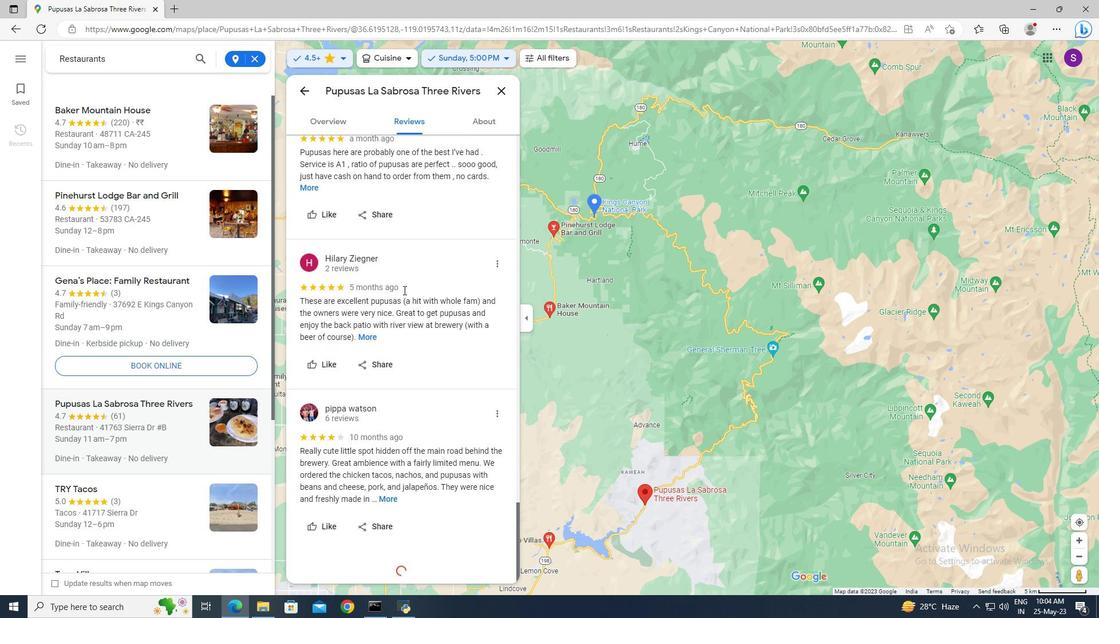 
Action: Mouse scrolled (403, 289) with delta (0, 0)
Screenshot: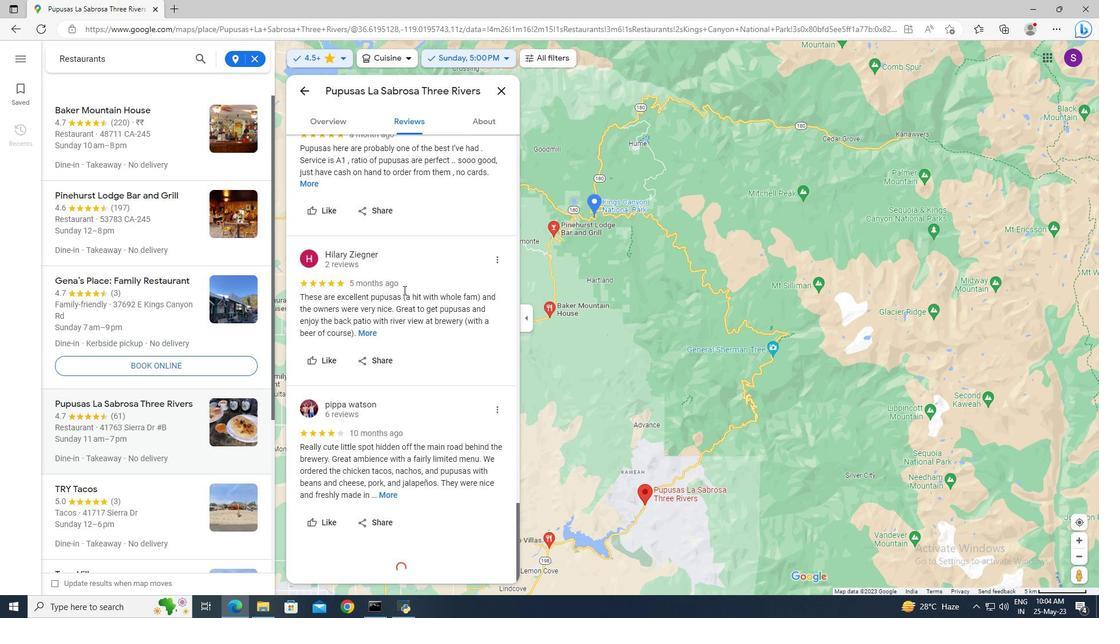 
Action: Mouse scrolled (403, 290) with delta (0, 0)
Screenshot: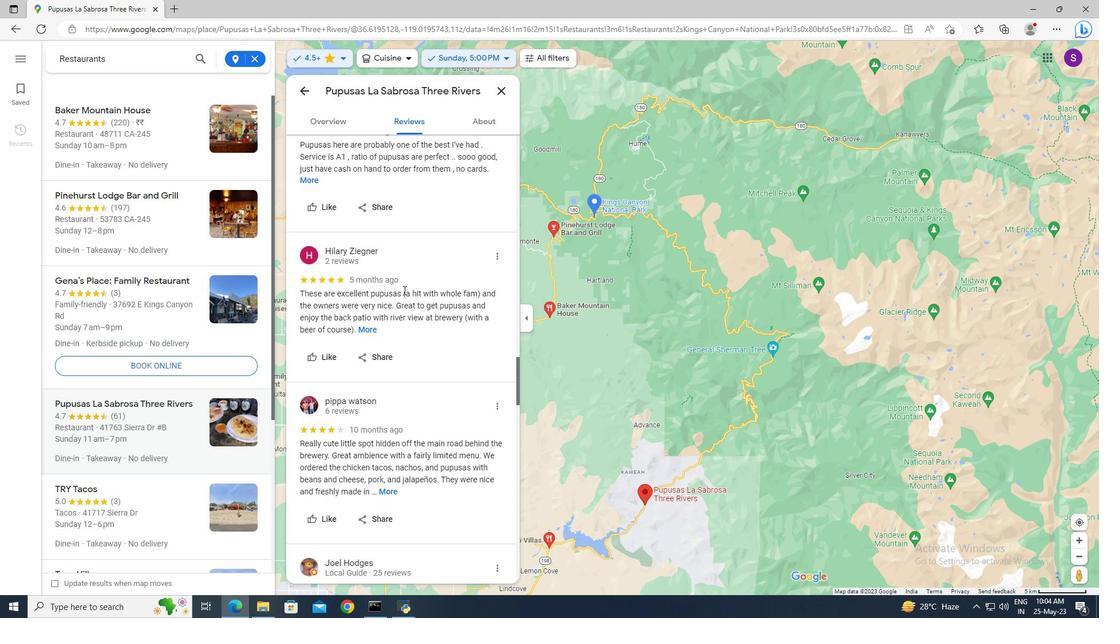 
Action: Mouse scrolled (403, 289) with delta (0, 0)
Screenshot: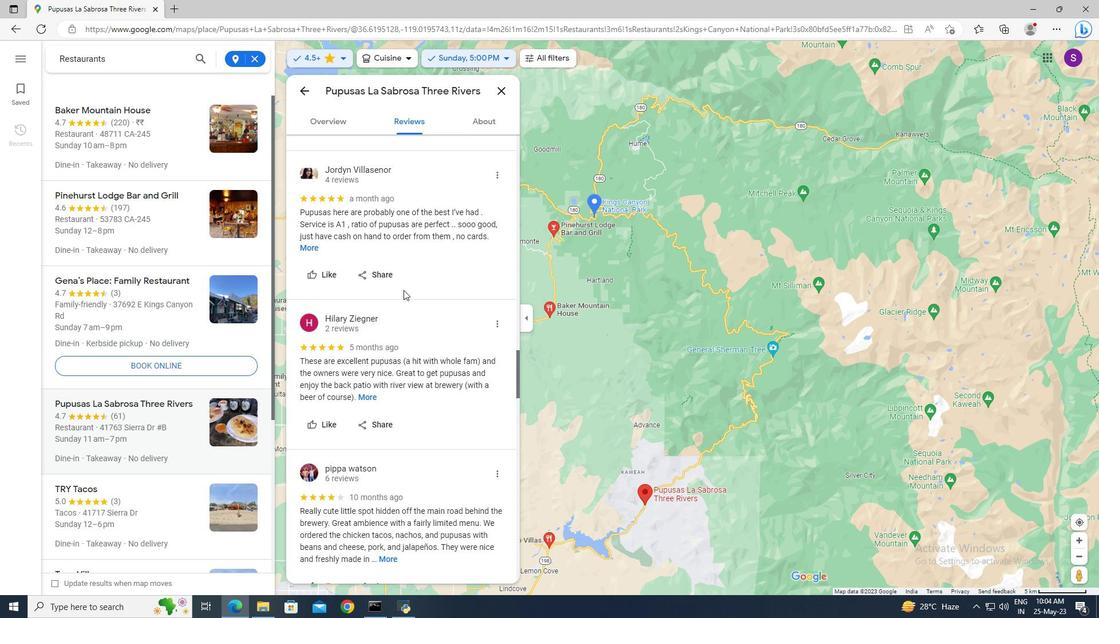 
Action: Mouse scrolled (403, 289) with delta (0, 0)
Screenshot: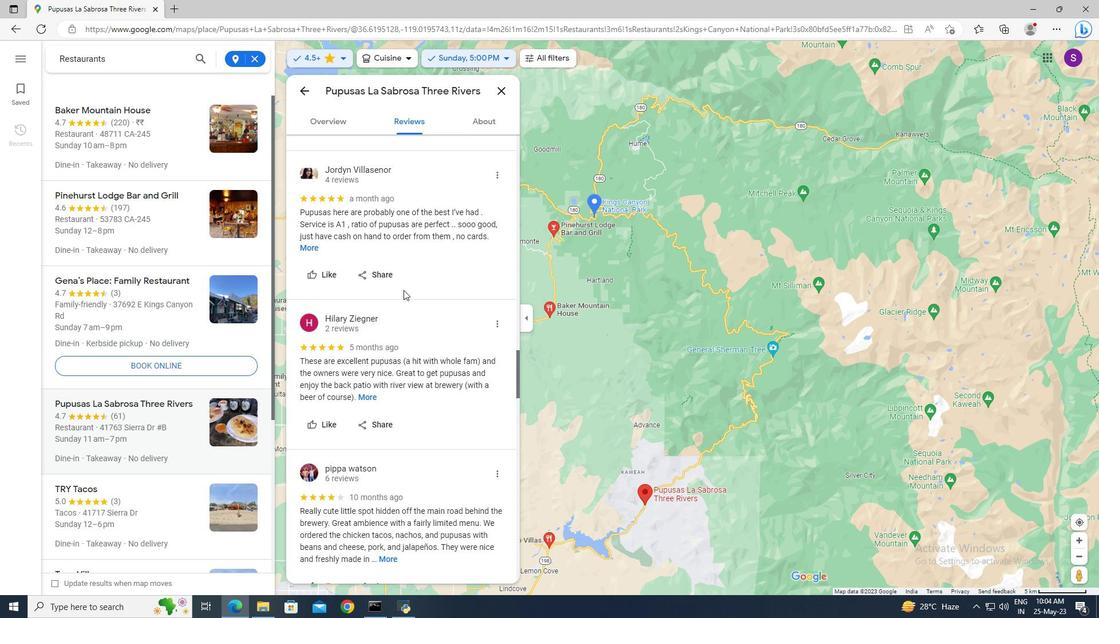 
Action: Mouse scrolled (403, 289) with delta (0, 0)
Screenshot: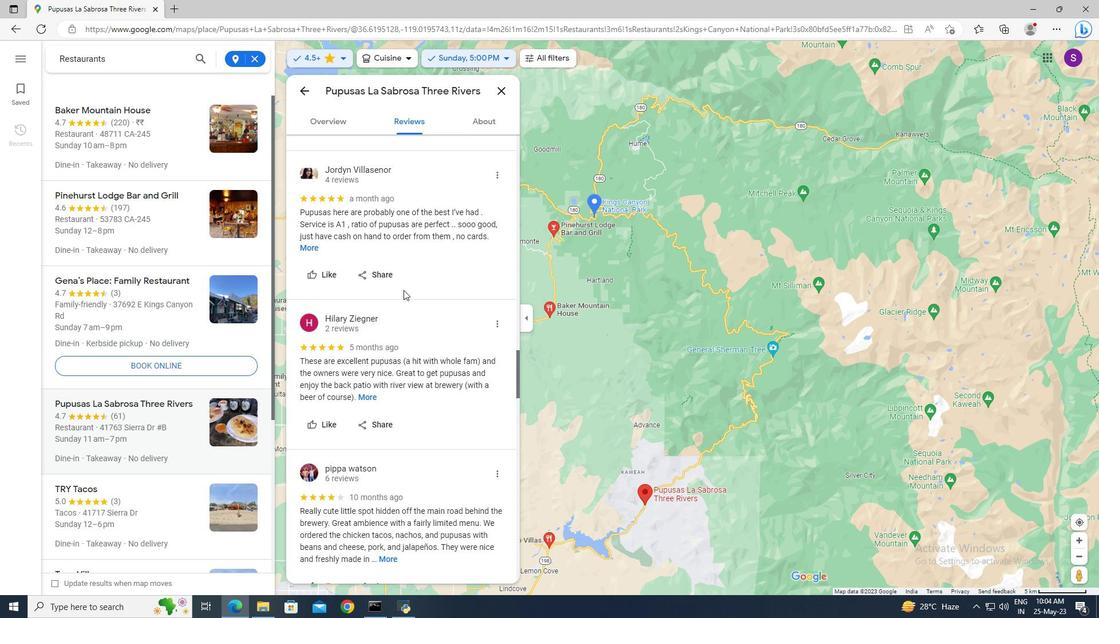 
Action: Mouse scrolled (403, 289) with delta (0, 0)
Screenshot: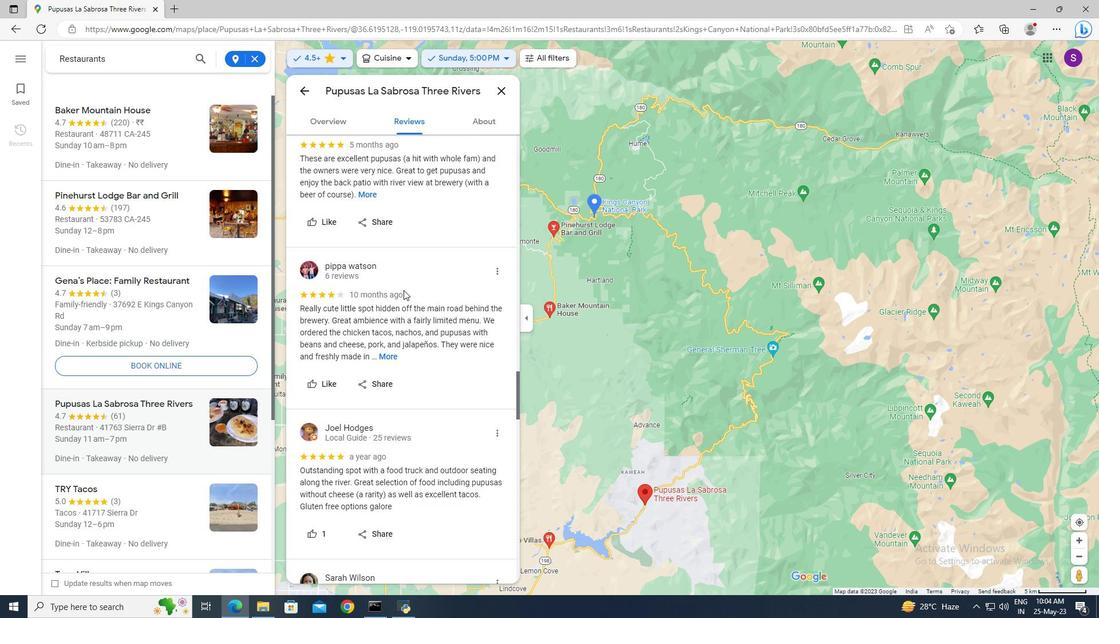 
Action: Mouse scrolled (403, 289) with delta (0, 0)
Screenshot: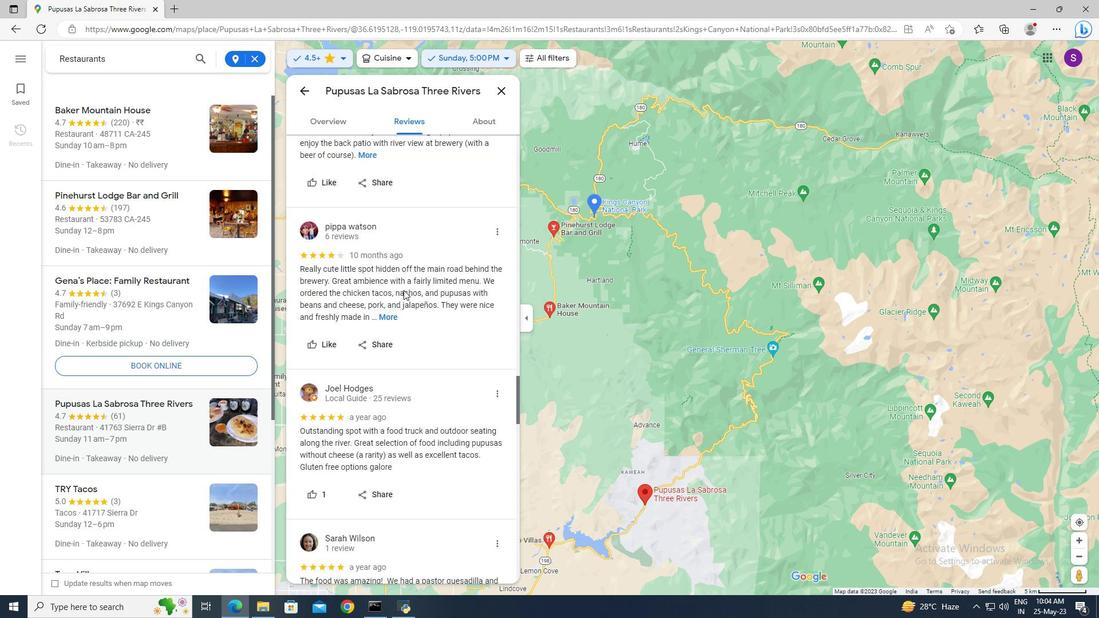 
Action: Mouse scrolled (403, 289) with delta (0, 0)
Screenshot: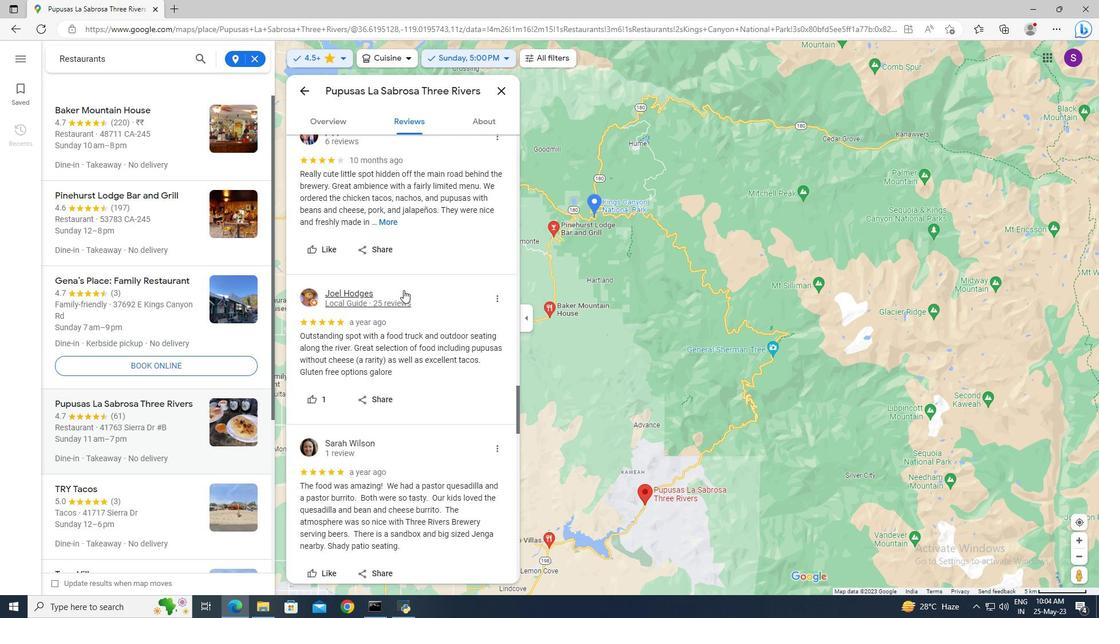 
Action: Mouse scrolled (403, 289) with delta (0, 0)
Screenshot: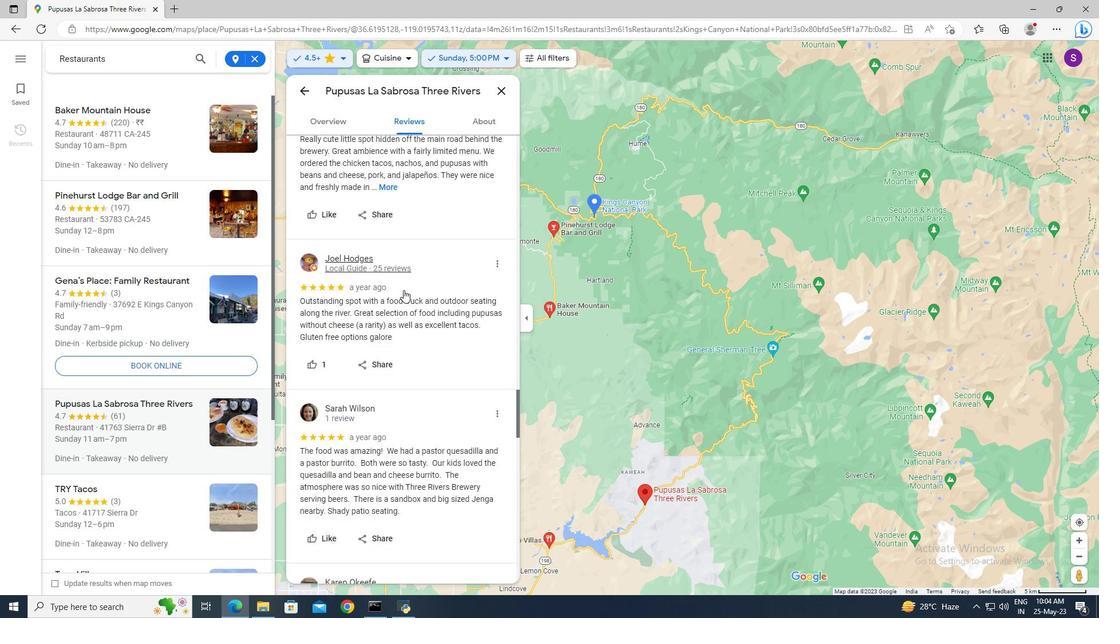 
Action: Mouse moved to (400, 292)
Screenshot: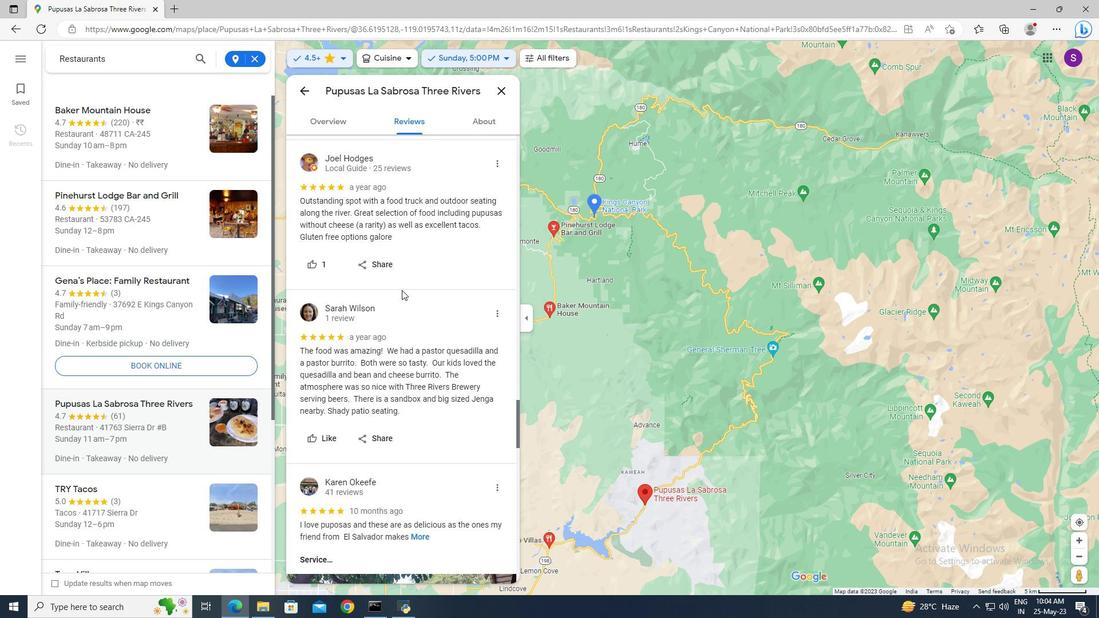 
Action: Mouse scrolled (400, 291) with delta (0, 0)
Screenshot: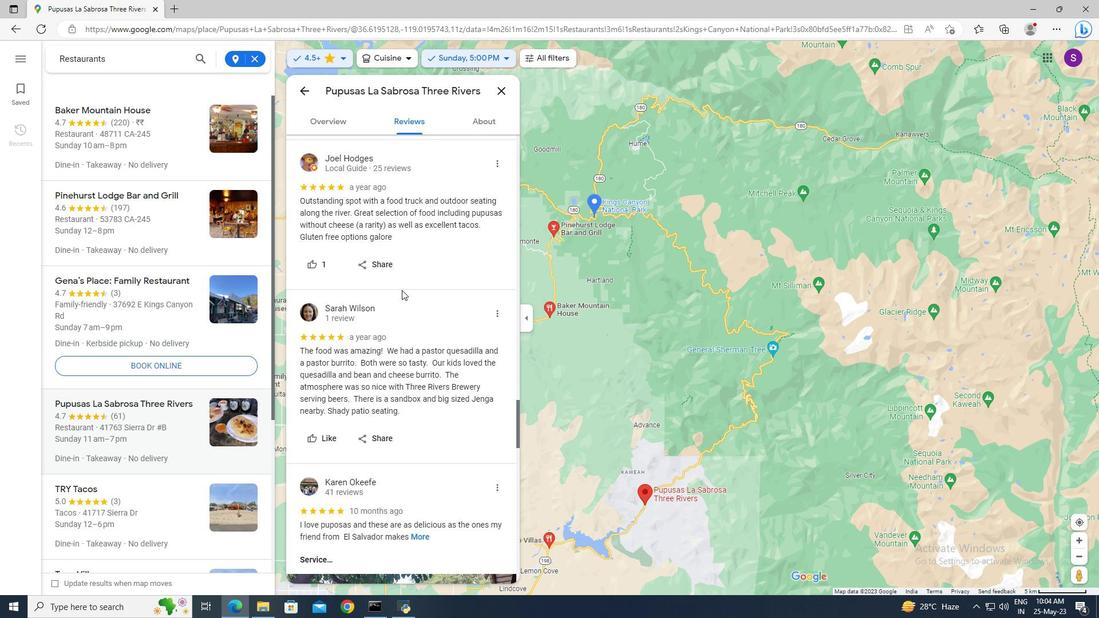 
Action: Mouse moved to (399, 294)
Screenshot: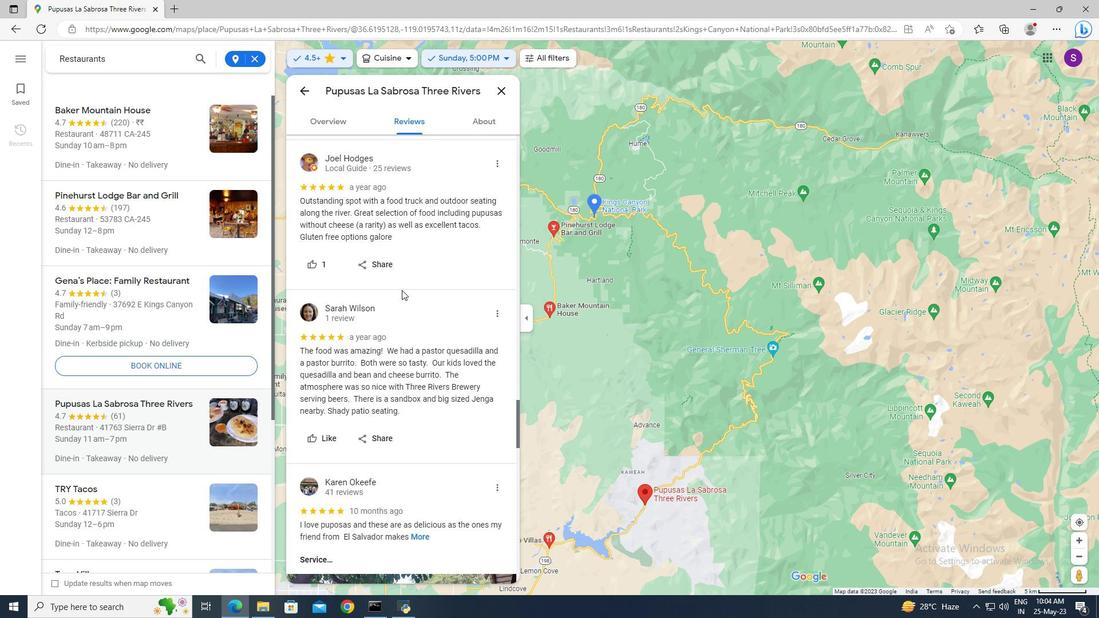 
Action: Mouse scrolled (399, 293) with delta (0, 0)
Screenshot: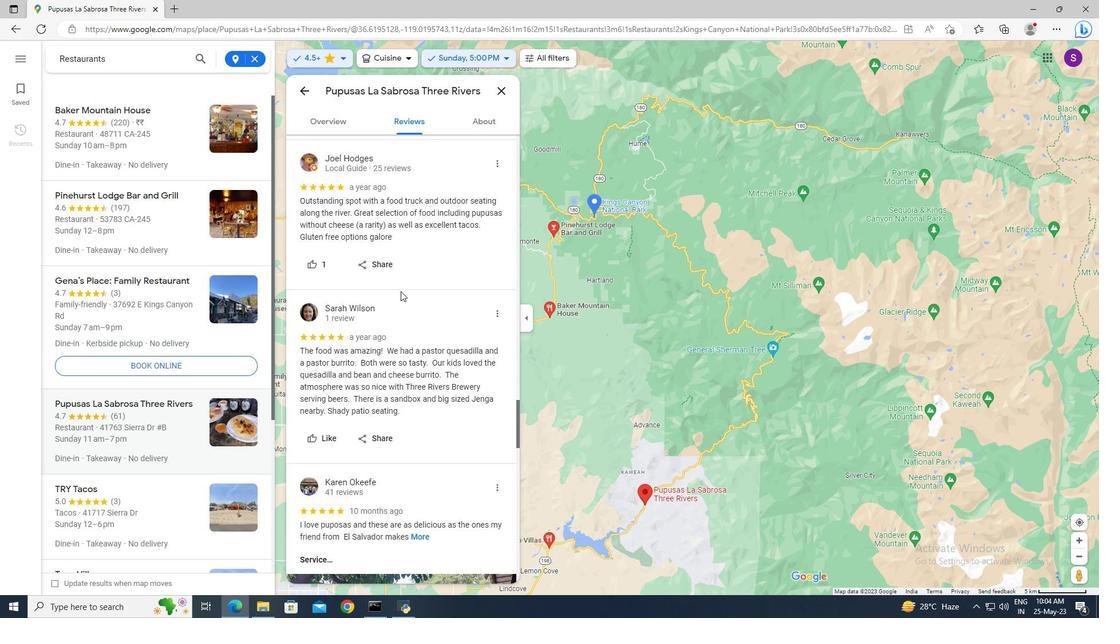 
Action: Mouse scrolled (399, 293) with delta (0, 0)
Screenshot: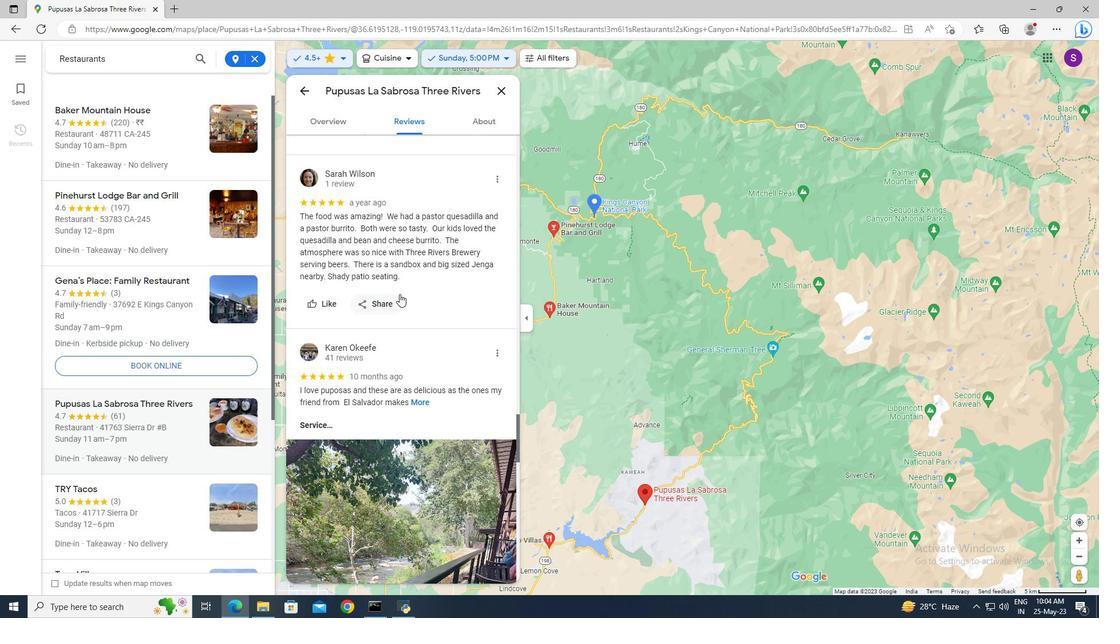 
Action: Mouse moved to (399, 325)
Screenshot: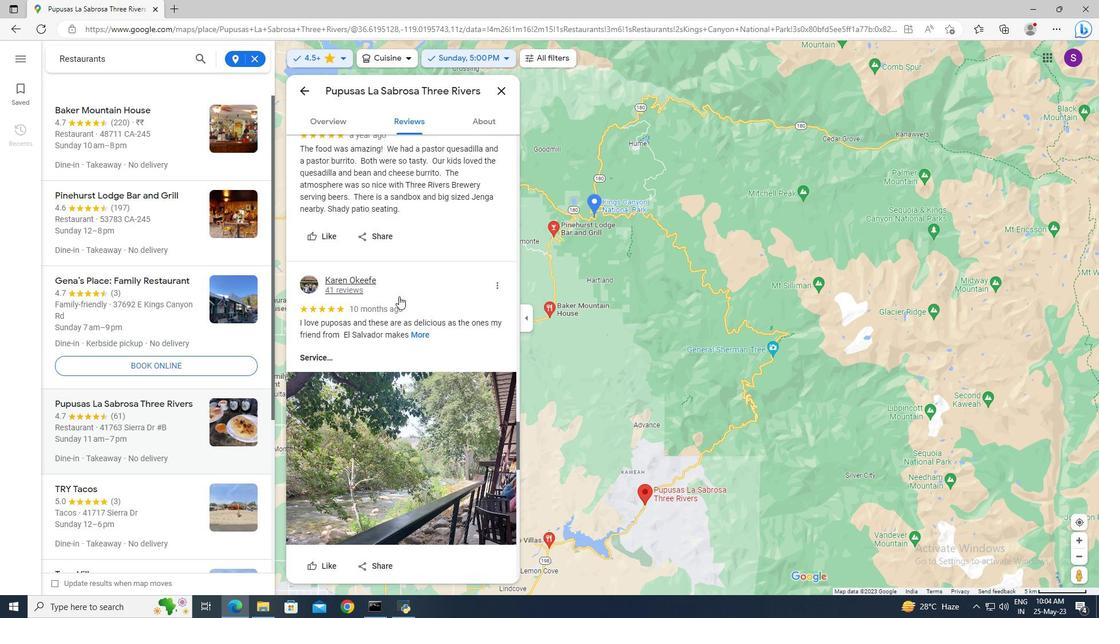 
Action: Mouse scrolled (399, 324) with delta (0, 0)
Screenshot: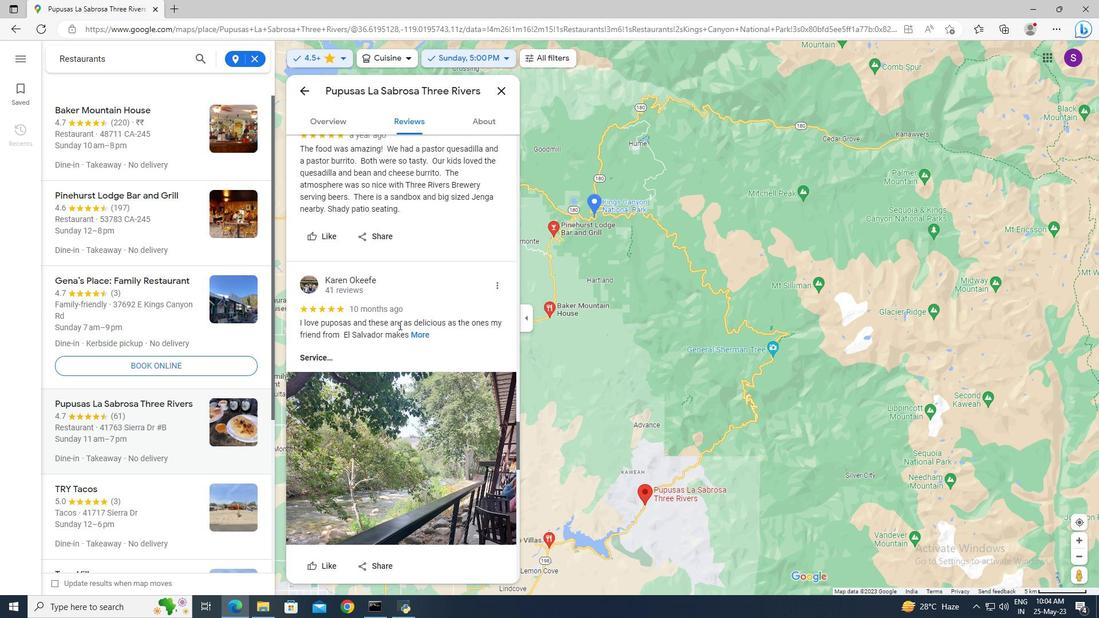 
Action: Mouse scrolled (399, 324) with delta (0, 0)
Screenshot: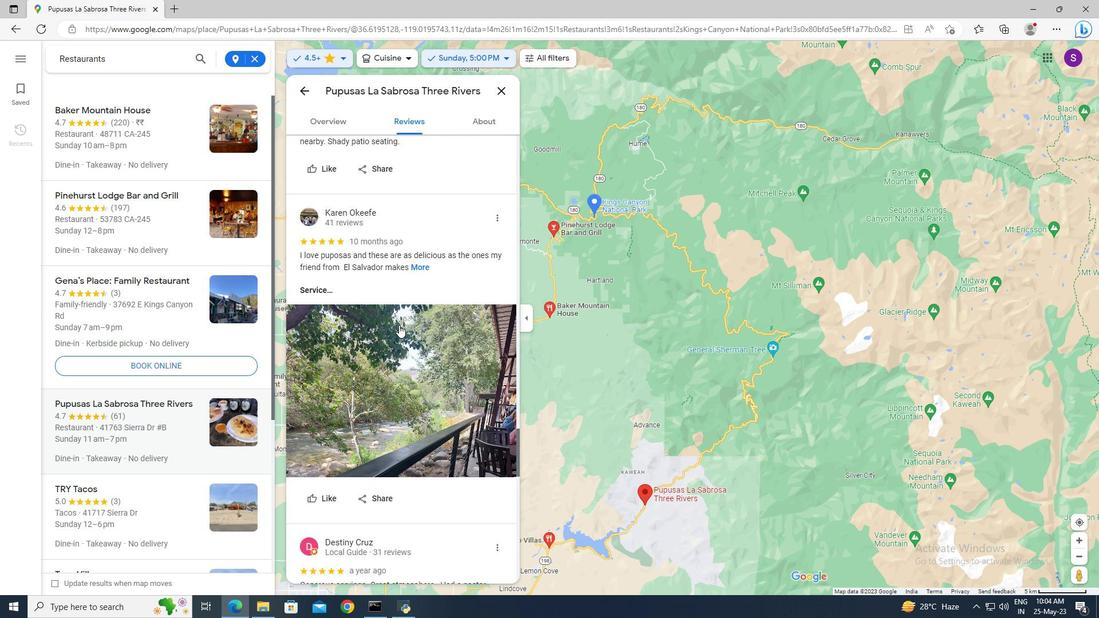 
Action: Mouse scrolled (399, 324) with delta (0, 0)
Screenshot: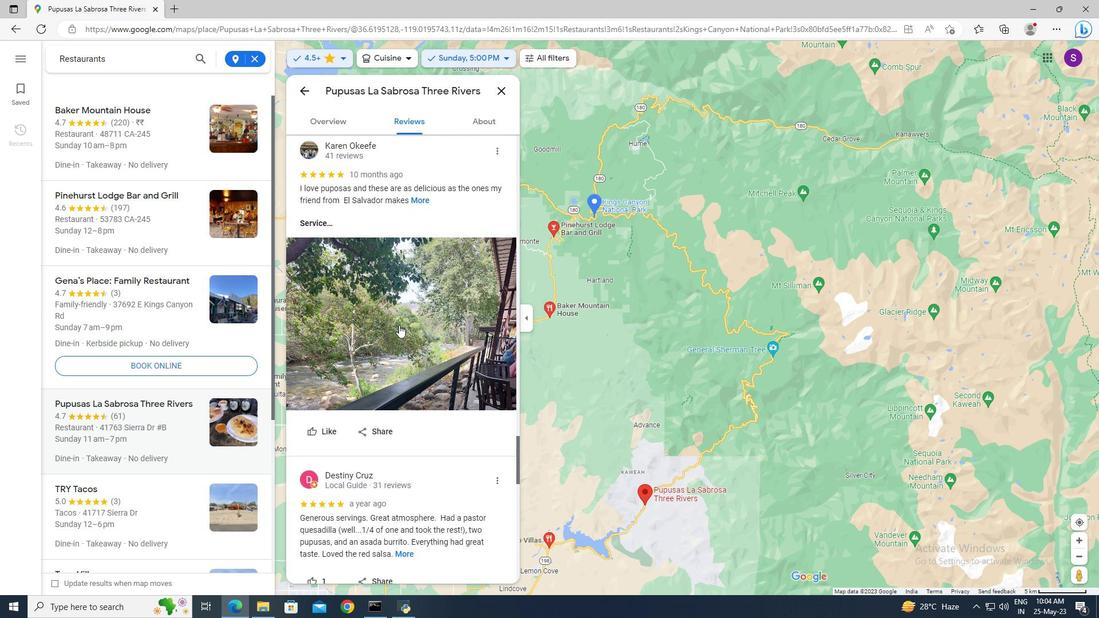 
Action: Mouse moved to (398, 325)
Screenshot: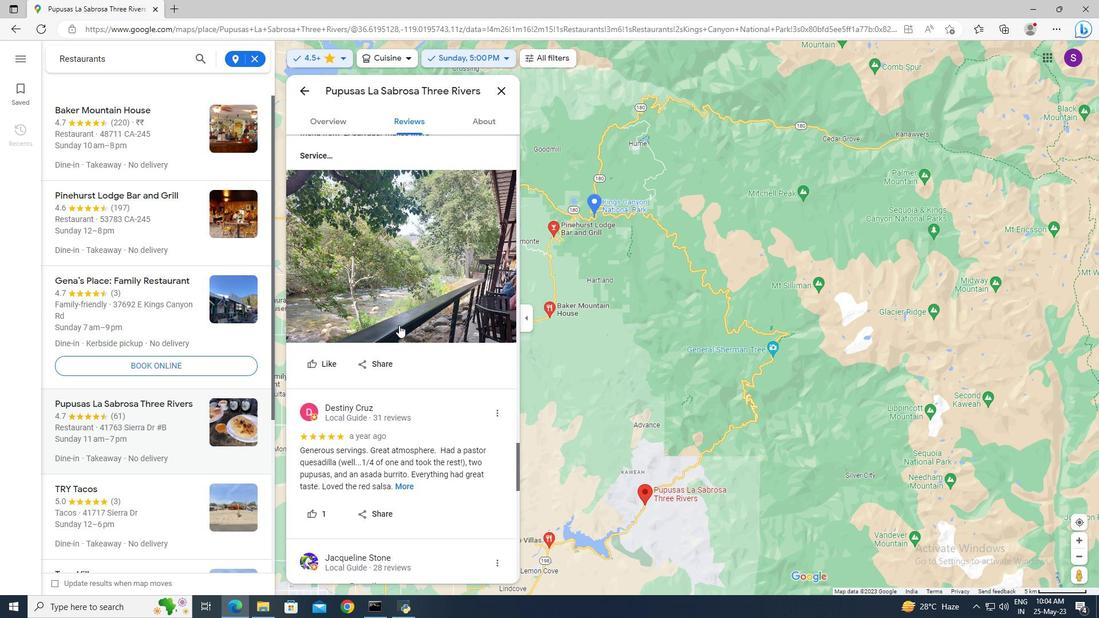 
Action: Mouse scrolled (398, 324) with delta (0, 0)
Screenshot: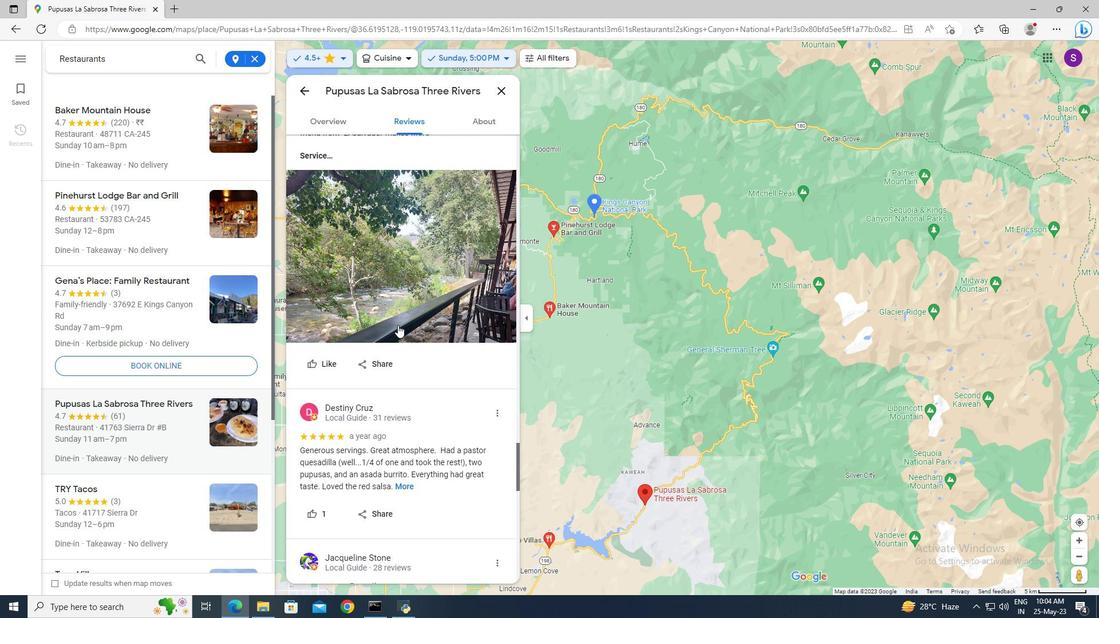 
Action: Mouse moved to (394, 324)
Screenshot: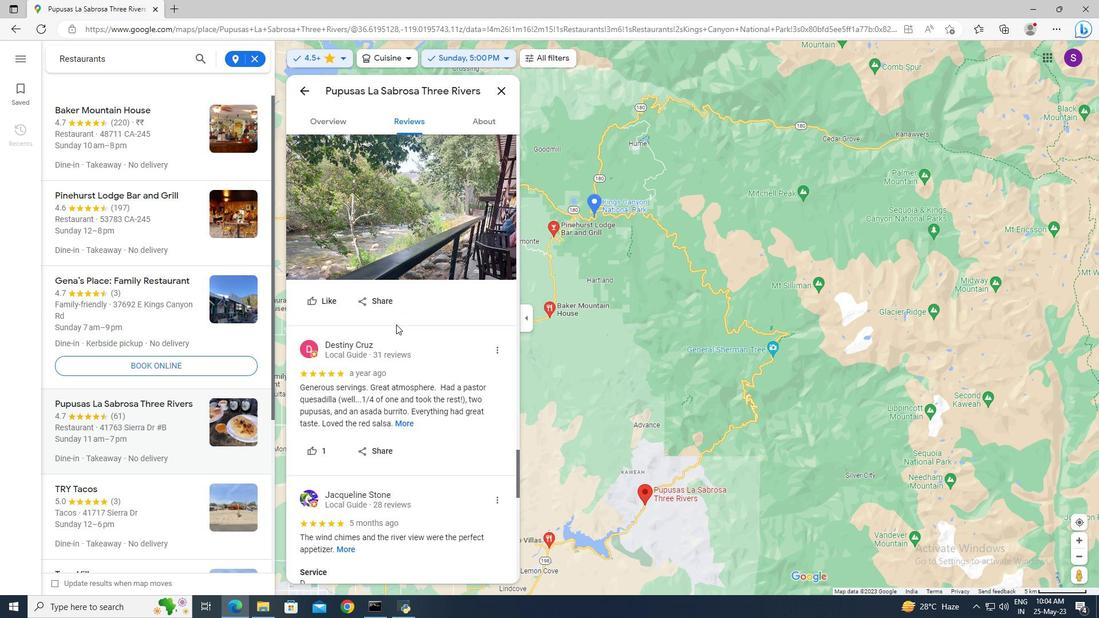 
Action: Mouse scrolled (394, 323) with delta (0, 0)
Screenshot: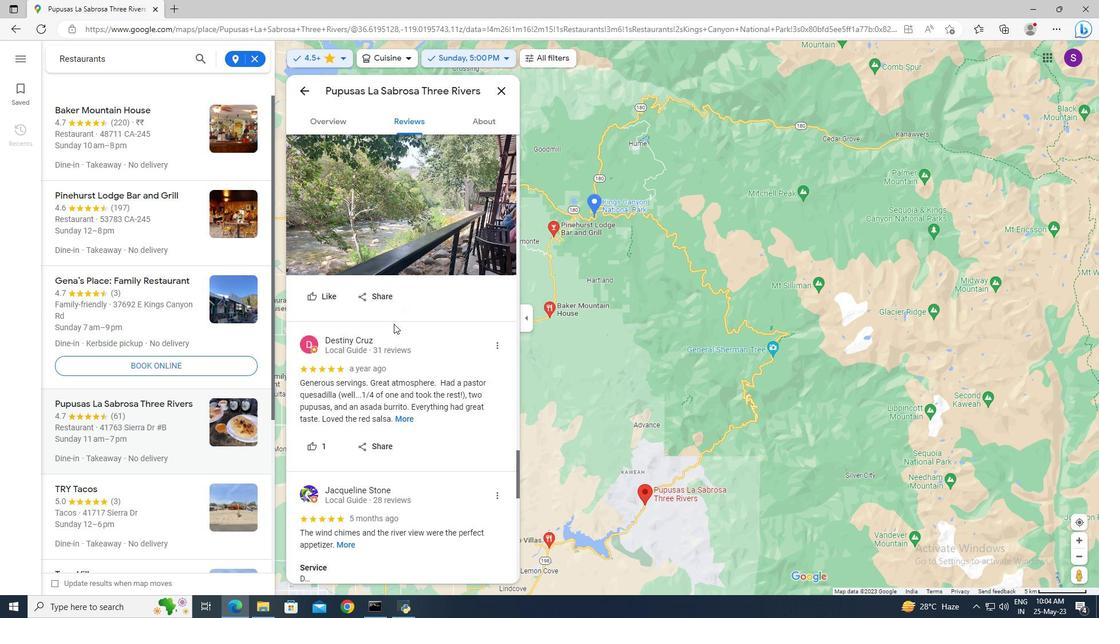 
Action: Mouse moved to (387, 324)
Screenshot: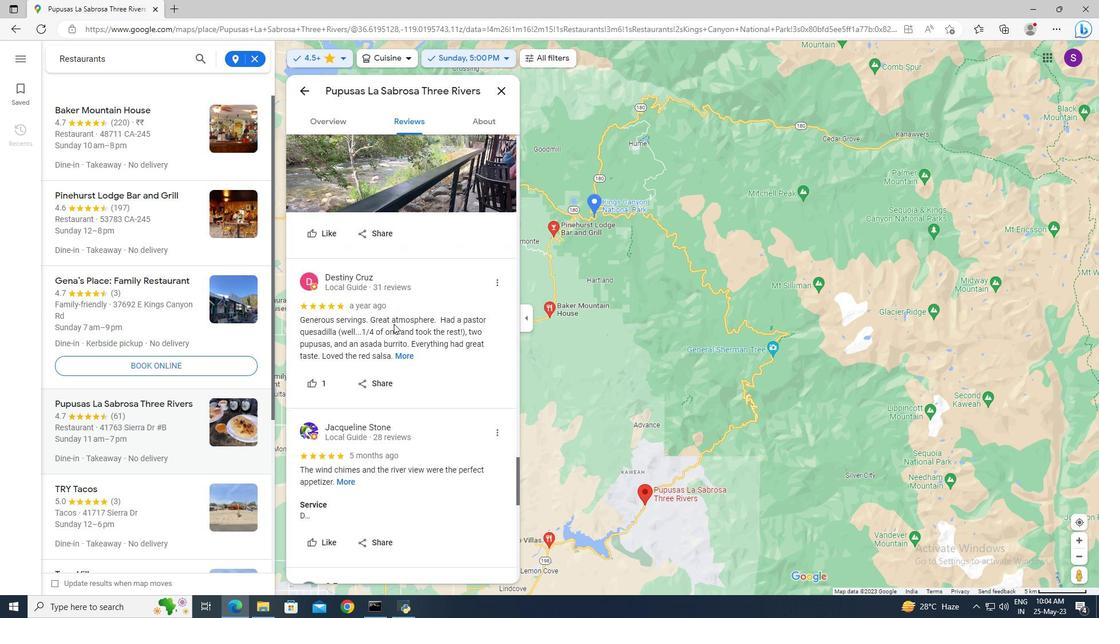 
Action: Mouse scrolled (387, 323) with delta (0, 0)
Screenshot: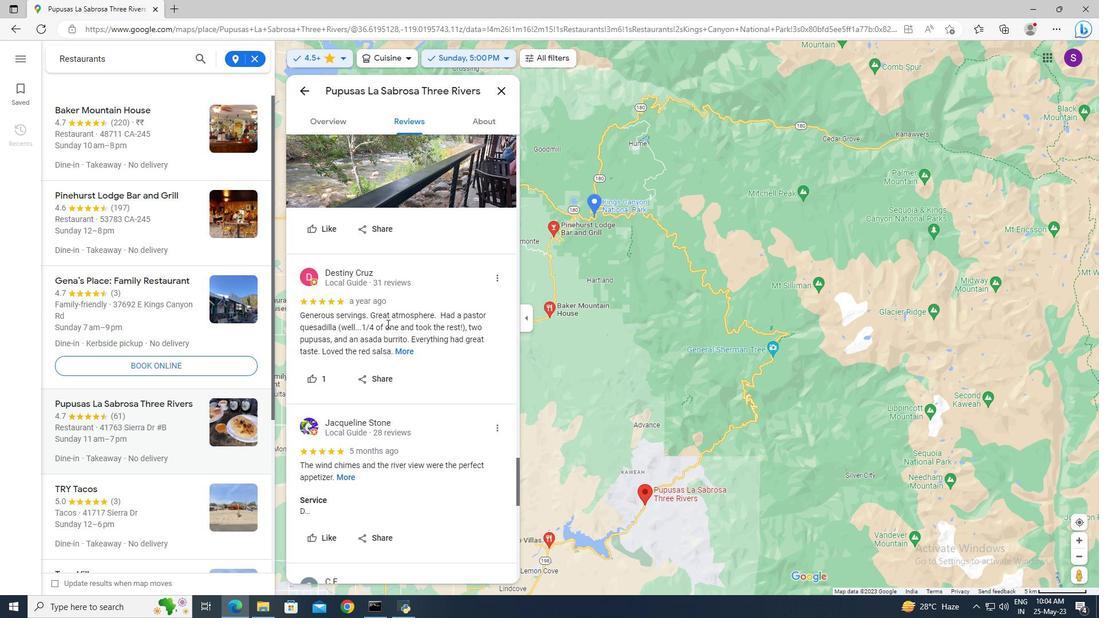 
Action: Mouse scrolled (387, 323) with delta (0, 0)
Screenshot: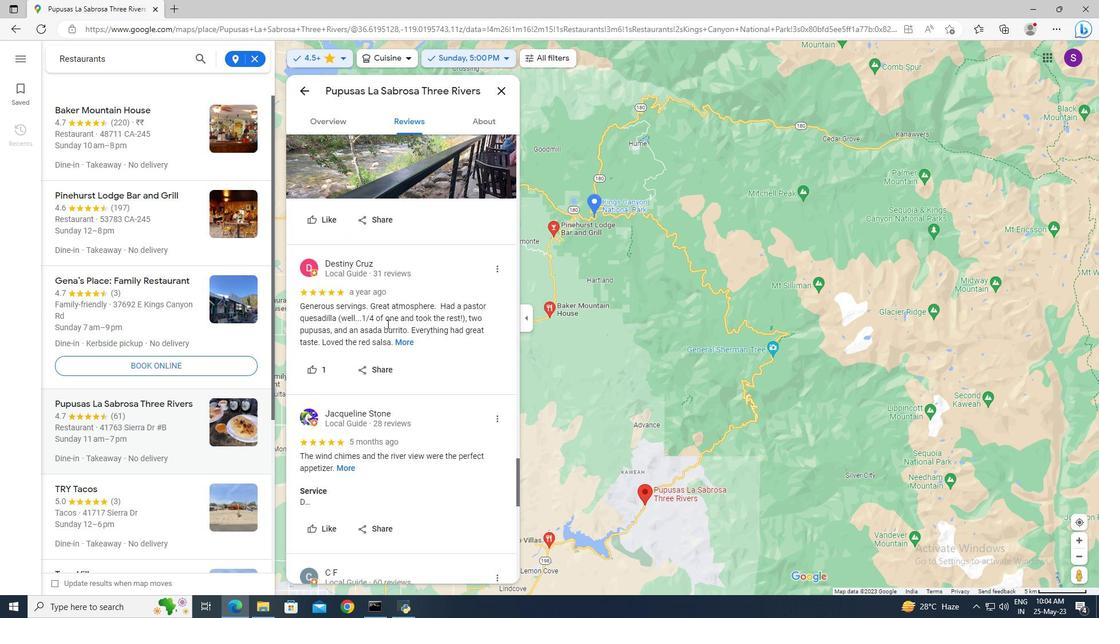 
Action: Mouse moved to (378, 339)
Screenshot: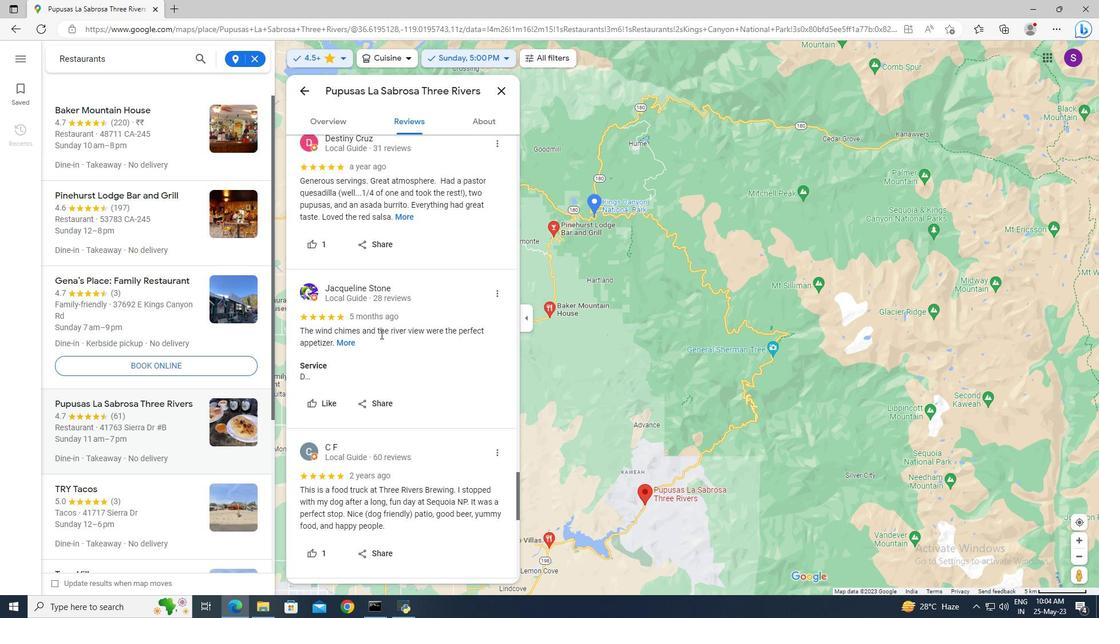 
Action: Mouse scrolled (378, 339) with delta (0, 0)
Screenshot: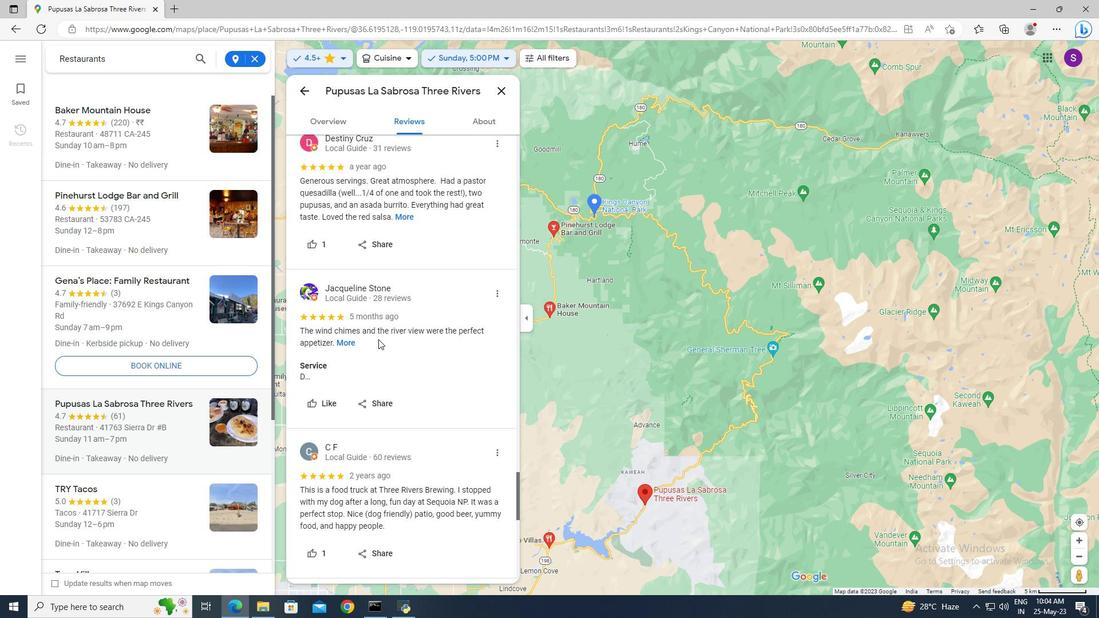 
Action: Mouse scrolled (378, 339) with delta (0, 0)
Screenshot: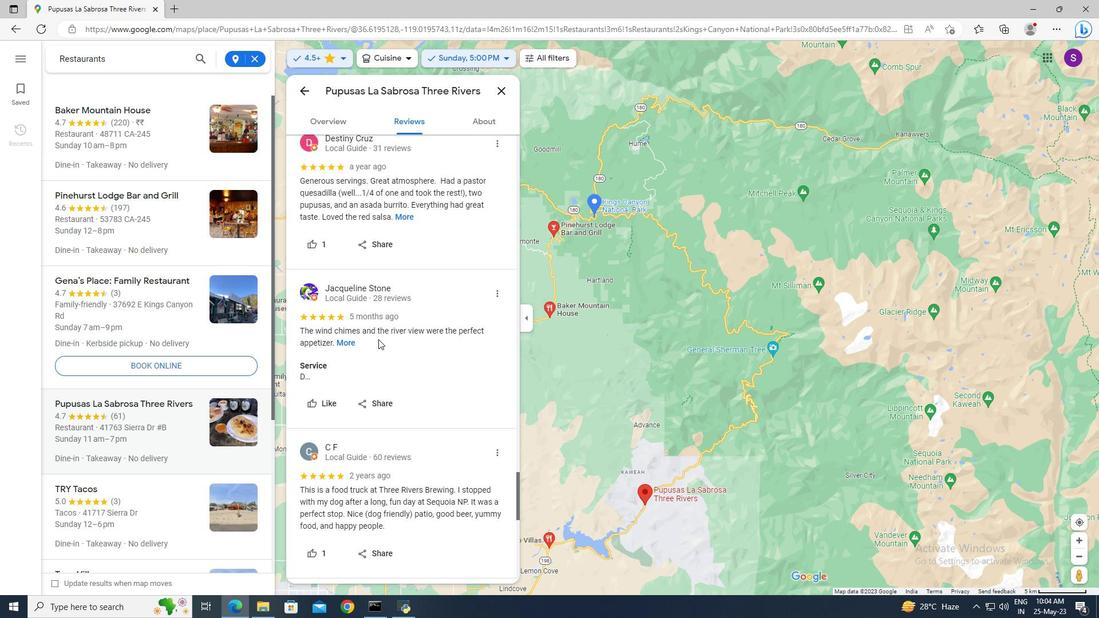 
Action: Mouse moved to (379, 361)
Screenshot: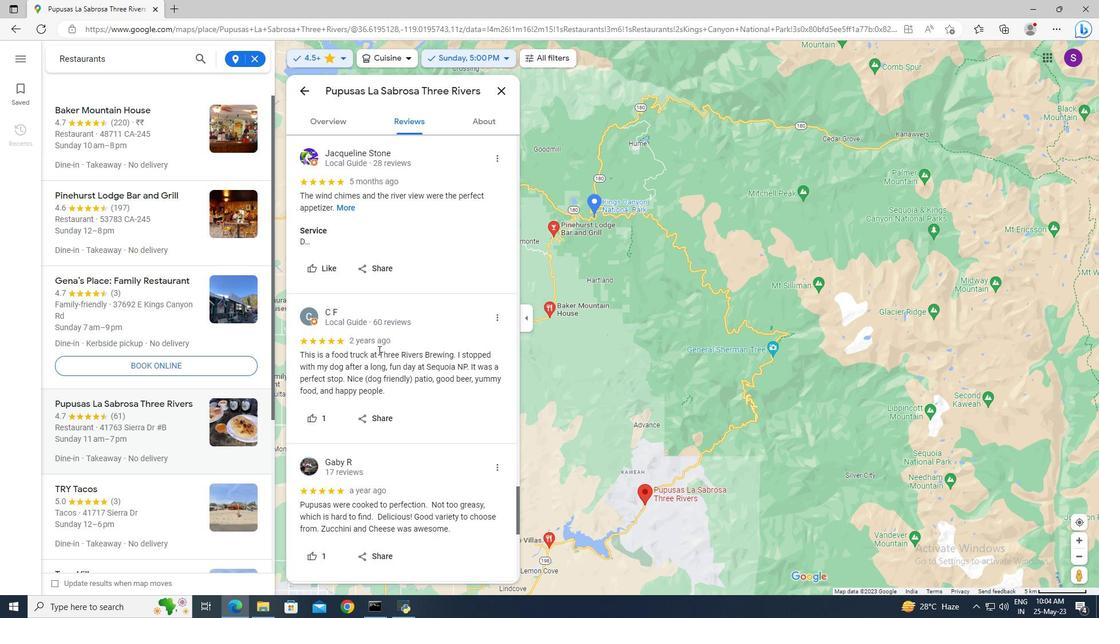 
Action: Mouse scrolled (379, 360) with delta (0, 0)
Screenshot: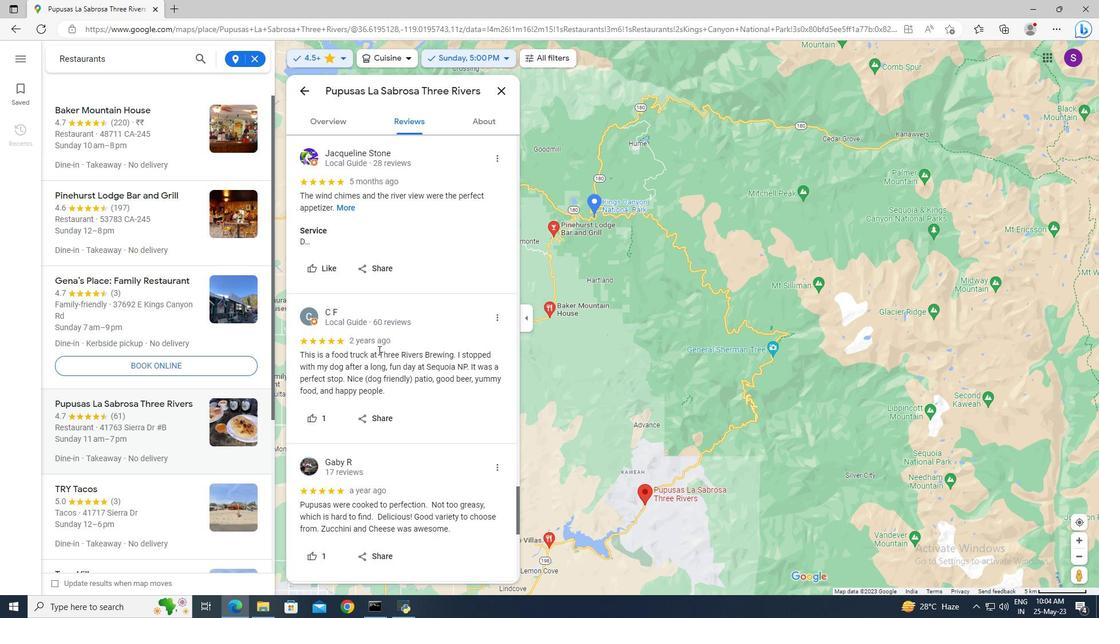 
Action: Mouse scrolled (379, 360) with delta (0, 0)
Screenshot: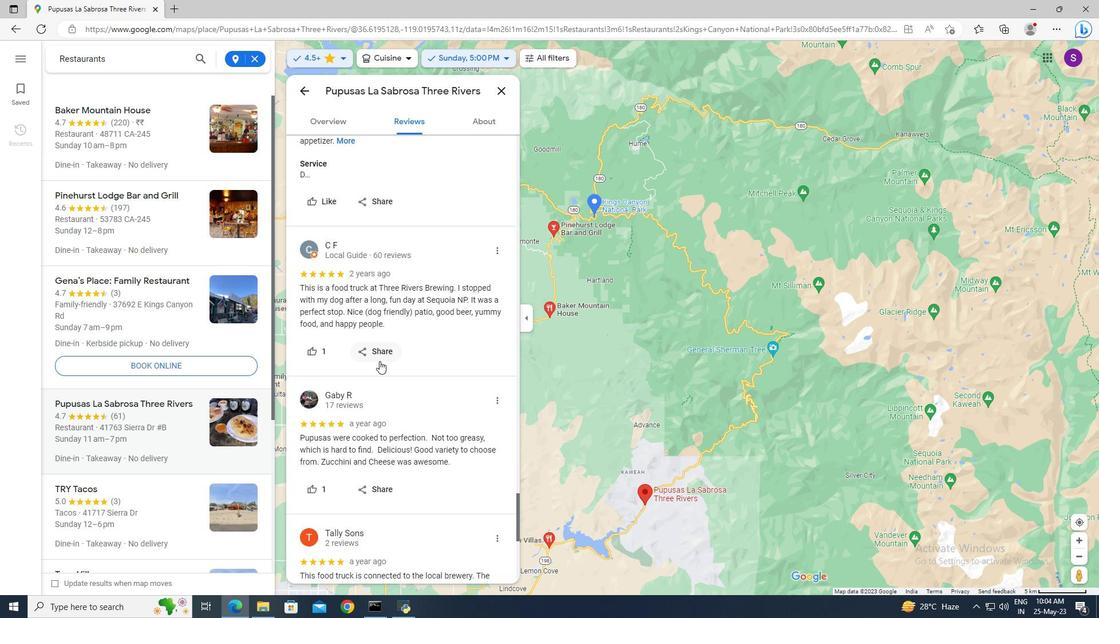 
Action: Mouse scrolled (379, 360) with delta (0, 0)
Screenshot: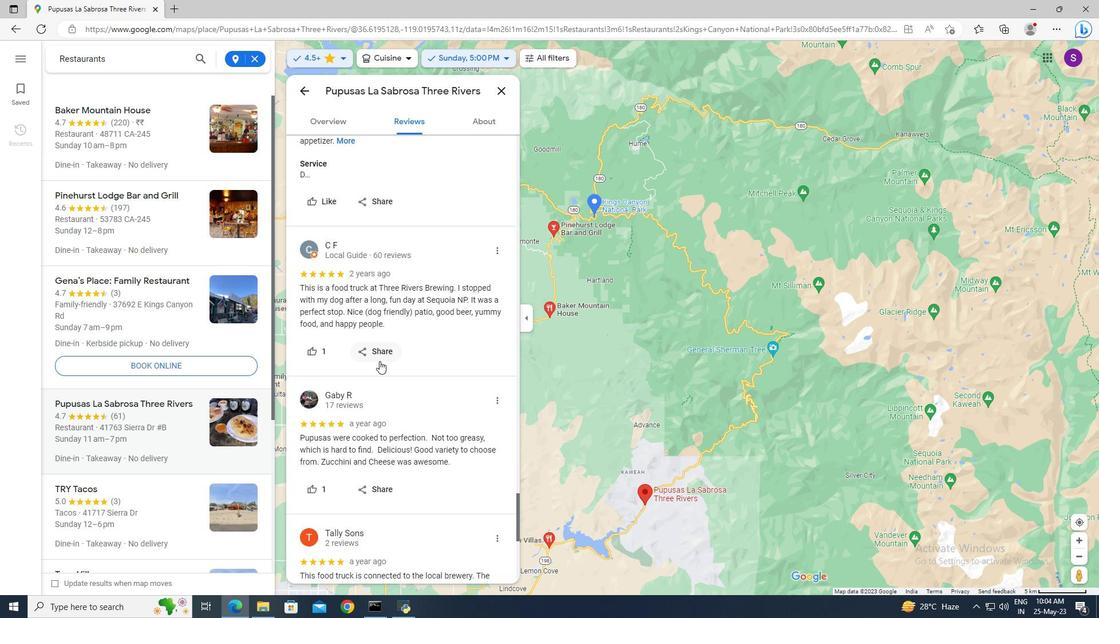 
Action: Mouse moved to (377, 361)
Screenshot: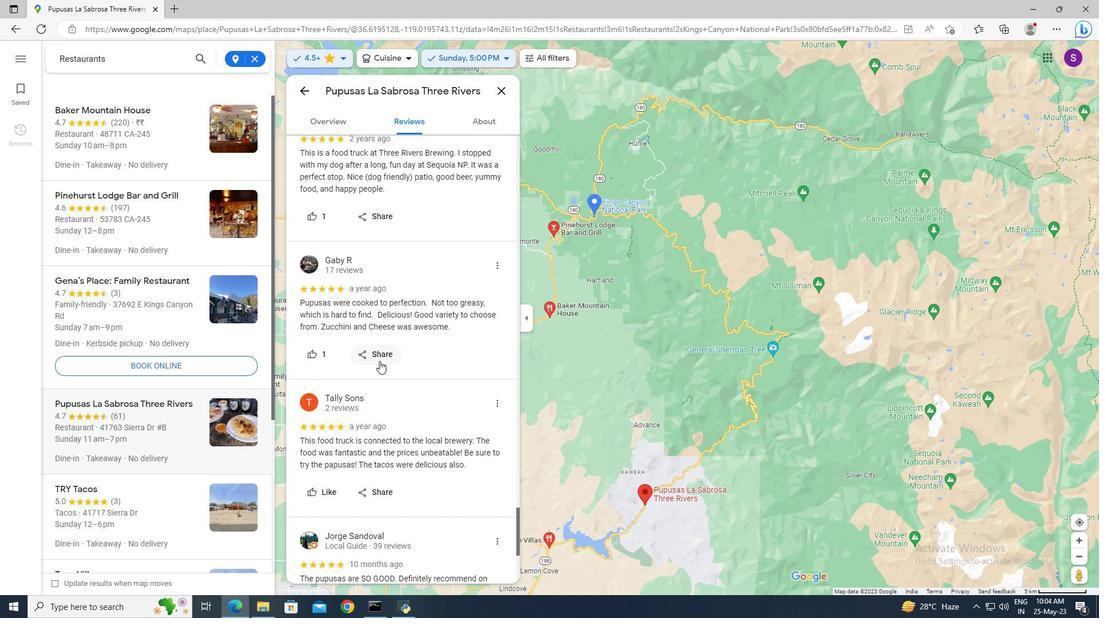 
Action: Mouse scrolled (377, 360) with delta (0, 0)
Screenshot: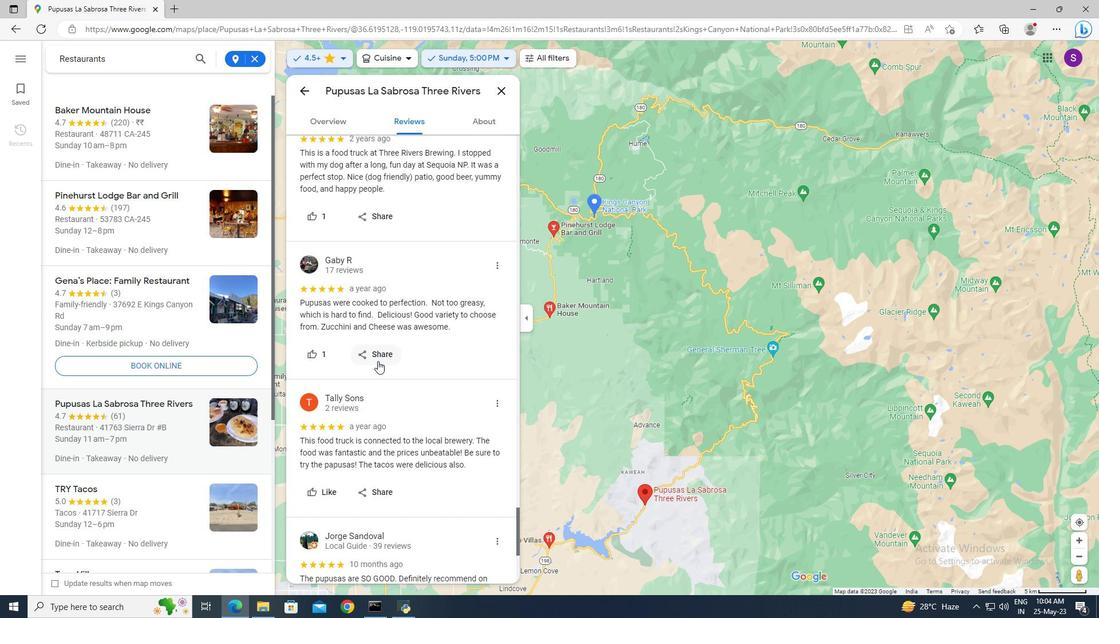
Action: Mouse moved to (373, 359)
Screenshot: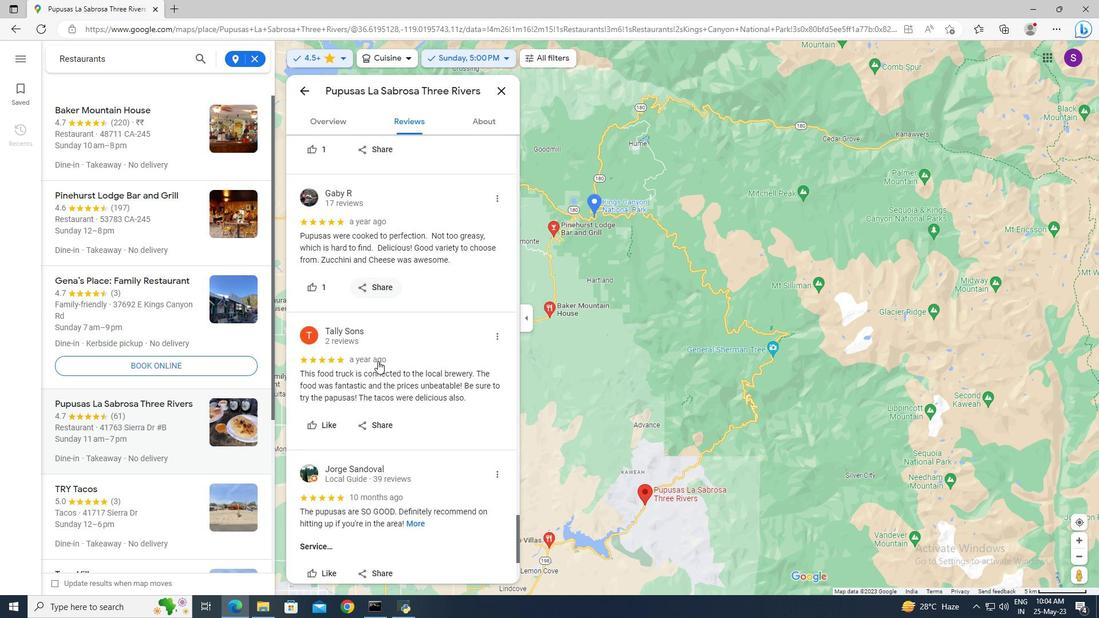 
Action: Mouse scrolled (373, 359) with delta (0, 0)
Screenshot: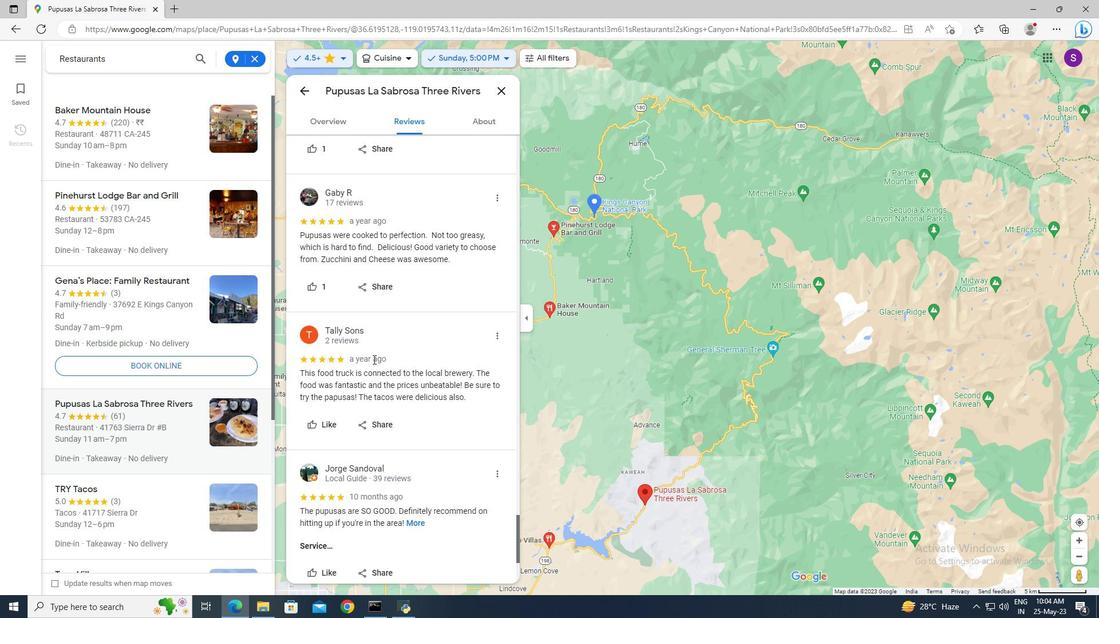 
Action: Mouse moved to (376, 369)
Screenshot: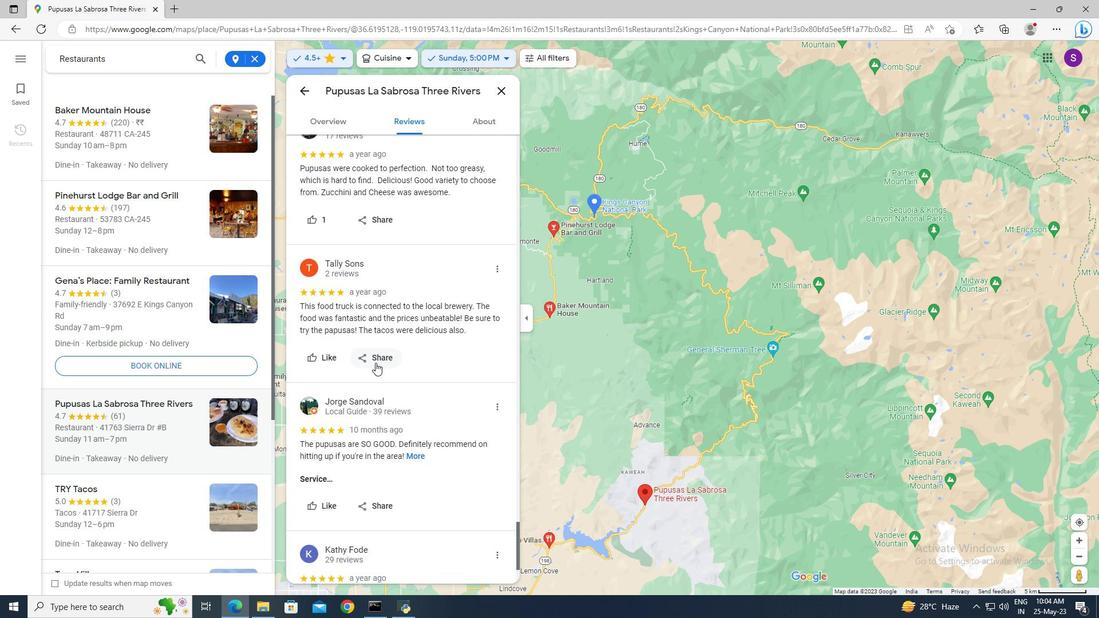 
Action: Mouse scrolled (376, 369) with delta (0, 0)
Screenshot: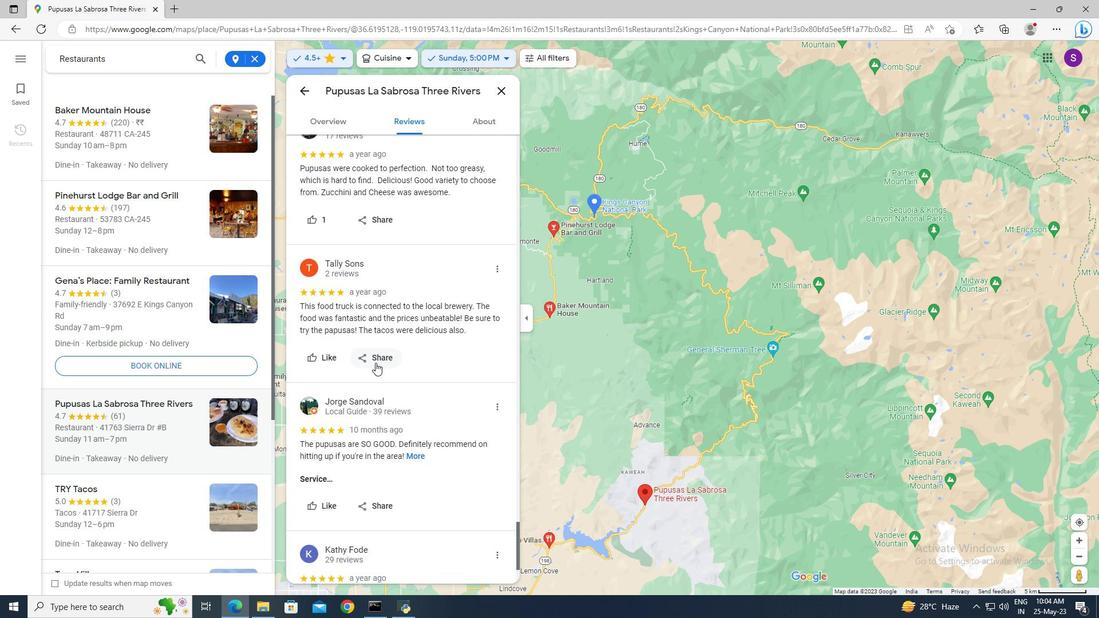 
Action: Mouse moved to (405, 384)
Screenshot: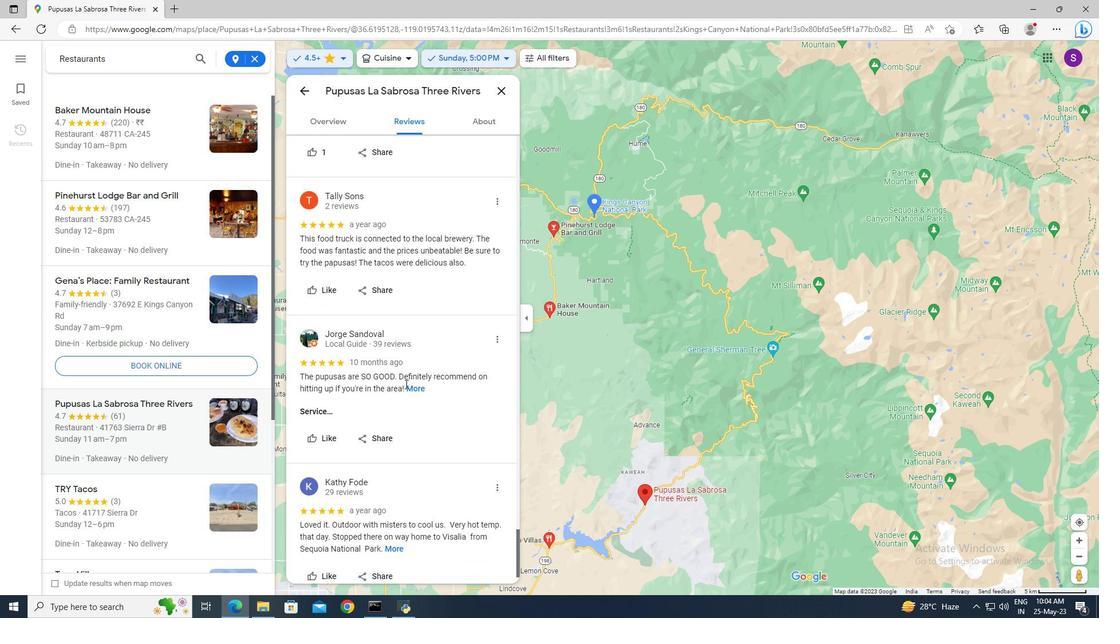 
Action: Mouse scrolled (405, 383) with delta (0, 0)
Screenshot: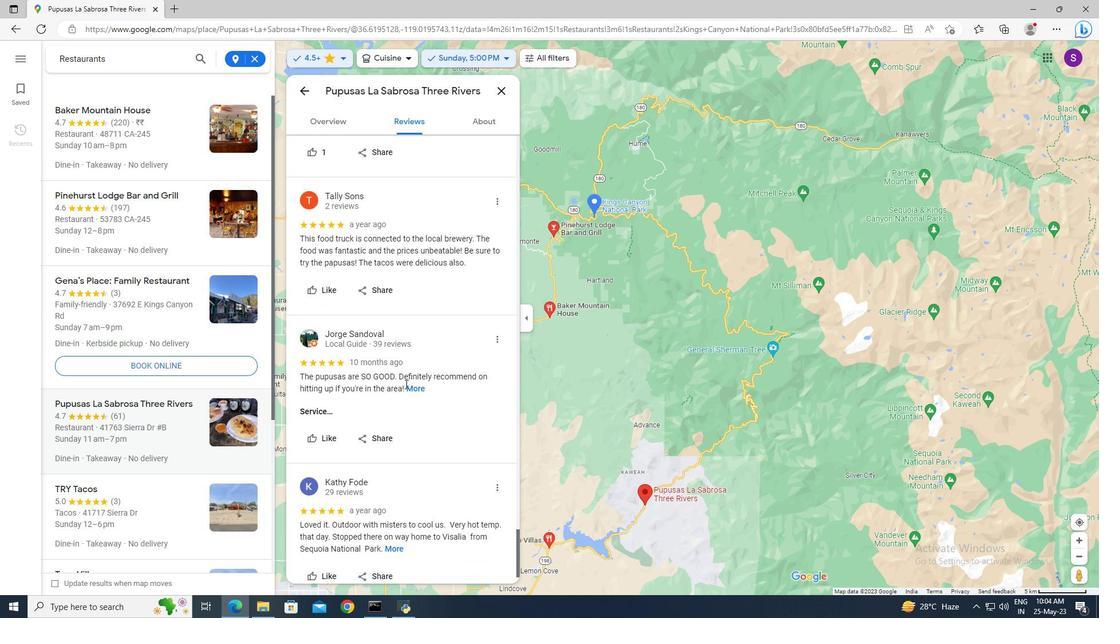 
Action: Mouse scrolled (405, 383) with delta (0, 0)
Screenshot: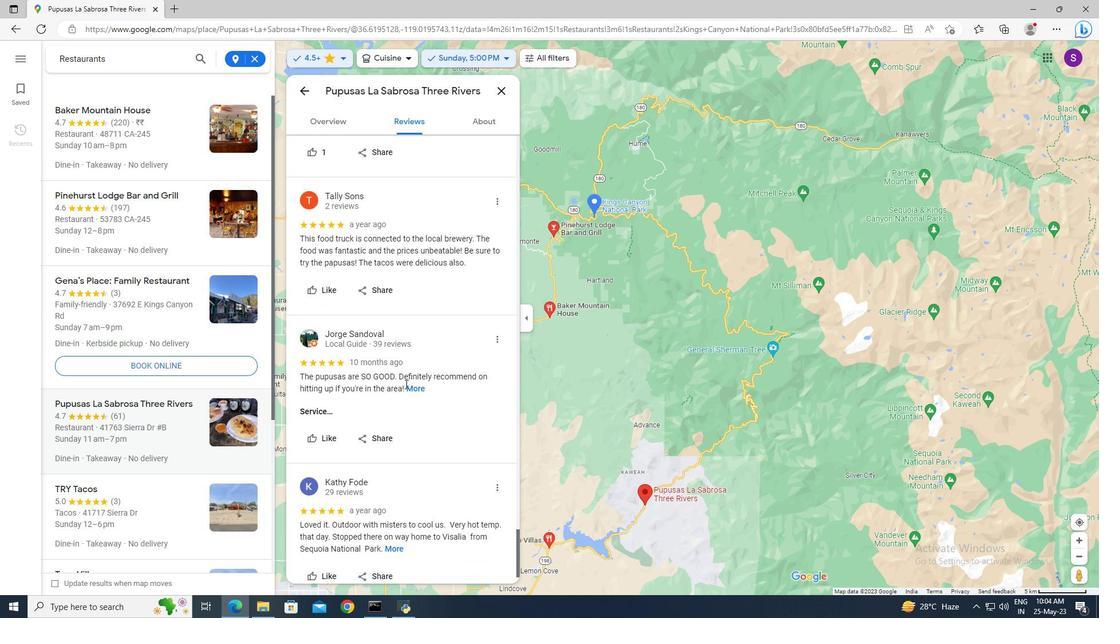 
Action: Mouse moved to (402, 379)
Screenshot: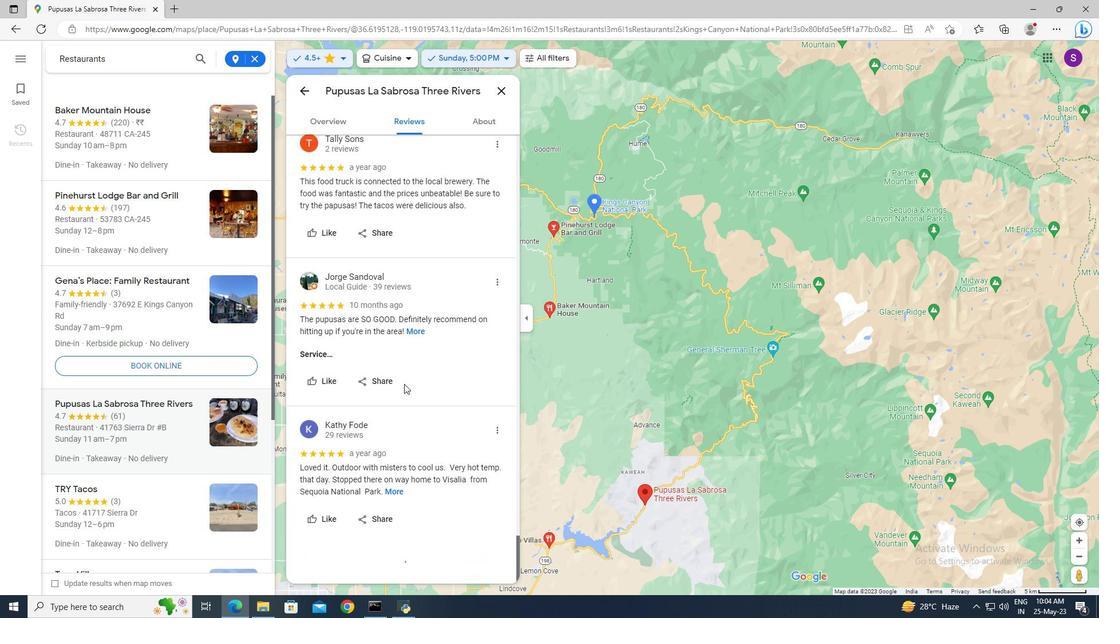
Action: Mouse scrolled (402, 379) with delta (0, 0)
Screenshot: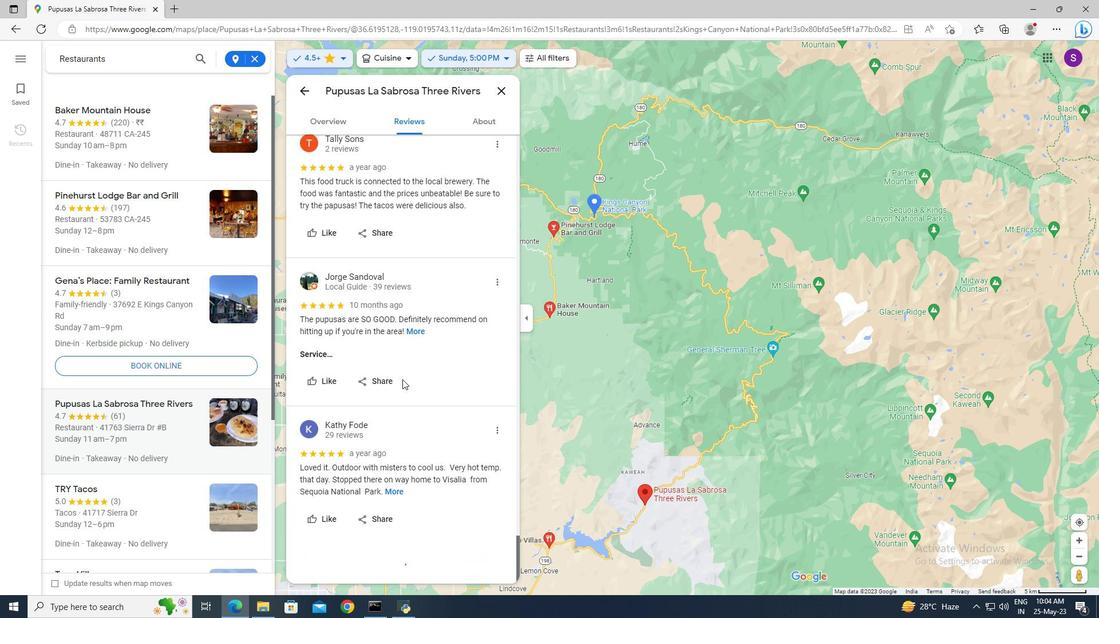 
Action: Mouse scrolled (402, 379) with delta (0, 0)
Screenshot: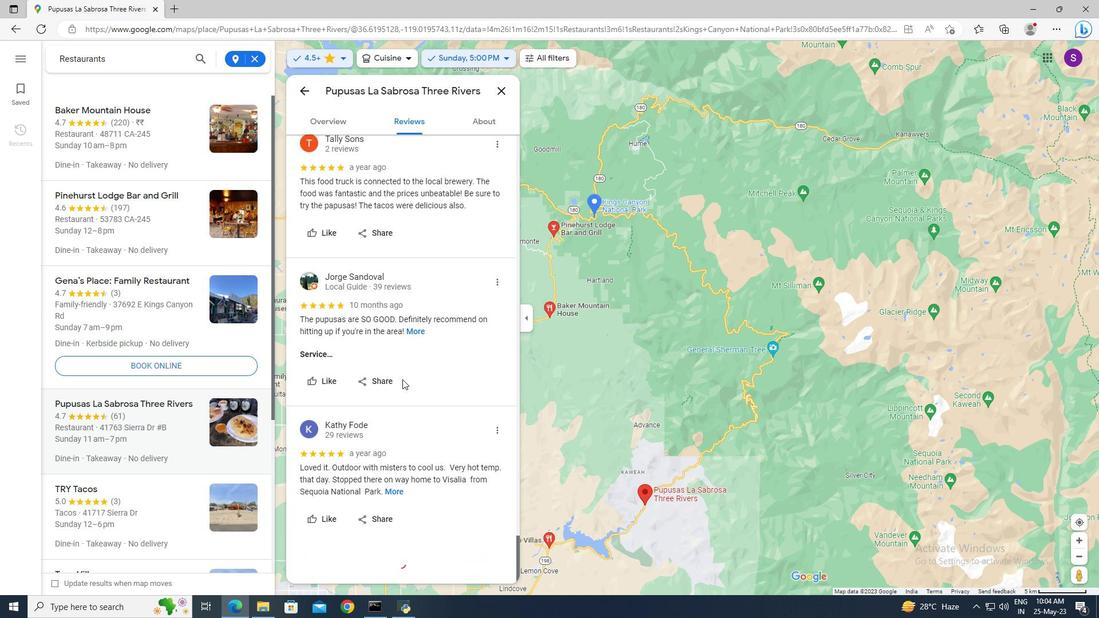 
Action: Mouse moved to (402, 379)
Screenshot: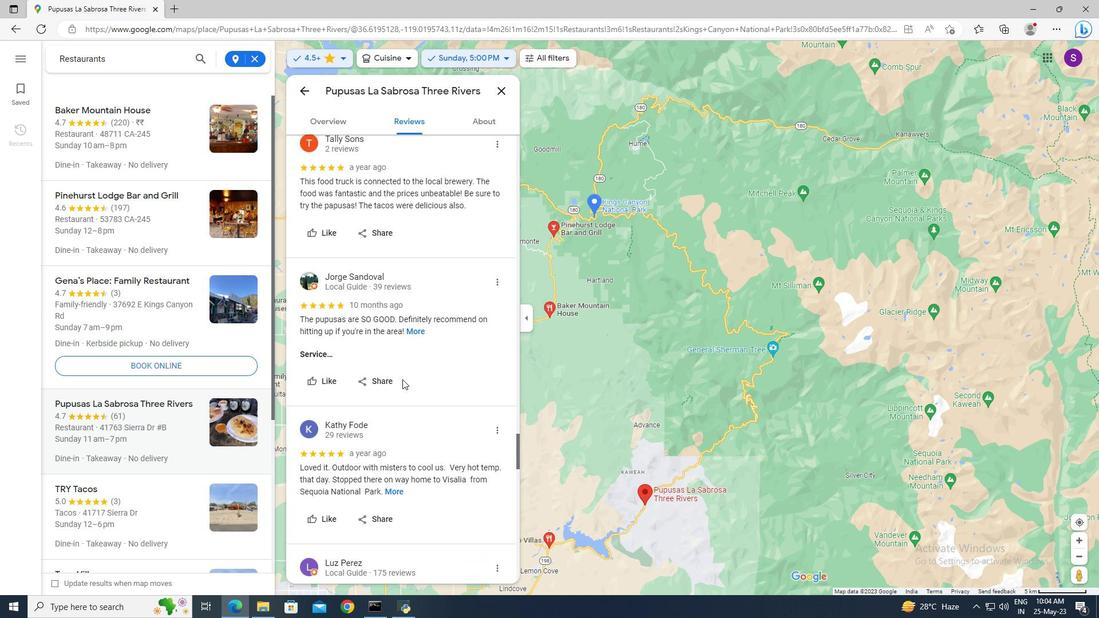 
Action: Mouse scrolled (402, 378) with delta (0, 0)
Screenshot: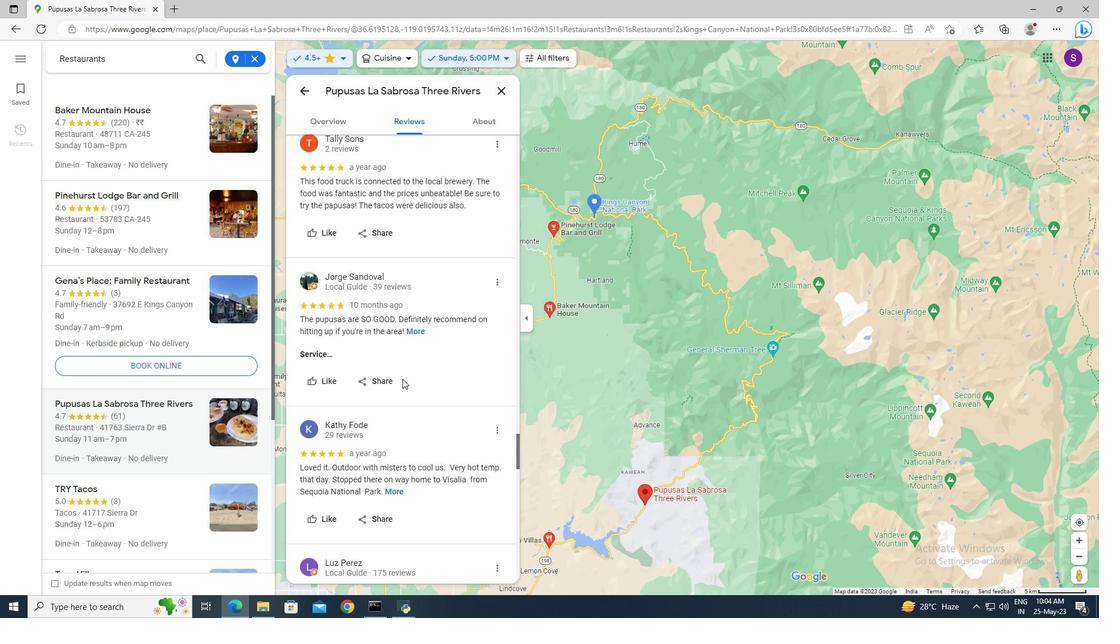 
Action: Mouse scrolled (402, 378) with delta (0, 0)
Screenshot: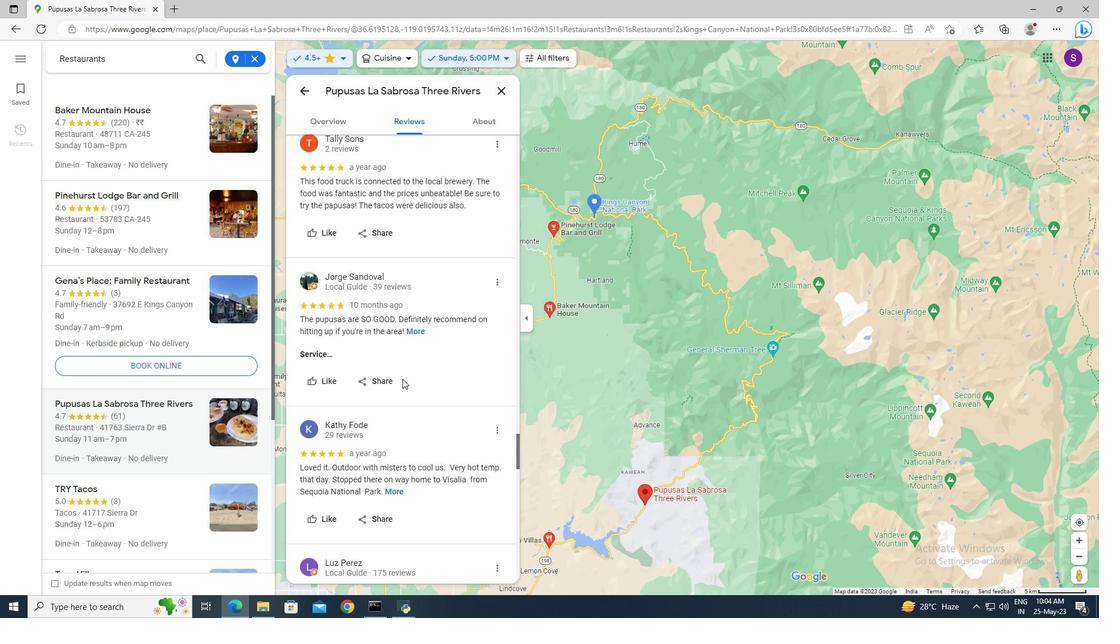 
Action: Mouse scrolled (402, 378) with delta (0, 0)
Screenshot: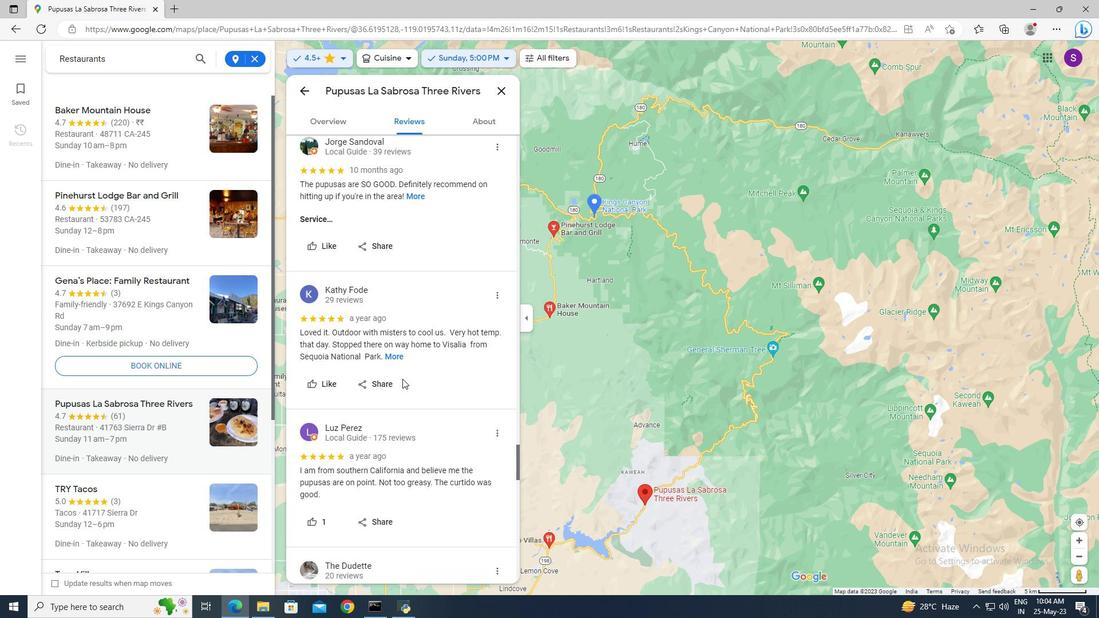 
Action: Mouse scrolled (402, 378) with delta (0, 0)
Screenshot: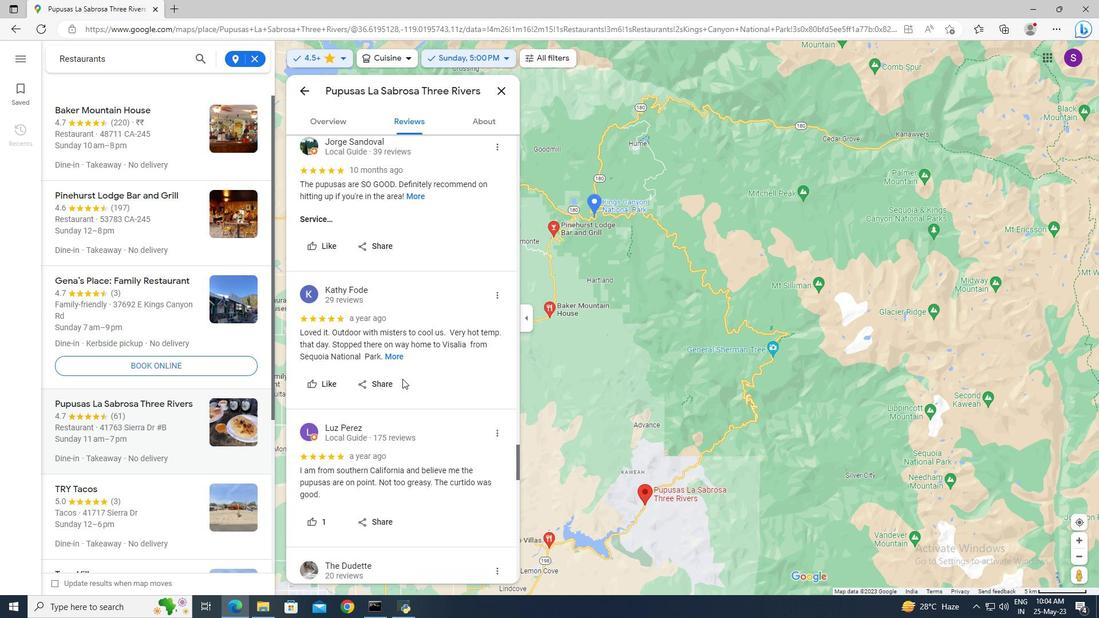 
Action: Mouse scrolled (402, 378) with delta (0, 0)
Screenshot: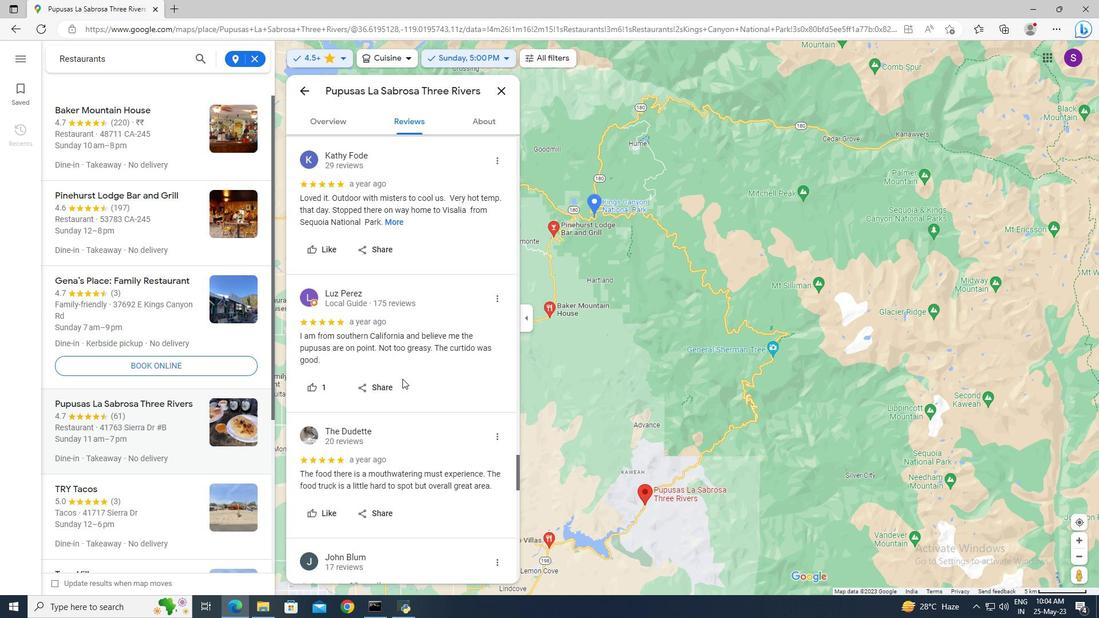 
Action: Mouse moved to (400, 378)
Screenshot: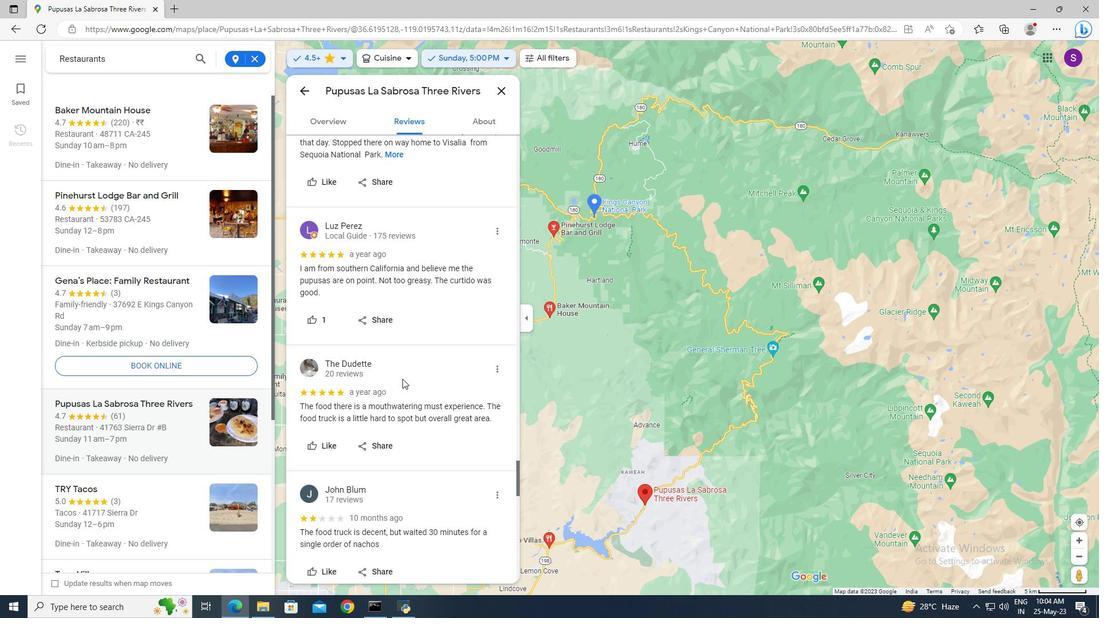 
Action: Mouse scrolled (400, 377) with delta (0, 0)
Screenshot: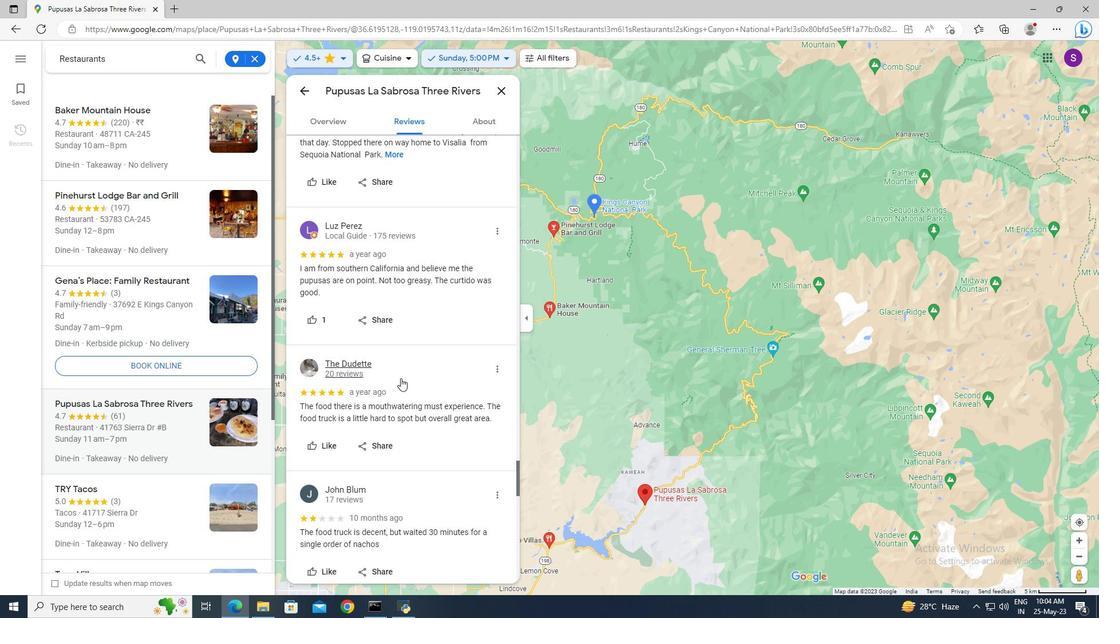 
Action: Mouse scrolled (400, 377) with delta (0, 0)
Screenshot: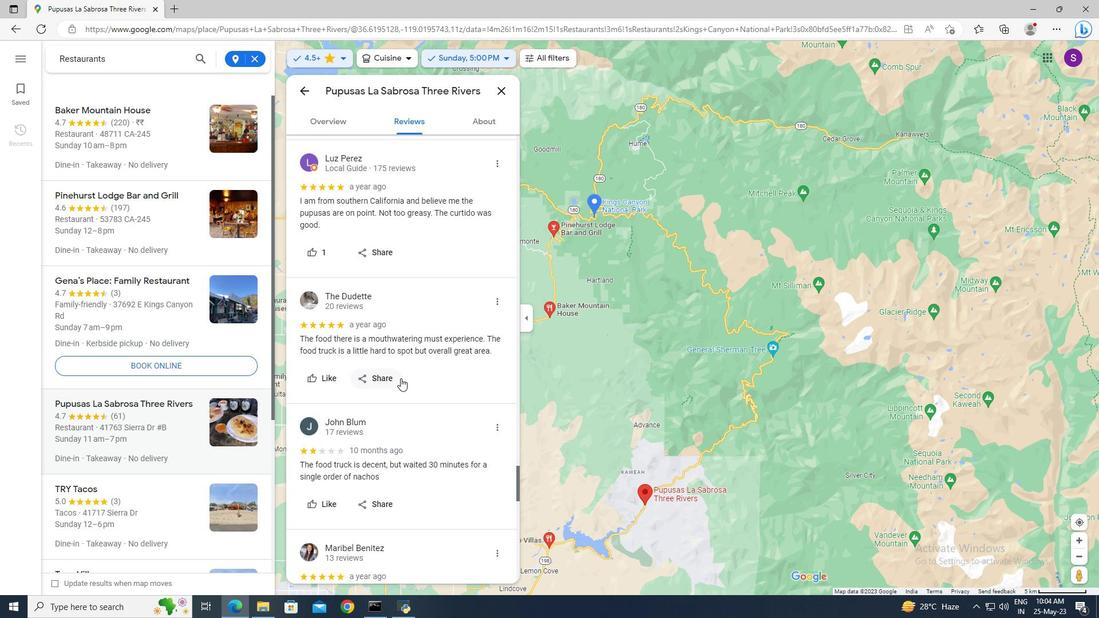 
Action: Mouse scrolled (400, 377) with delta (0, 0)
Screenshot: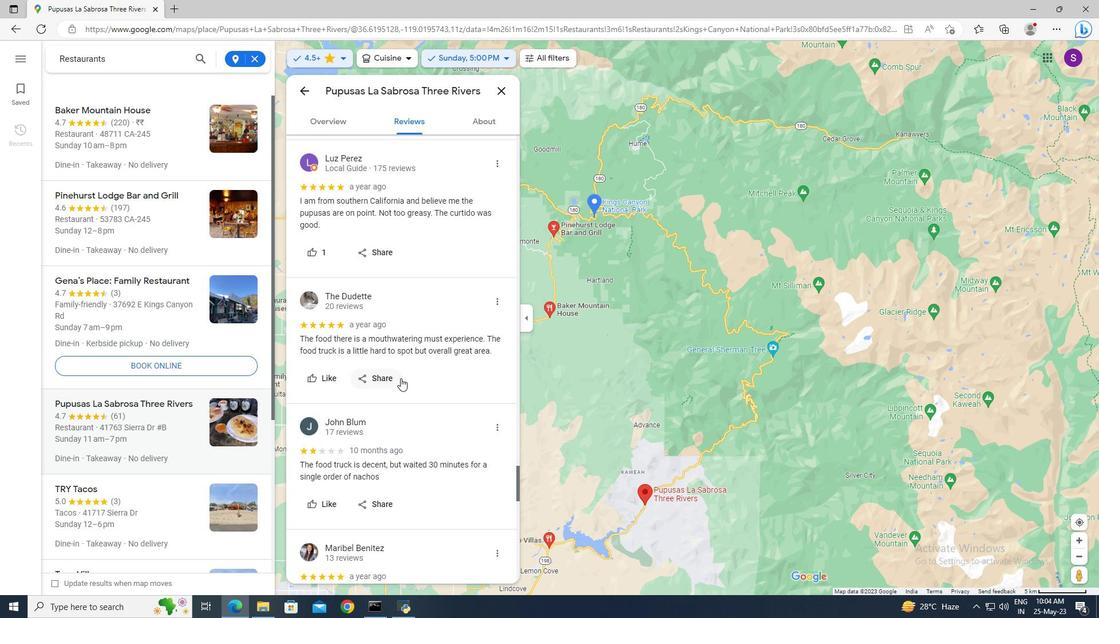 
Action: Mouse scrolled (400, 377) with delta (0, 0)
